 Task: Update the travel packing checklist on Trello by adding detailed descriptions, setting due dates, and labeling cards in the 'Essentials / Cabin' list.
Action: Mouse moved to (530, 280)
Screenshot: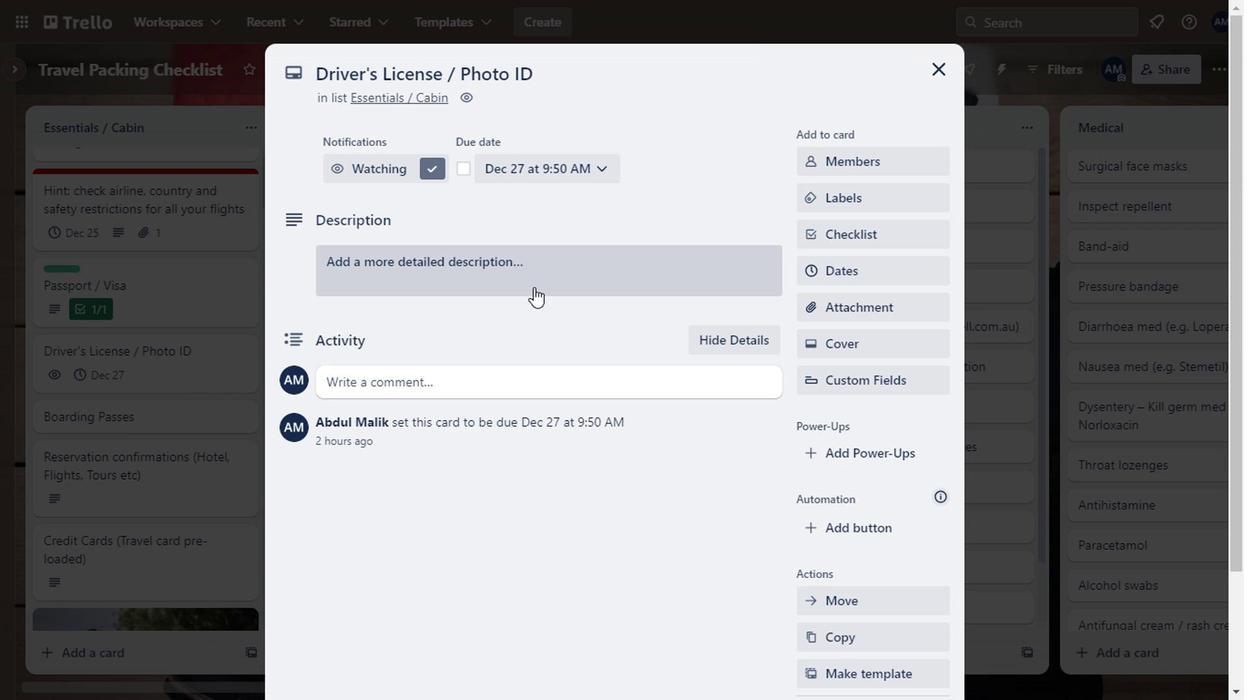 
Action: Mouse pressed left at (530, 280)
Screenshot: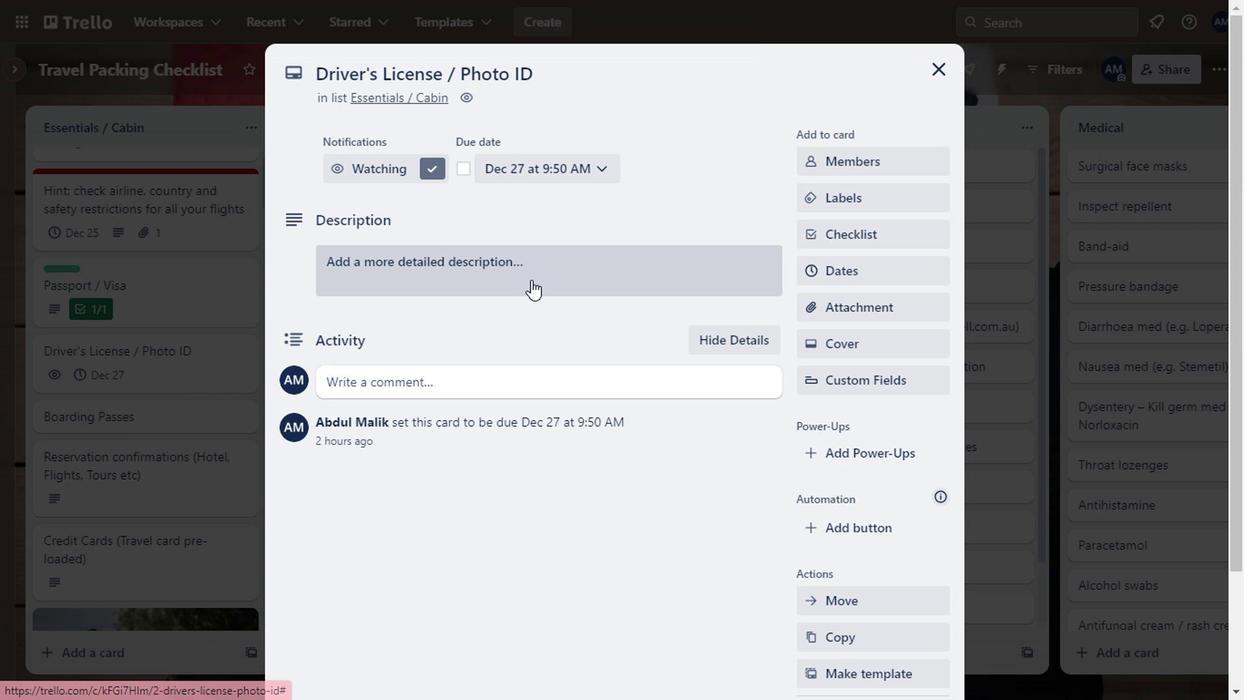 
Action: Mouse moved to (441, 332)
Screenshot: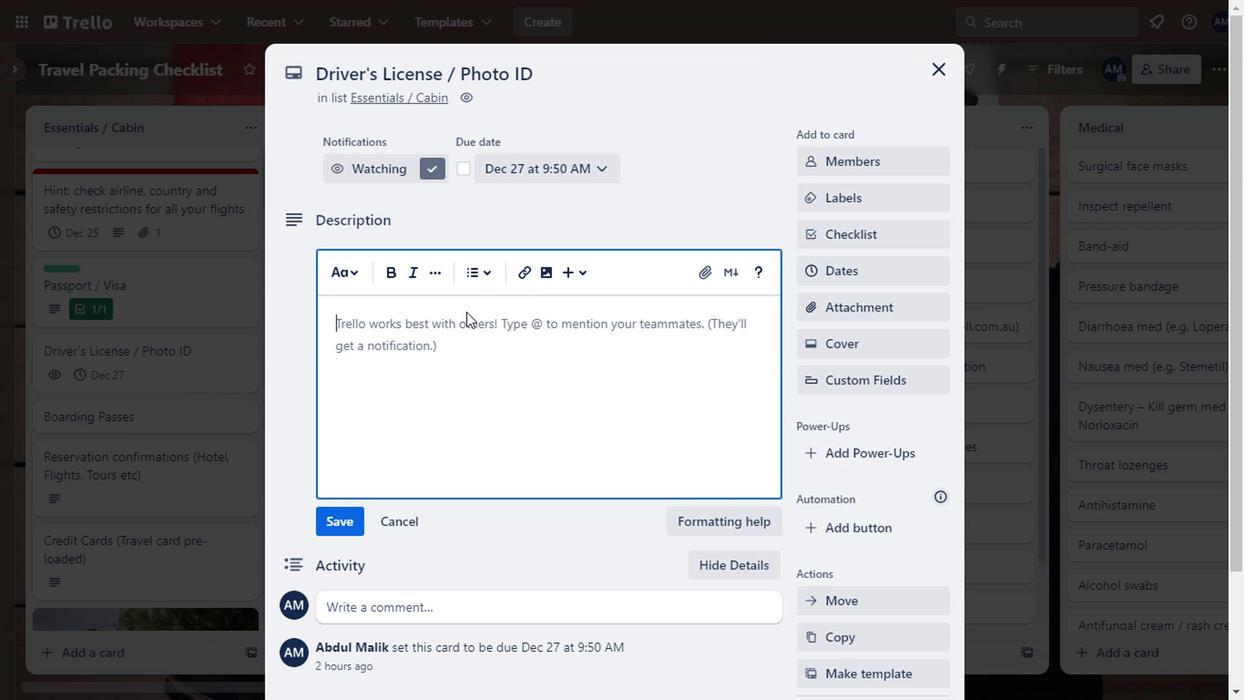 
Action: Mouse pressed left at (441, 332)
Screenshot: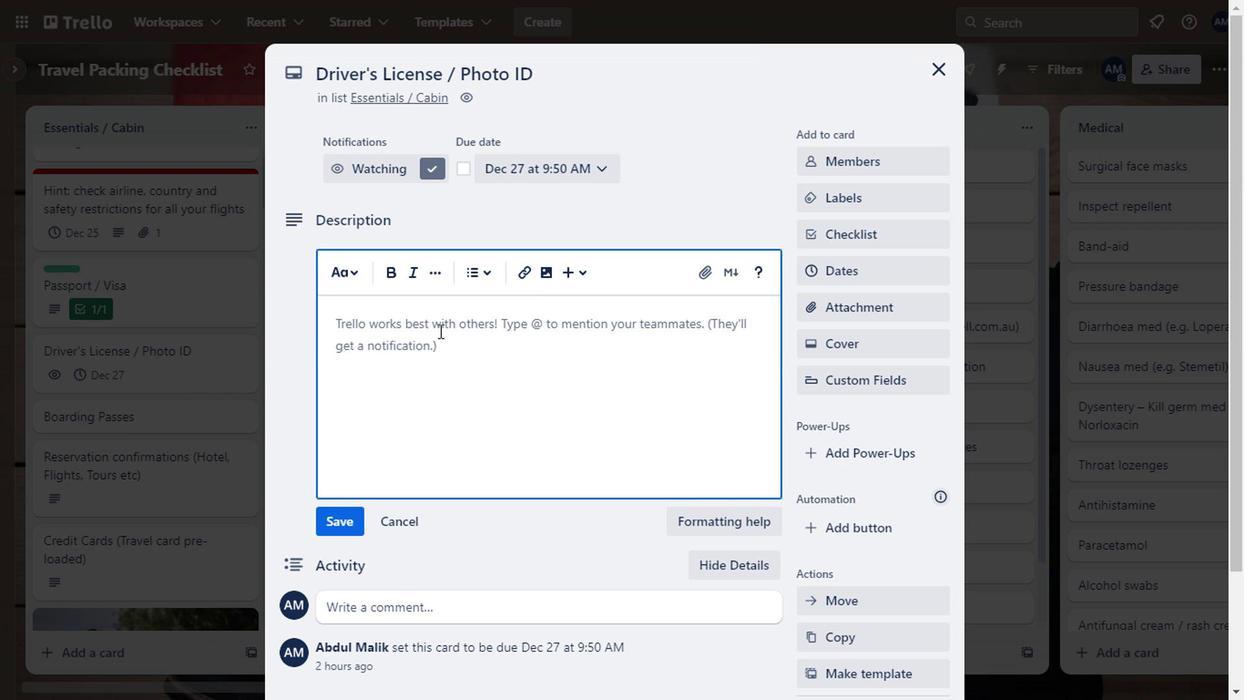 
Action: Key pressed the<Key.space>photograph<Key.space>of<Key.space>the<Key.space>licence<Key.space>holder
Screenshot: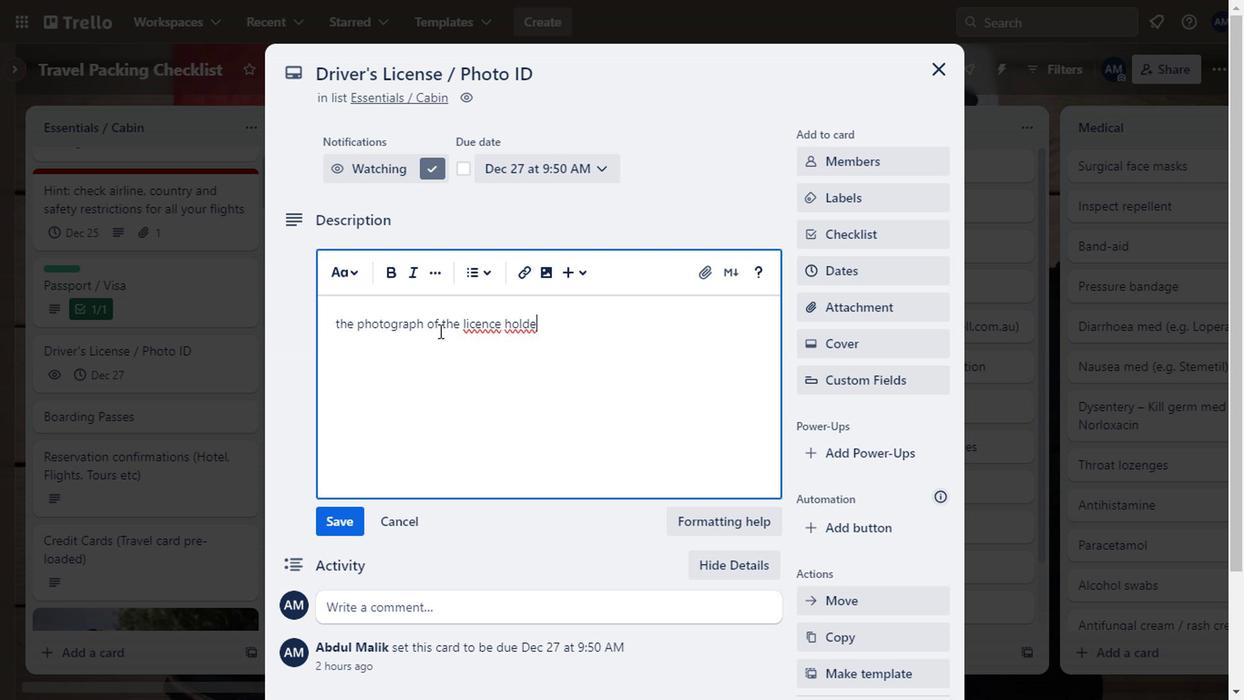 
Action: Mouse moved to (481, 325)
Screenshot: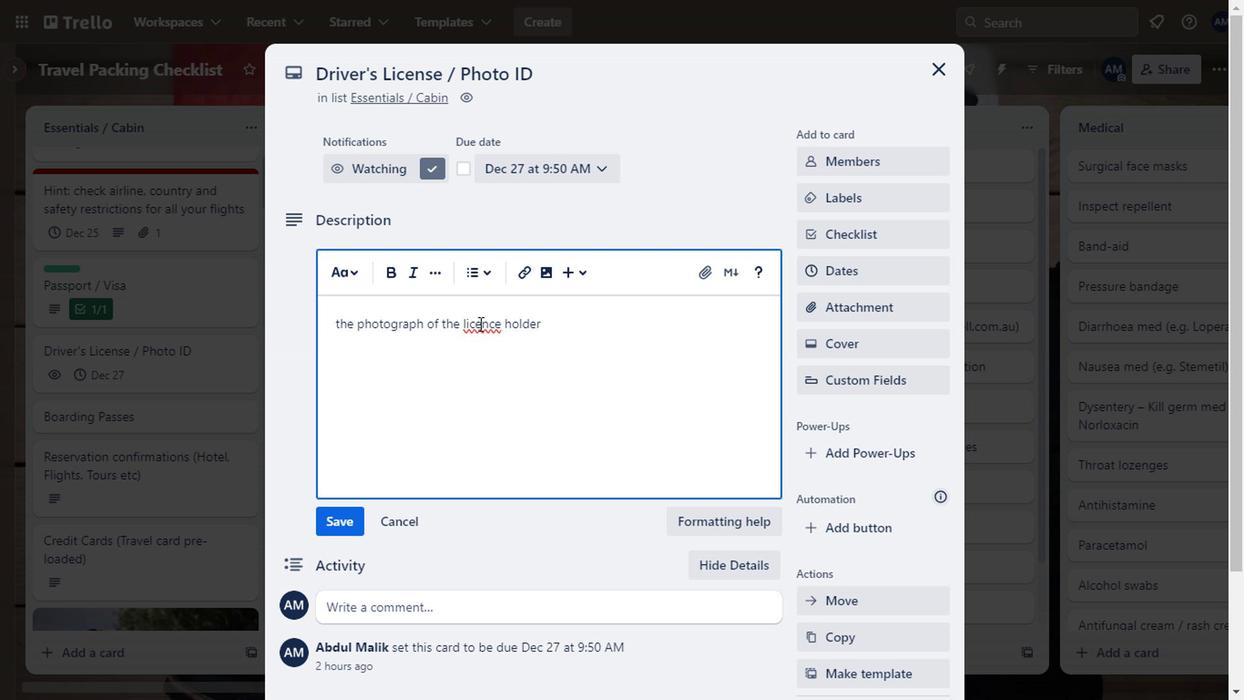 
Action: Mouse pressed left at (481, 325)
Screenshot: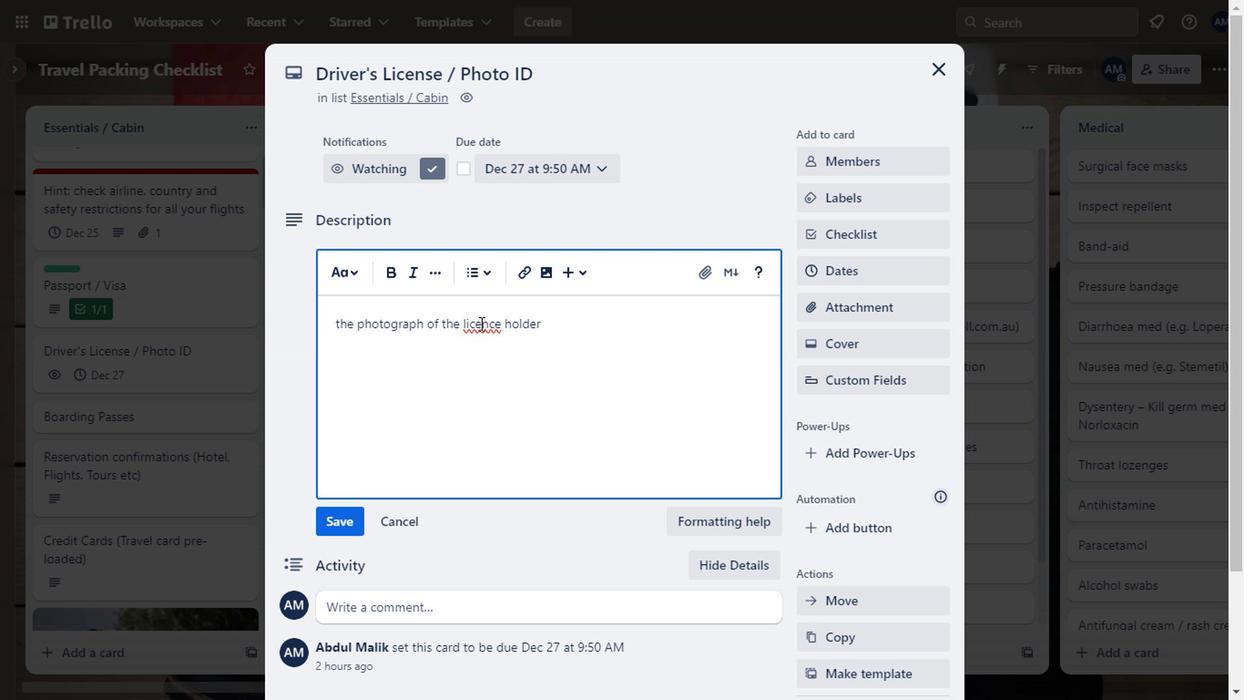 
Action: Mouse moved to (475, 325)
Screenshot: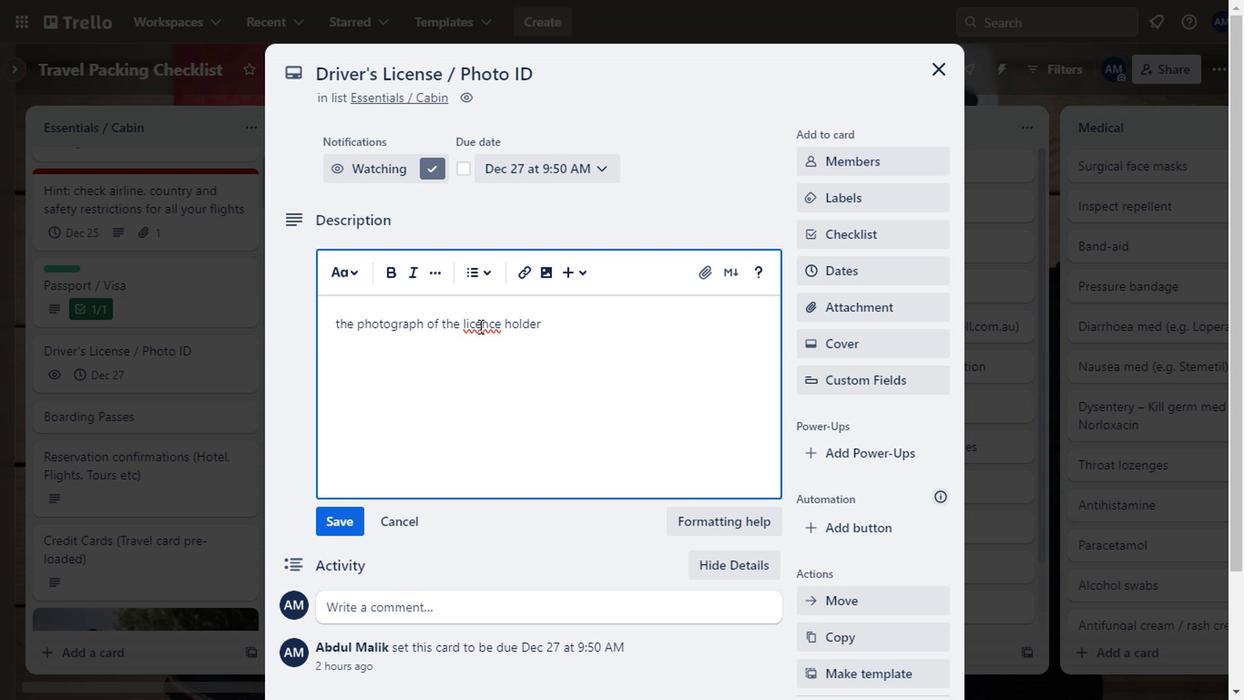 
Action: Mouse pressed left at (475, 325)
Screenshot: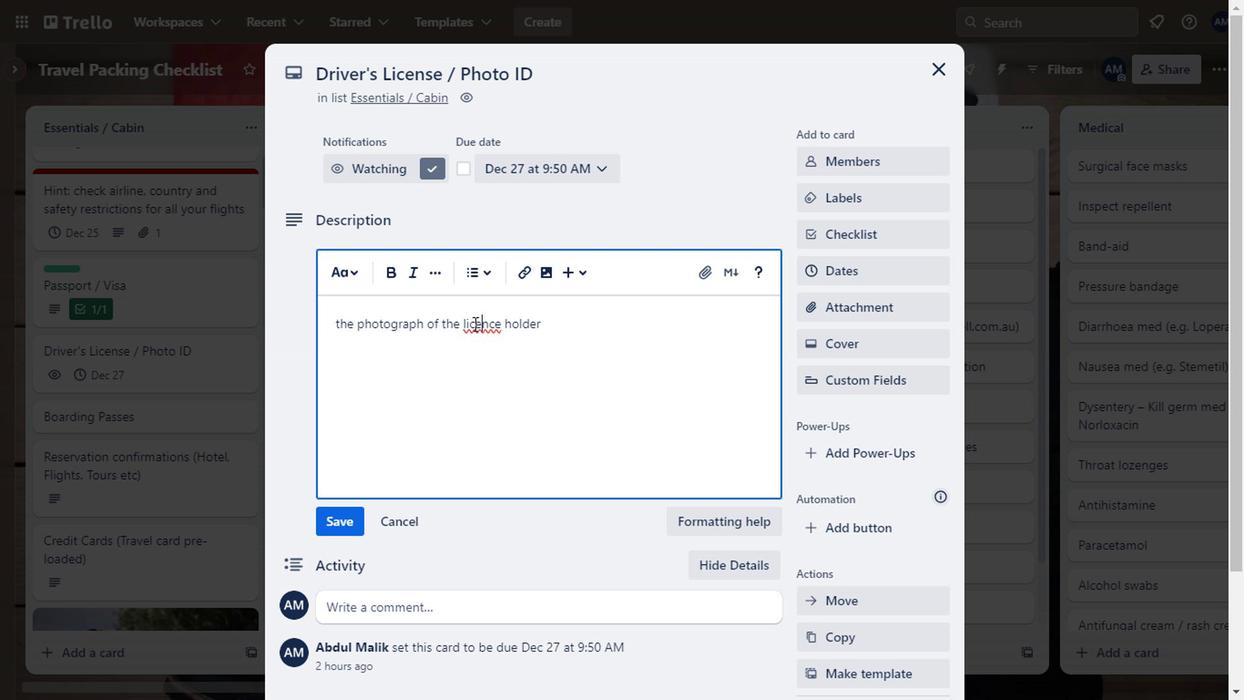 
Action: Mouse moved to (502, 324)
Screenshot: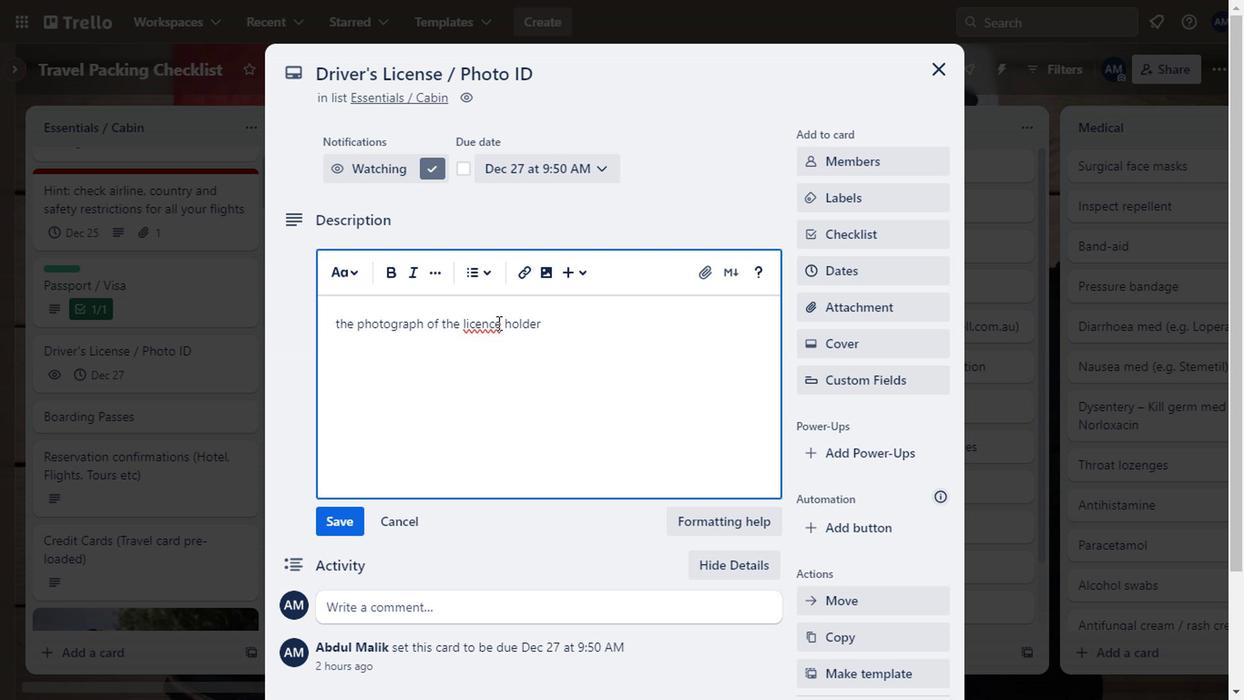 
Action: Mouse pressed left at (502, 324)
Screenshot: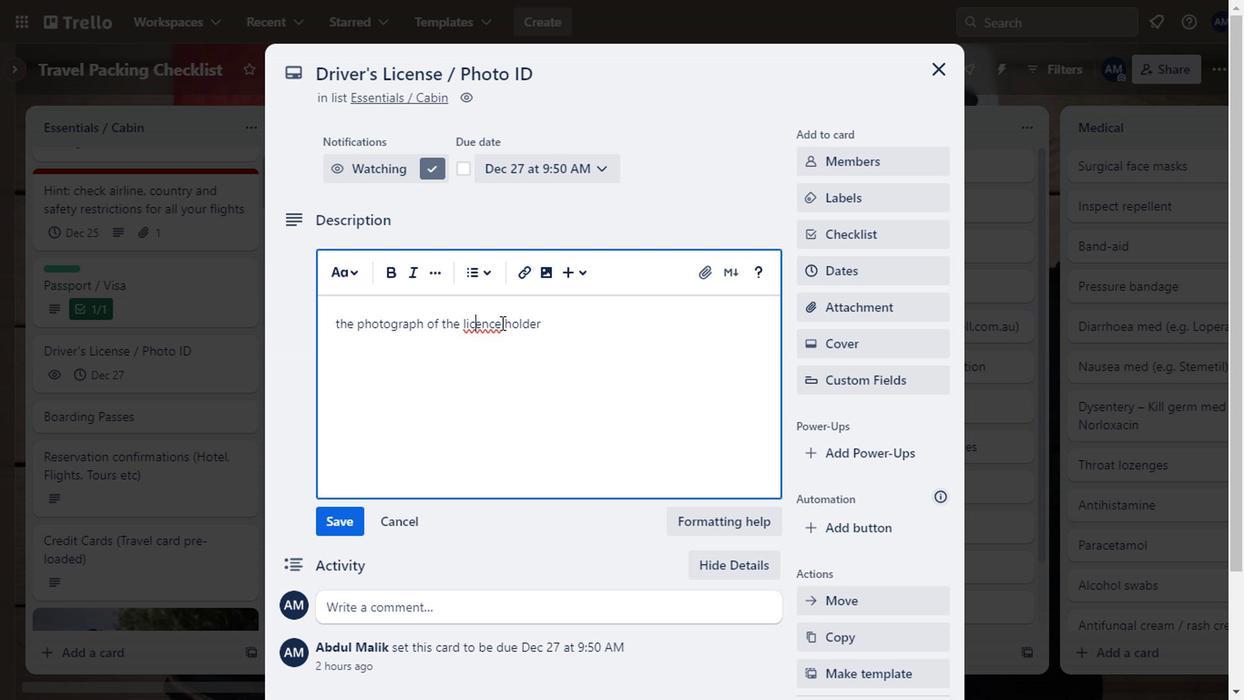 
Action: Mouse moved to (507, 325)
Screenshot: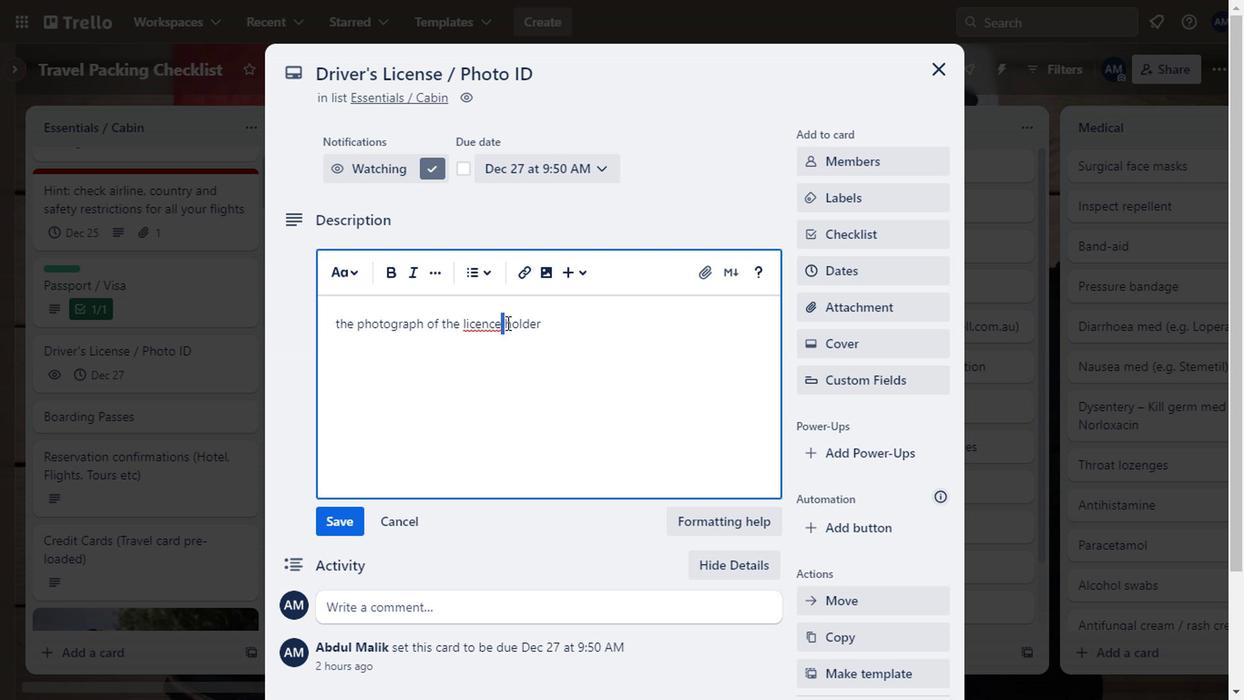 
Action: Key pressed -
Screenshot: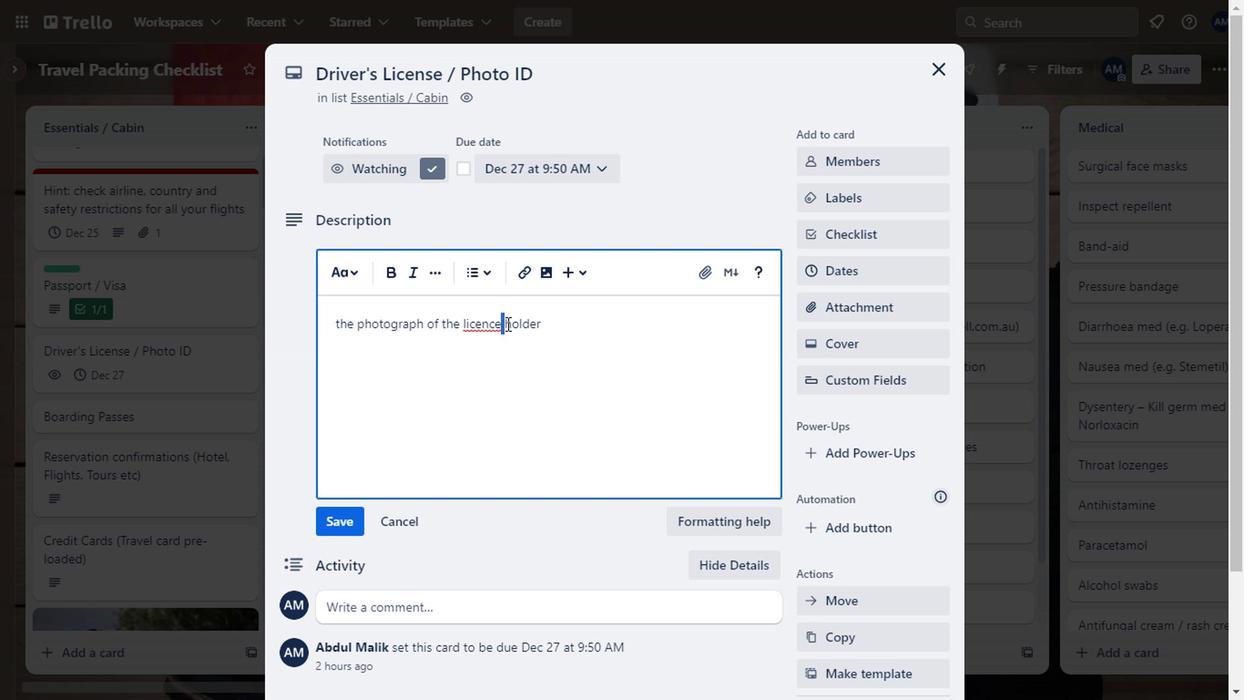
Action: Mouse moved to (550, 316)
Screenshot: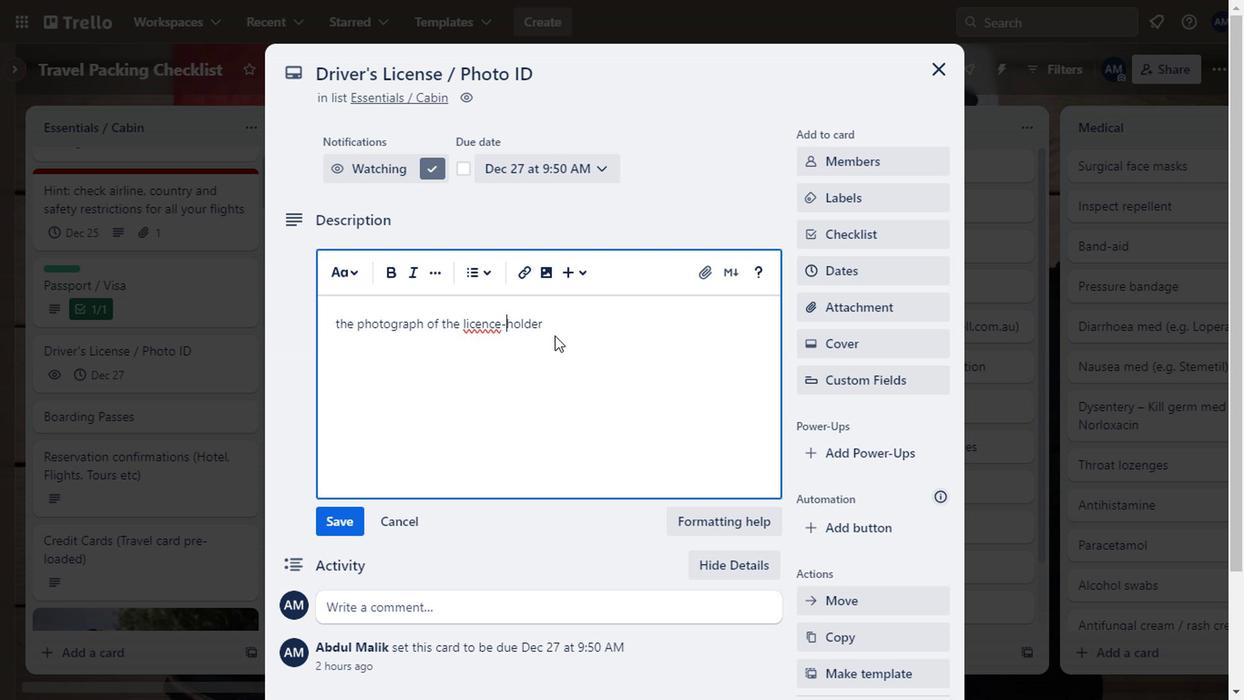 
Action: Mouse pressed left at (550, 316)
Screenshot: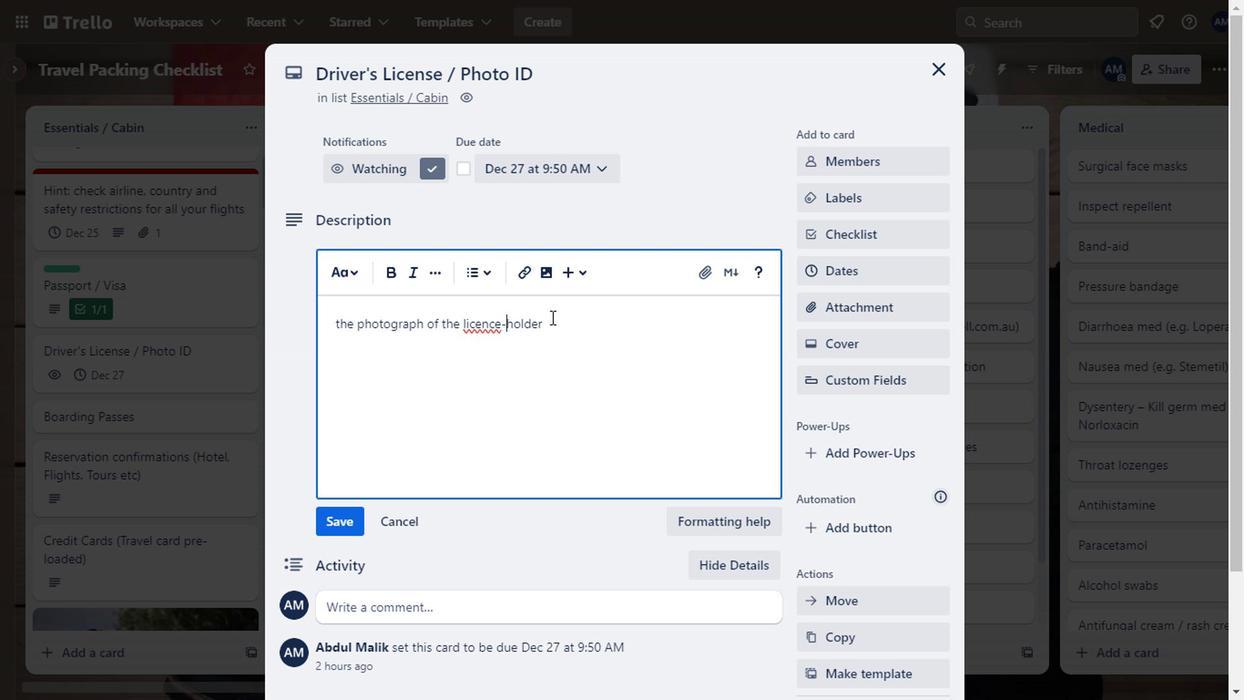 
Action: Mouse moved to (497, 318)
Screenshot: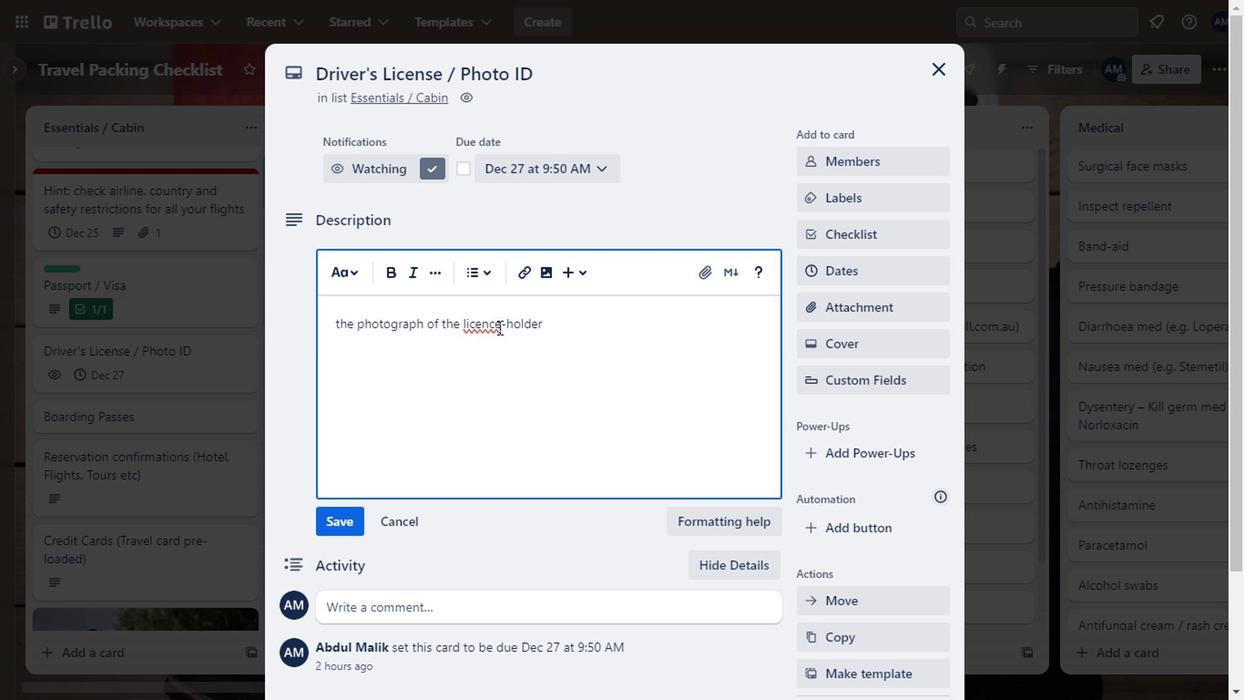 
Action: Mouse pressed left at (497, 318)
Screenshot: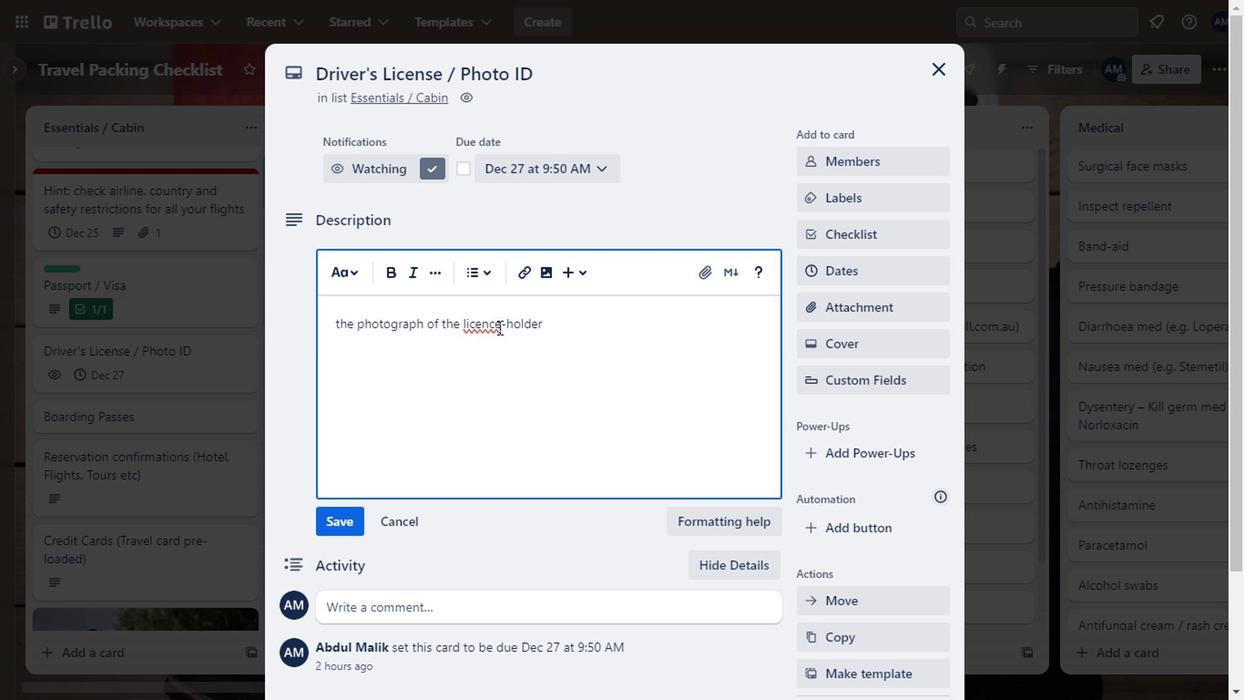 
Action: Mouse moved to (465, 319)
Screenshot: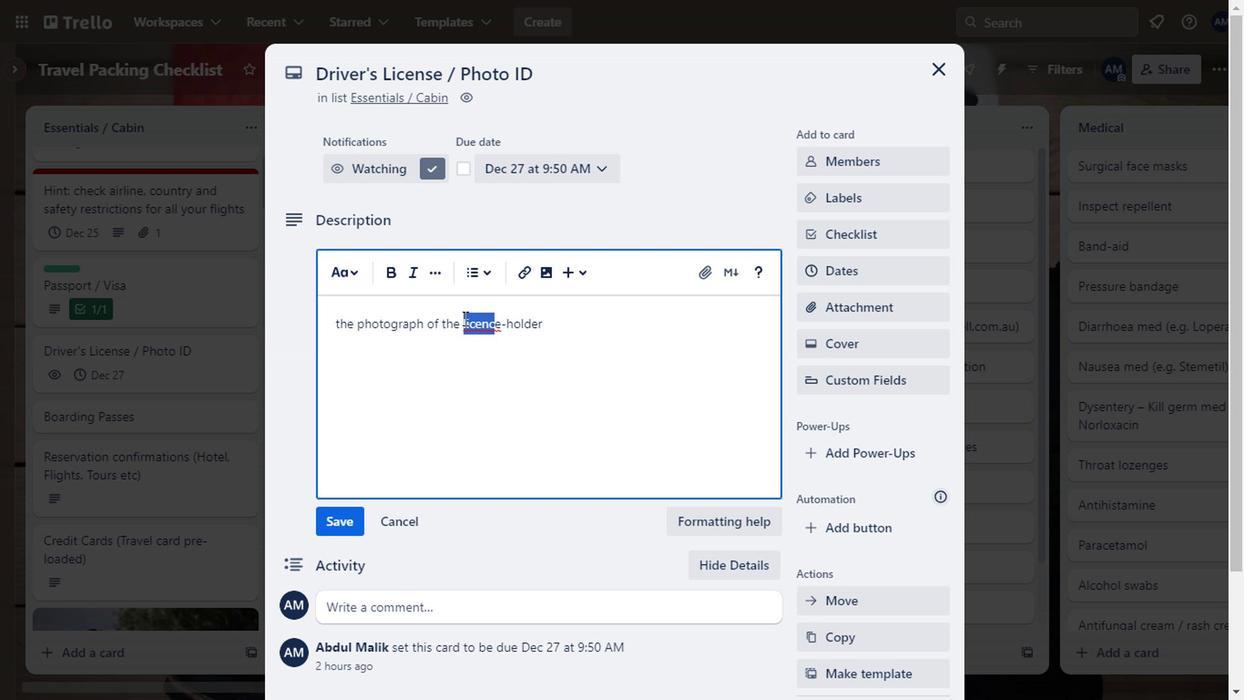 
Action: Key pressed <Key.backspace>
Screenshot: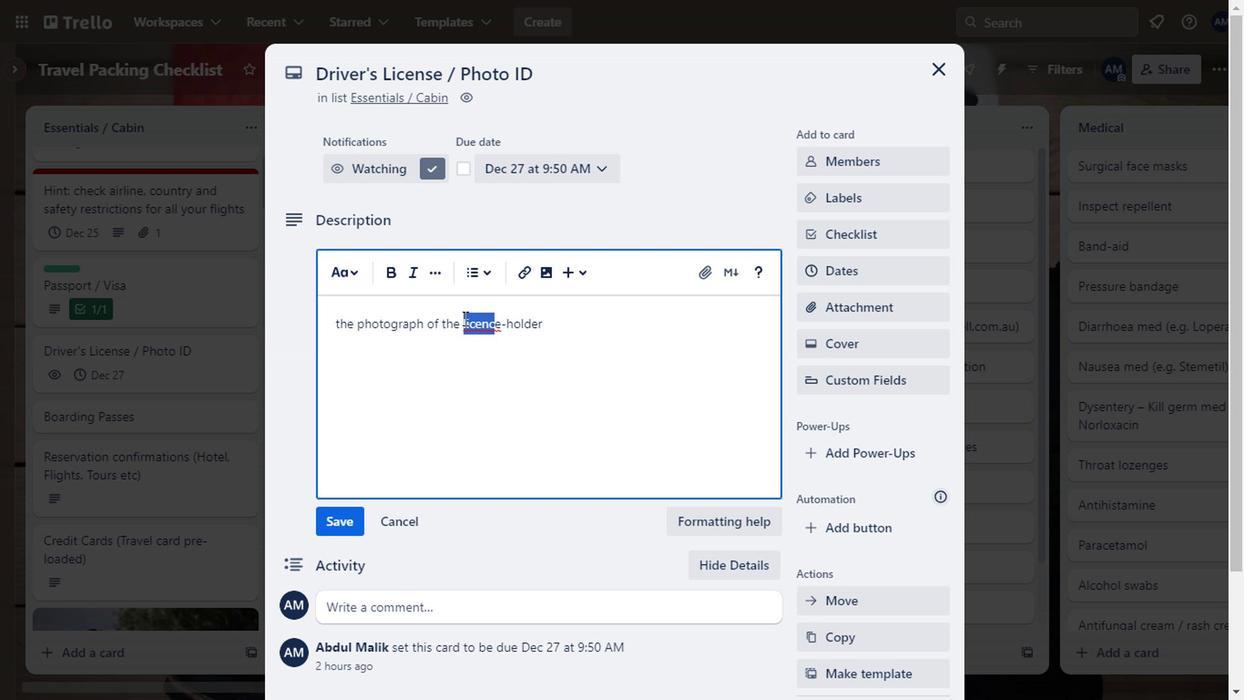 
Action: Mouse moved to (471, 326)
Screenshot: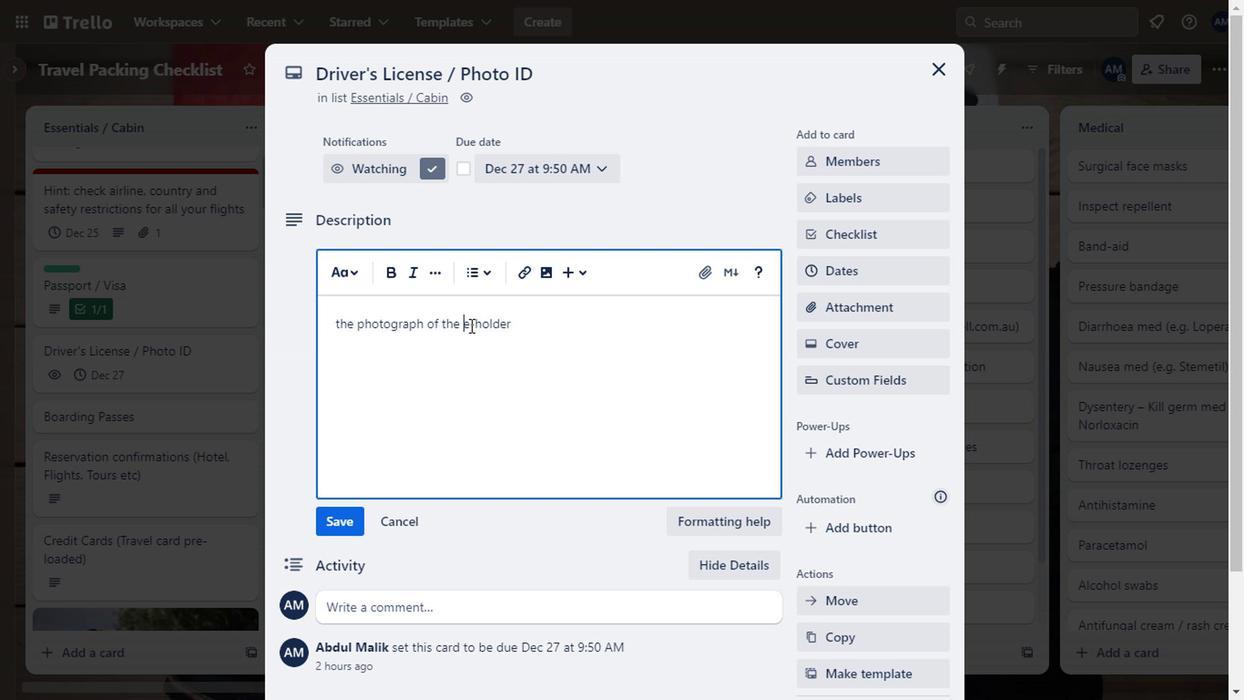 
Action: Mouse pressed left at (471, 326)
Screenshot: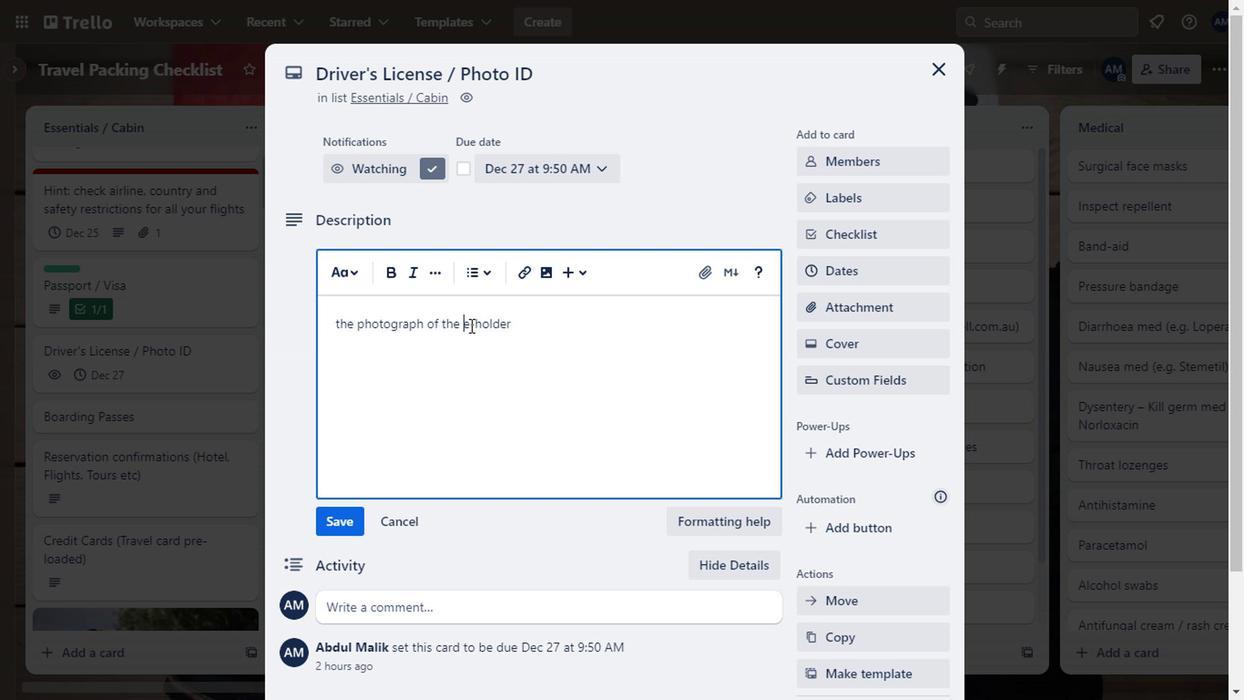 
Action: Key pressed <Key.backspace>liceb<Key.backspace>nce<Key.space><Key.backspace>
Screenshot: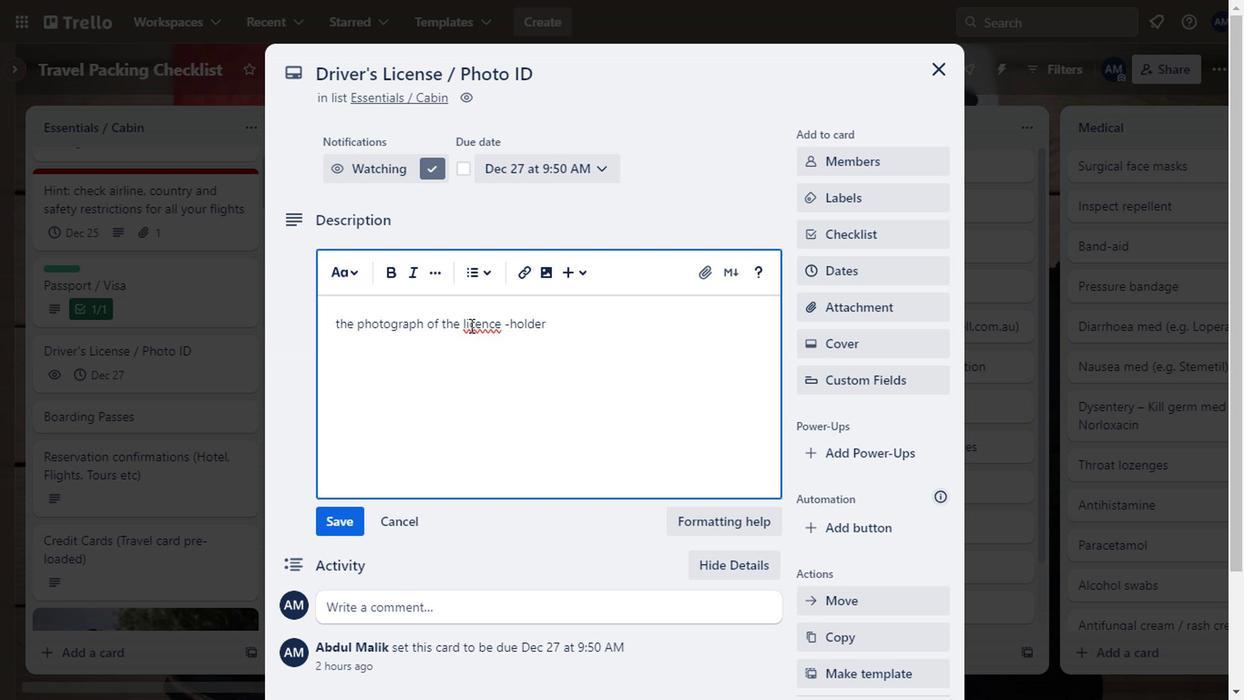 
Action: Mouse moved to (556, 327)
Screenshot: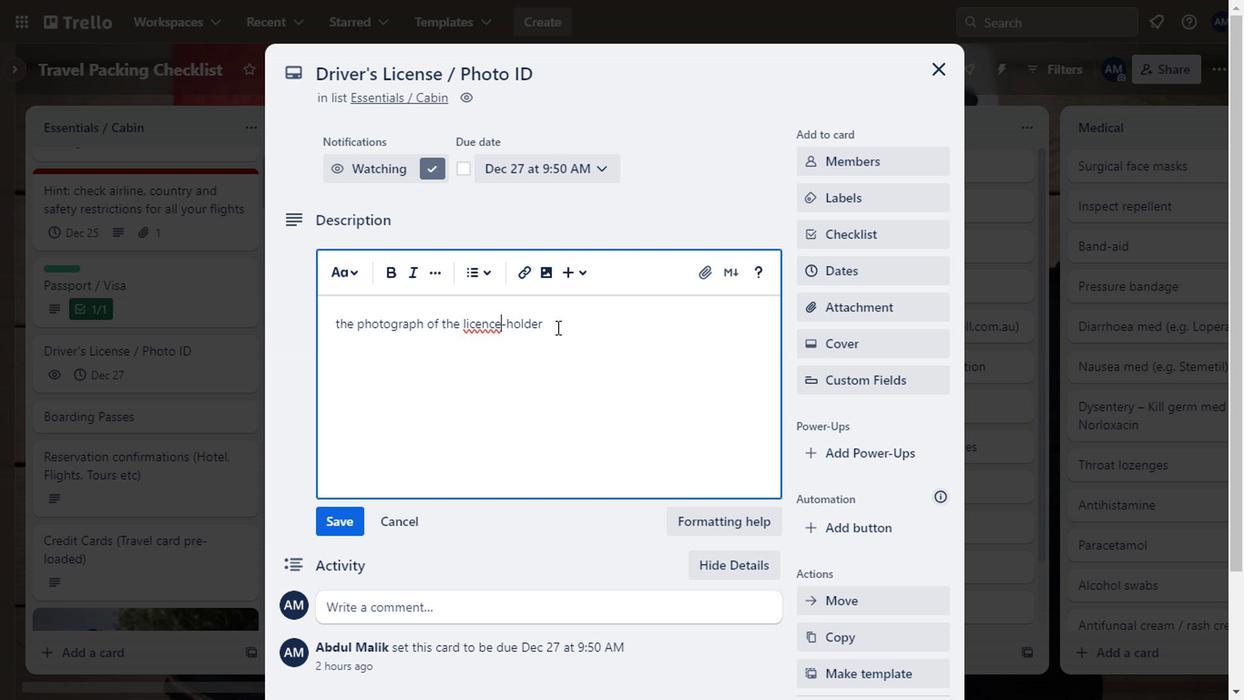 
Action: Mouse pressed left at (556, 327)
Screenshot: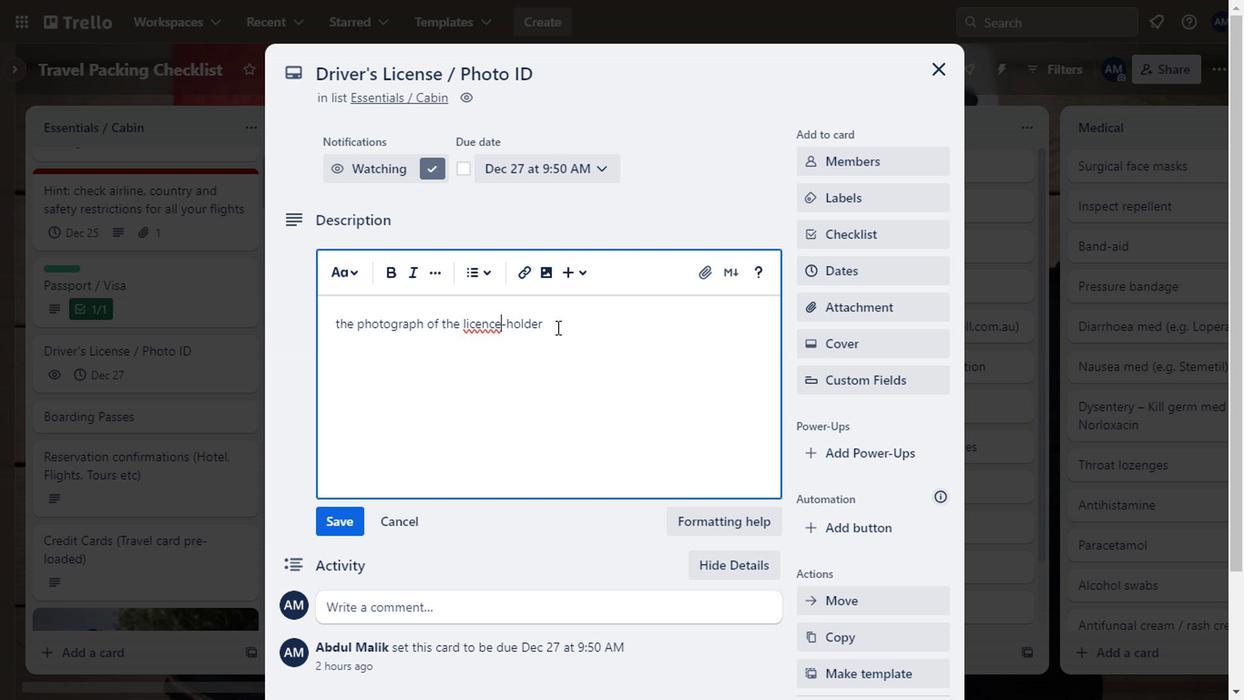 
Action: Mouse moved to (590, 328)
Screenshot: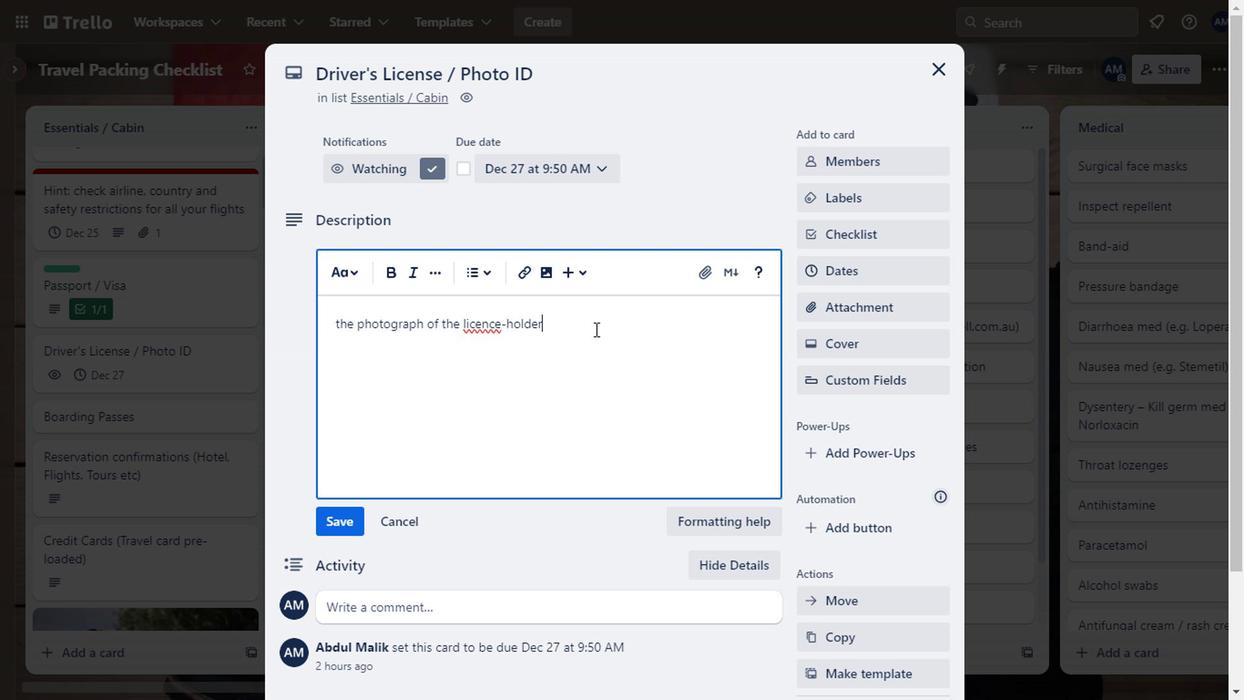 
Action: Key pressed <Key.space>
Screenshot: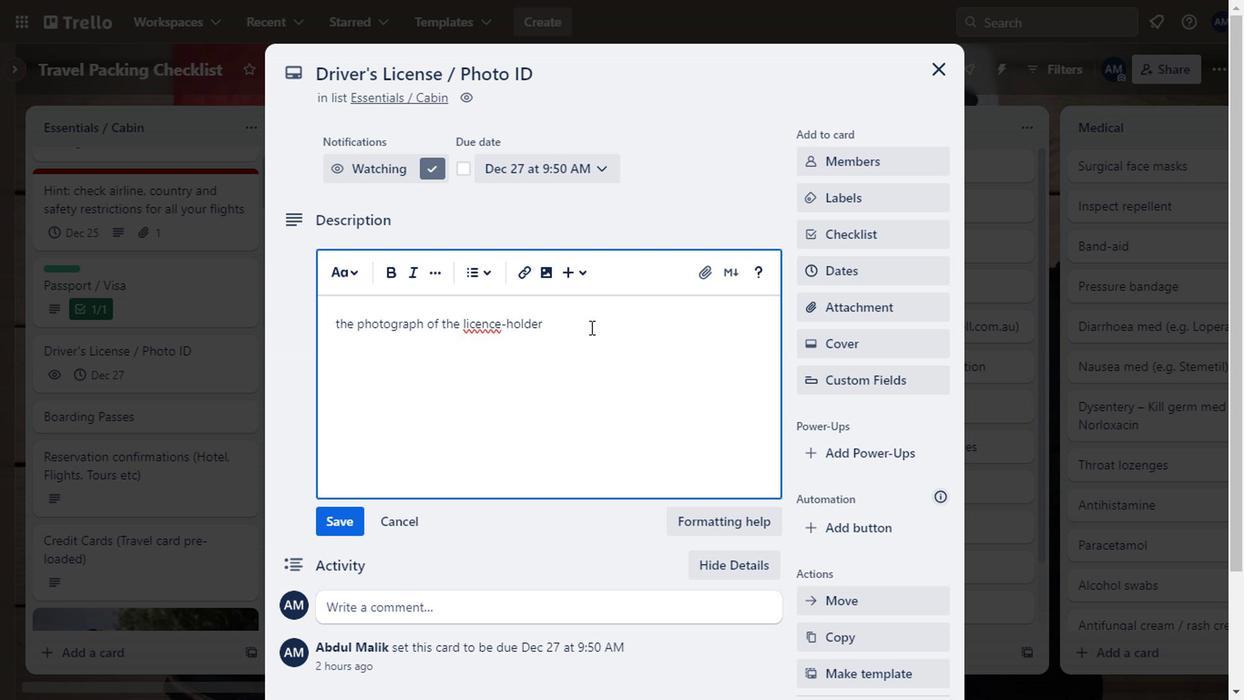
Action: Mouse moved to (548, 332)
Screenshot: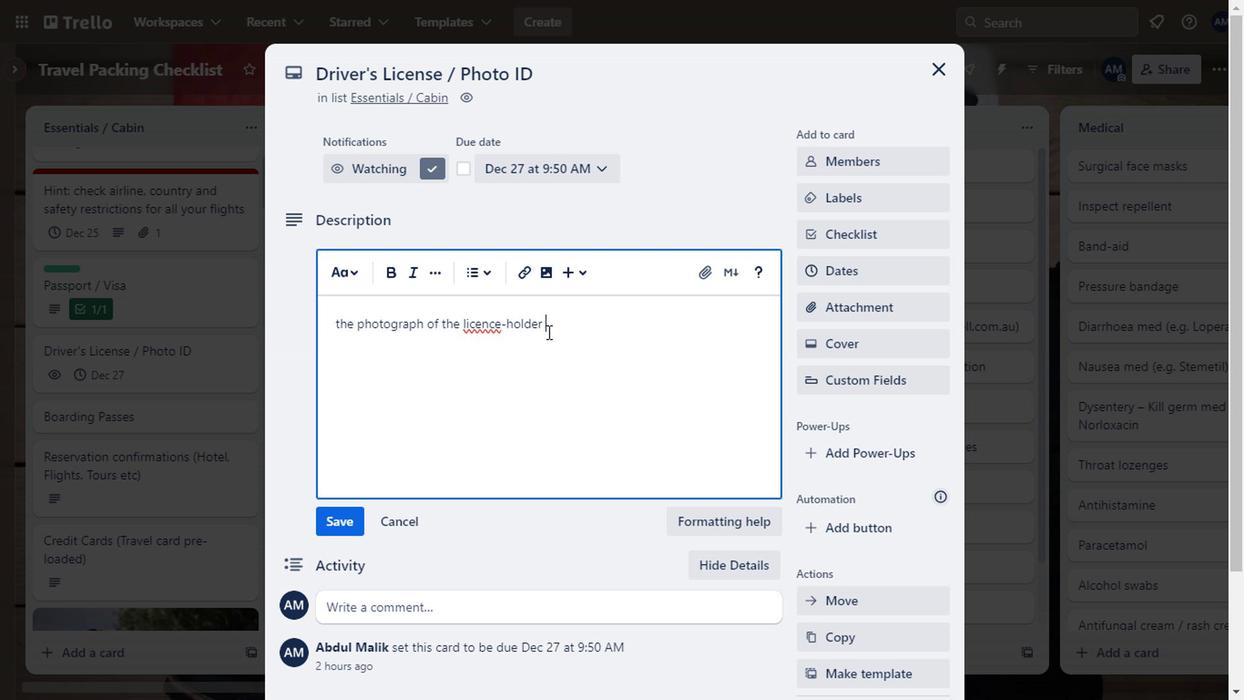 
Action: Key pressed which<Key.space>also<Key.space>makes<Key.space>the<Key.space>driving<Key.space>licence<Key.space>an<Key.space>eligible<Key.space>photo<Key.space>id<Key.space>proof
Screenshot: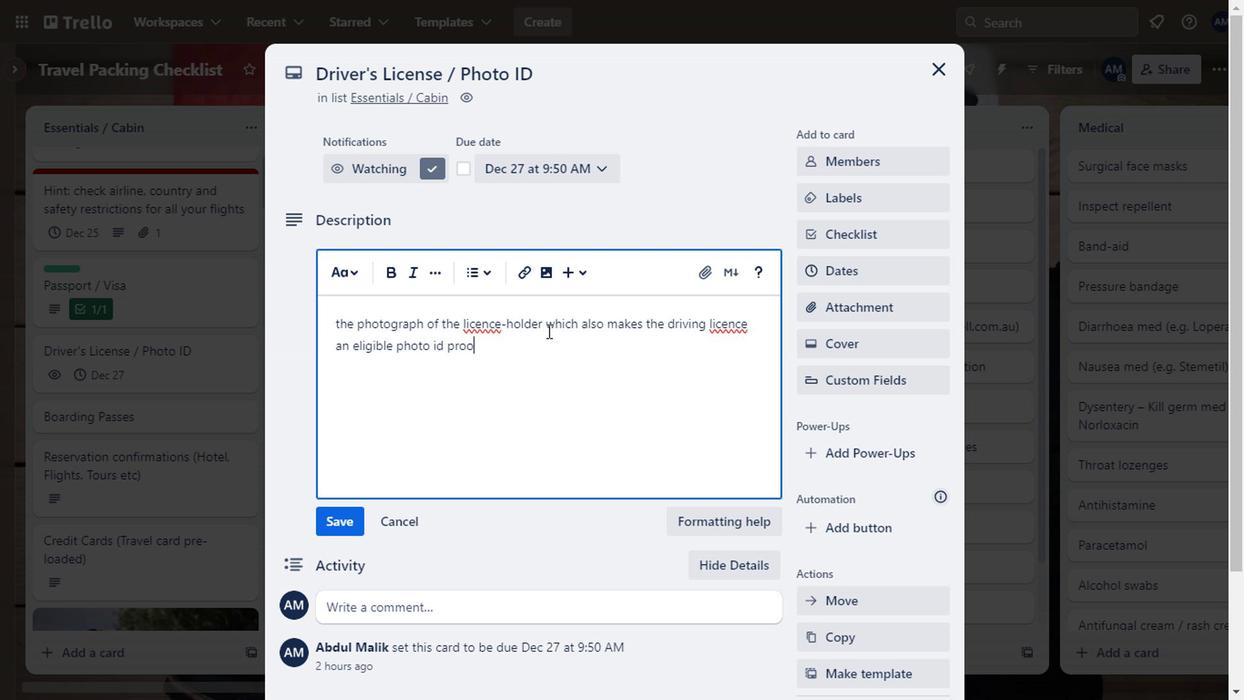 
Action: Mouse moved to (339, 520)
Screenshot: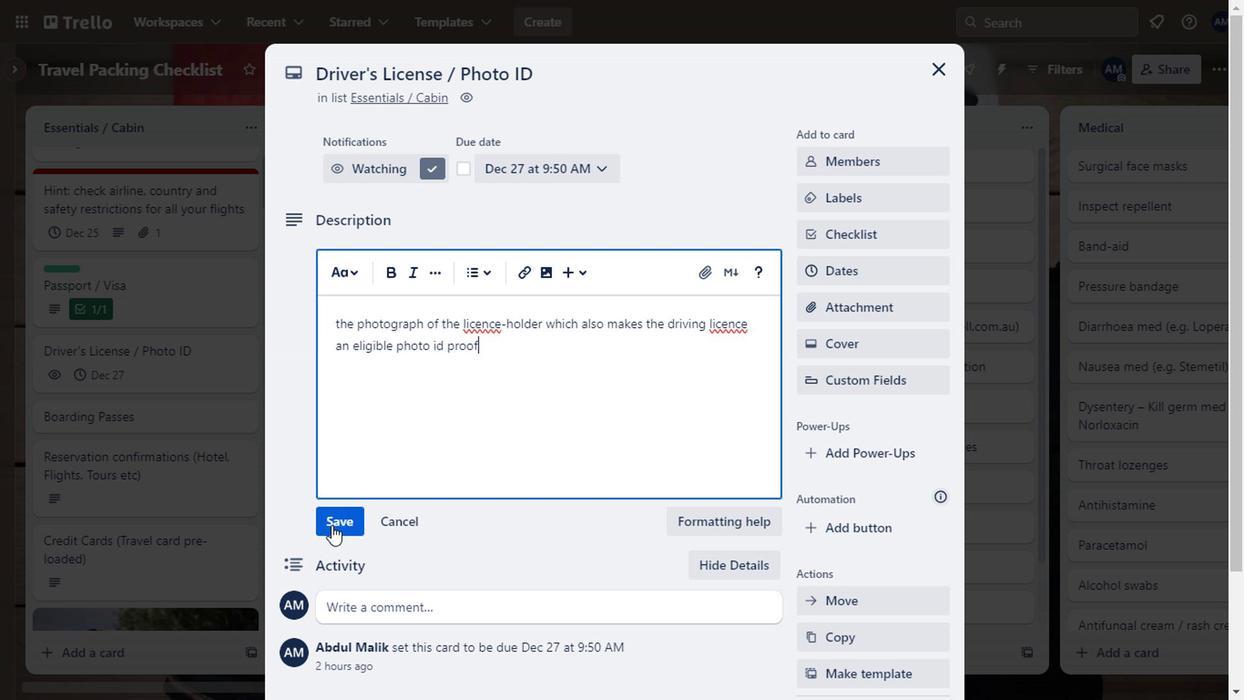 
Action: Mouse pressed left at (339, 520)
Screenshot: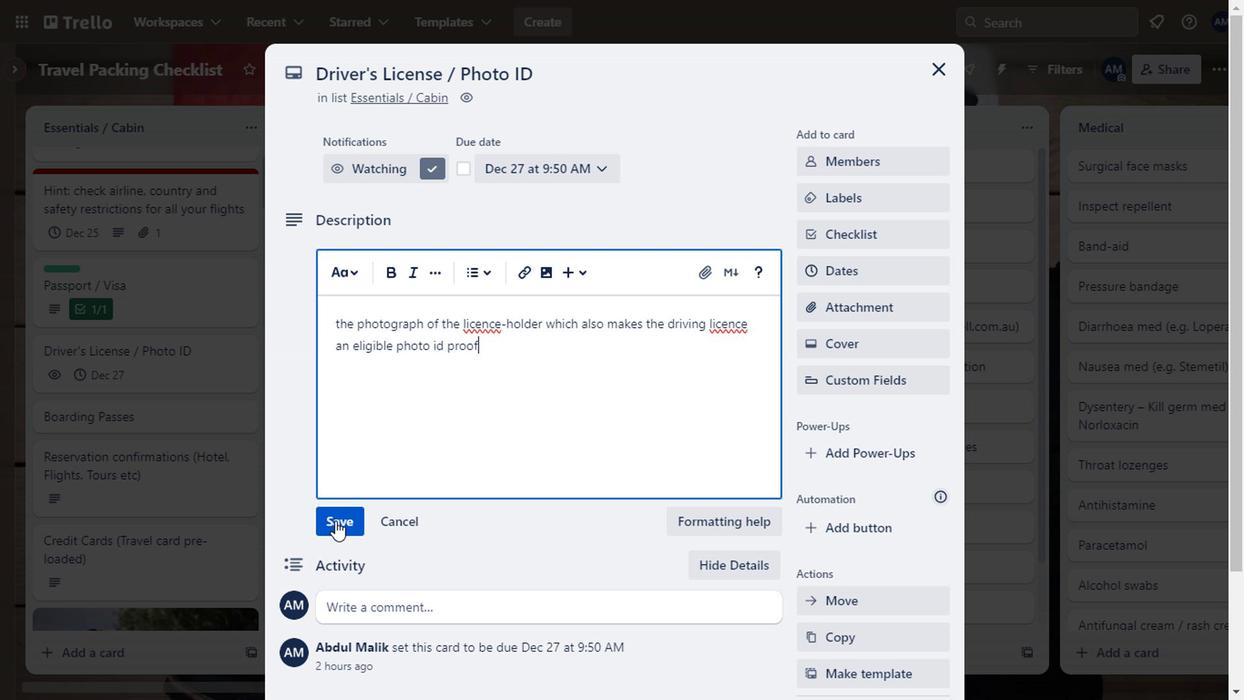 
Action: Mouse moved to (876, 213)
Screenshot: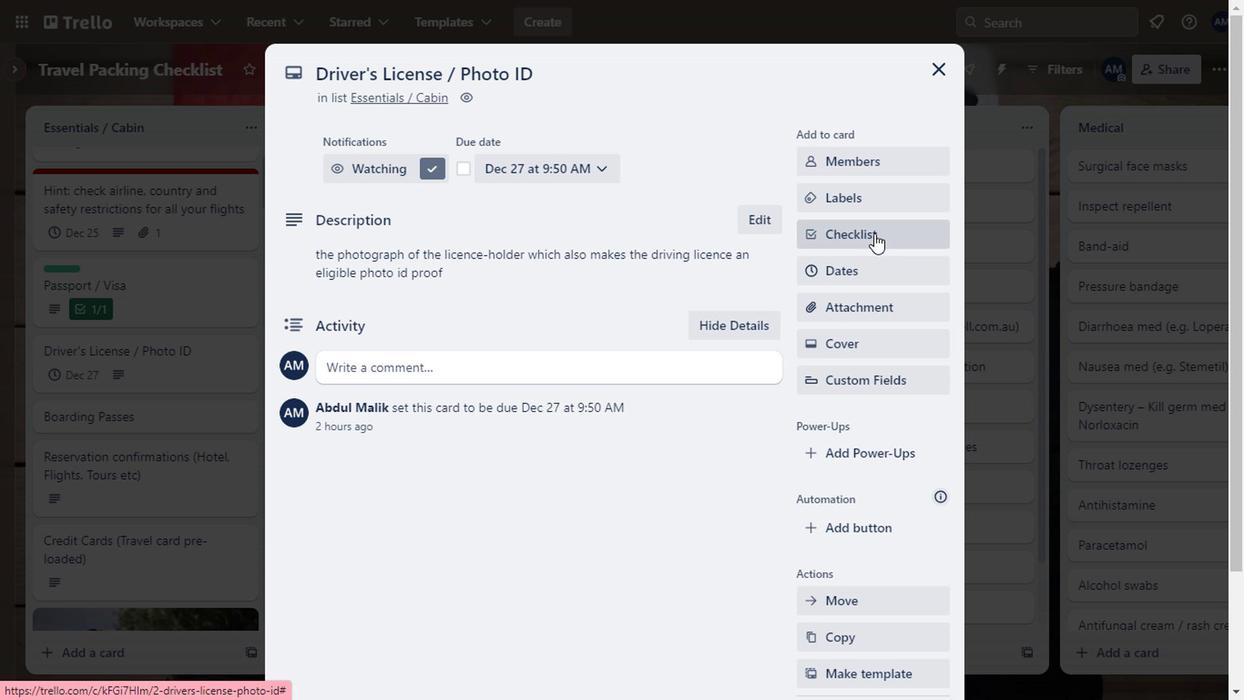 
Action: Mouse pressed left at (876, 213)
Screenshot: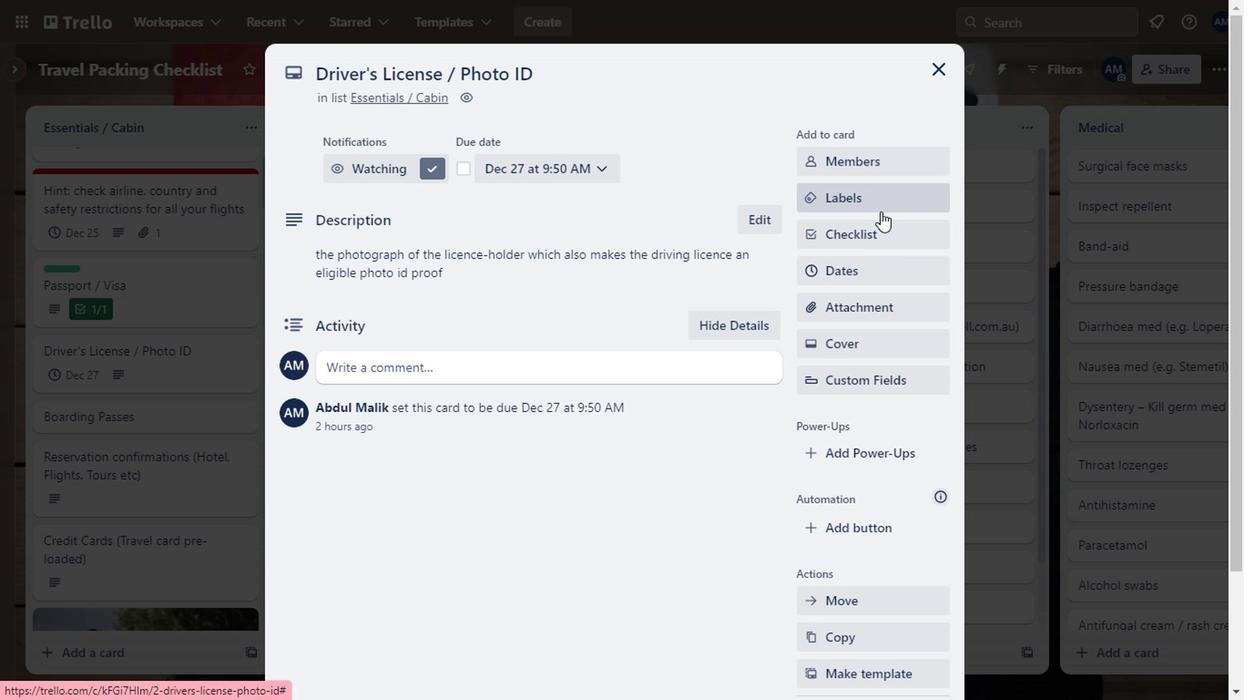 
Action: Mouse moved to (824, 348)
Screenshot: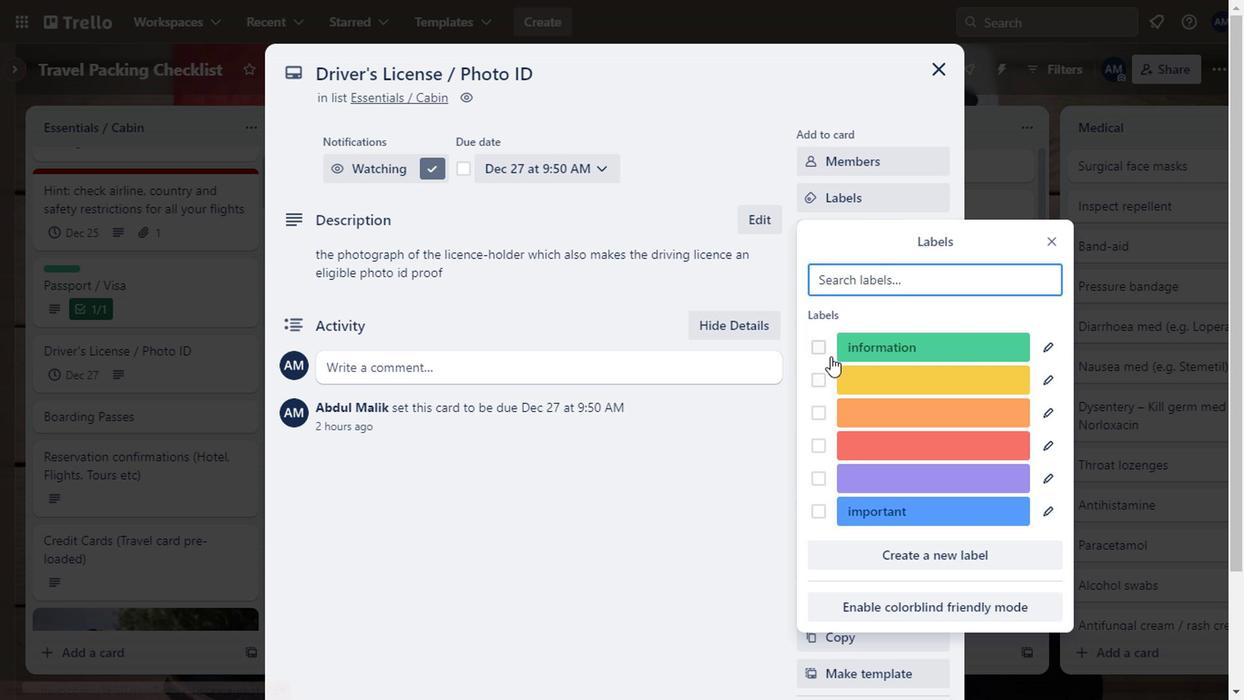 
Action: Mouse pressed left at (824, 348)
Screenshot: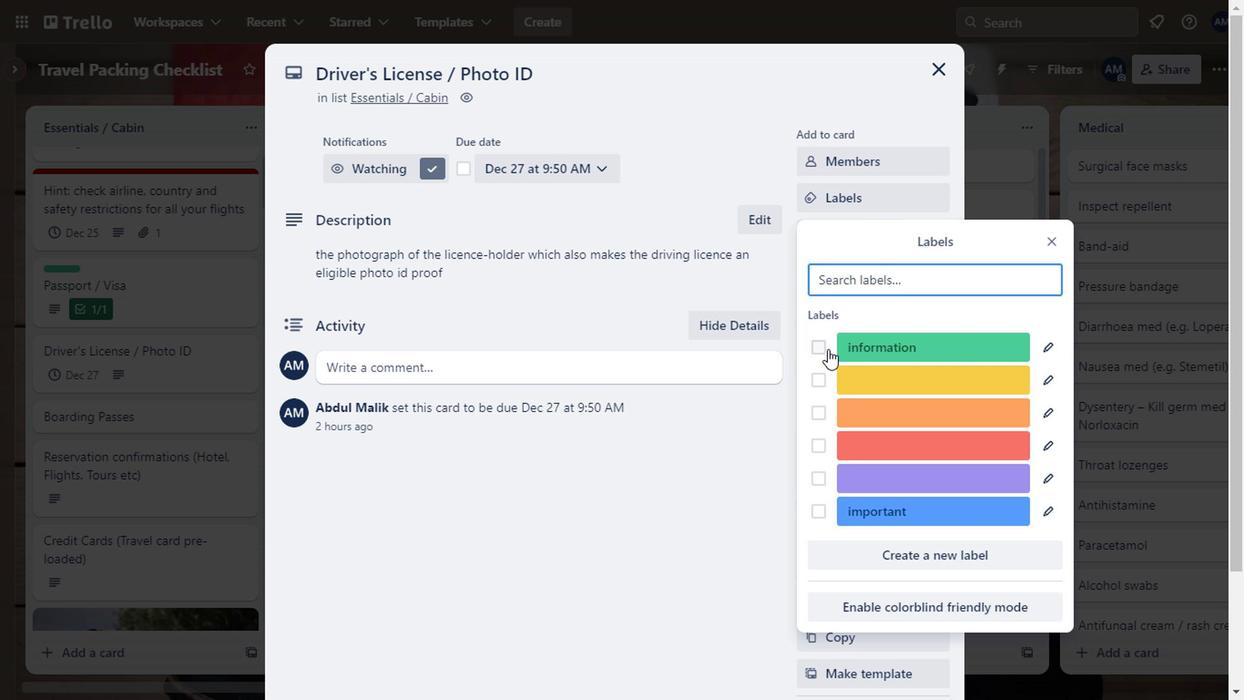
Action: Mouse moved to (819, 512)
Screenshot: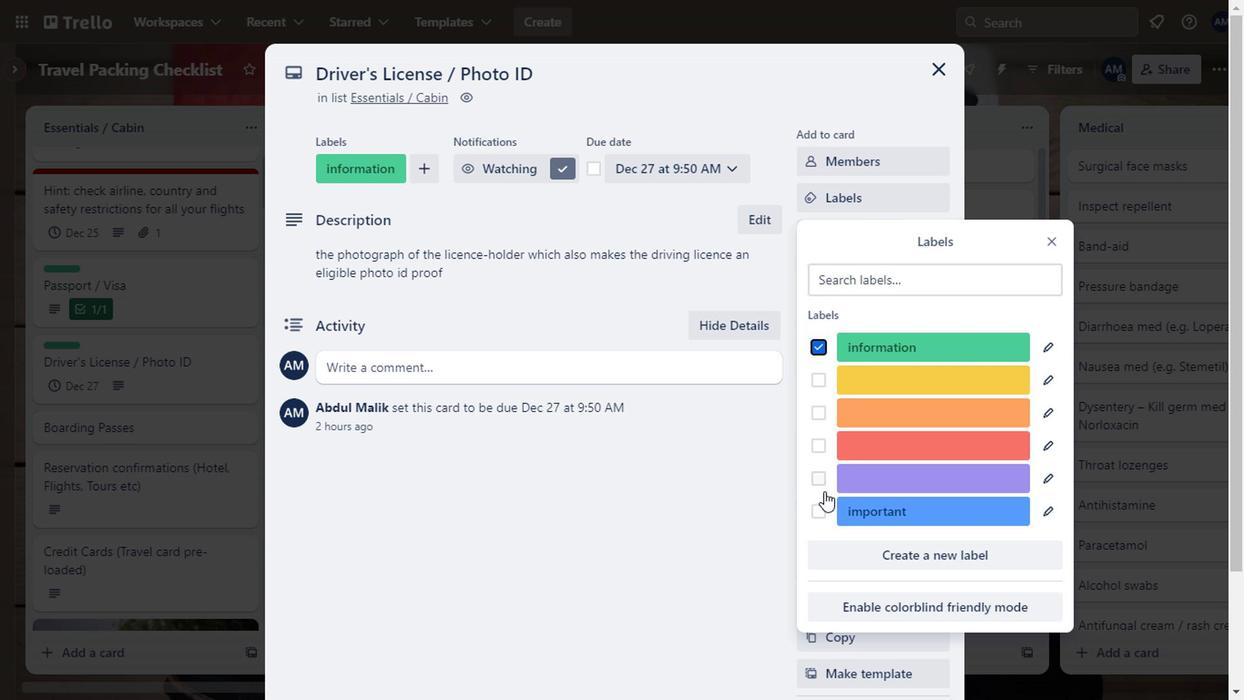 
Action: Mouse pressed left at (819, 512)
Screenshot: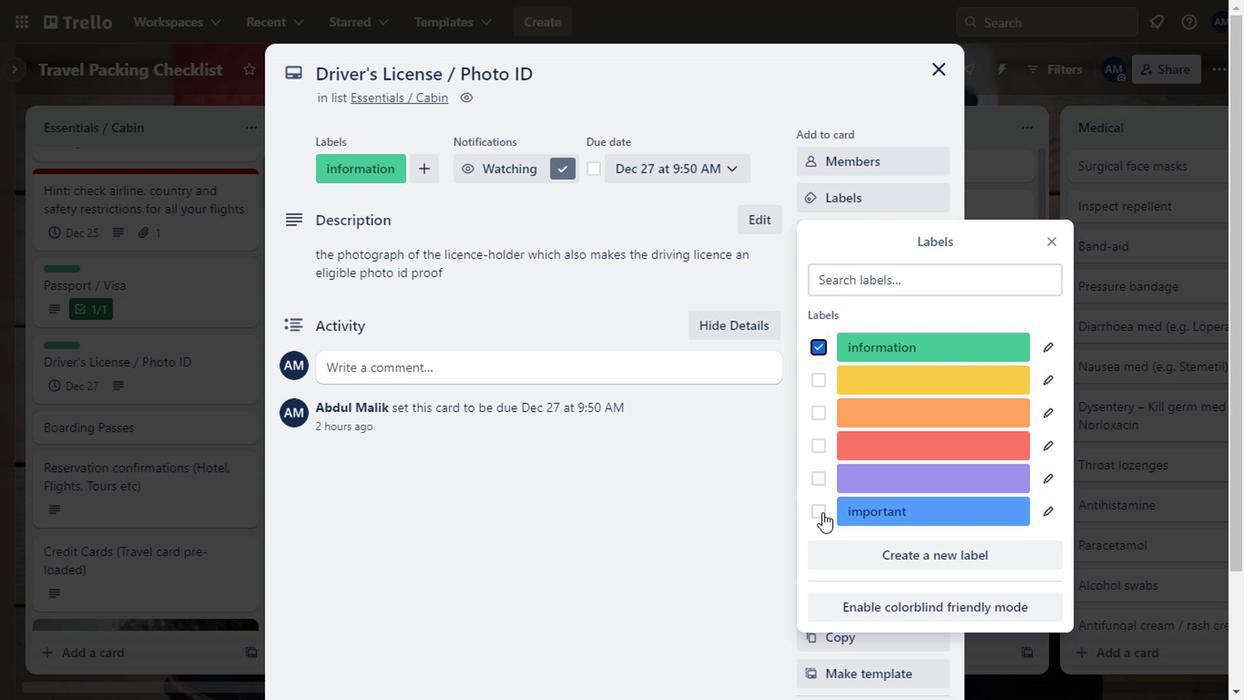 
Action: Mouse moved to (736, 523)
Screenshot: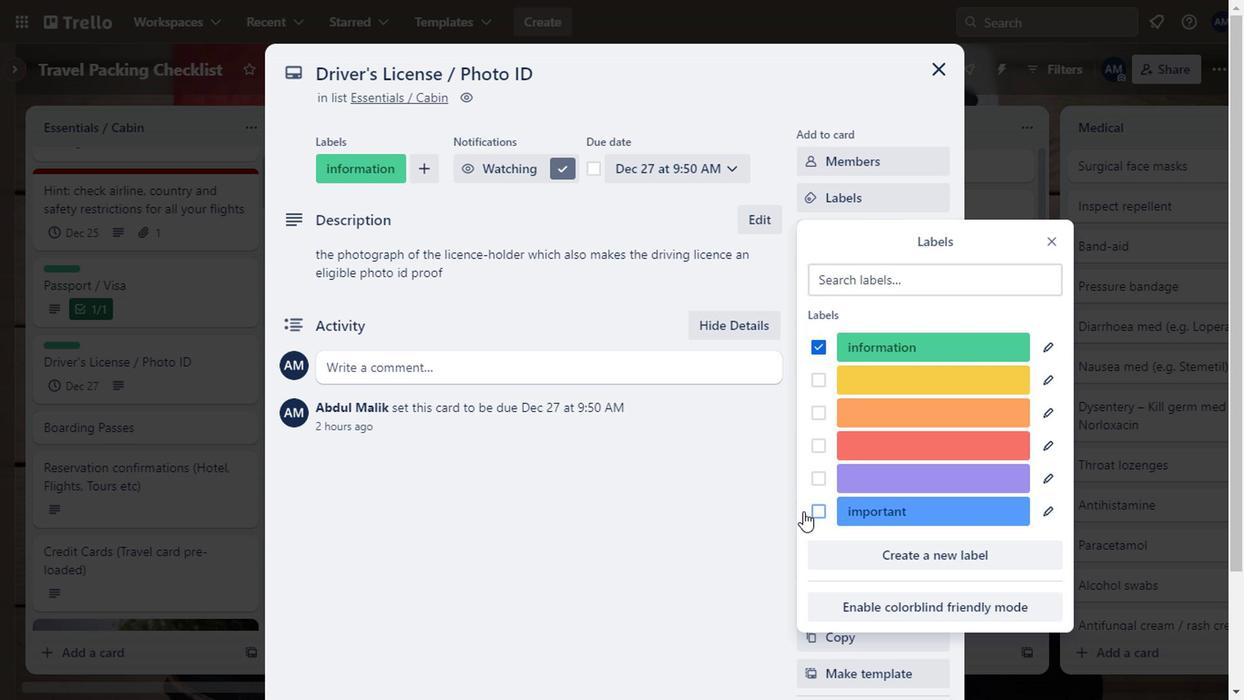 
Action: Mouse pressed left at (736, 523)
Screenshot: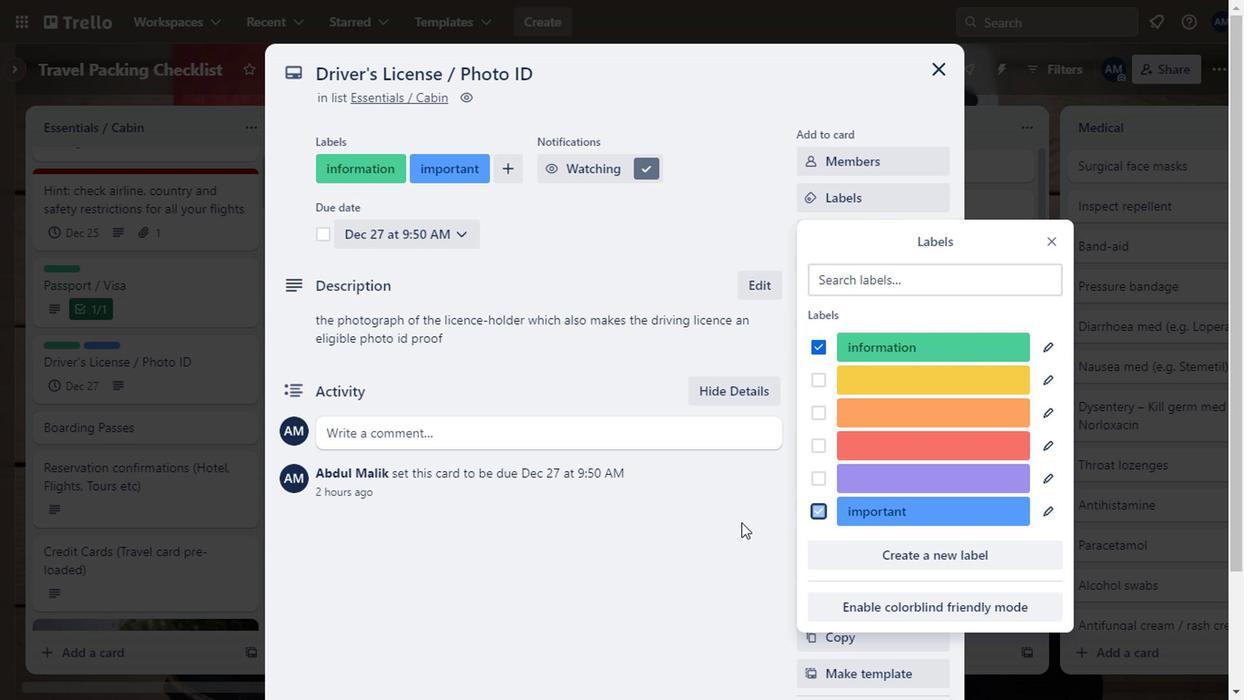
Action: Mouse moved to (882, 341)
Screenshot: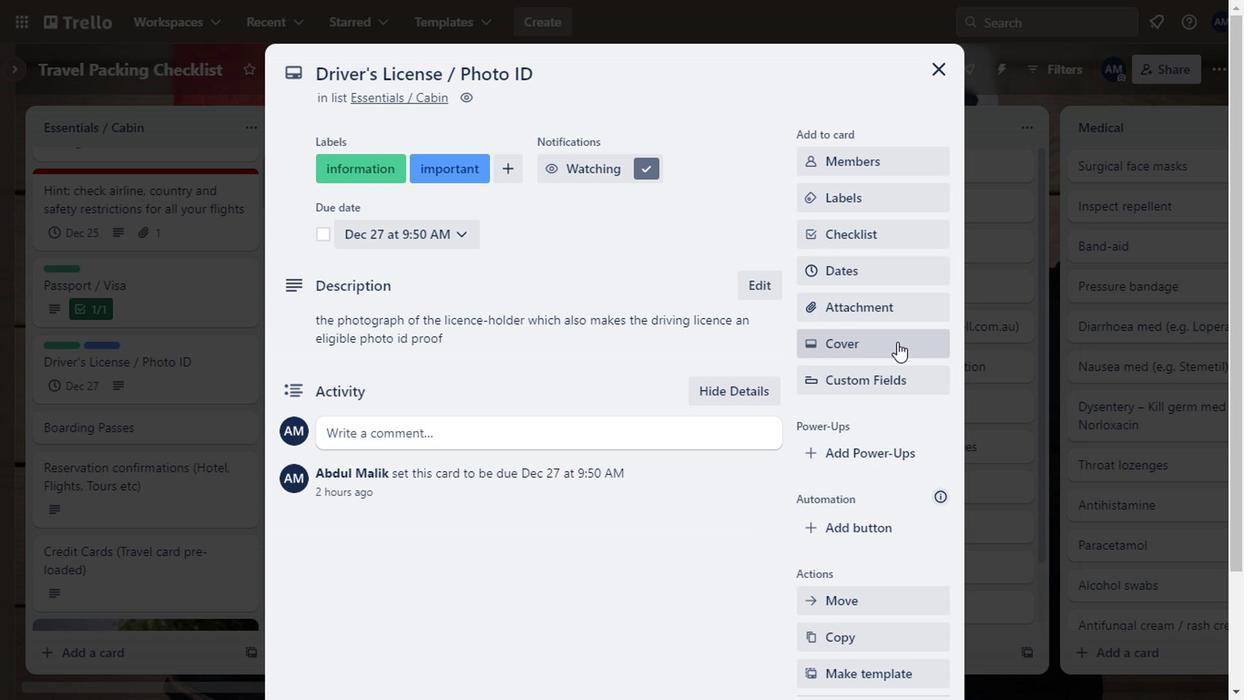 
Action: Mouse pressed left at (882, 341)
Screenshot: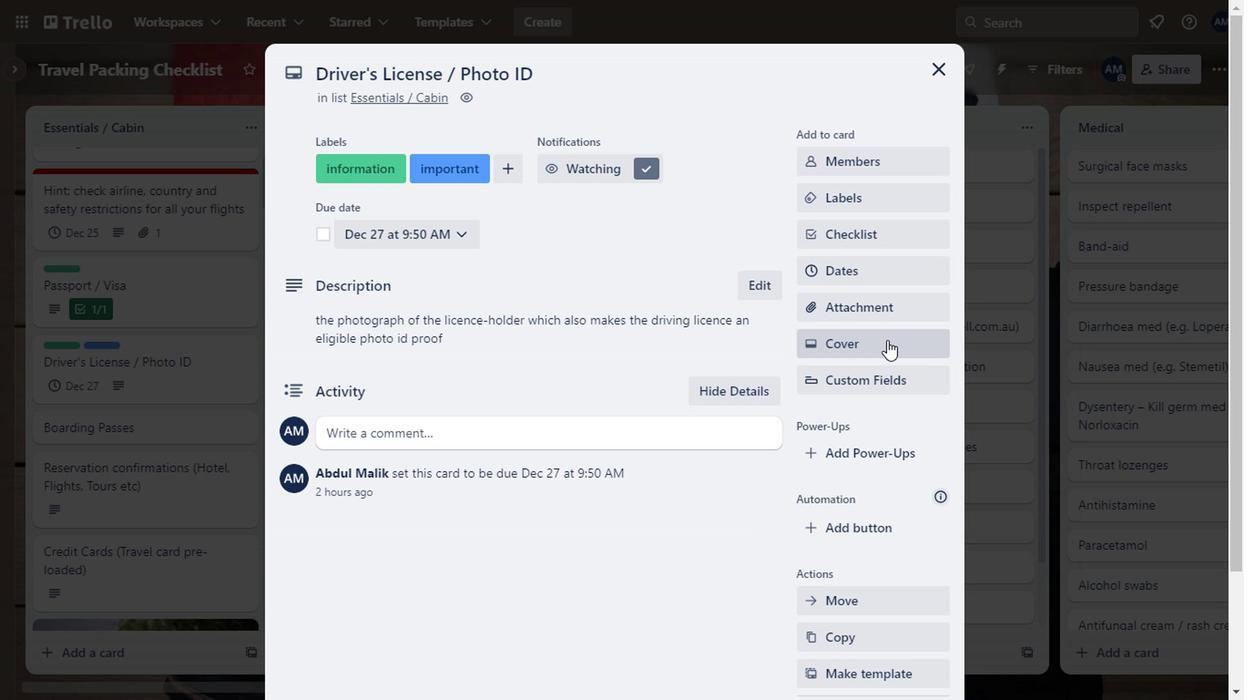 
Action: Mouse moved to (948, 512)
Screenshot: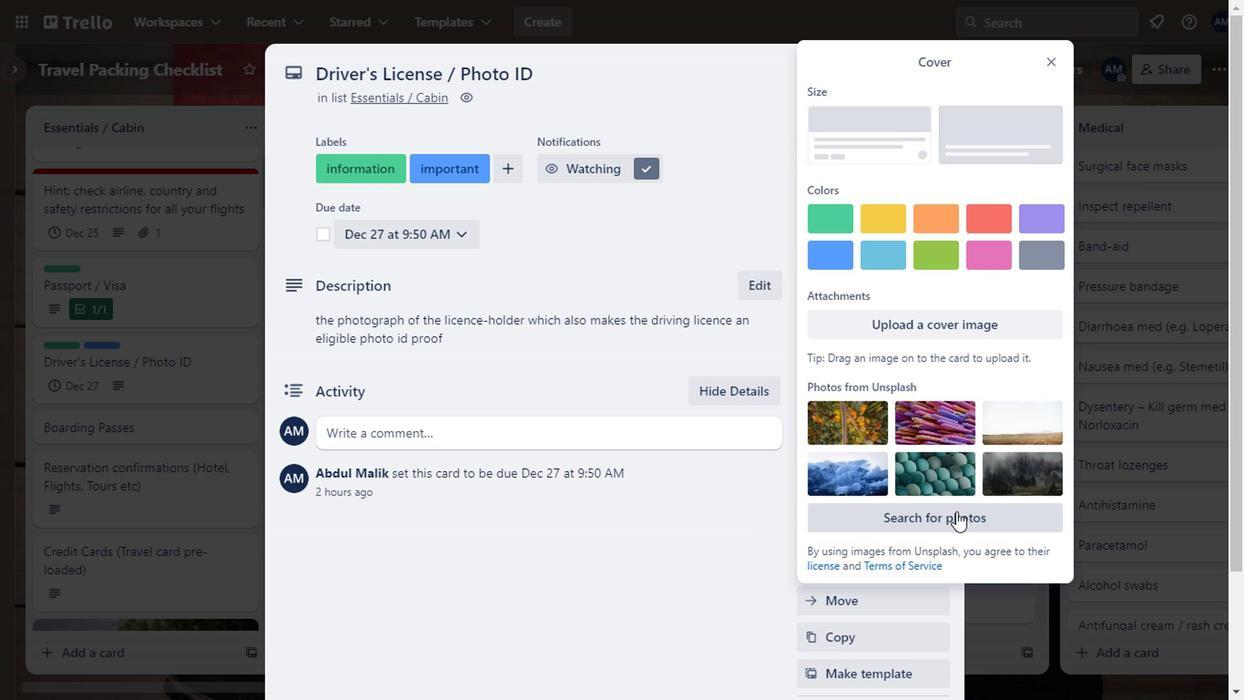 
Action: Mouse pressed left at (948, 512)
Screenshot: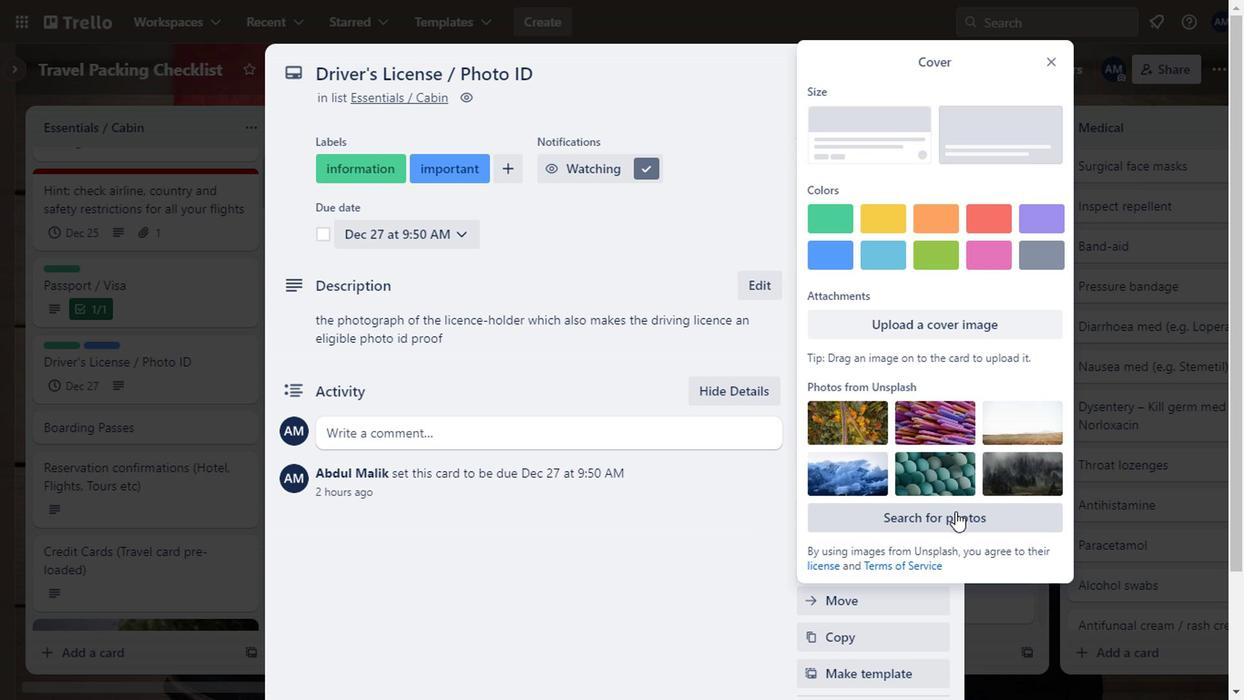 
Action: Mouse moved to (897, 106)
Screenshot: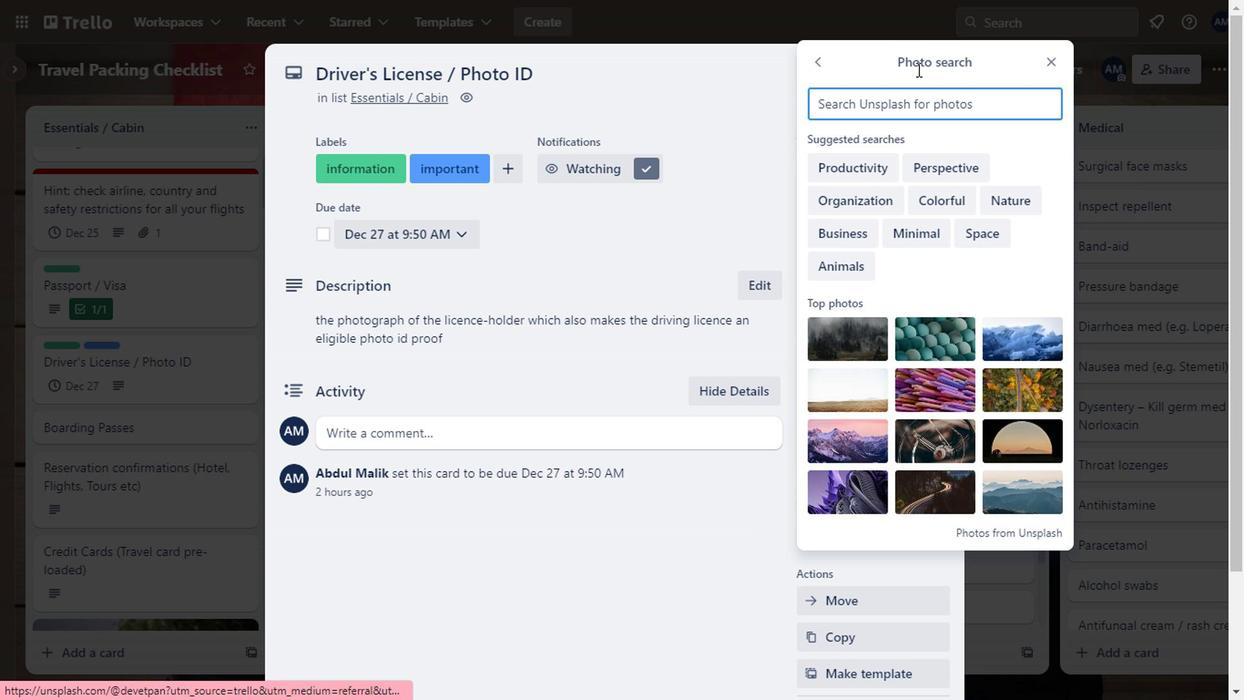 
Action: Mouse pressed left at (897, 106)
Screenshot: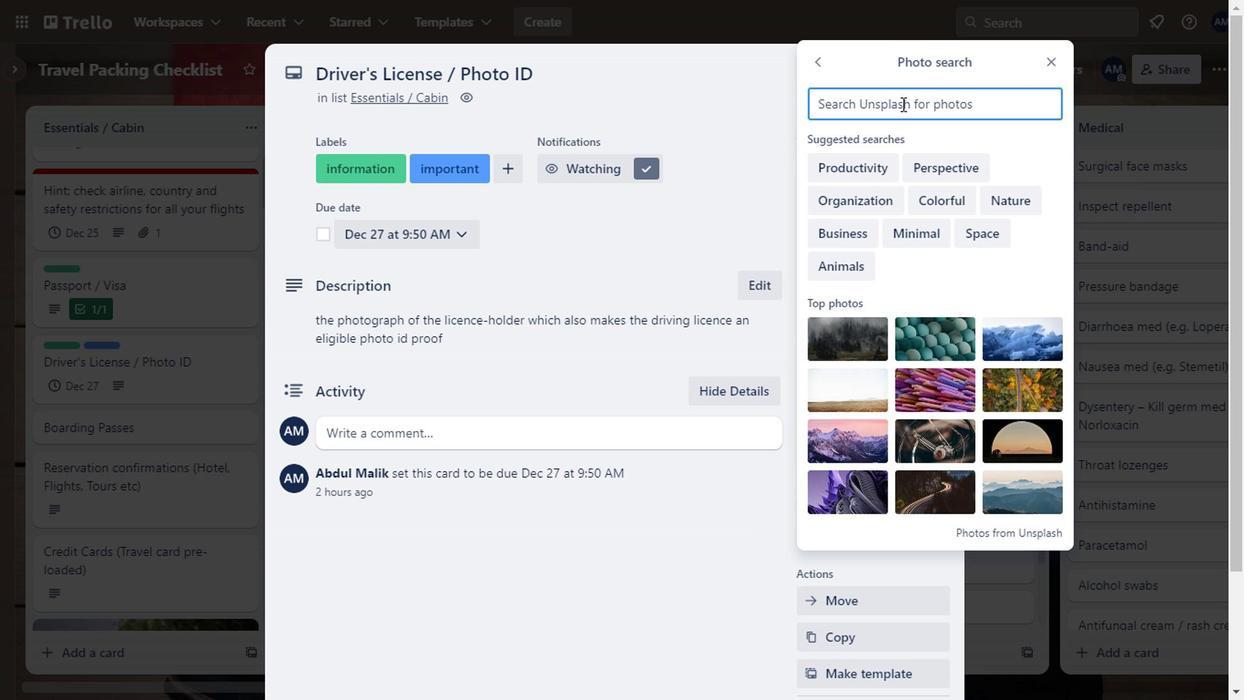 
Action: Key pressed licenece<Key.backspace><Key.backspace><Key.backspace><Key.backspace><Key.backspace>ense
Screenshot: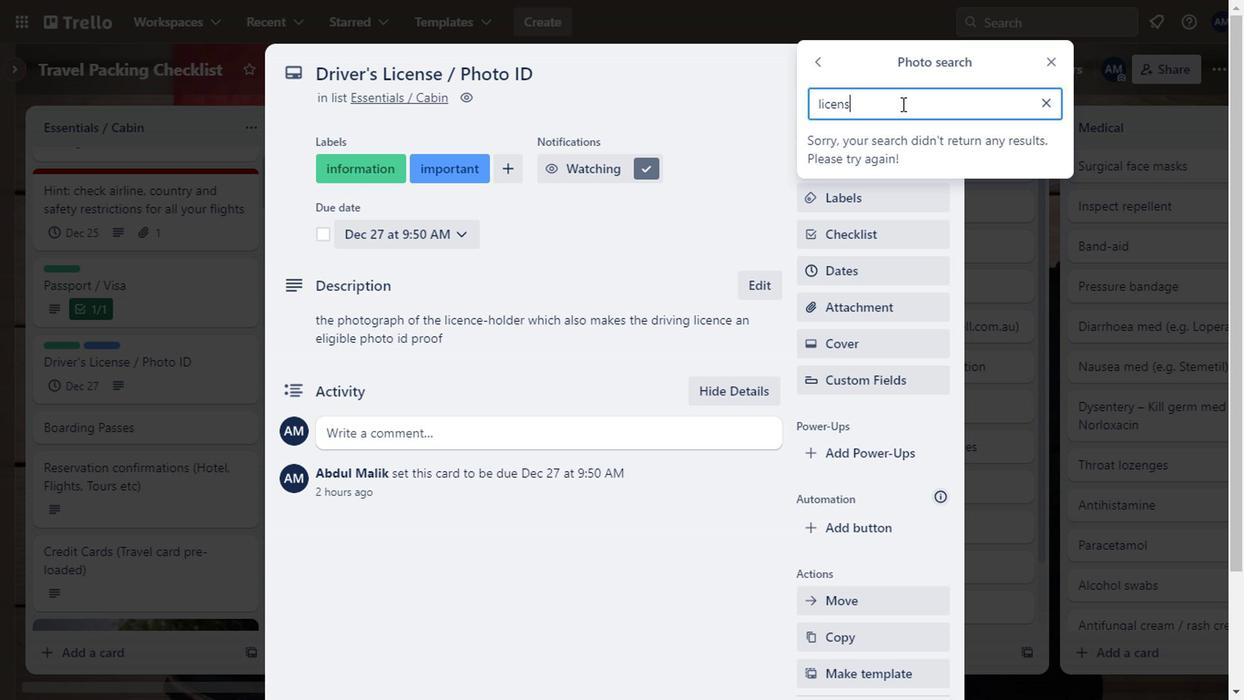 
Action: Mouse moved to (889, 182)
Screenshot: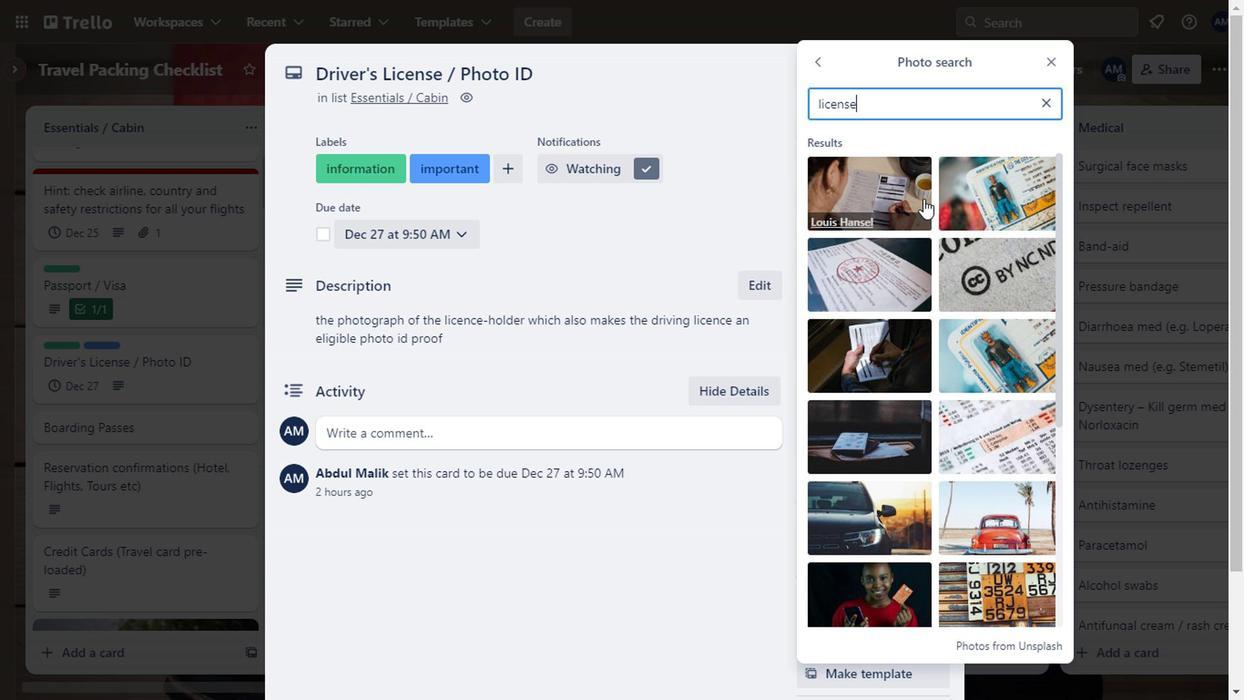 
Action: Mouse pressed left at (889, 182)
Screenshot: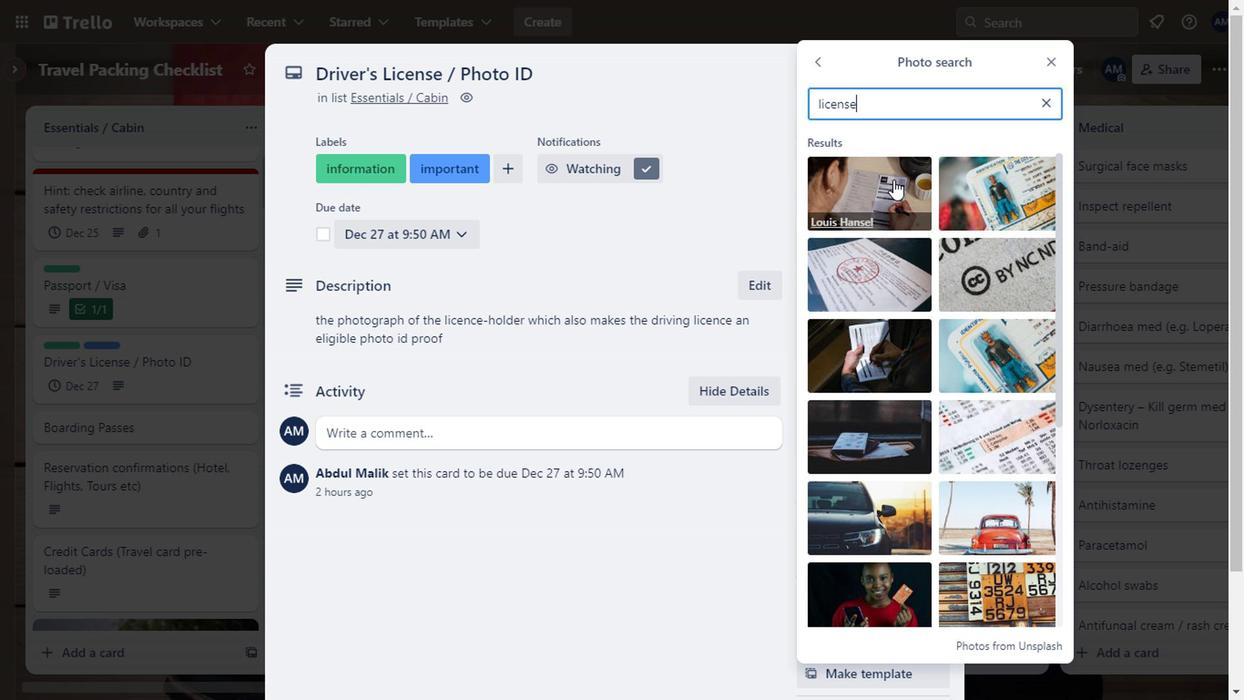 
Action: Mouse moved to (687, 256)
Screenshot: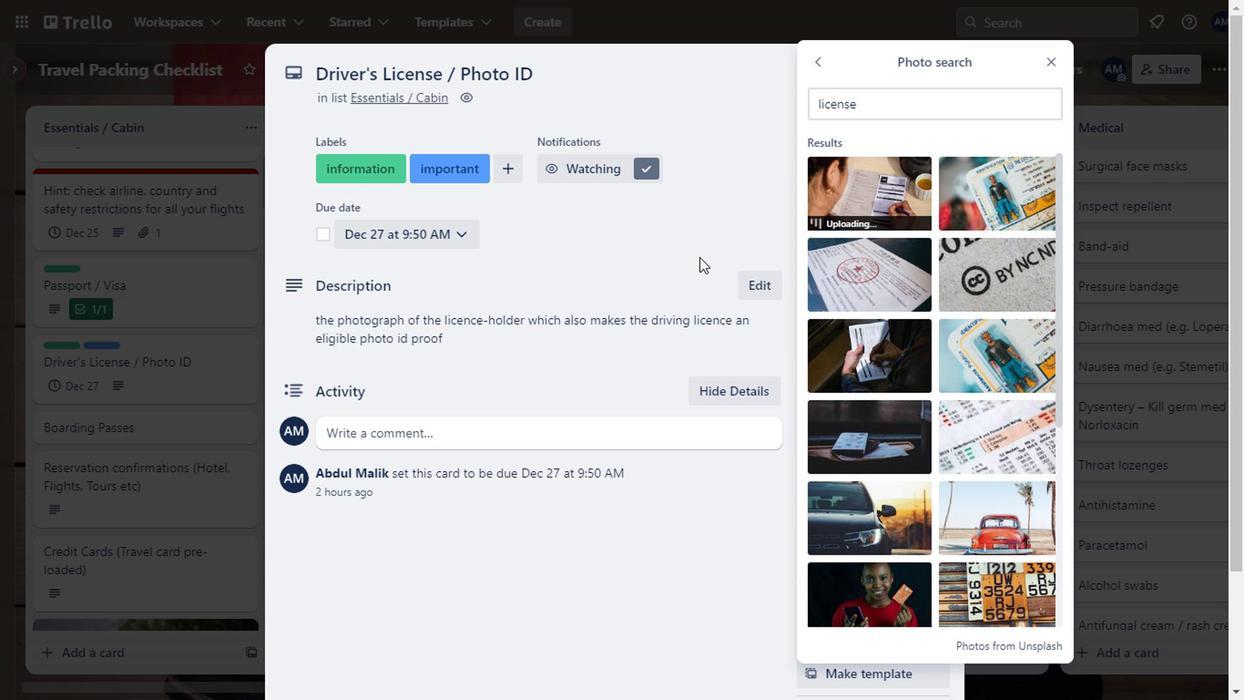 
Action: Mouse pressed left at (687, 256)
Screenshot: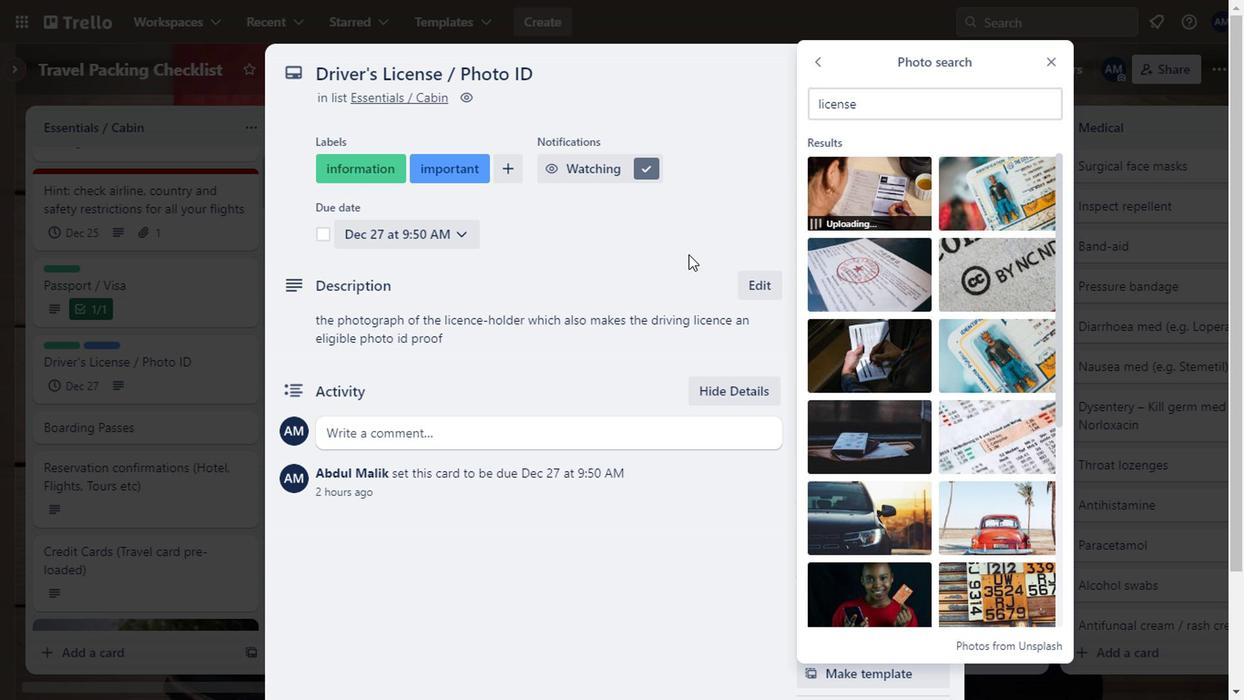
Action: Mouse moved to (521, 328)
Screenshot: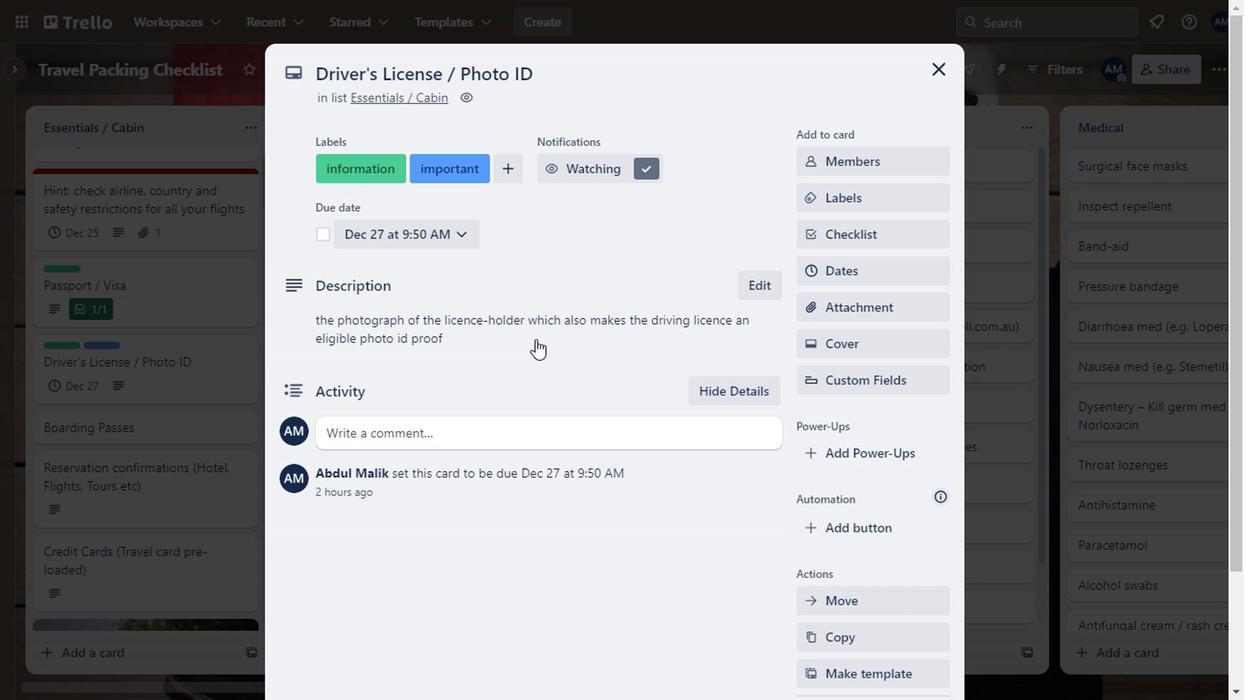 
Action: Mouse pressed left at (521, 328)
Screenshot: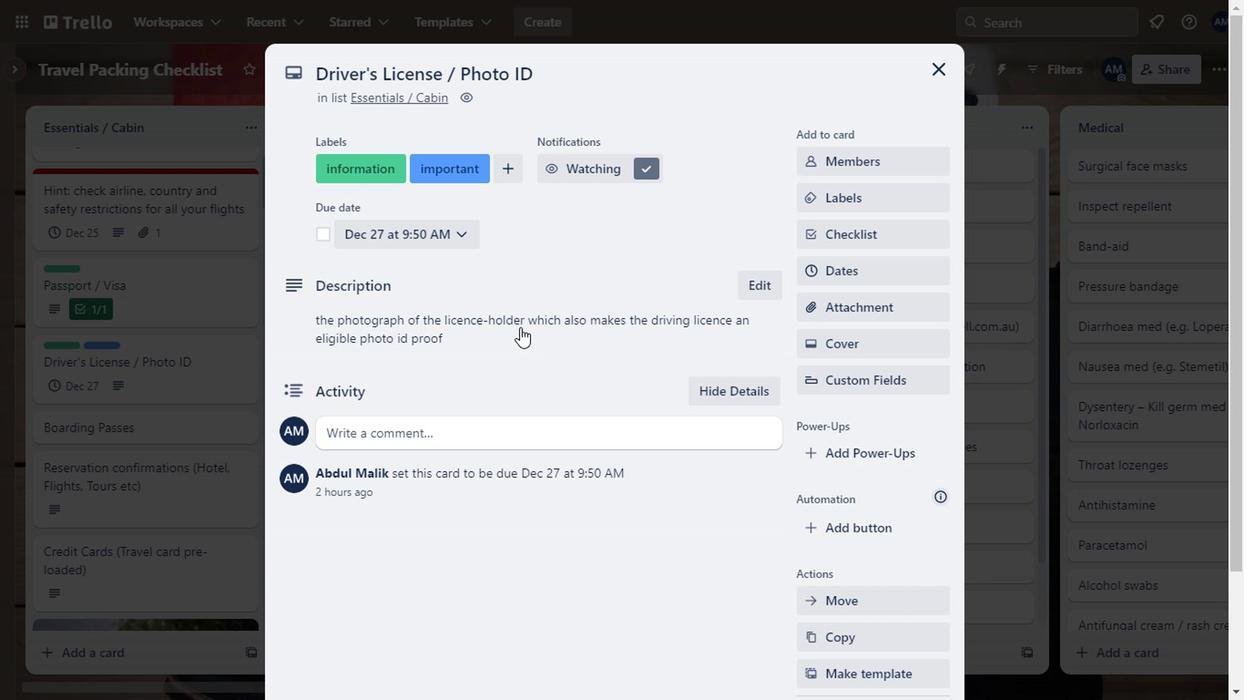 
Action: Mouse moved to (496, 536)
Screenshot: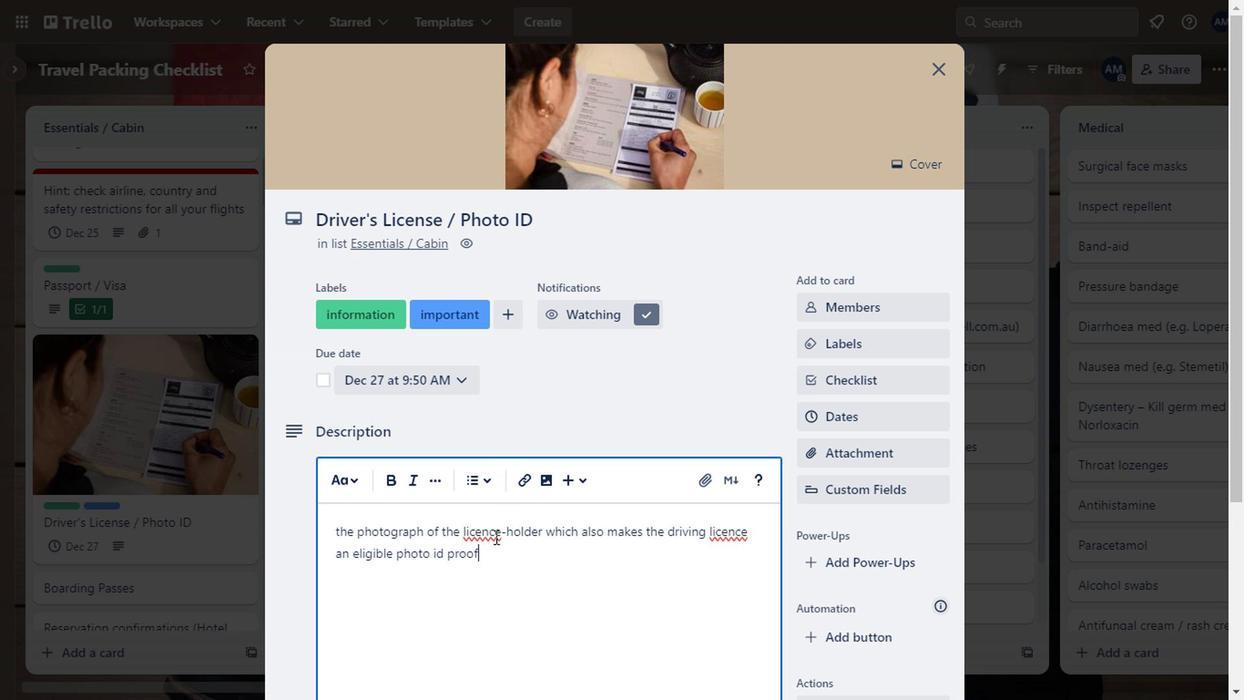 
Action: Mouse pressed left at (496, 536)
Screenshot: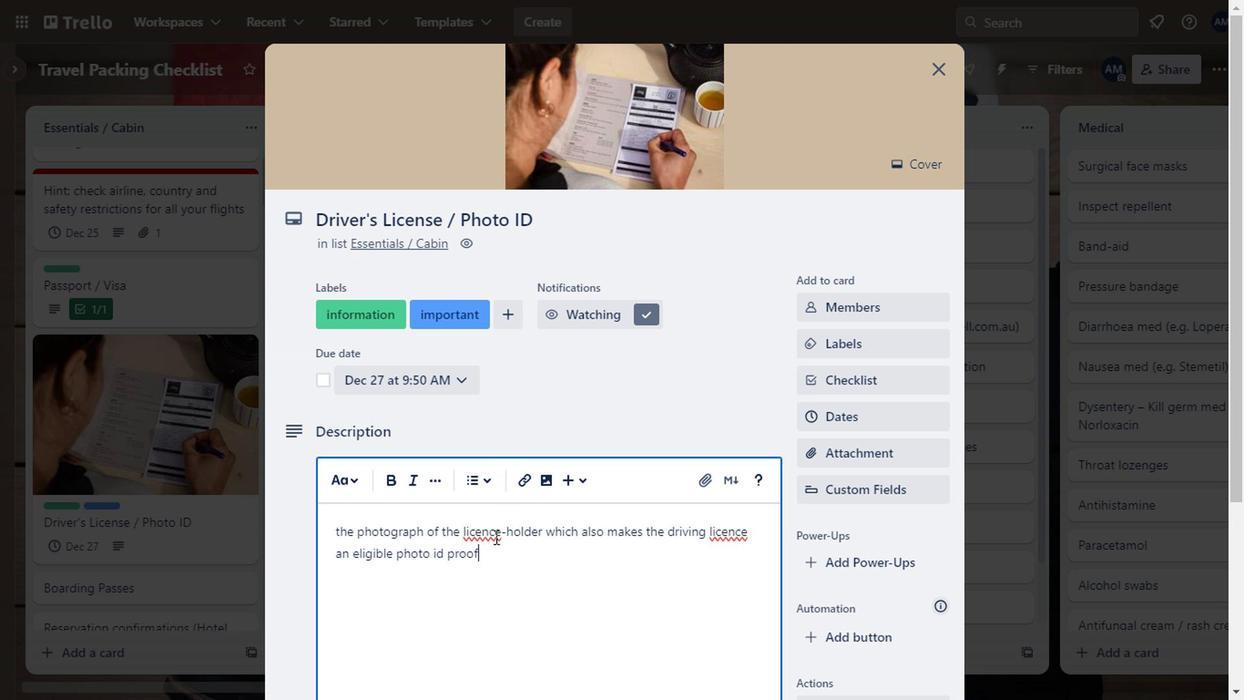 
Action: Mouse moved to (497, 536)
Screenshot: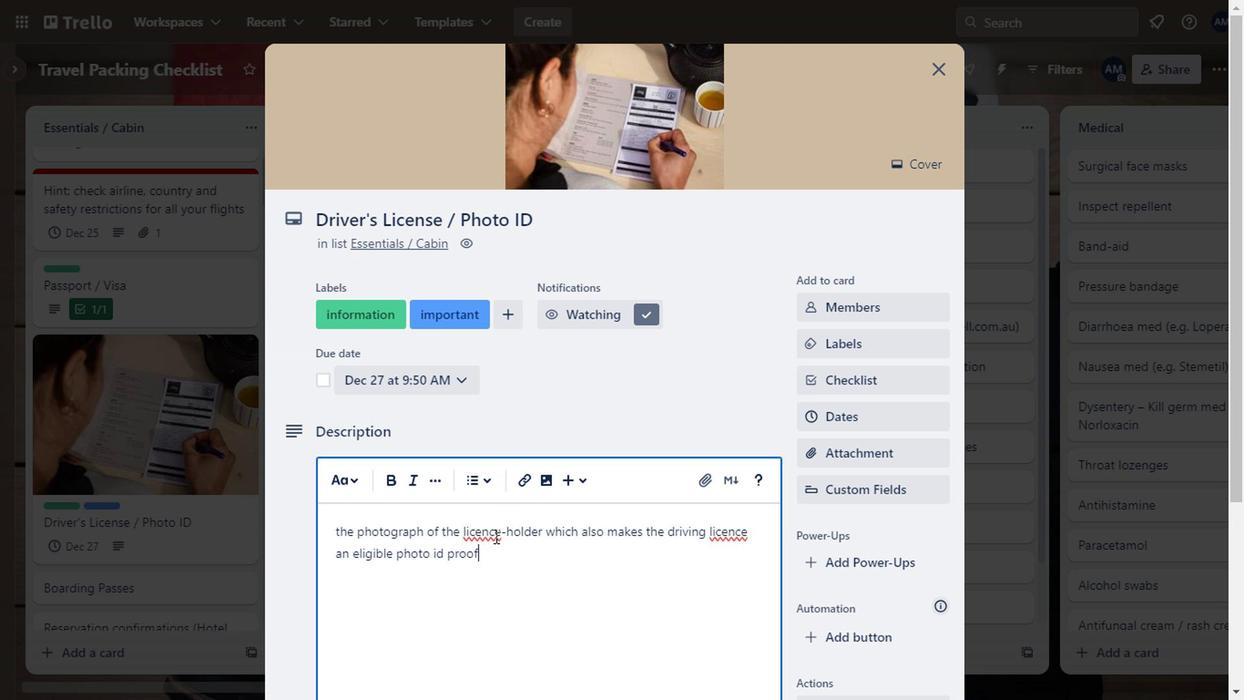 
Action: Key pressed <Key.backspace>s
Screenshot: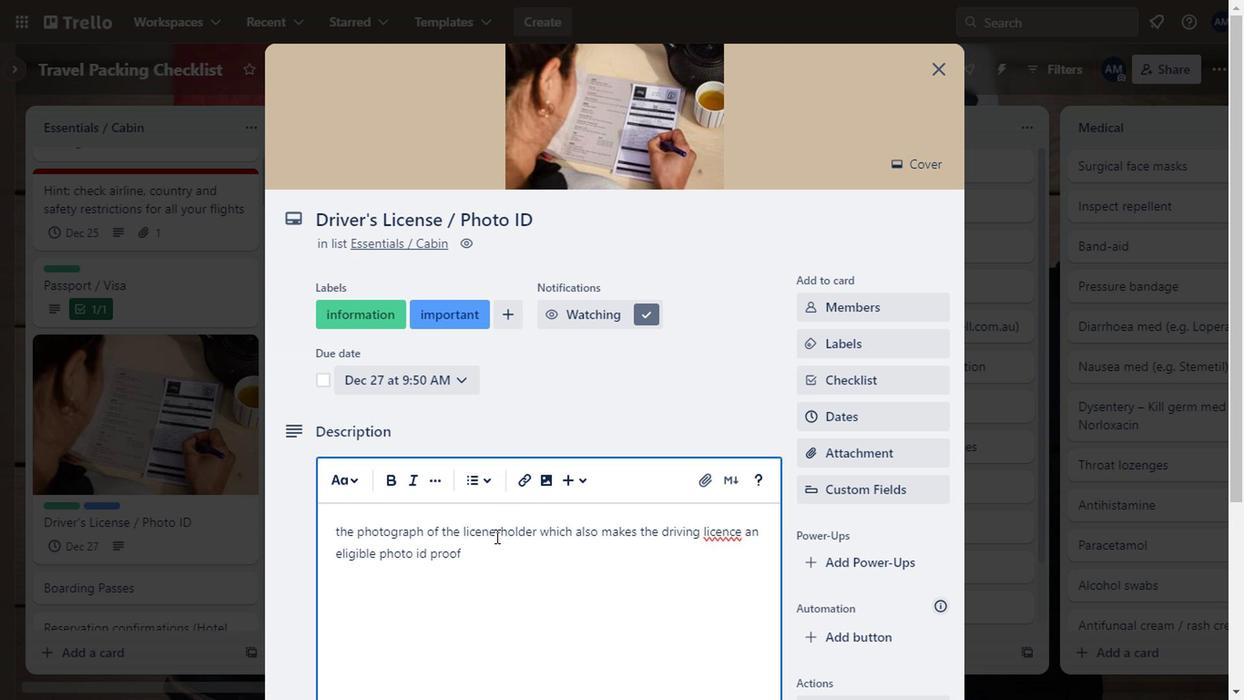 
Action: Mouse moved to (738, 534)
Screenshot: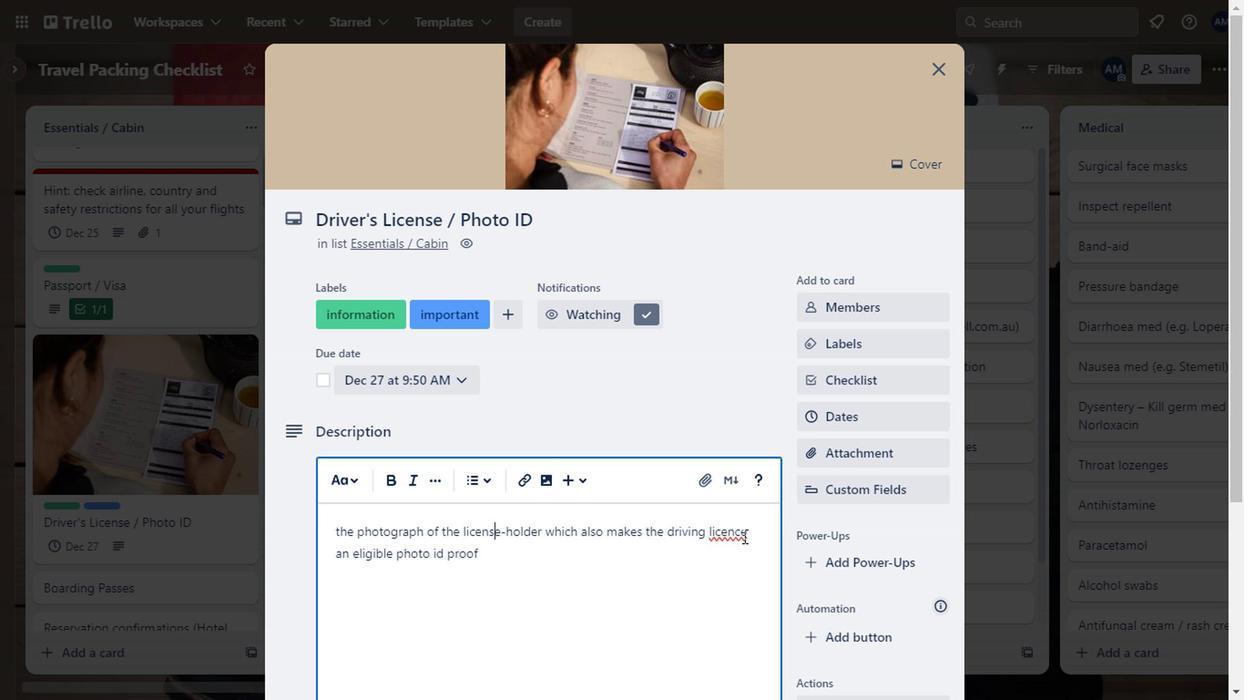 
Action: Mouse pressed left at (738, 534)
Screenshot: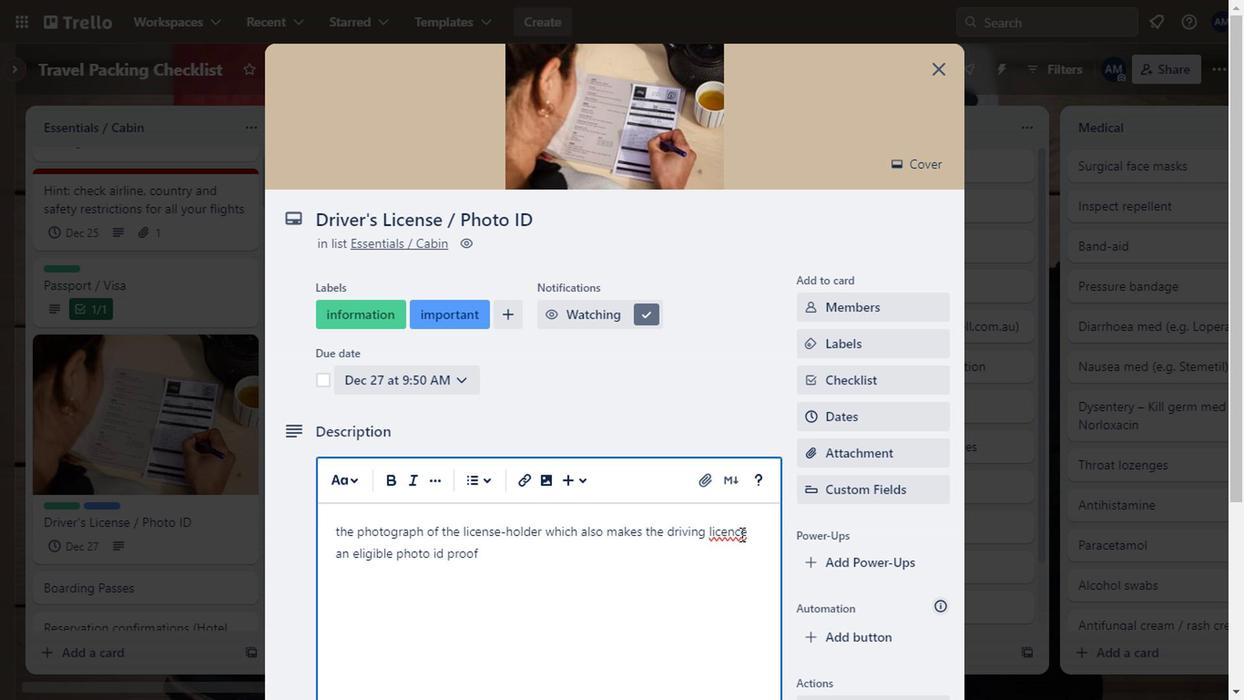 
Action: Key pressed <Key.backspace>s
Screenshot: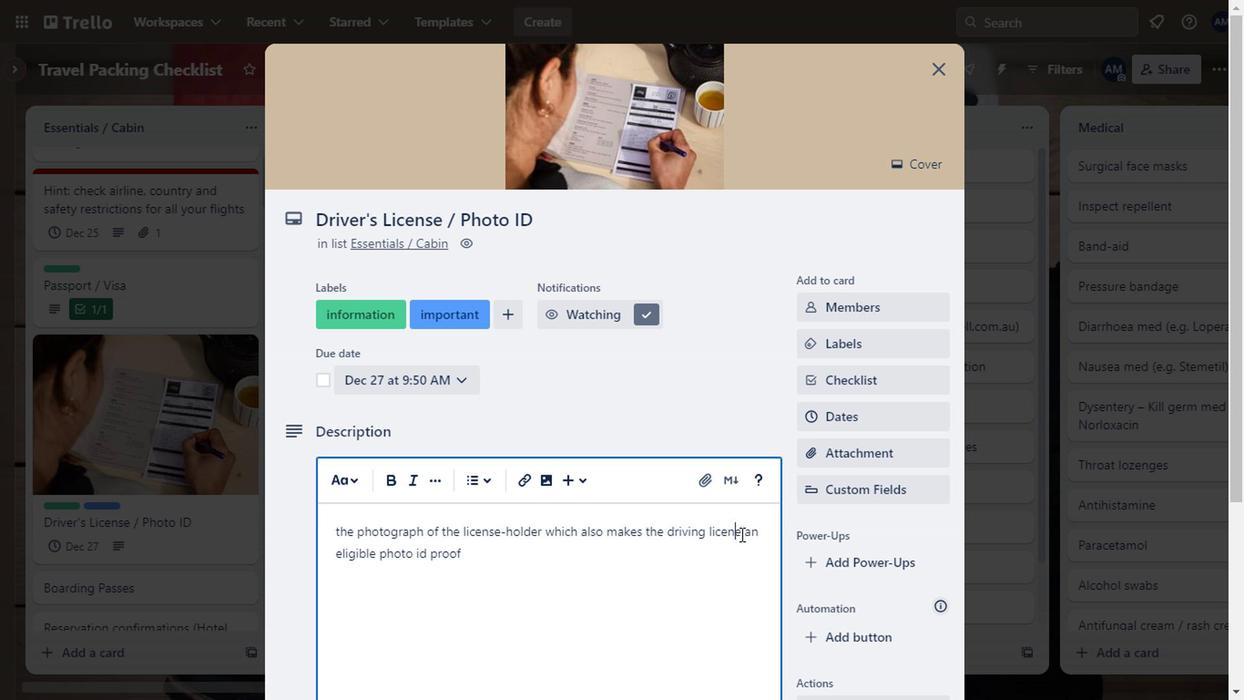 
Action: Mouse moved to (660, 528)
Screenshot: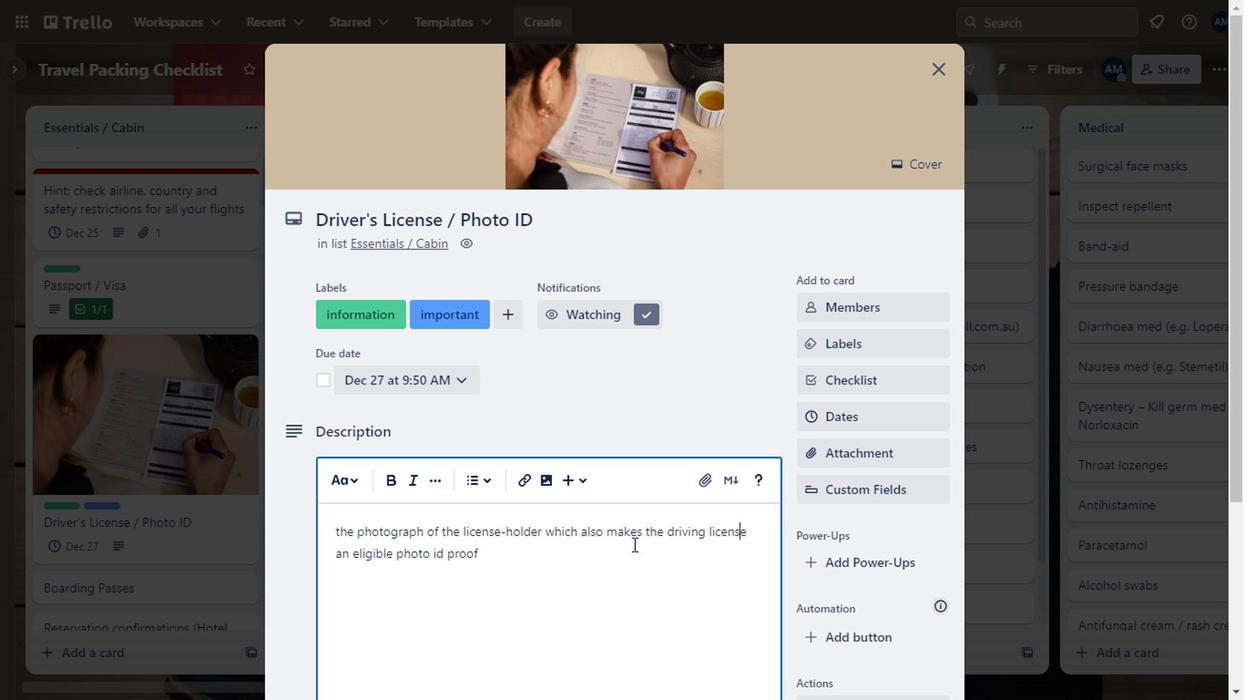 
Action: Mouse scrolled (660, 527) with delta (0, 0)
Screenshot: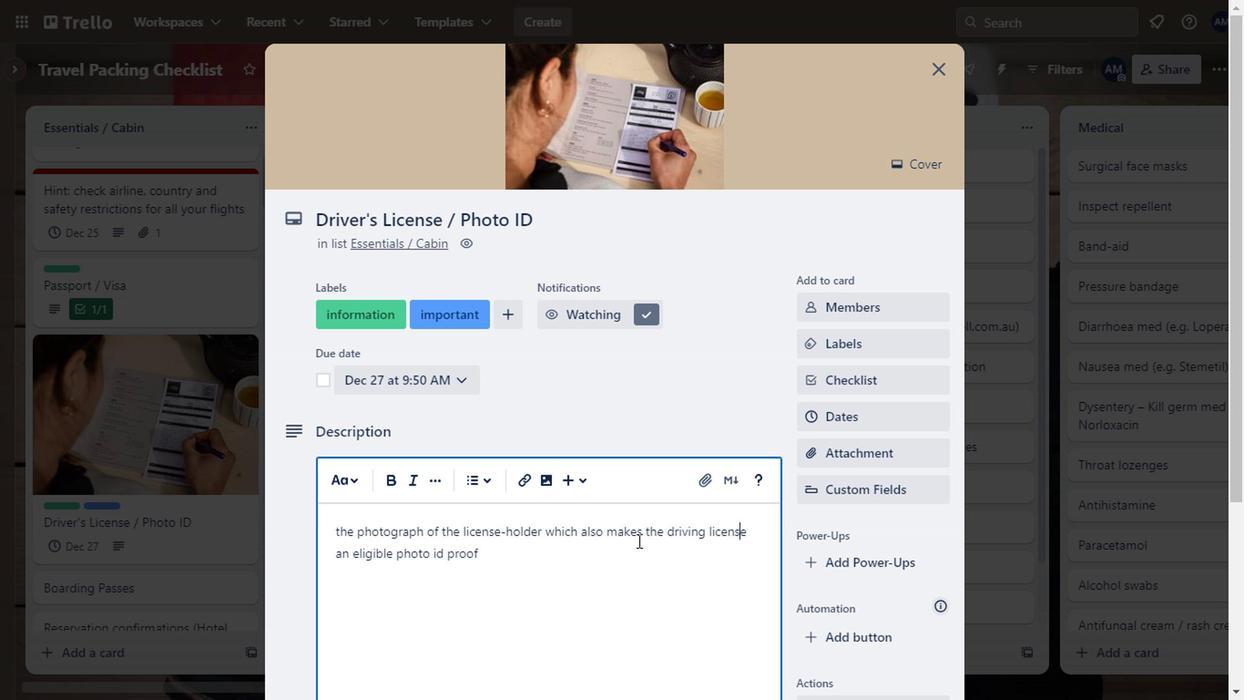 
Action: Mouse moved to (637, 305)
Screenshot: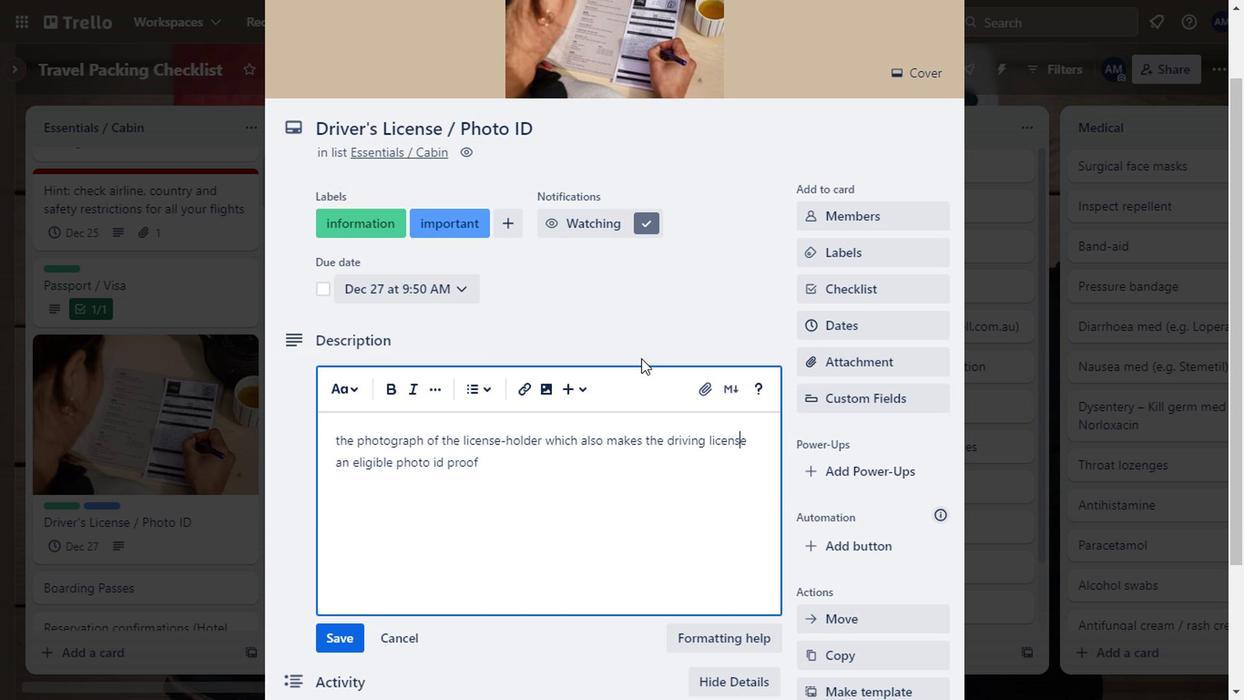 
Action: Mouse pressed left at (637, 305)
Screenshot: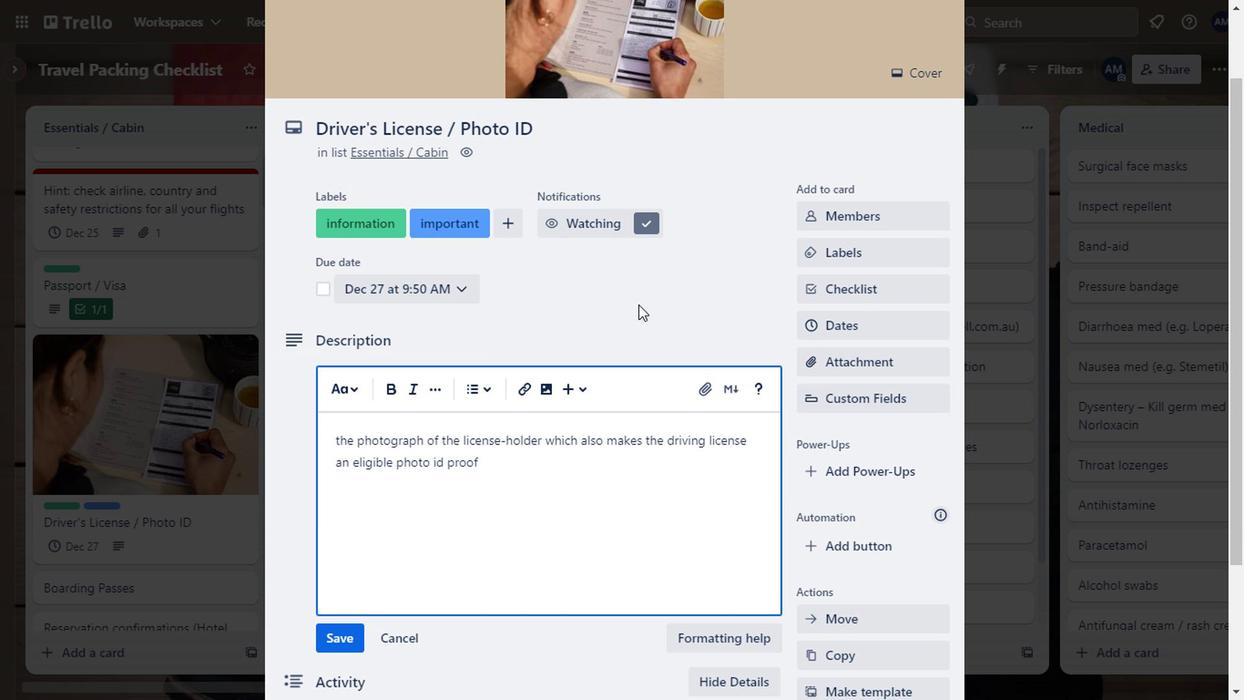 
Action: Mouse moved to (355, 632)
Screenshot: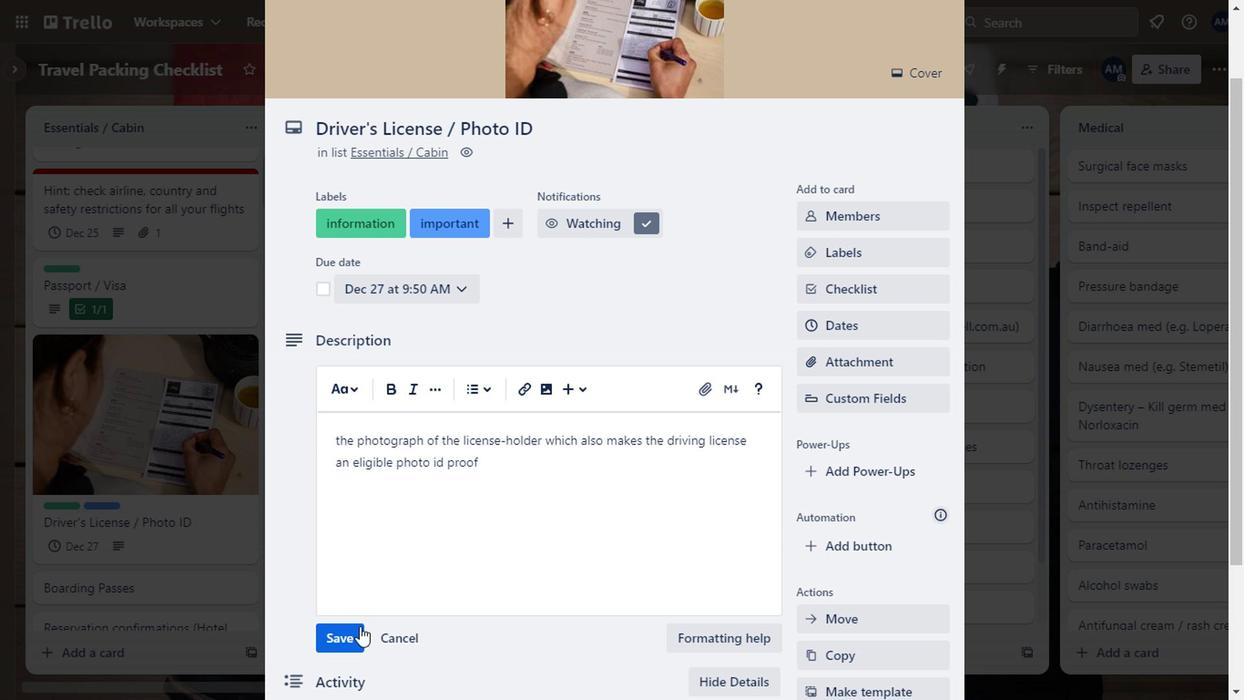 
Action: Mouse pressed left at (355, 632)
Screenshot: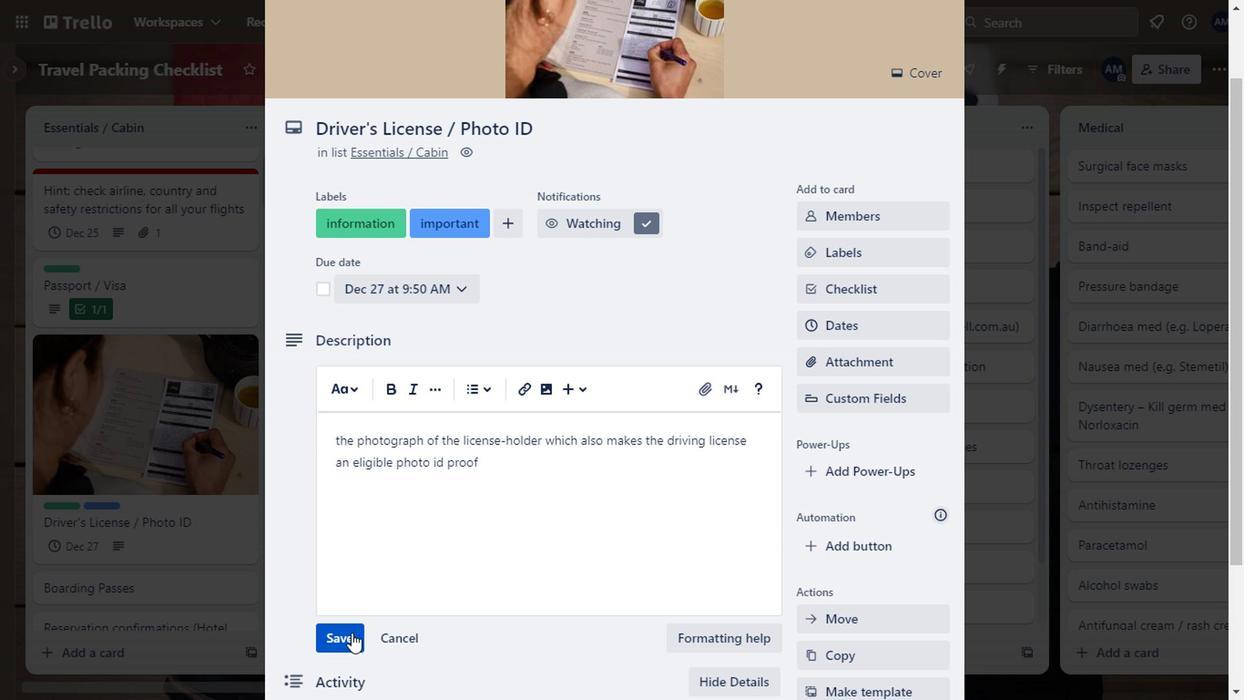 
Action: Mouse moved to (873, 215)
Screenshot: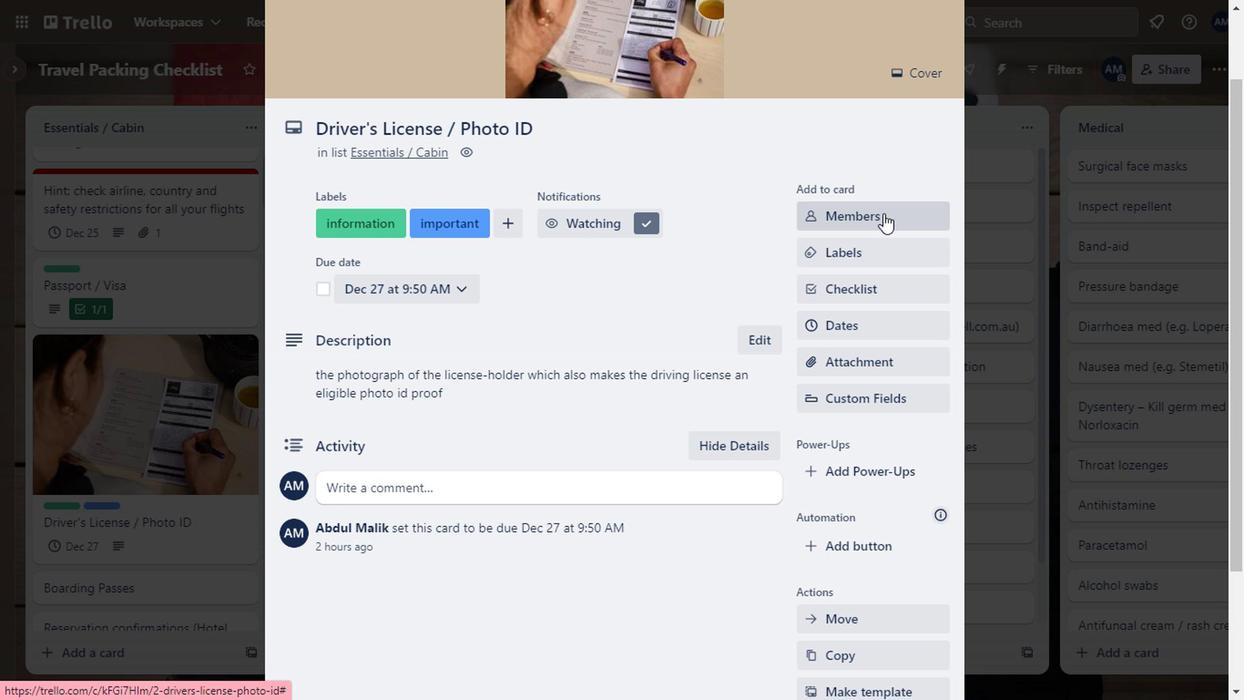 
Action: Mouse pressed left at (873, 215)
Screenshot: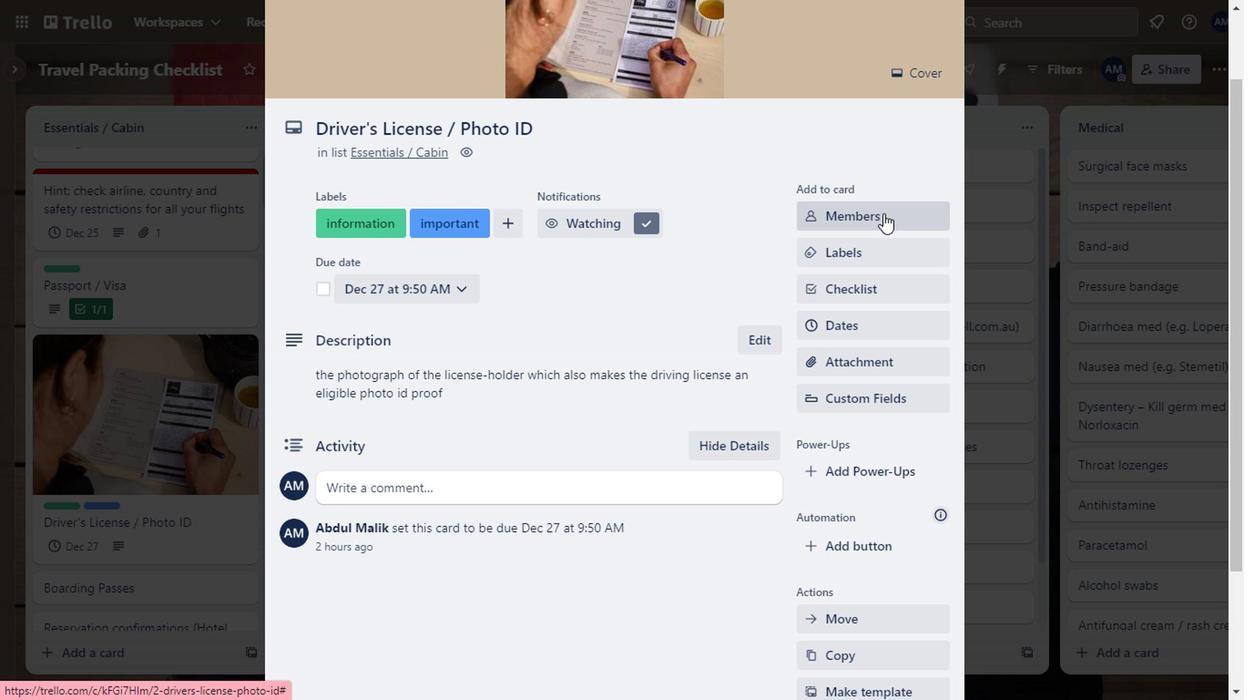 
Action: Mouse moved to (856, 399)
Screenshot: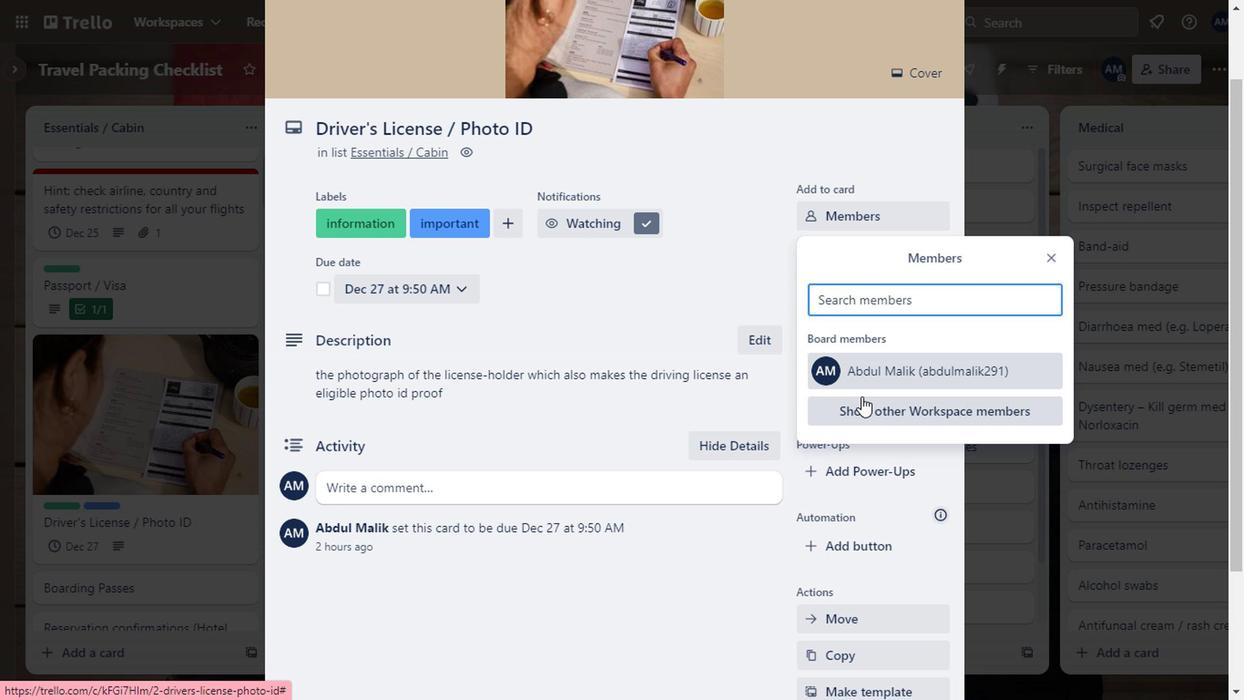 
Action: Mouse pressed left at (856, 399)
Screenshot: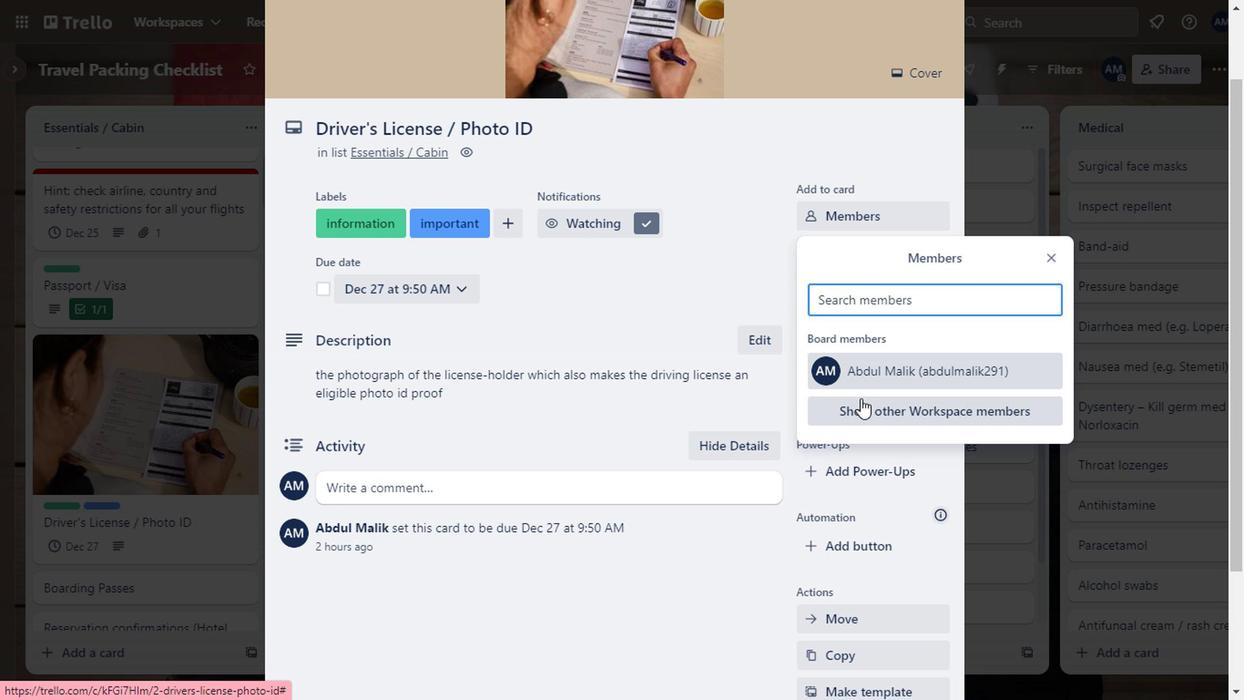 
Action: Mouse moved to (880, 380)
Screenshot: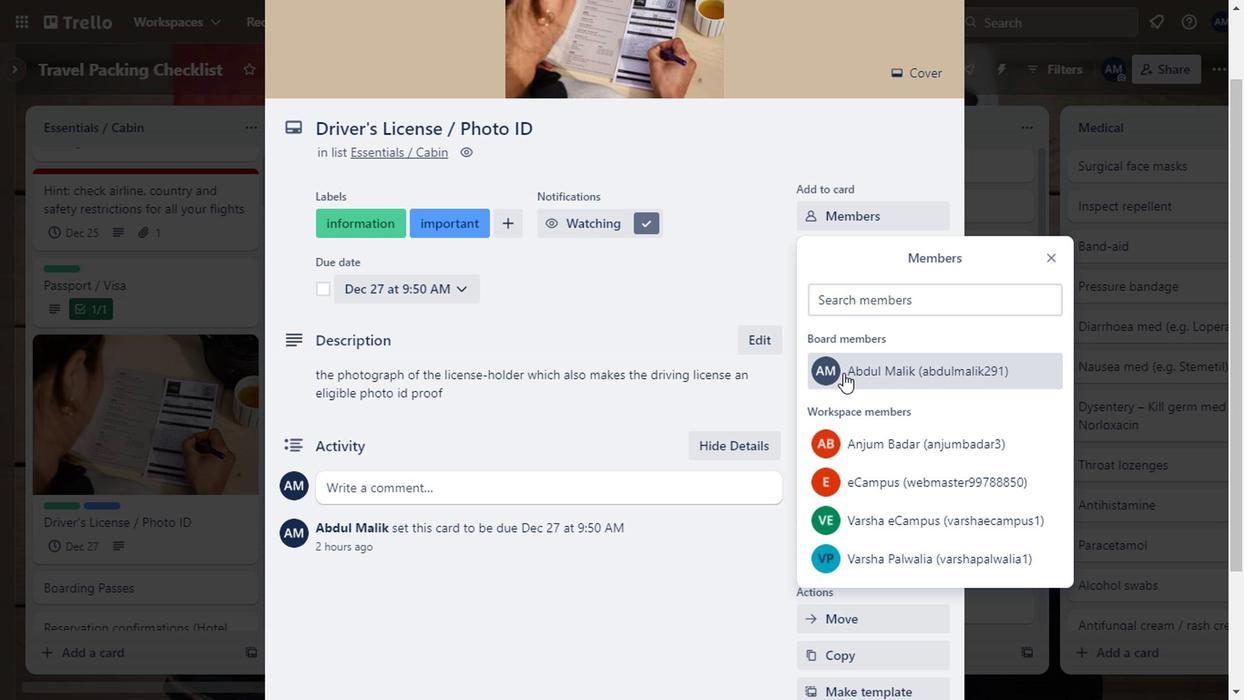 
Action: Mouse pressed left at (880, 380)
Screenshot: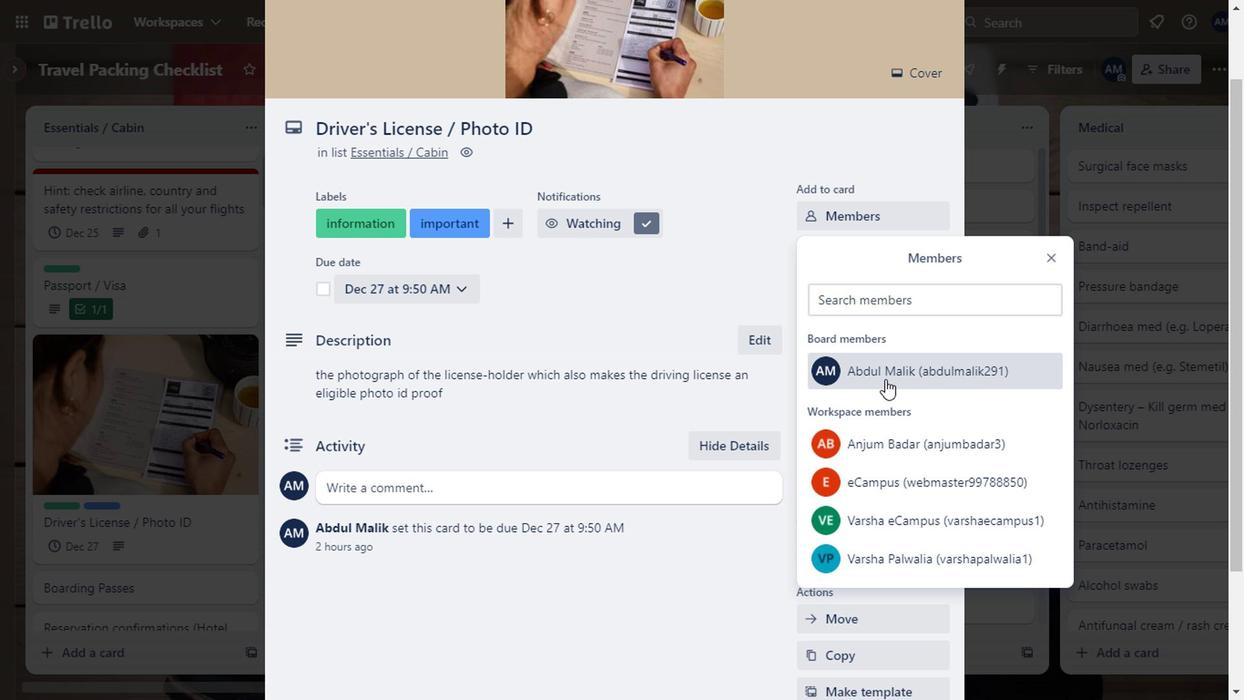 
Action: Mouse moved to (1046, 265)
Screenshot: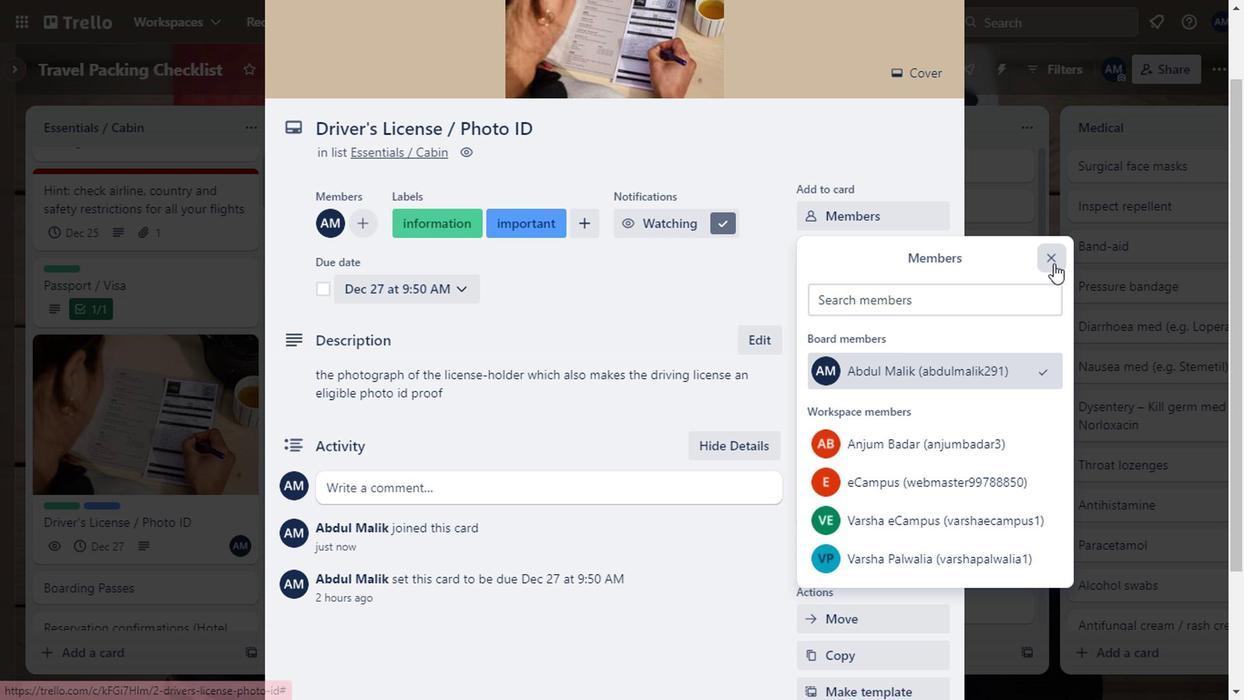 
Action: Mouse pressed left at (1046, 265)
Screenshot: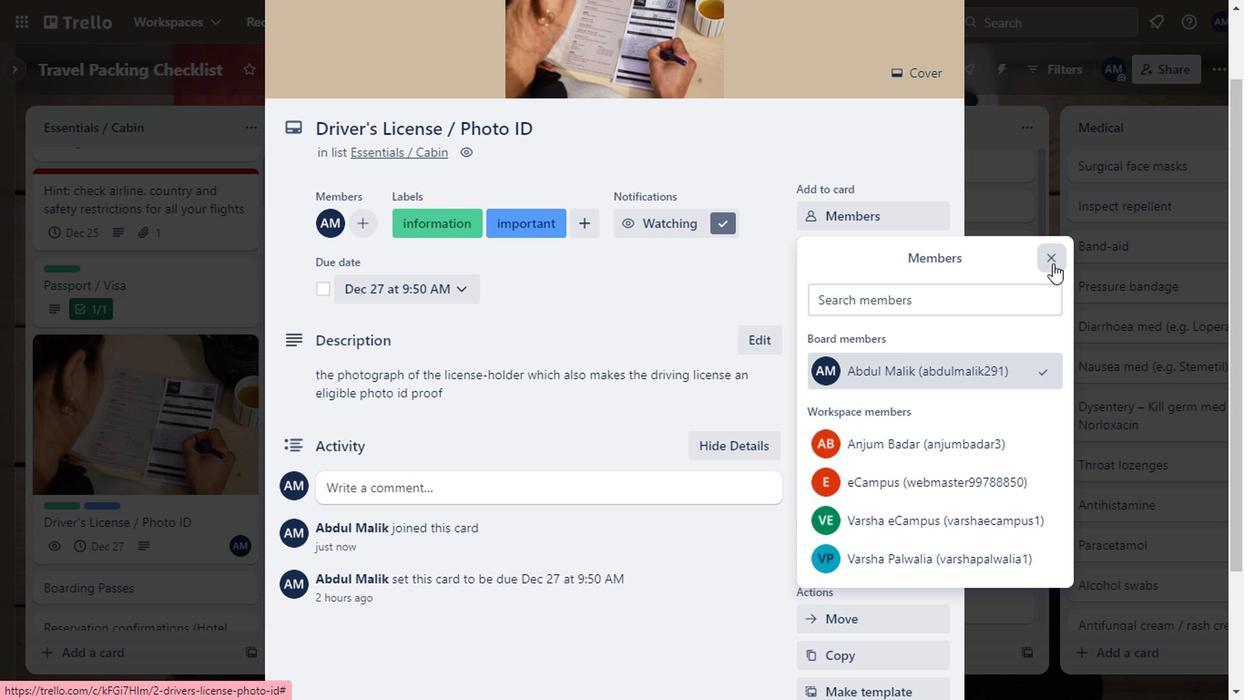
Action: Mouse moved to (525, 333)
Screenshot: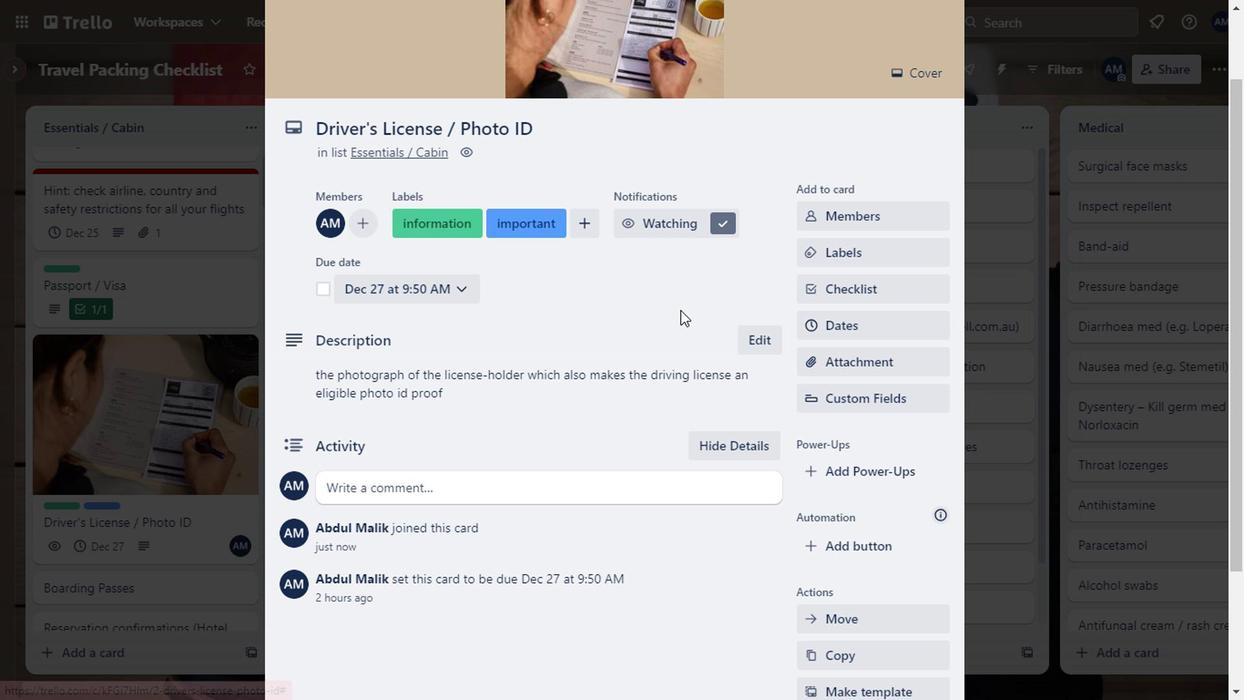 
Action: Mouse scrolled (525, 334) with delta (0, 1)
Screenshot: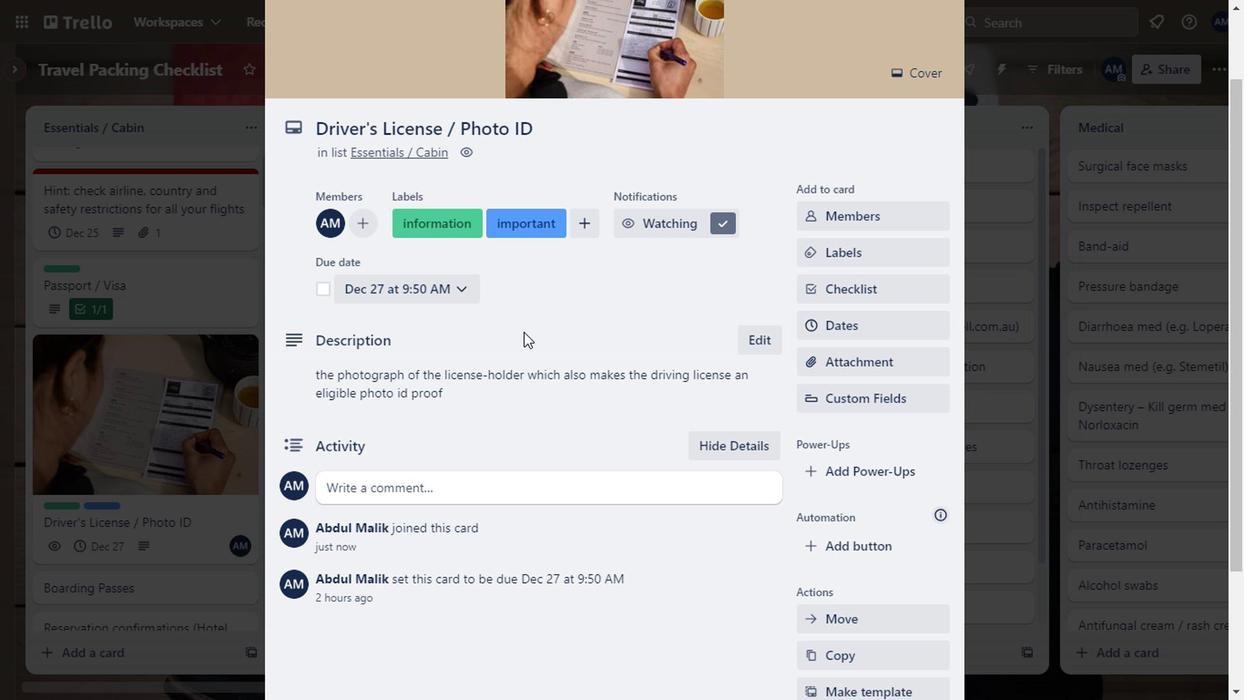 
Action: Mouse scrolled (525, 334) with delta (0, 1)
Screenshot: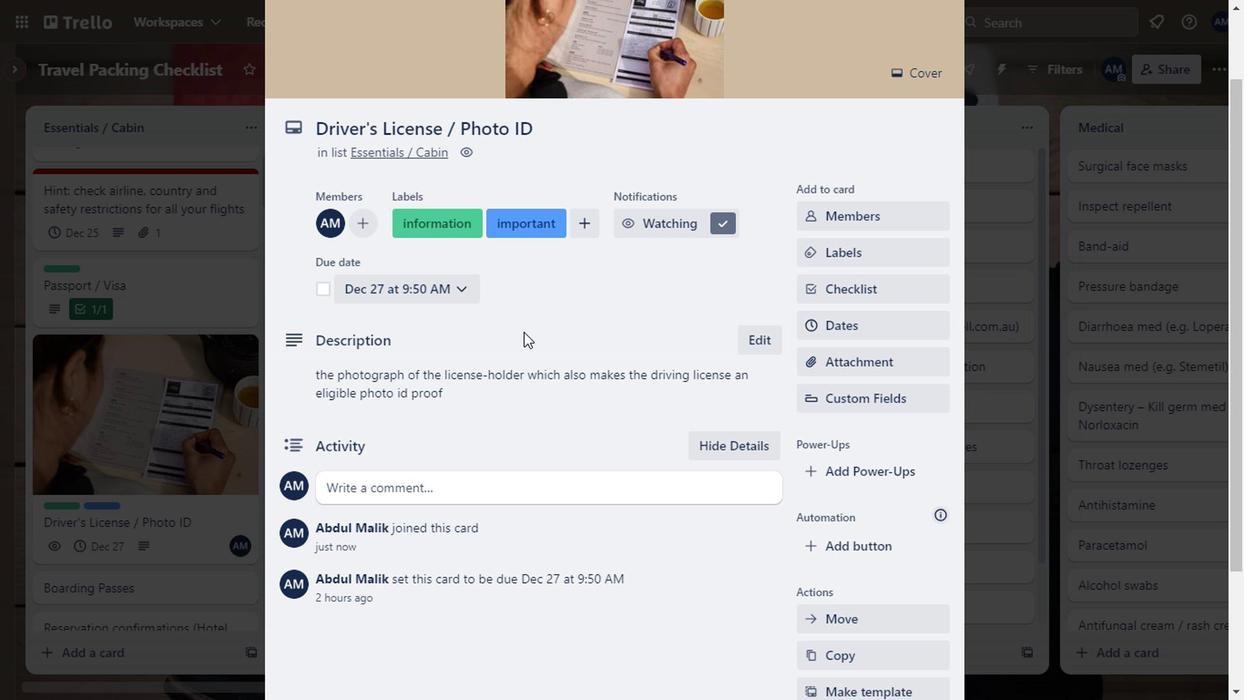 
Action: Mouse moved to (709, 277)
Screenshot: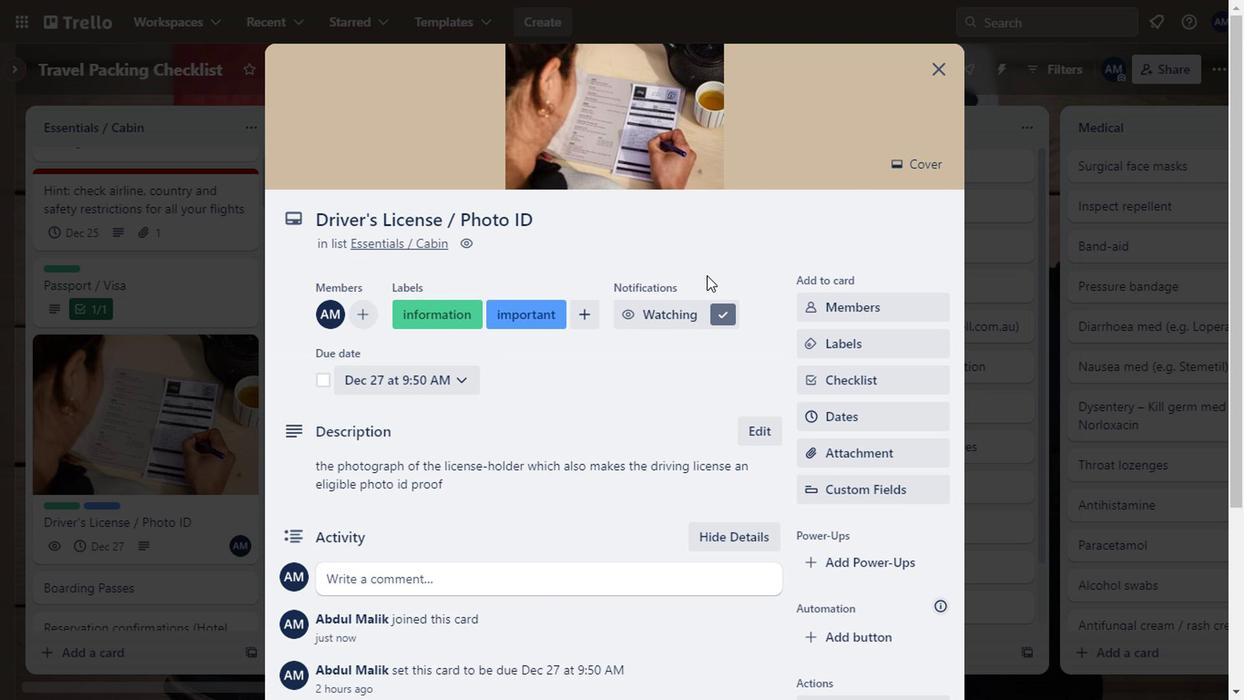 
Action: Mouse scrolled (709, 276) with delta (0, -1)
Screenshot: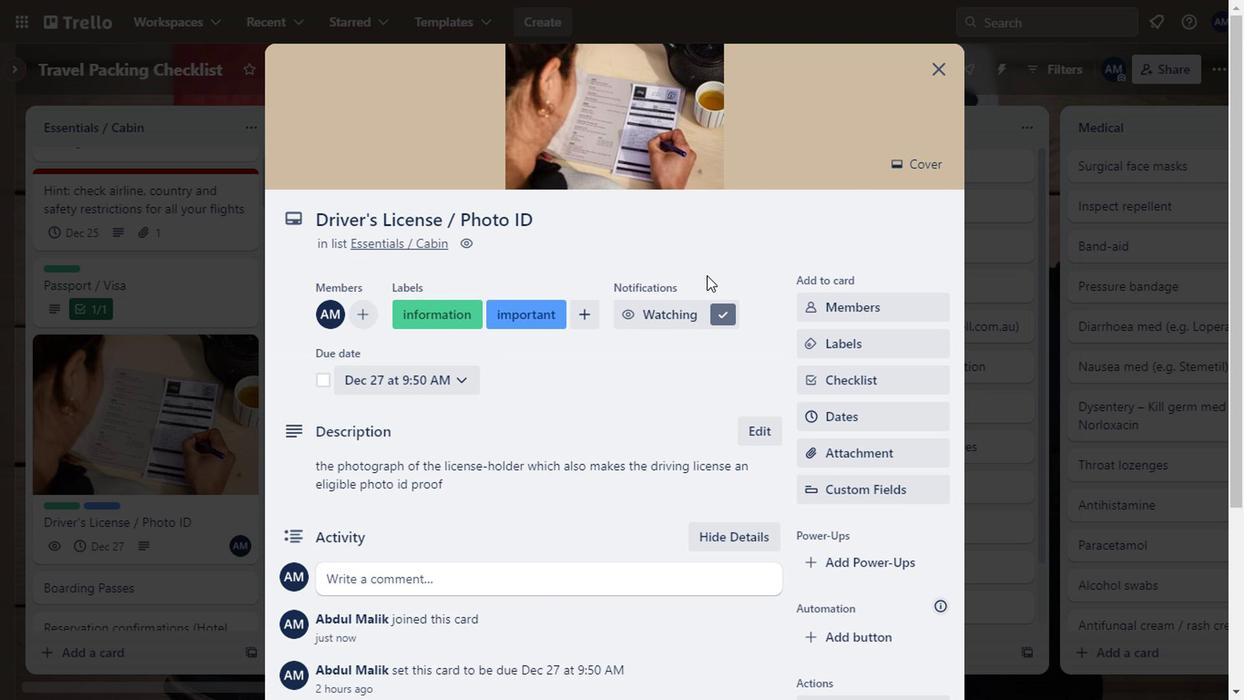 
Action: Mouse moved to (709, 280)
Screenshot: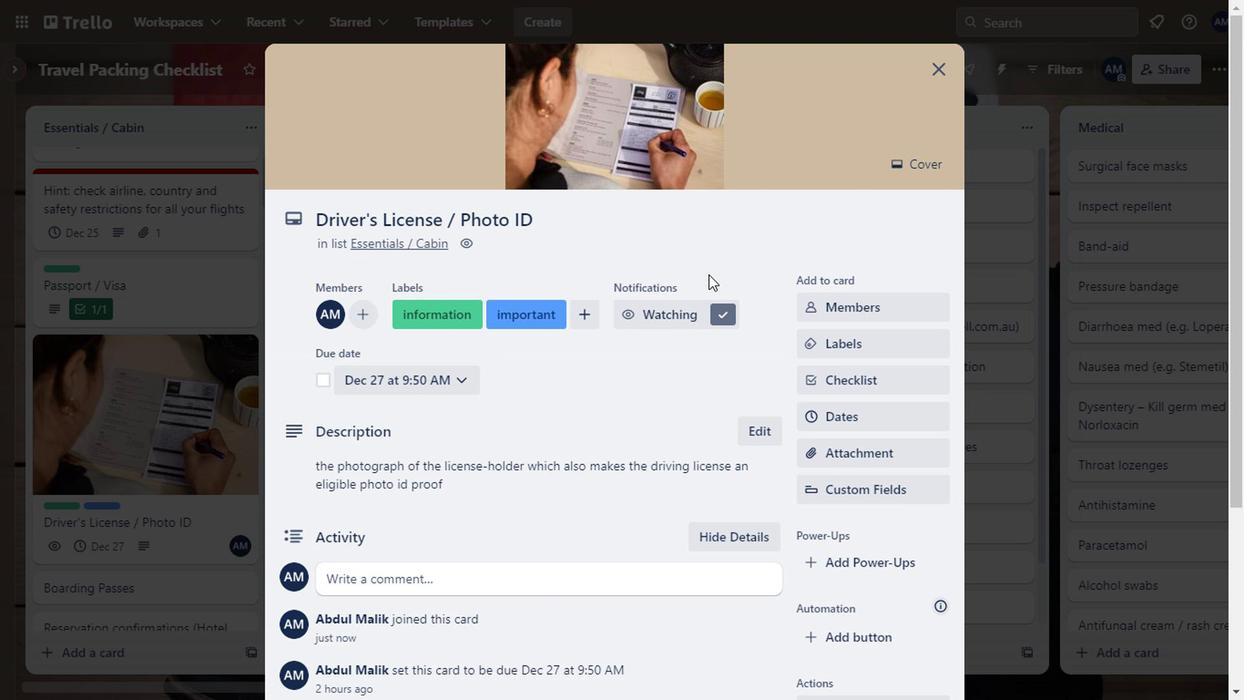 
Action: Mouse scrolled (709, 278) with delta (0, -1)
Screenshot: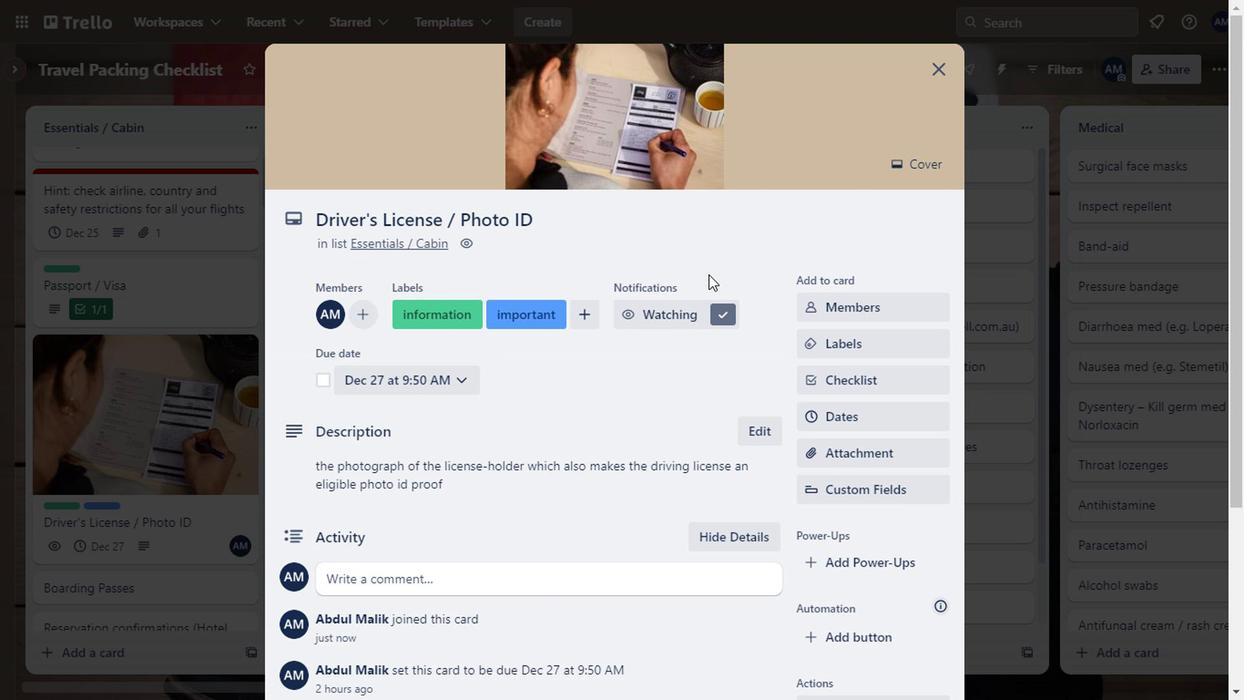 
Action: Mouse scrolled (709, 278) with delta (0, -1)
Screenshot: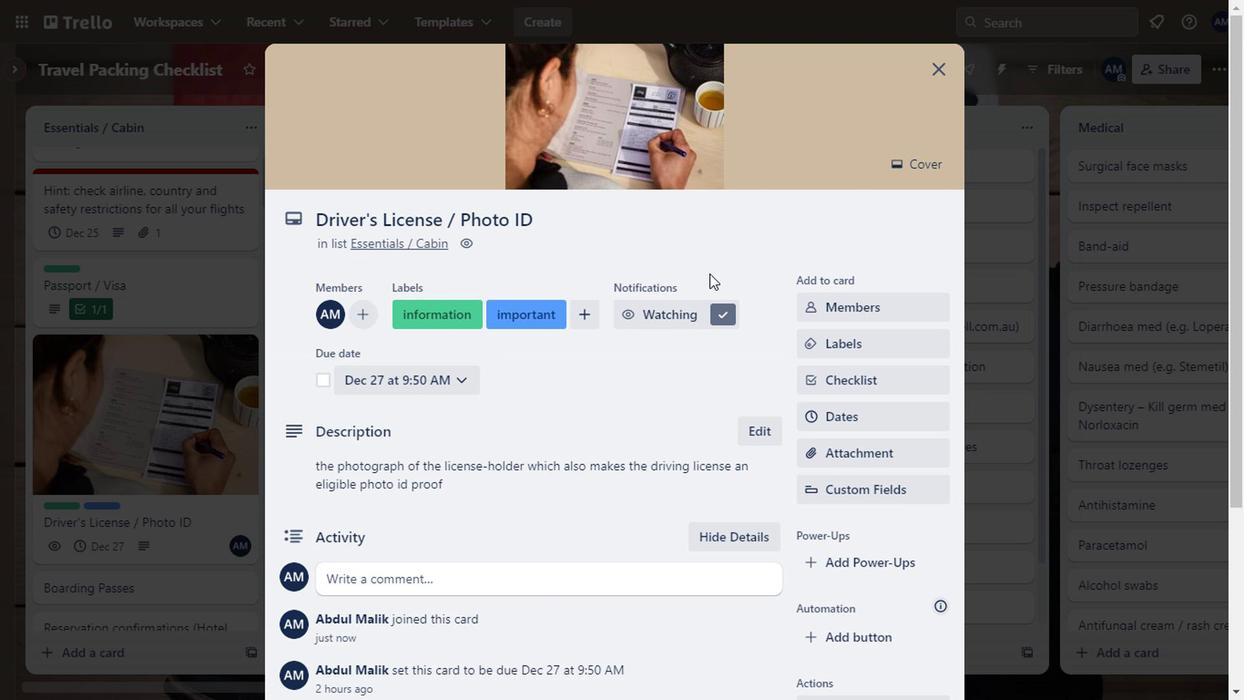 
Action: Mouse moved to (709, 278)
Screenshot: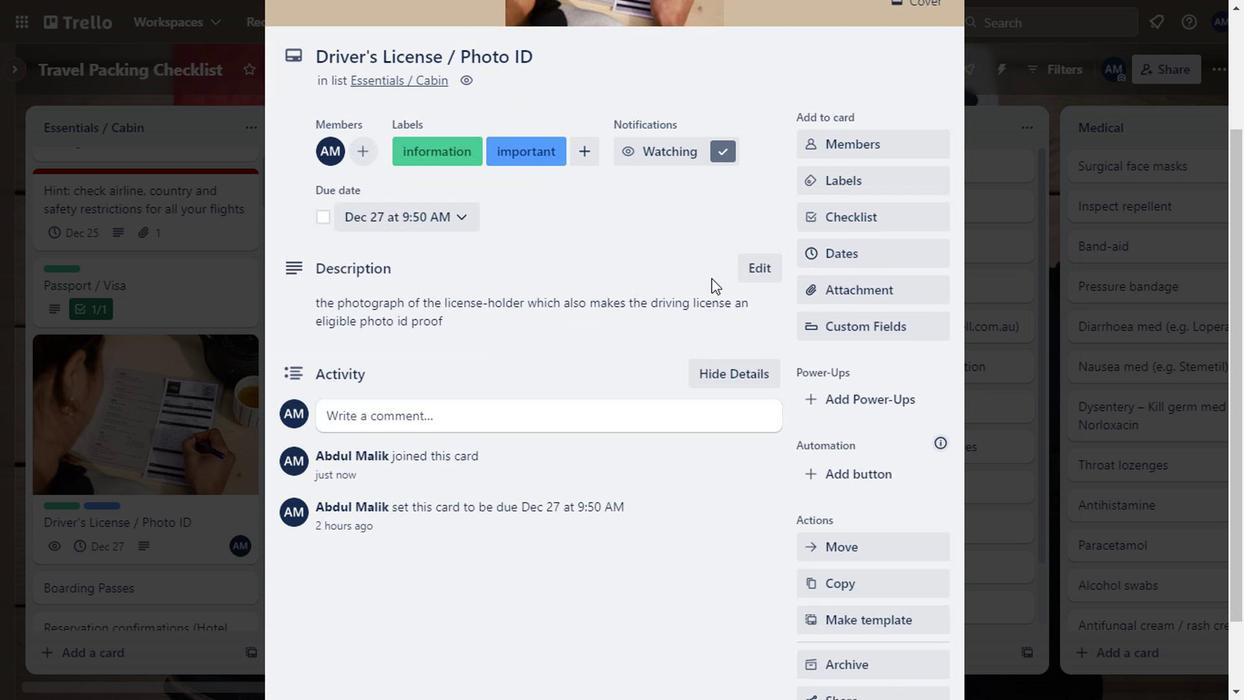 
Action: Mouse scrolled (709, 280) with delta (0, 1)
Screenshot: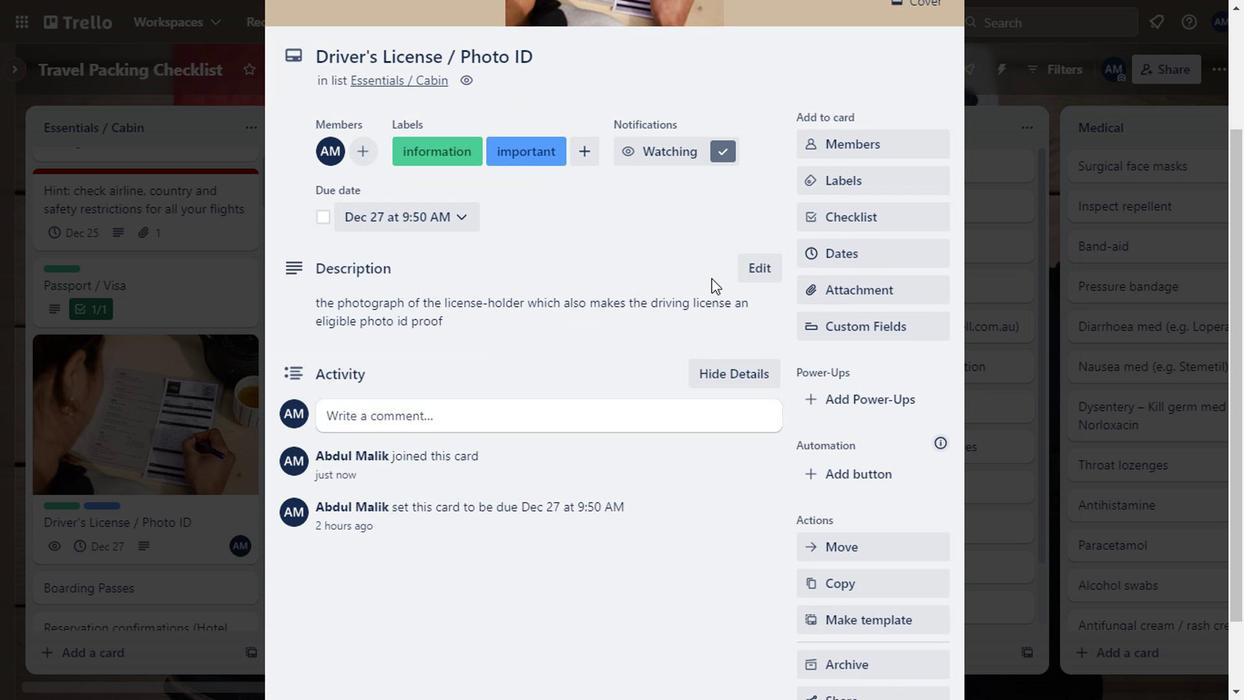 
Action: Mouse scrolled (709, 280) with delta (0, 1)
Screenshot: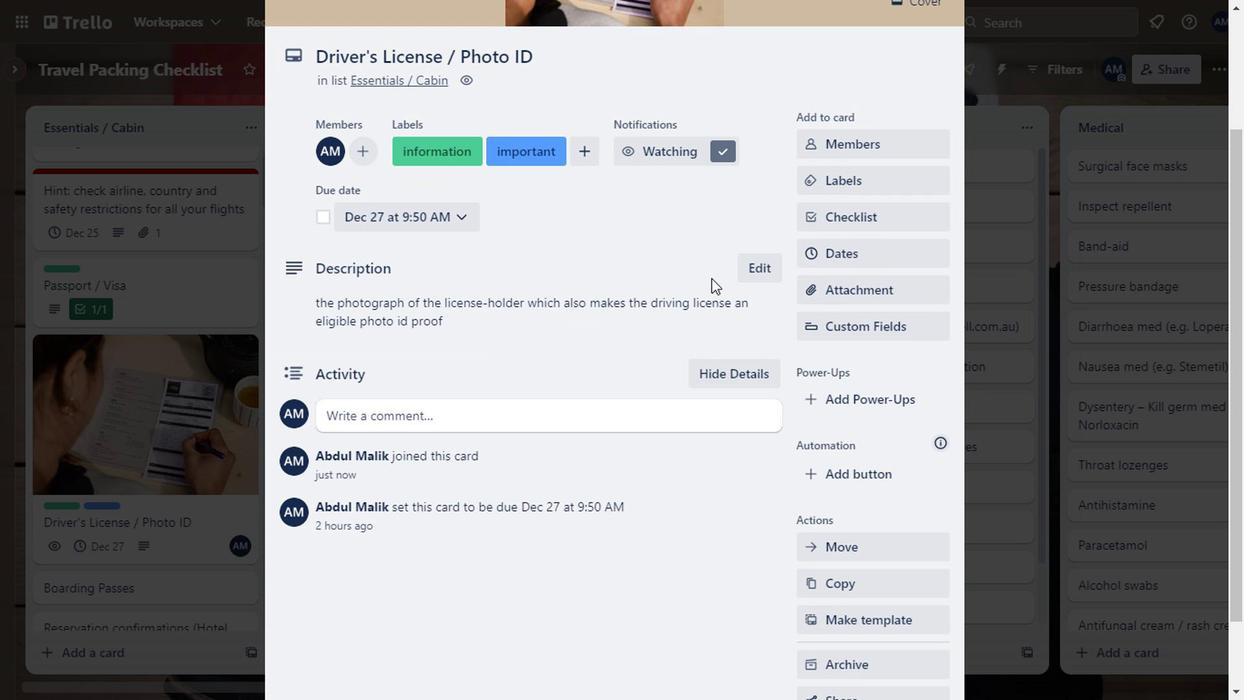 
Action: Mouse scrolled (709, 280) with delta (0, 1)
Screenshot: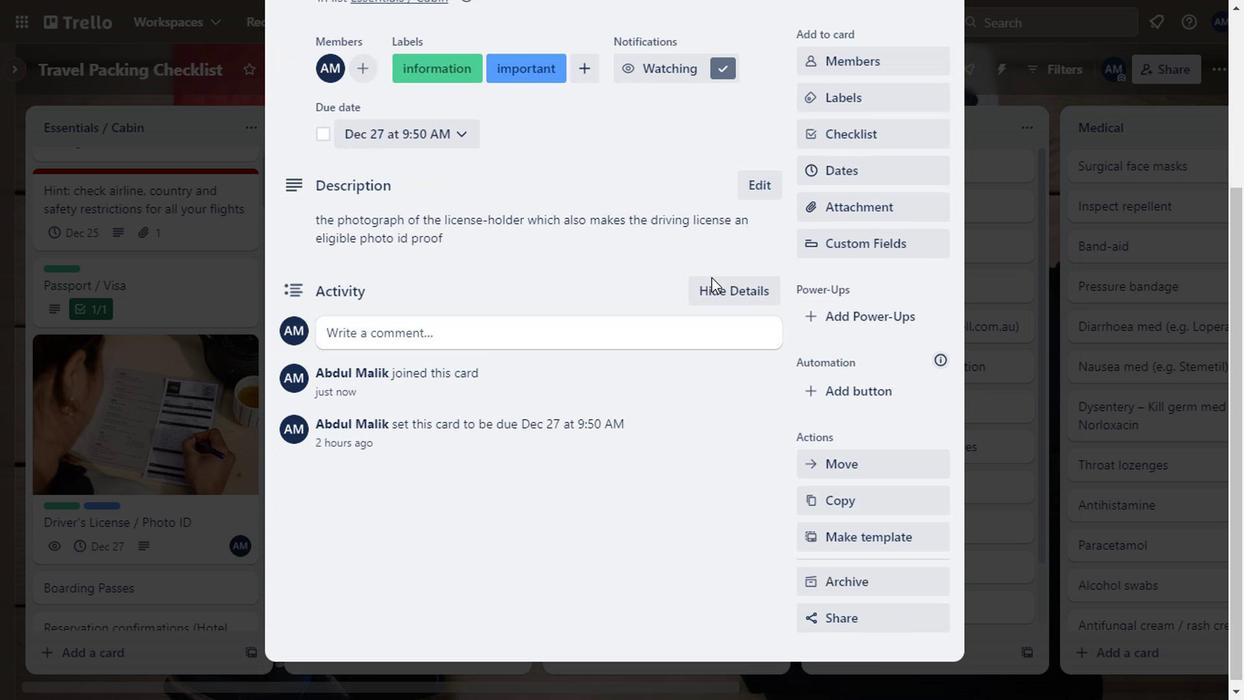 
Action: Mouse scrolled (709, 280) with delta (0, 1)
Screenshot: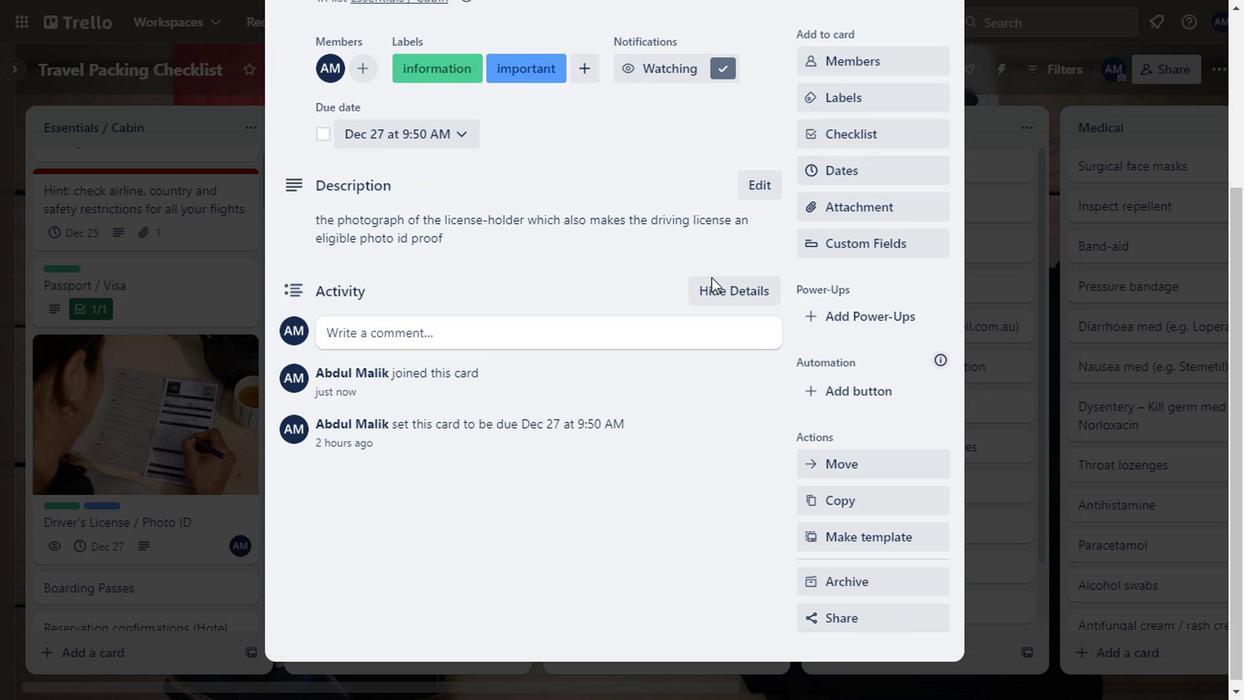 
Action: Mouse moved to (922, 79)
Screenshot: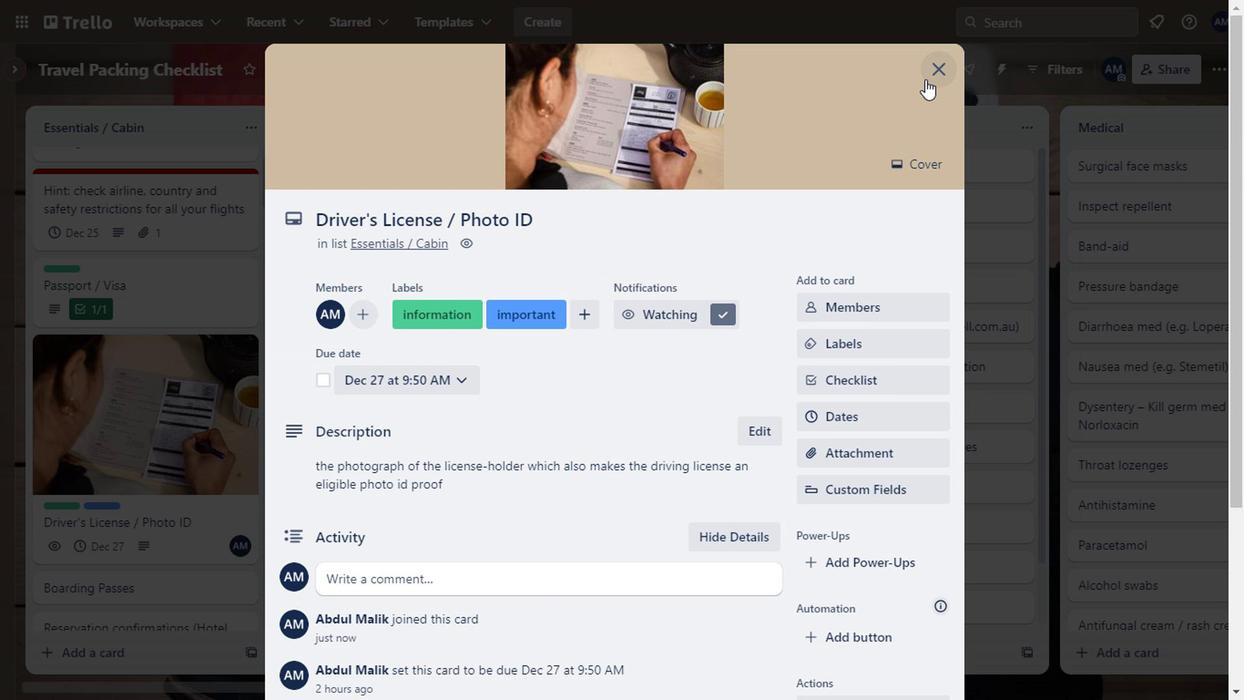 
Action: Mouse pressed left at (922, 79)
Screenshot: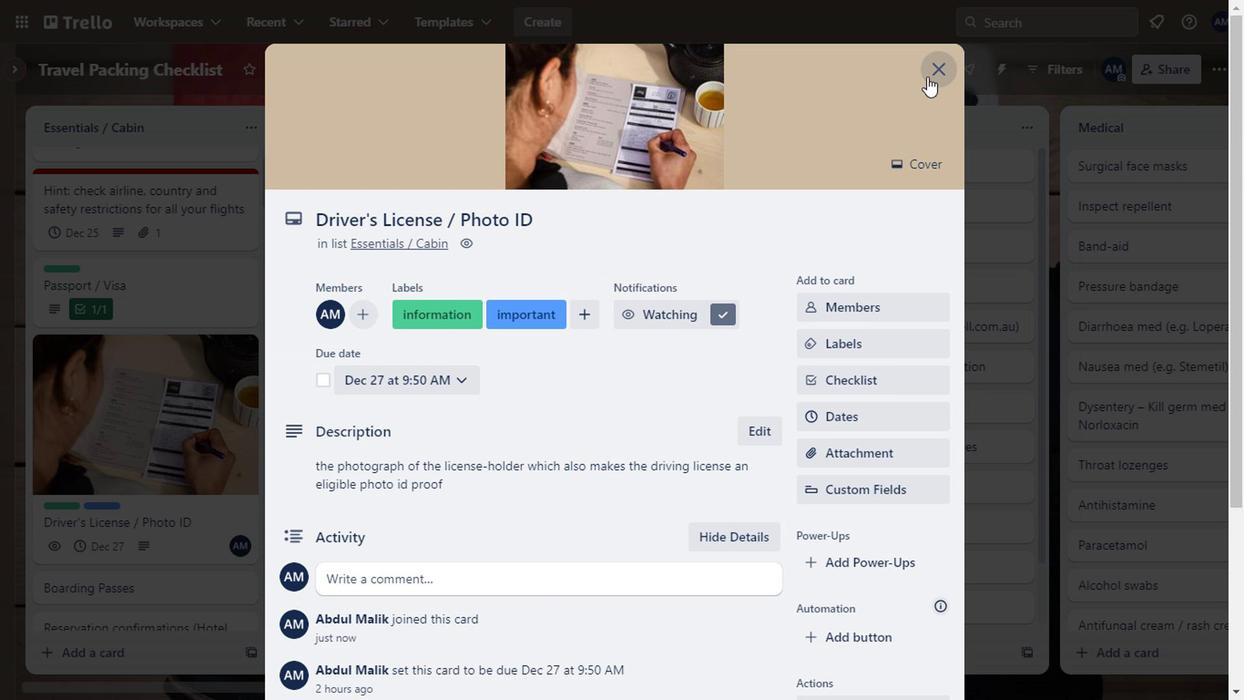 
Action: Mouse moved to (219, 392)
Screenshot: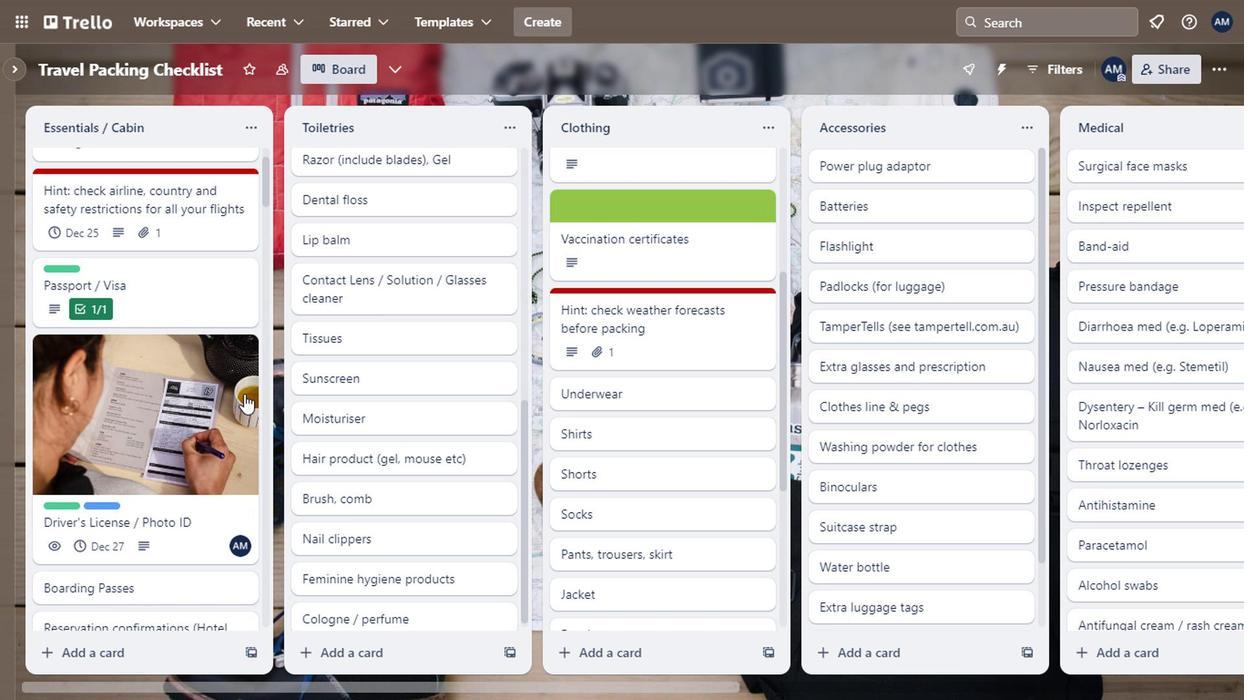 
Action: Mouse scrolled (219, 391) with delta (0, 0)
Screenshot: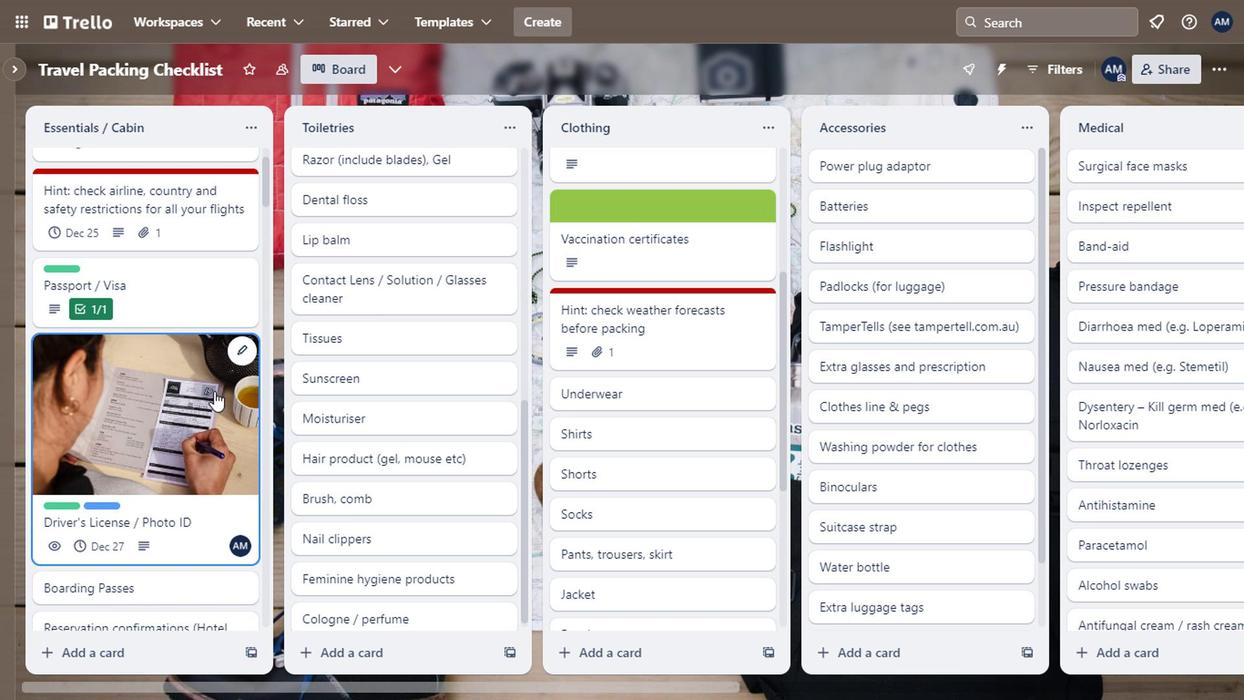 
Action: Mouse scrolled (219, 391) with delta (0, 0)
Screenshot: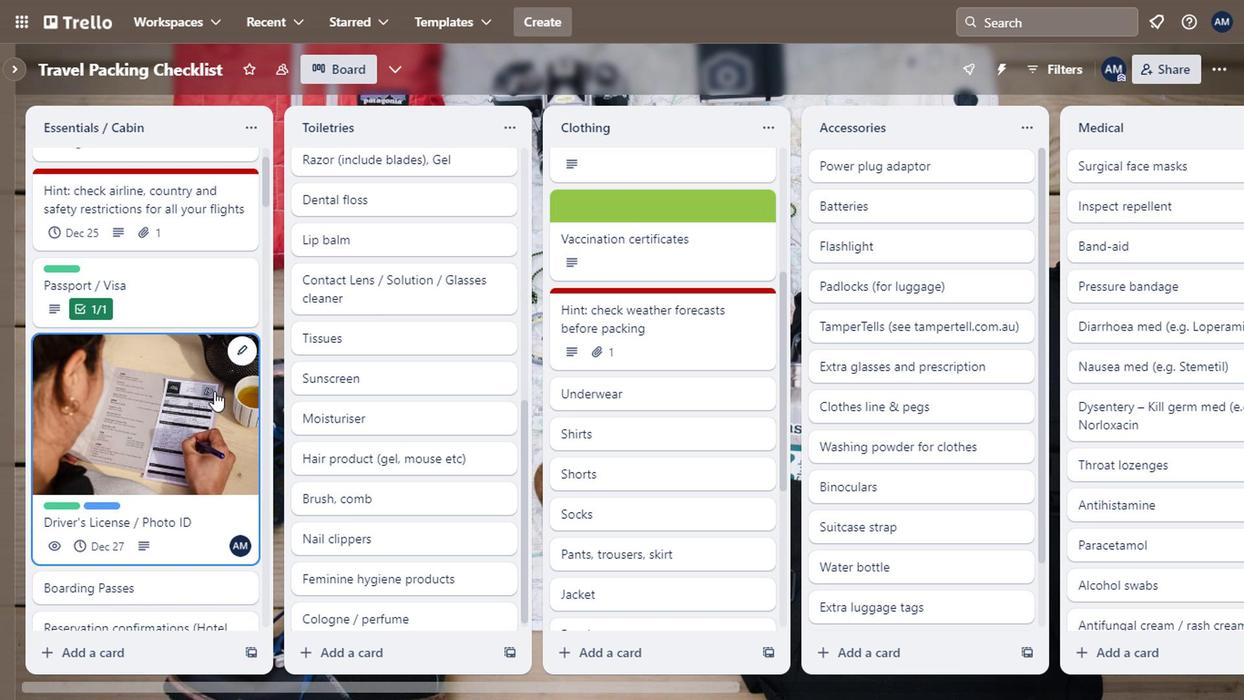 
Action: Mouse moved to (182, 408)
Screenshot: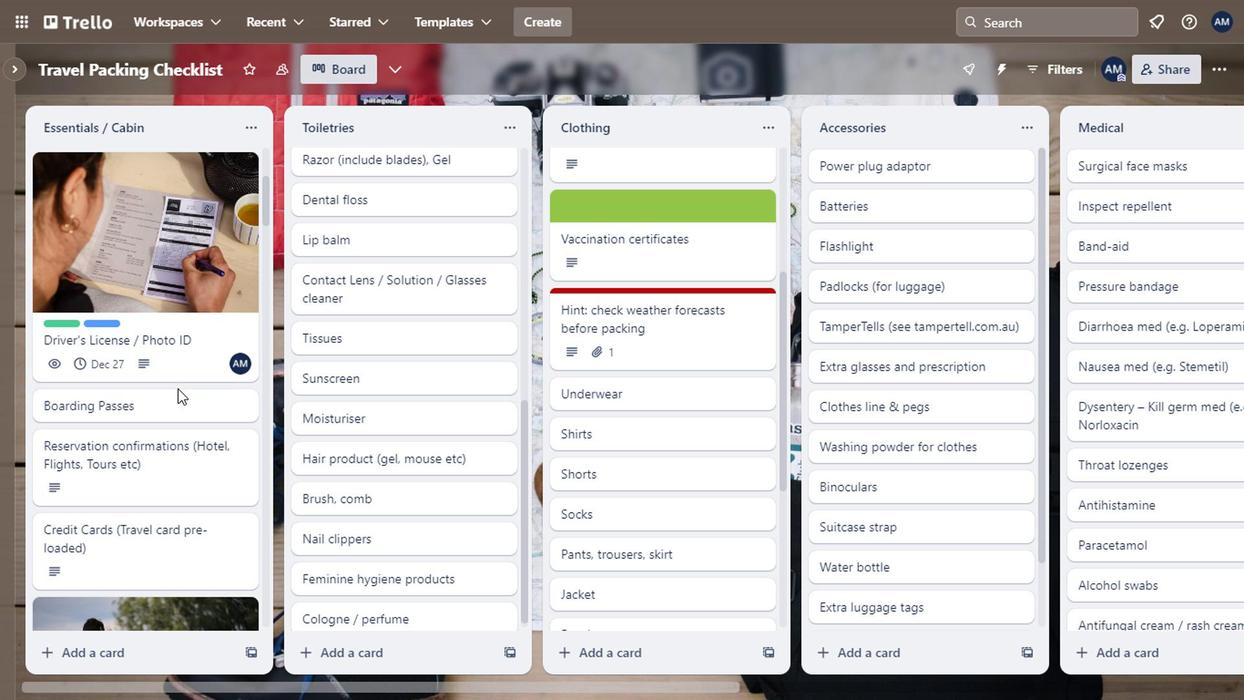 
Action: Mouse pressed left at (182, 408)
Screenshot: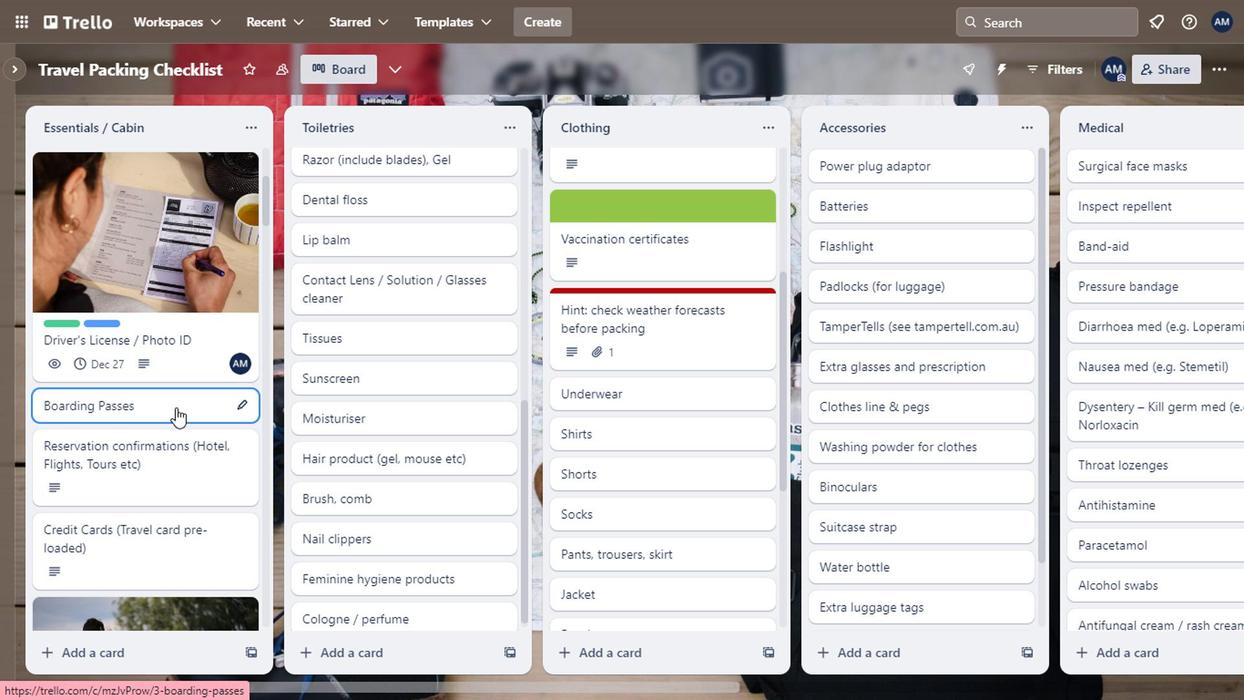 
Action: Mouse moved to (508, 261)
Screenshot: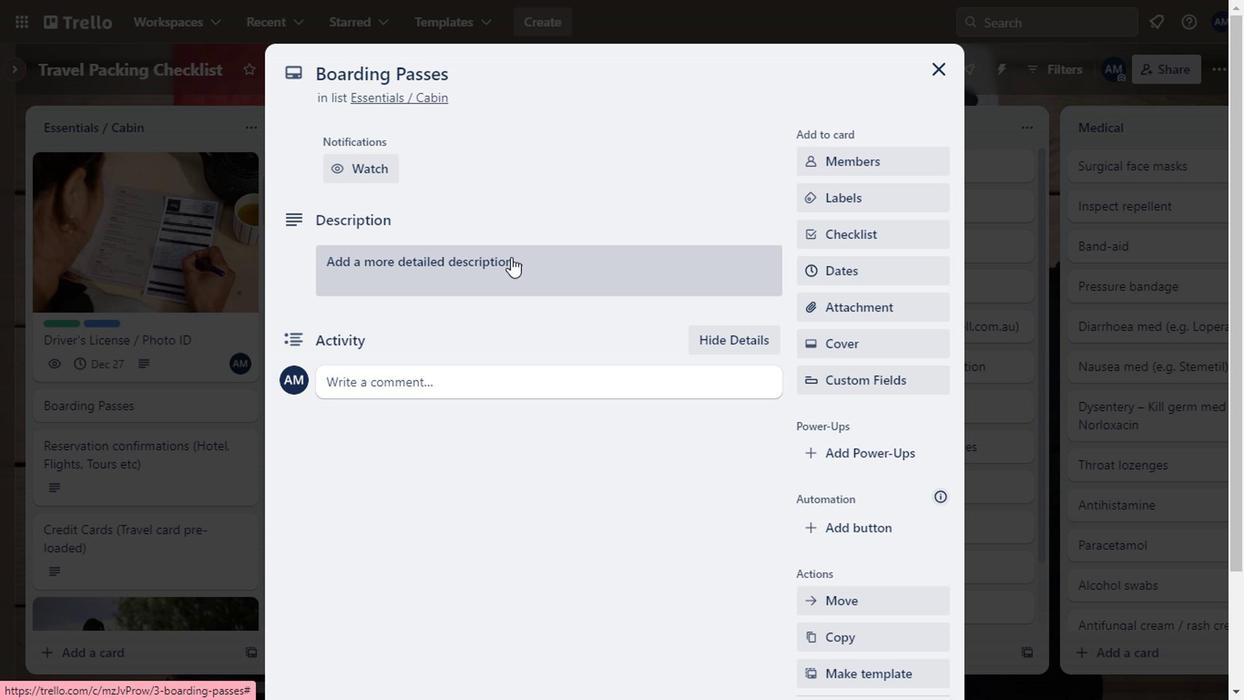 
Action: Mouse pressed left at (508, 261)
Screenshot: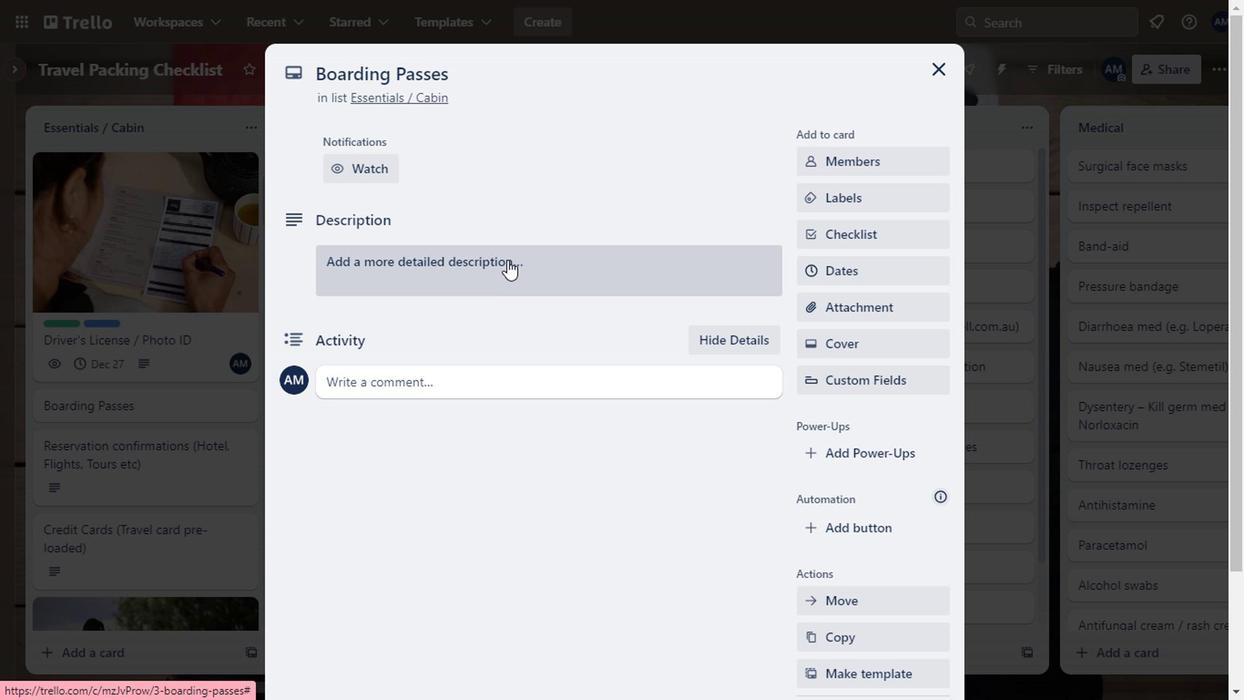 
Action: Mouse moved to (420, 318)
Screenshot: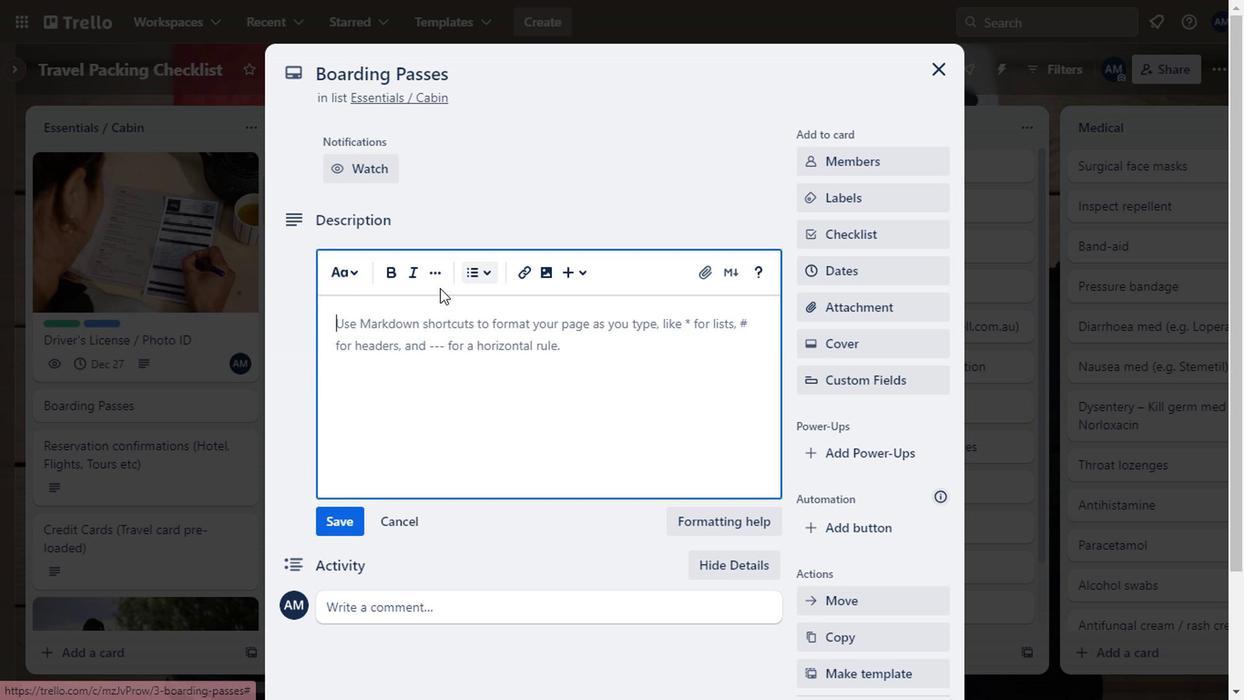 
Action: Mouse pressed left at (420, 318)
Screenshot: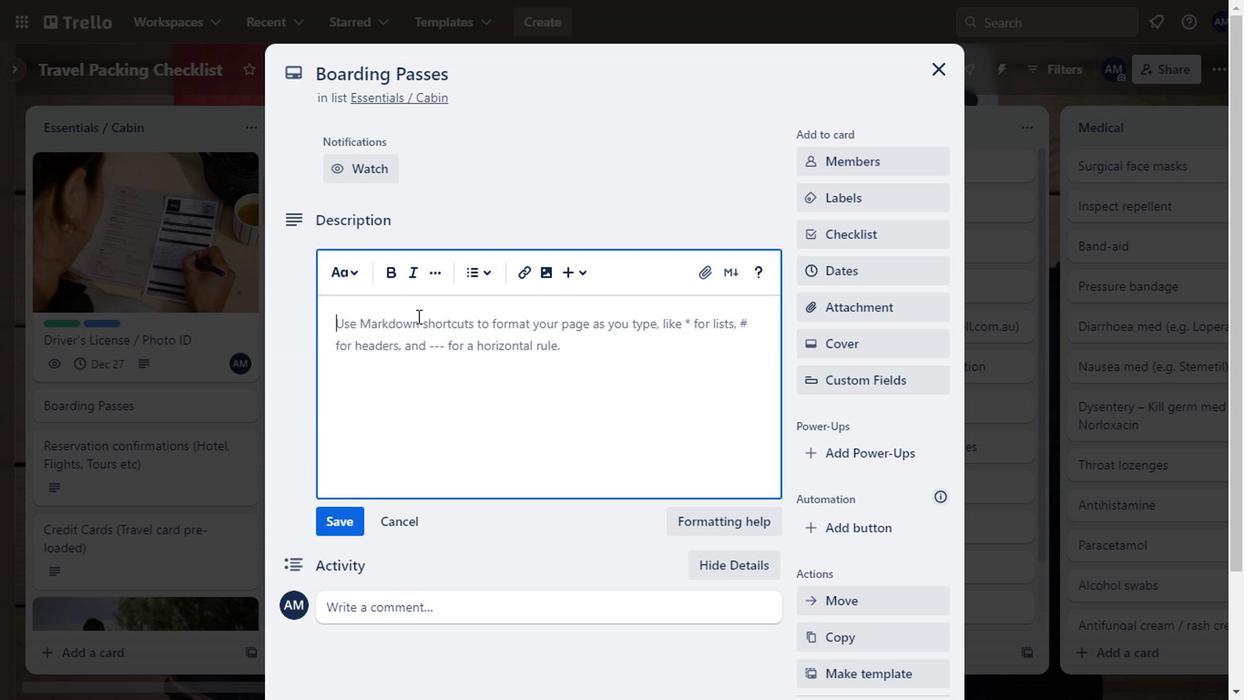 
Action: Key pressed a<Key.space>barding<Key.space>pass<Key.space>card<Key.space>is<Key.space>a<Key.space>document<Key.space>provided<Key.space>by<Key.space>an<Key.space>airlinr<Key.space>during<Key.space>air
Screenshot: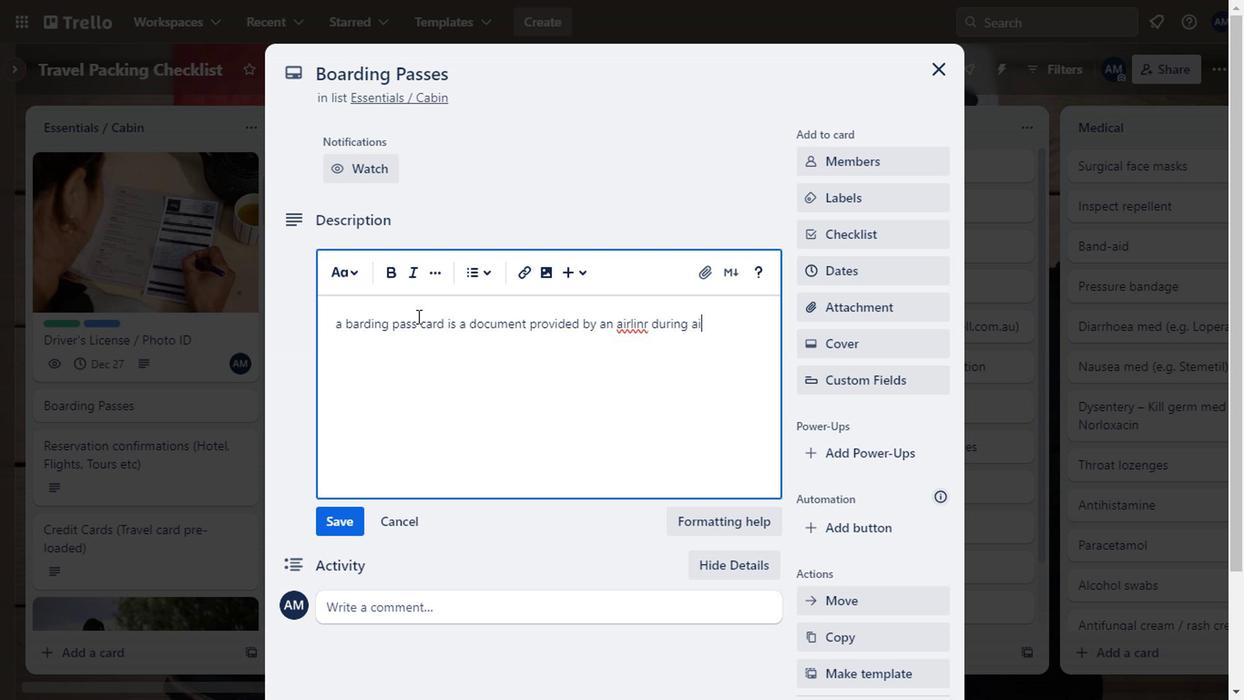 
Action: Mouse moved to (646, 325)
Screenshot: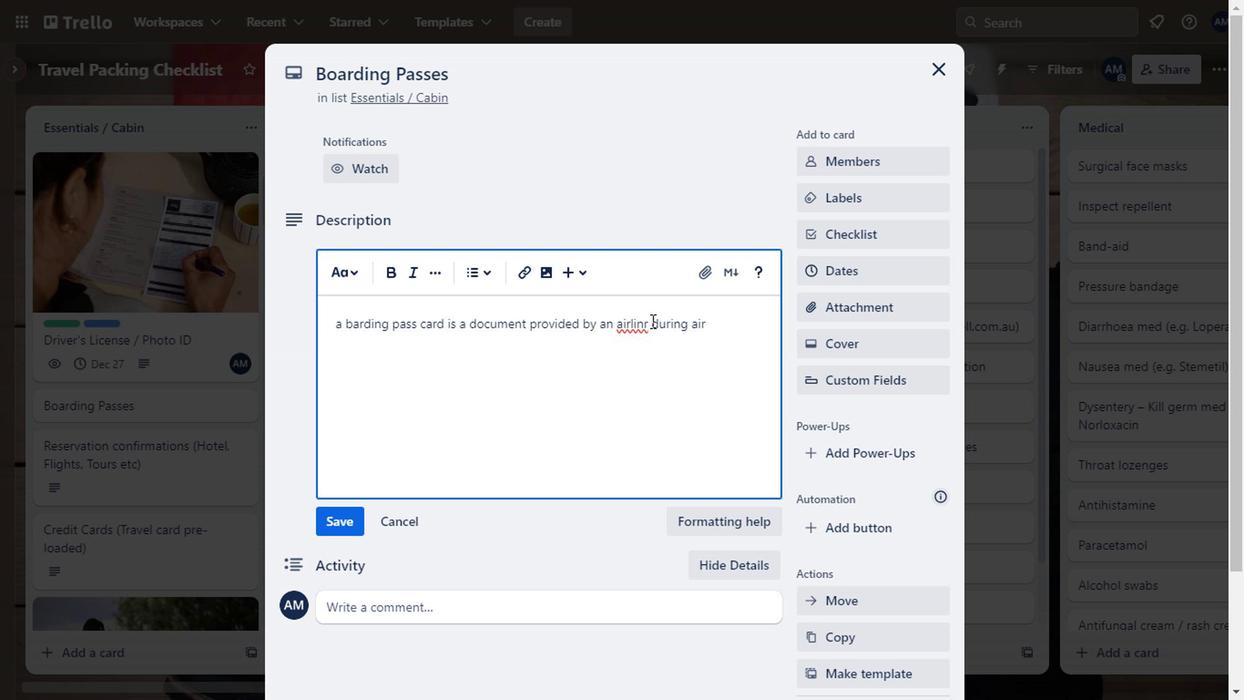 
Action: Mouse pressed left at (646, 325)
Screenshot: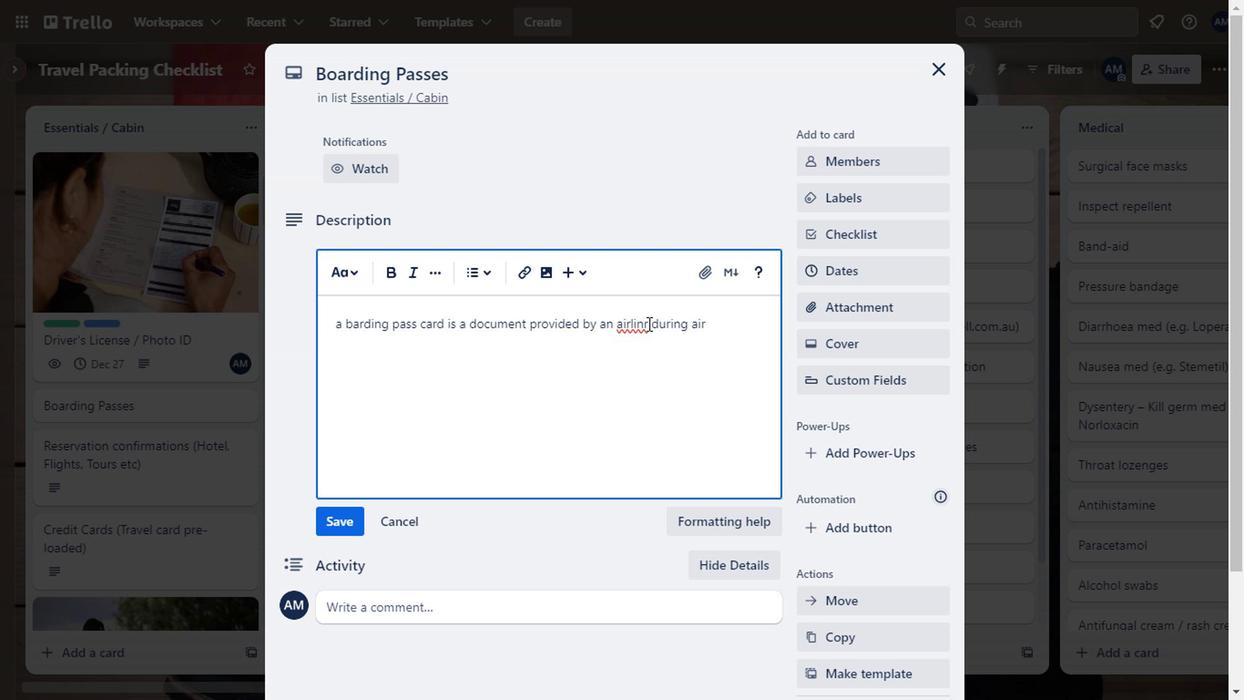 
Action: Key pressed <Key.backspace>e
Screenshot: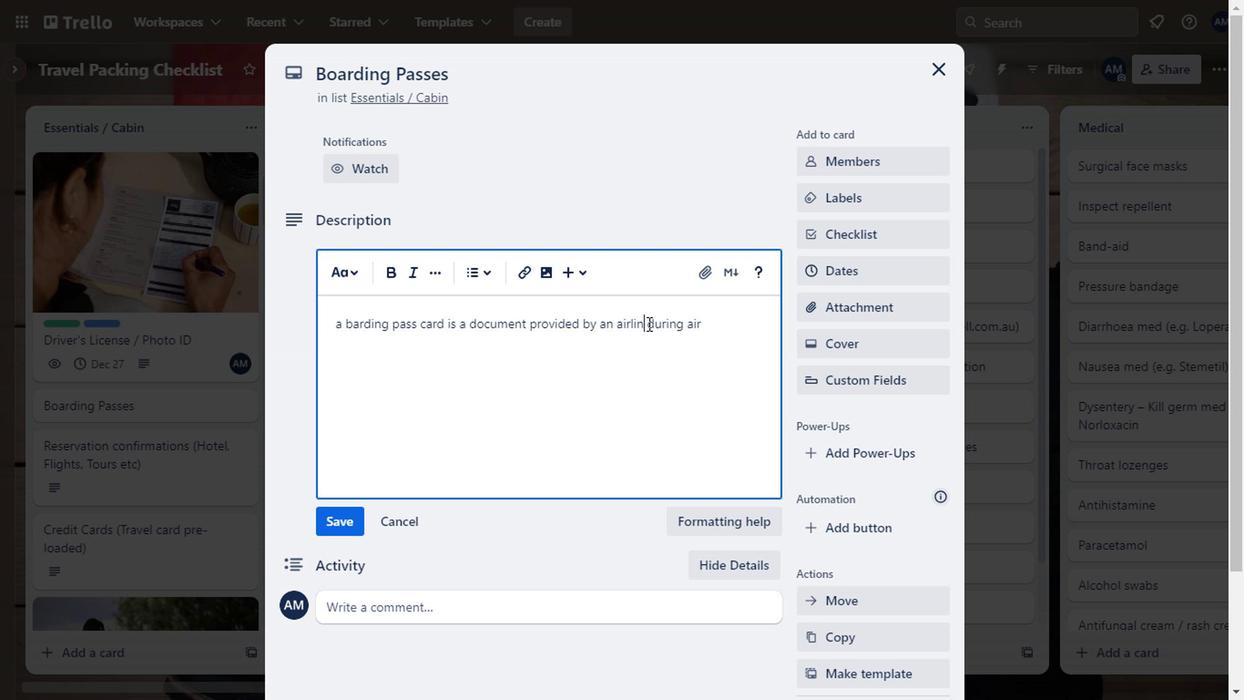 
Action: Mouse moved to (722, 333)
Screenshot: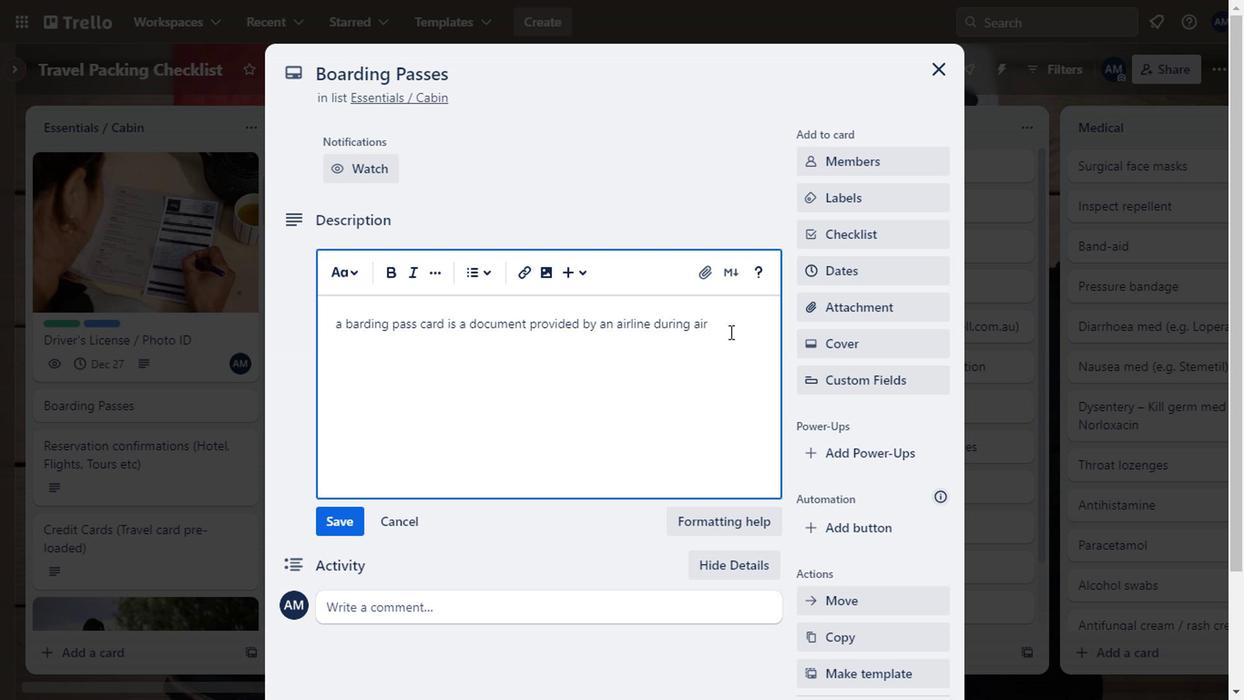 
Action: Mouse pressed left at (722, 333)
Screenshot: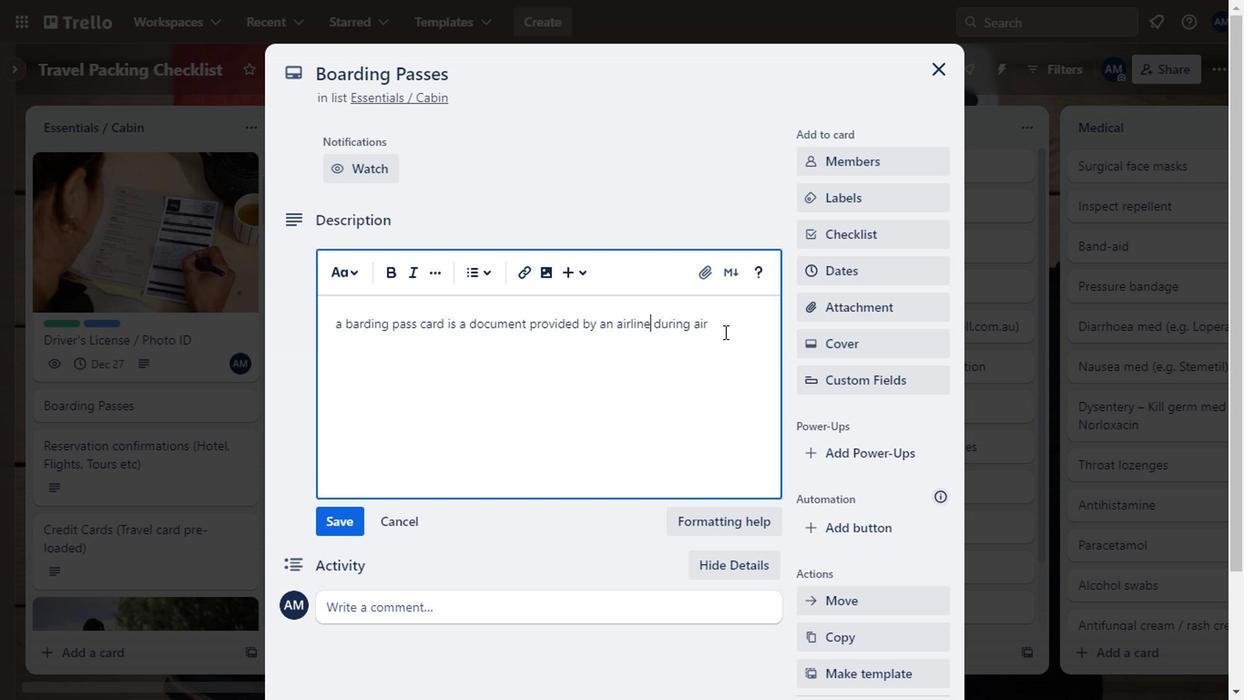 
Action: Key pressed port<Key.space>check<Key.space>in<Key.space>give<Key.backspace>ing<Key.space>a<Key.space>passenger<Key.space>permission<Key.space>to<Key.space>enter<Key.space>the<Key.space>restricted<Key.space>erea<Key.space>of<Key.space>an<Key.space>airport
Screenshot: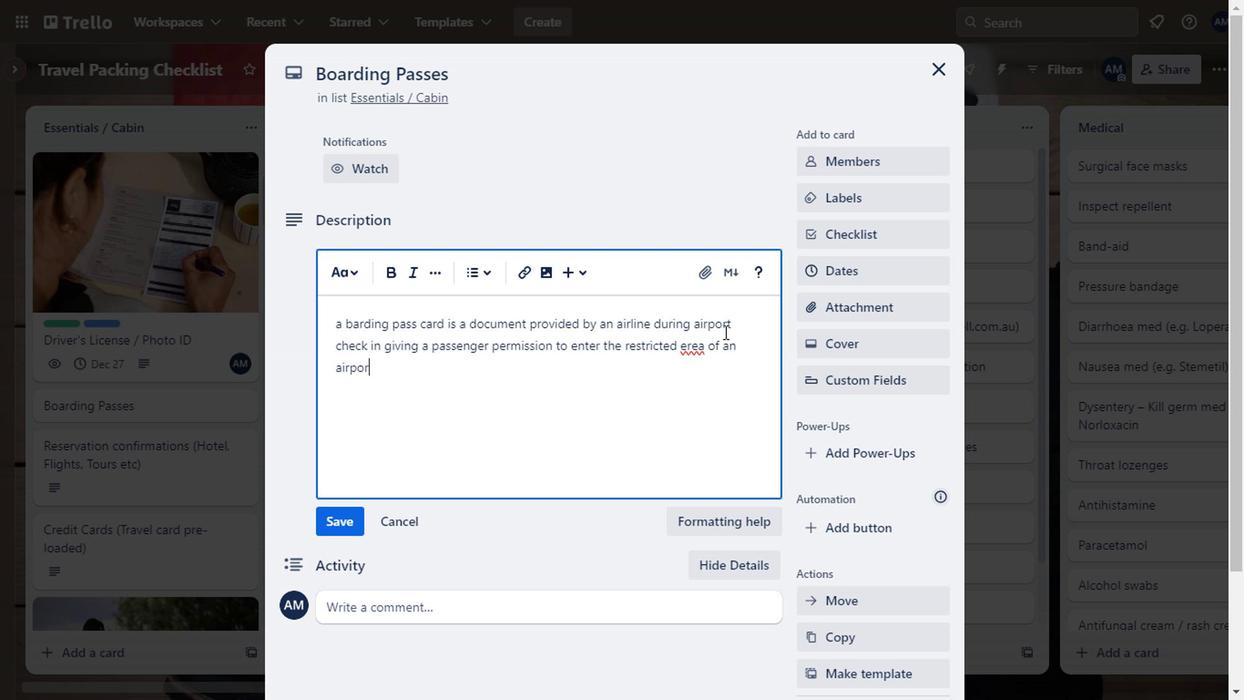 
Action: Mouse moved to (698, 352)
Screenshot: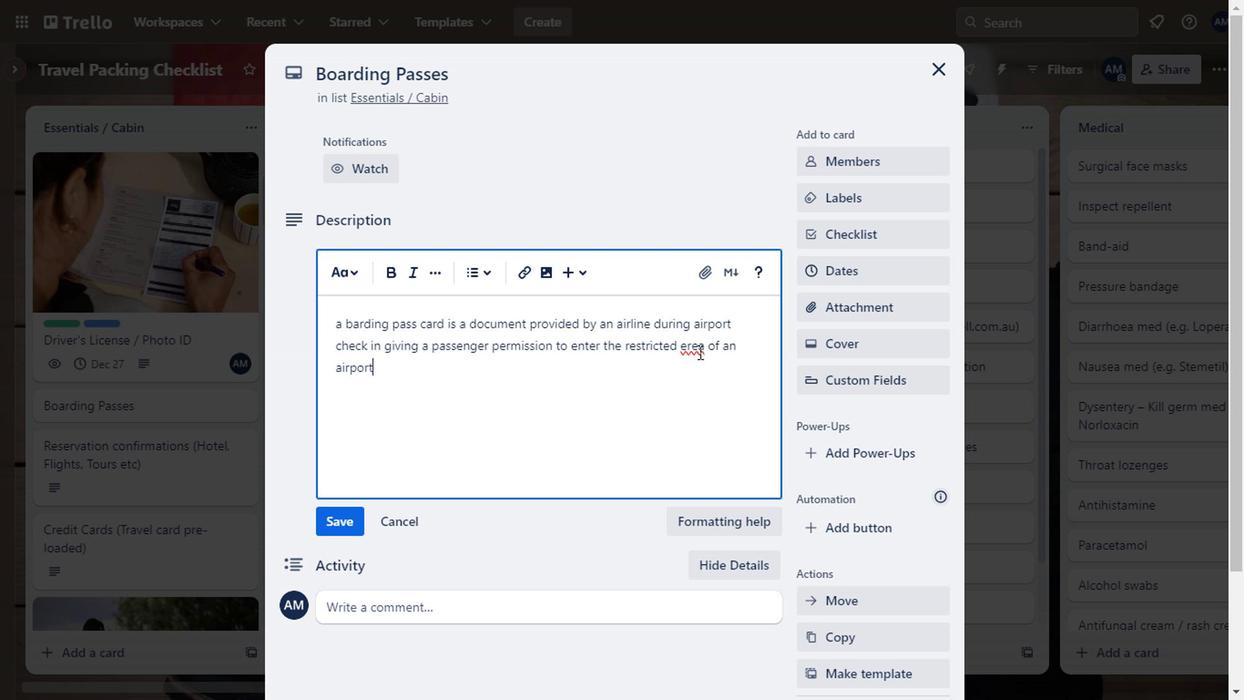 
Action: Mouse pressed left at (698, 352)
Screenshot: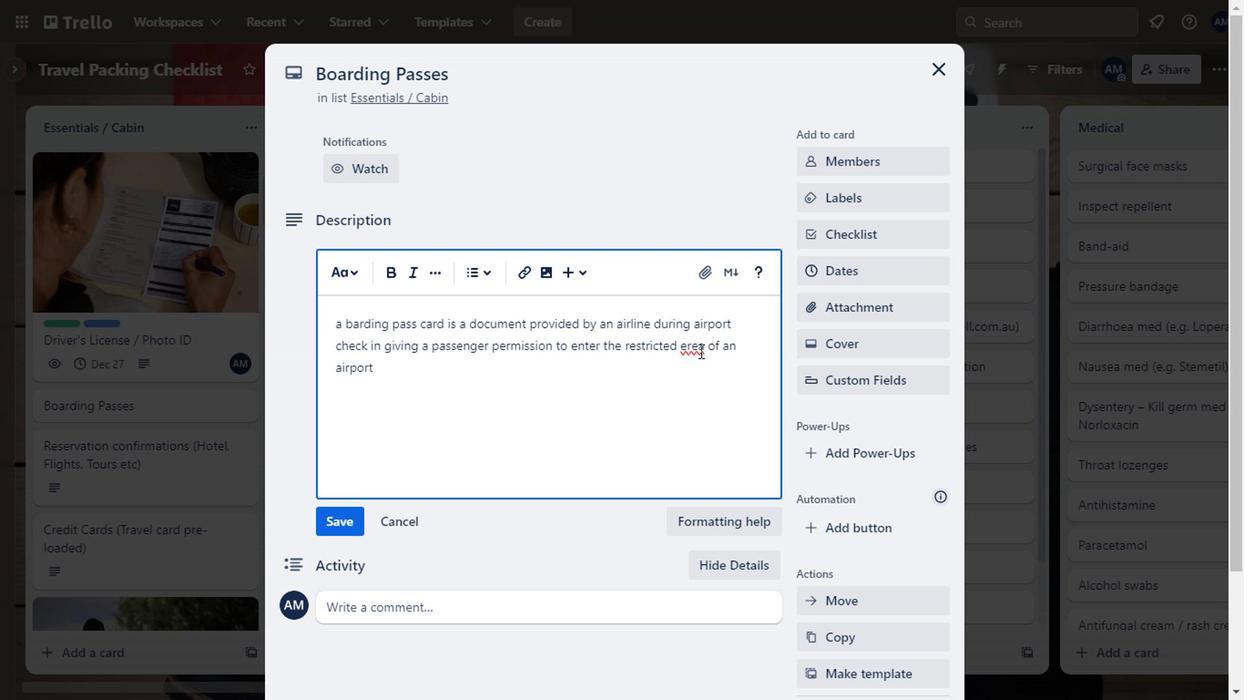 
Action: Mouse moved to (686, 349)
Screenshot: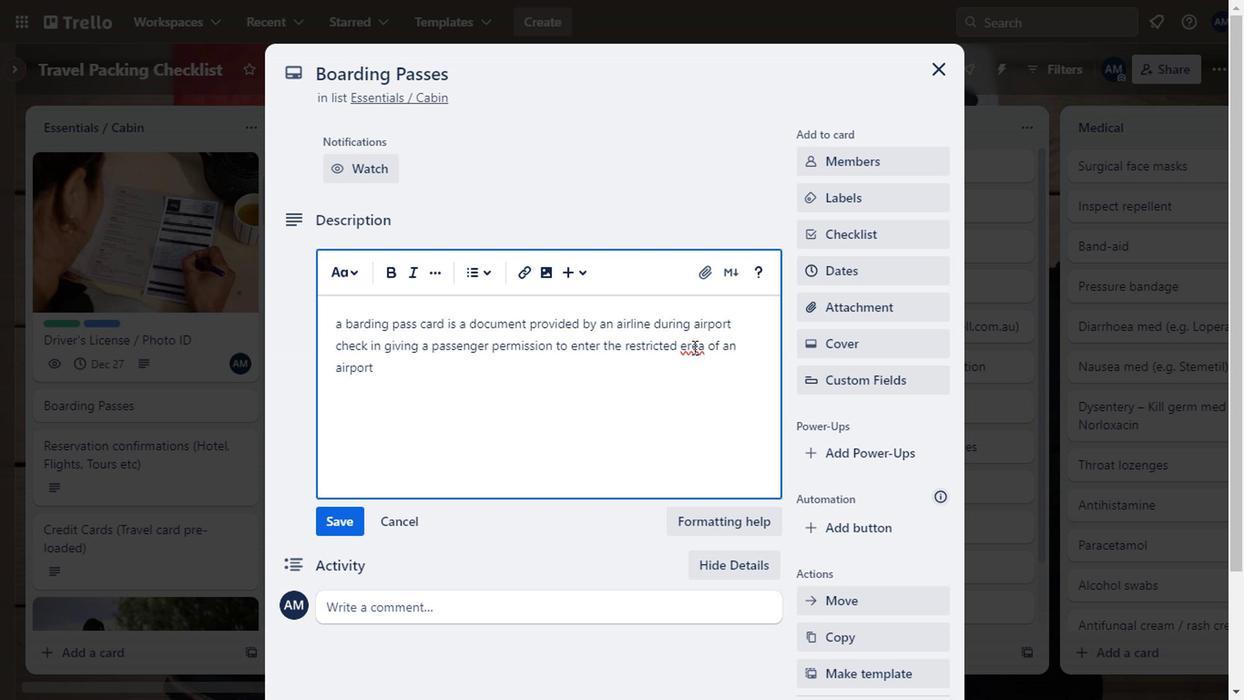 
Action: Mouse pressed left at (686, 349)
Screenshot: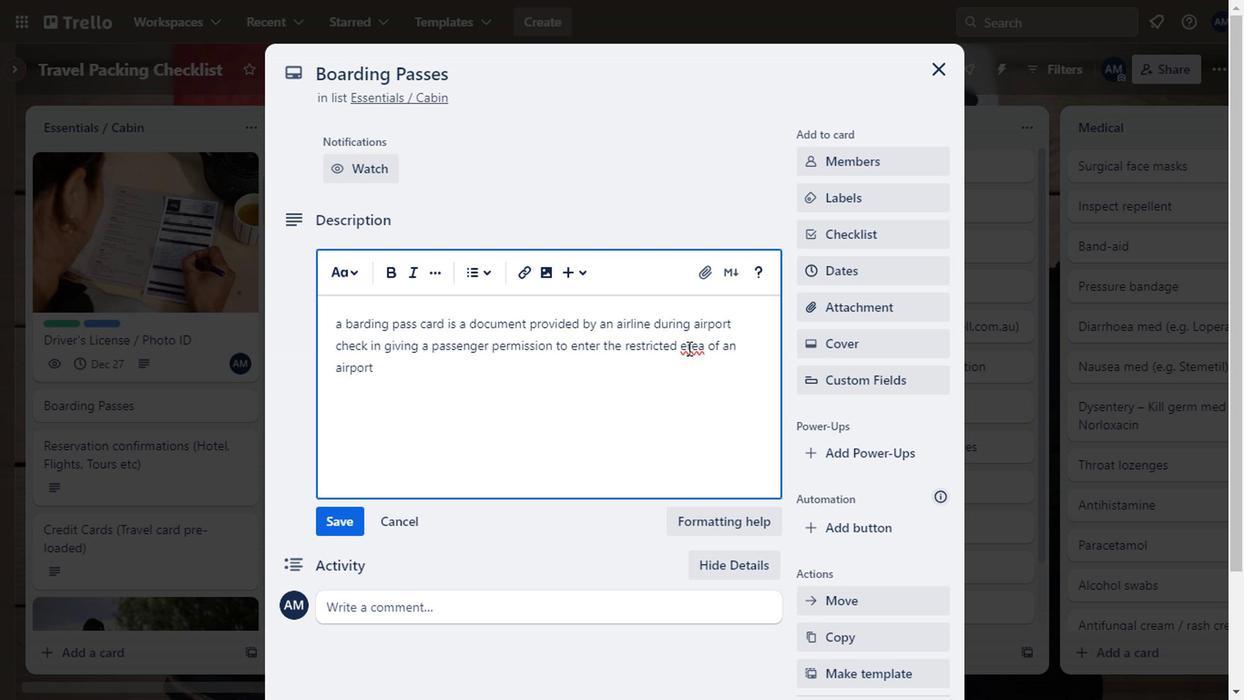 
Action: Key pressed <Key.backspace>a
Screenshot: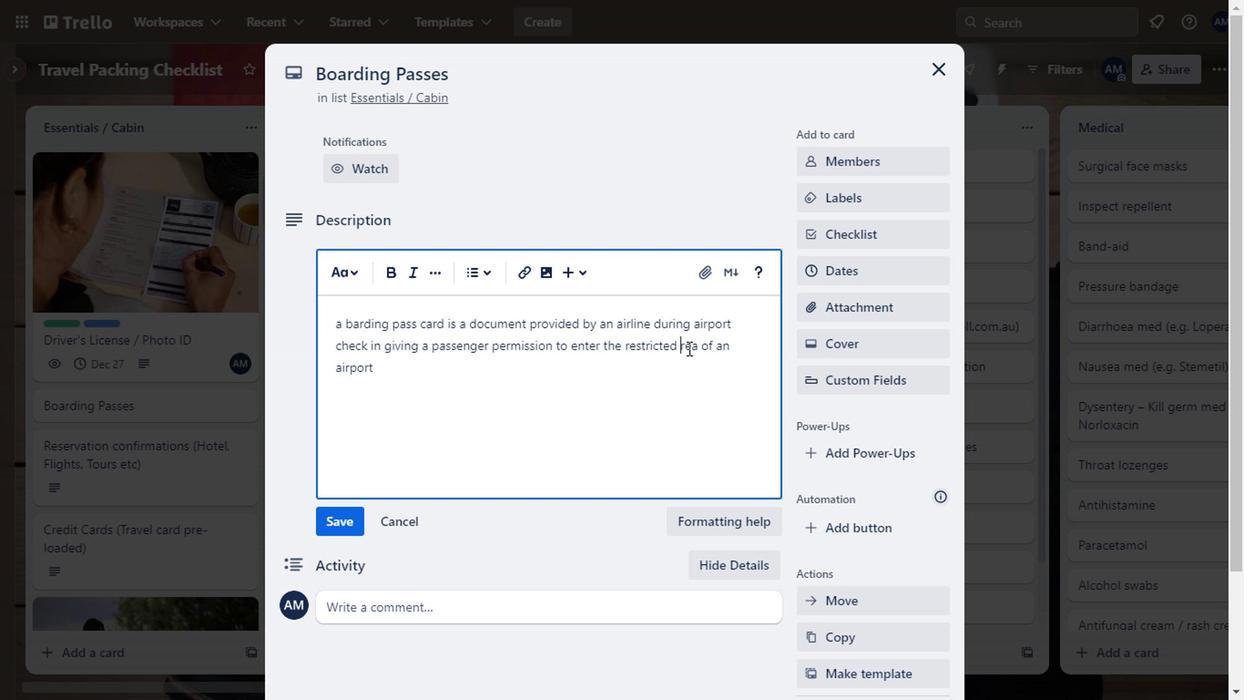 
Action: Mouse moved to (348, 519)
Screenshot: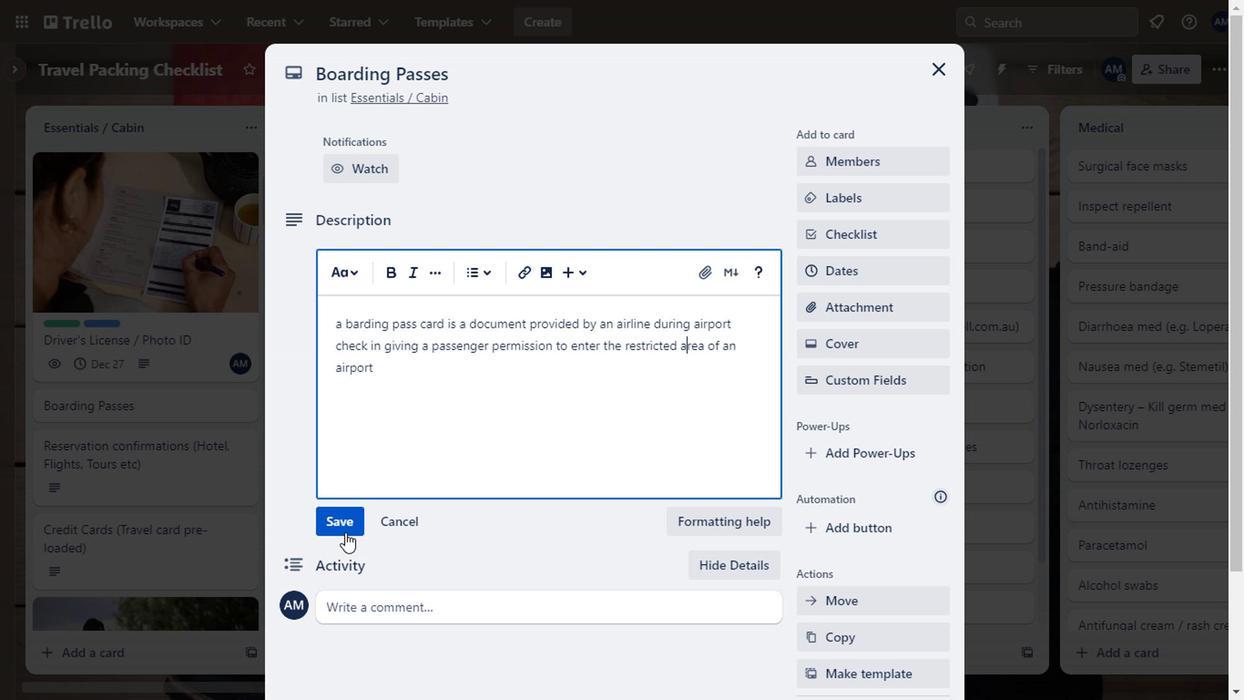 
Action: Mouse pressed left at (348, 519)
Screenshot: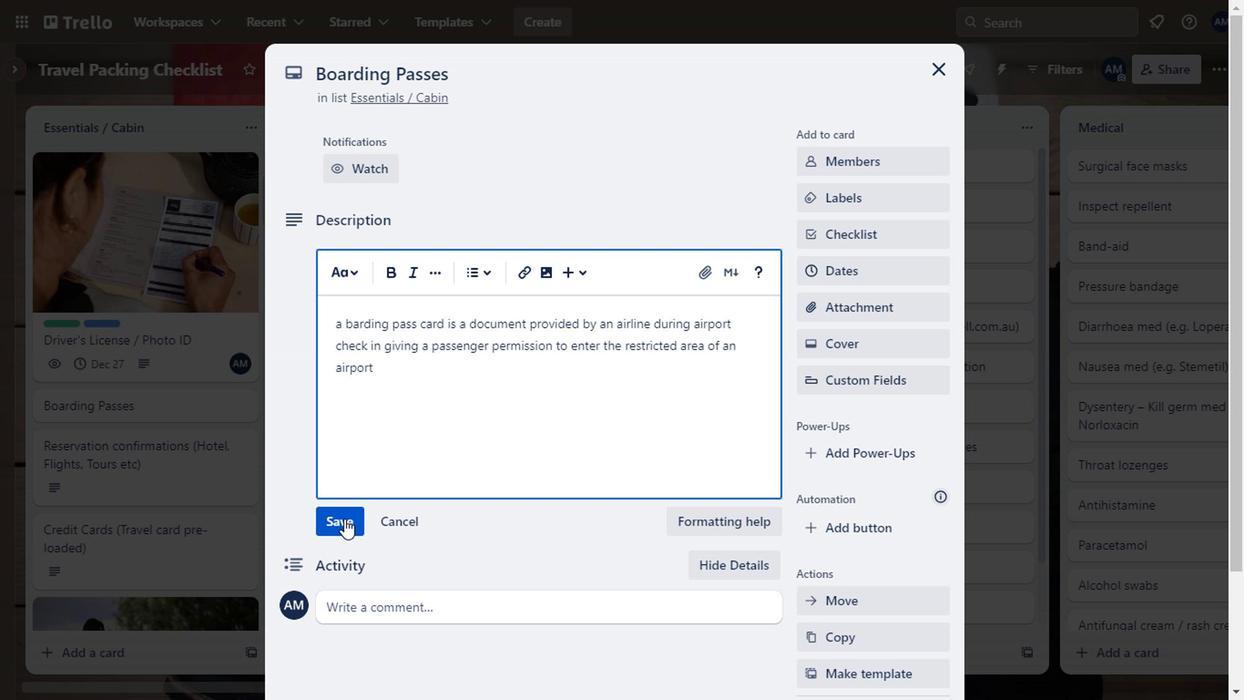 
Action: Mouse moved to (841, 196)
Screenshot: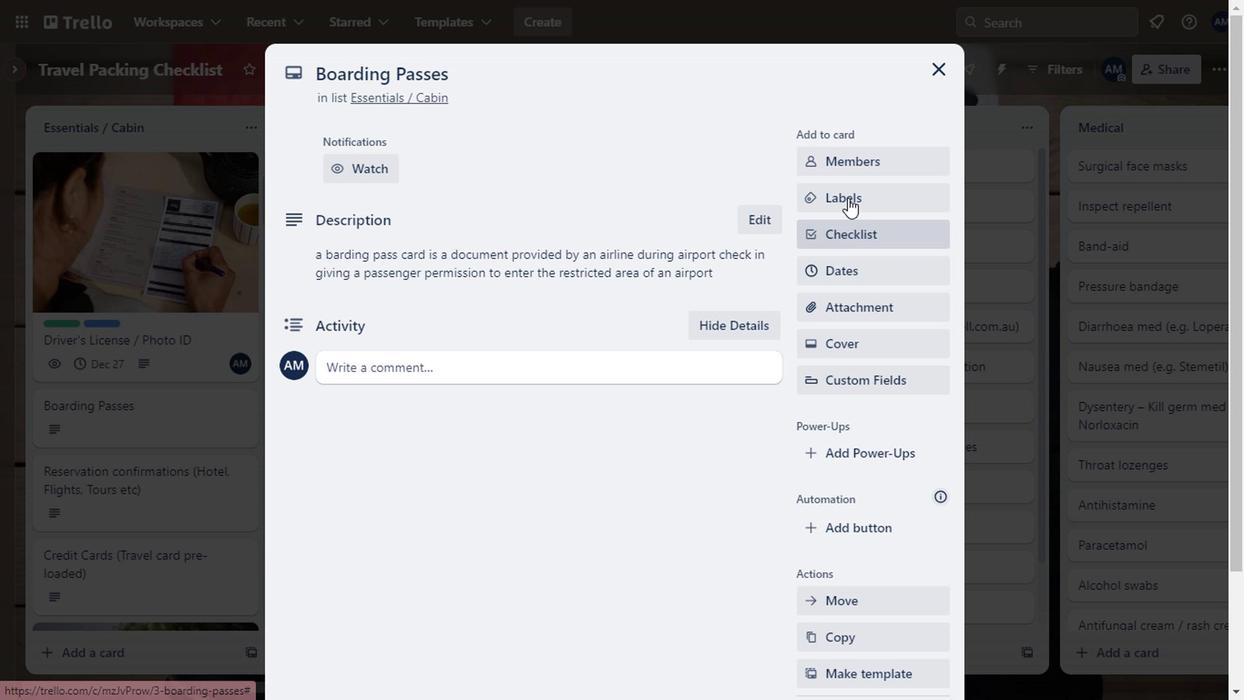 
Action: Mouse pressed left at (841, 196)
Screenshot: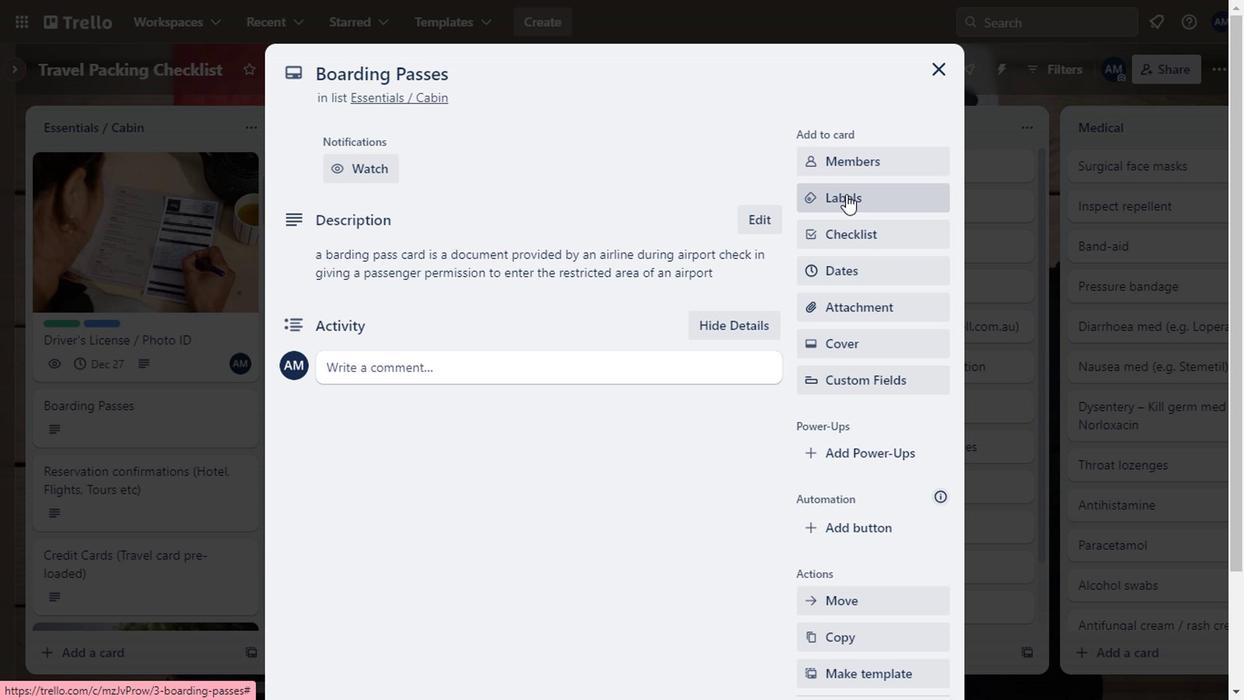 
Action: Mouse moved to (813, 352)
Screenshot: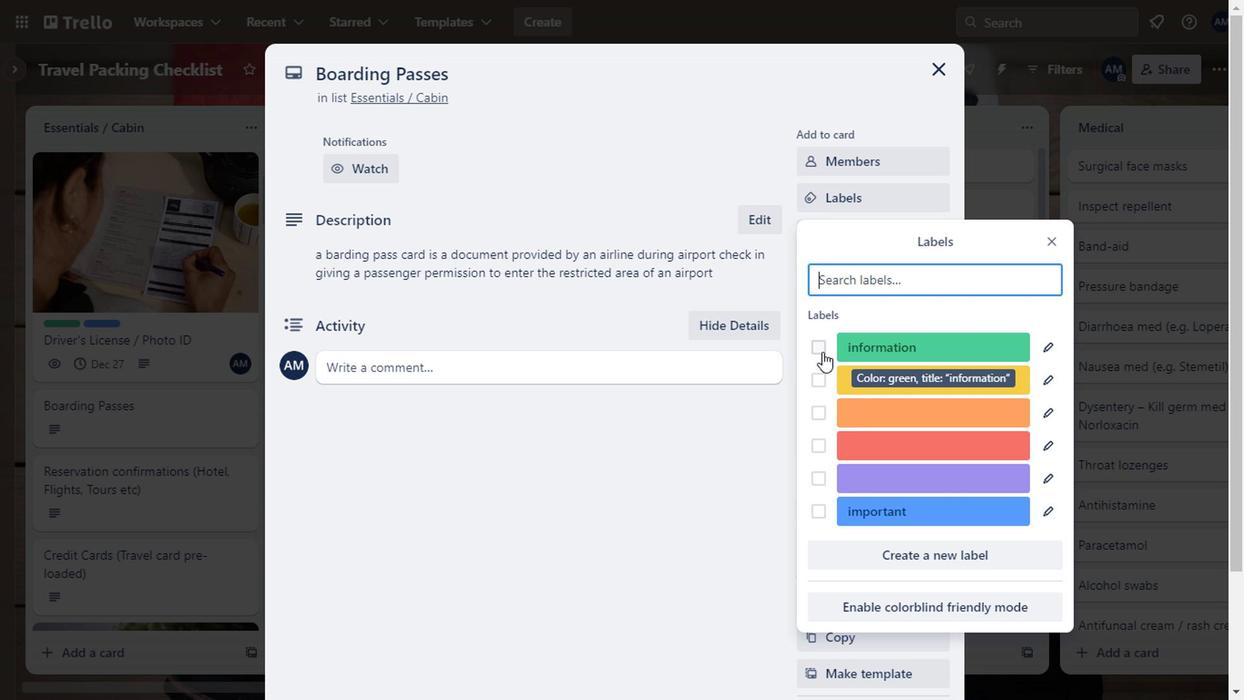 
Action: Mouse pressed left at (813, 352)
Screenshot: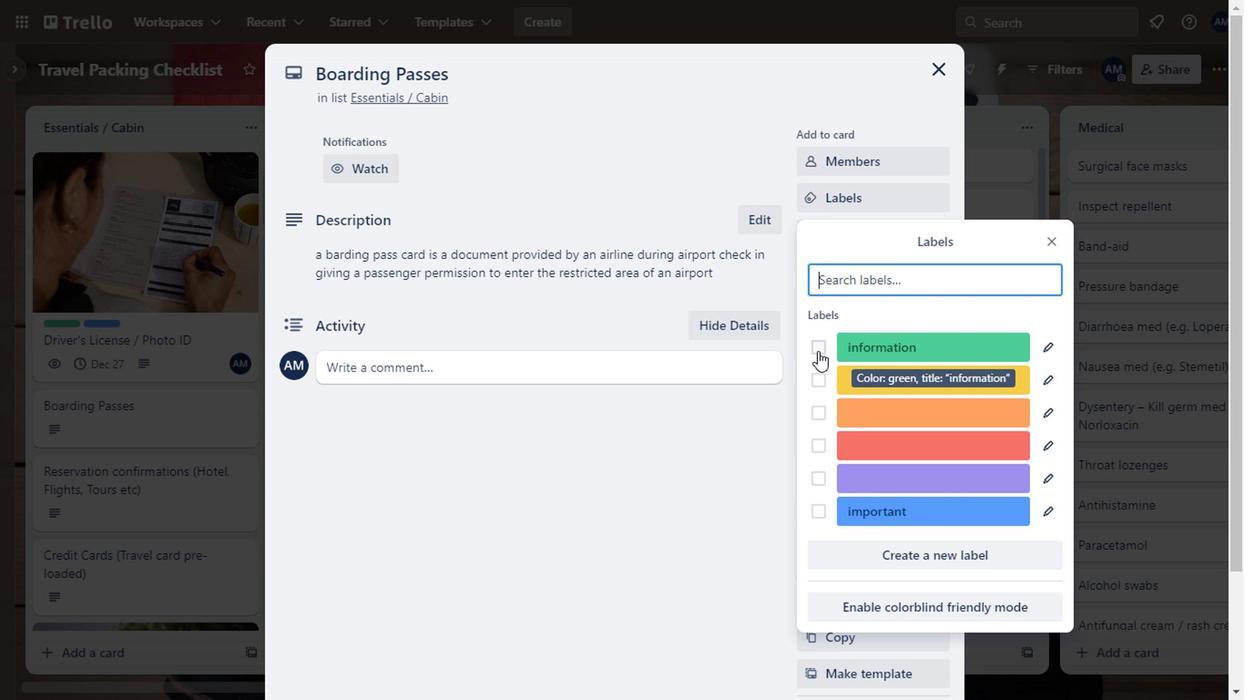 
Action: Mouse moved to (821, 512)
Screenshot: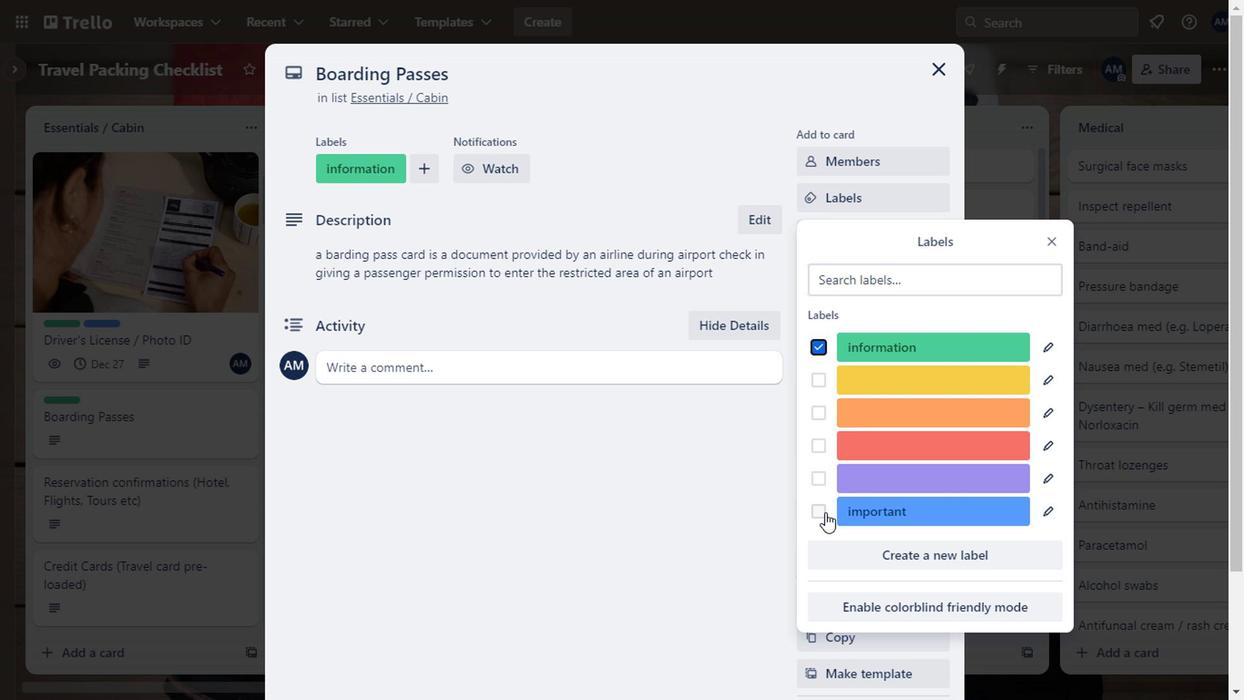 
Action: Mouse pressed left at (821, 512)
Screenshot: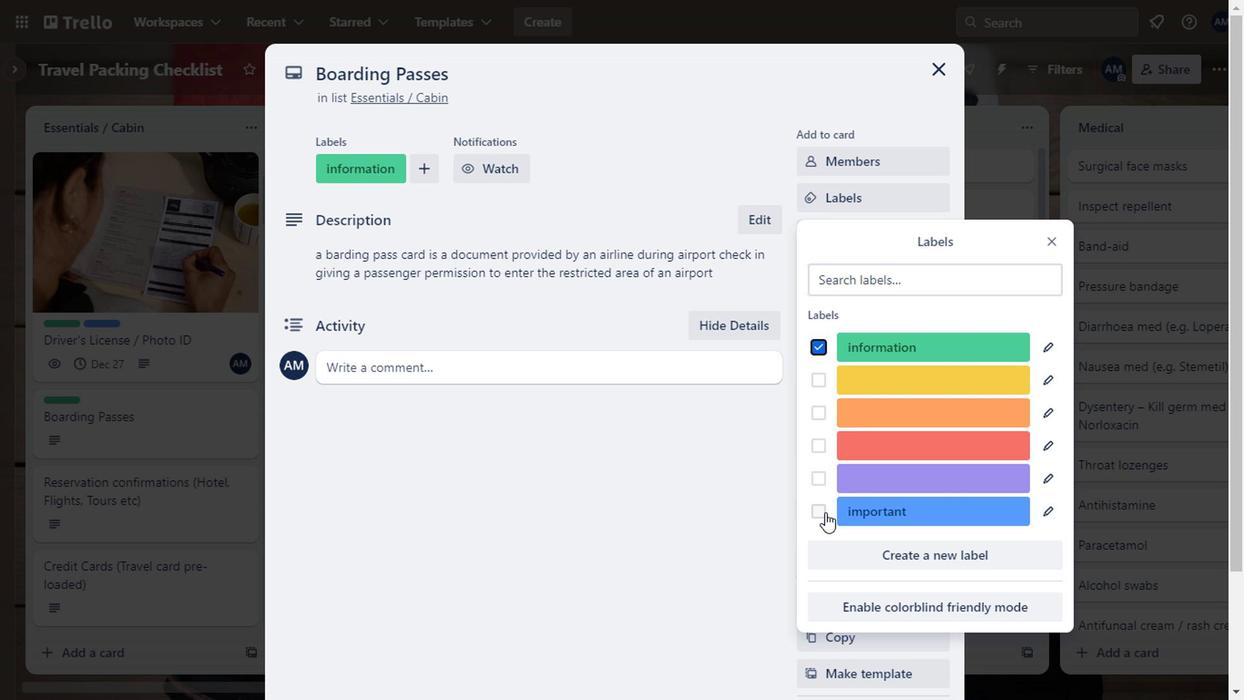 
Action: Mouse moved to (810, 449)
Screenshot: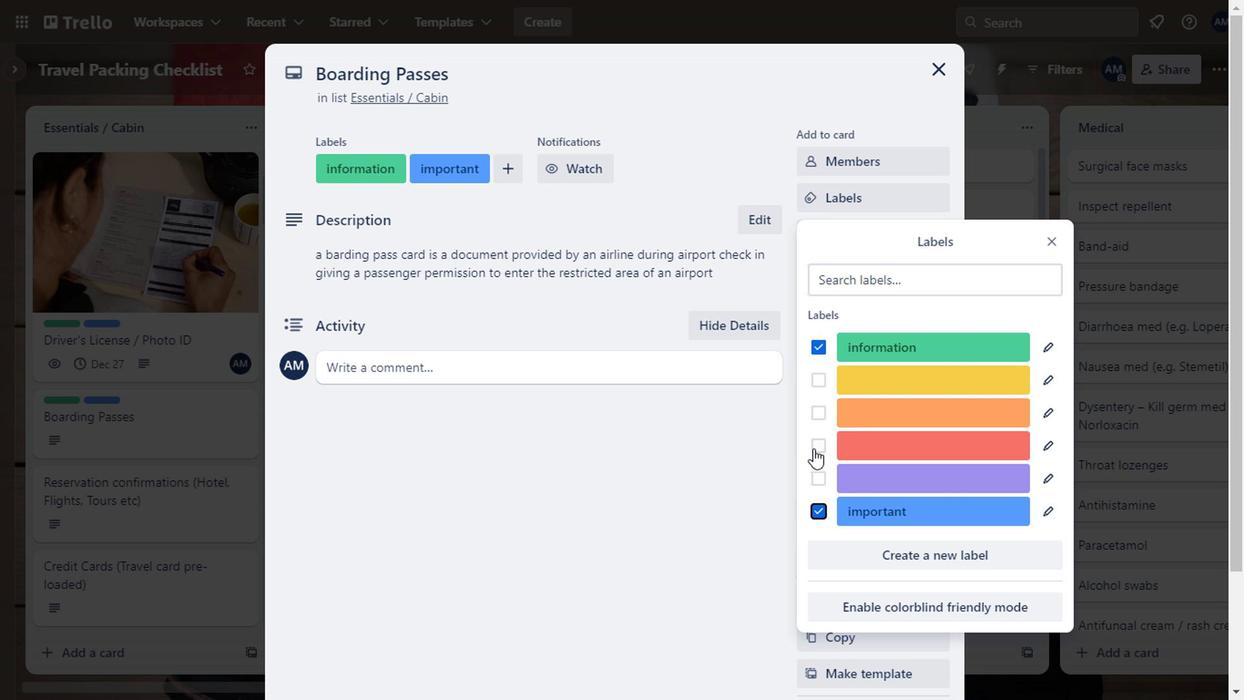 
Action: Mouse pressed left at (810, 449)
Screenshot: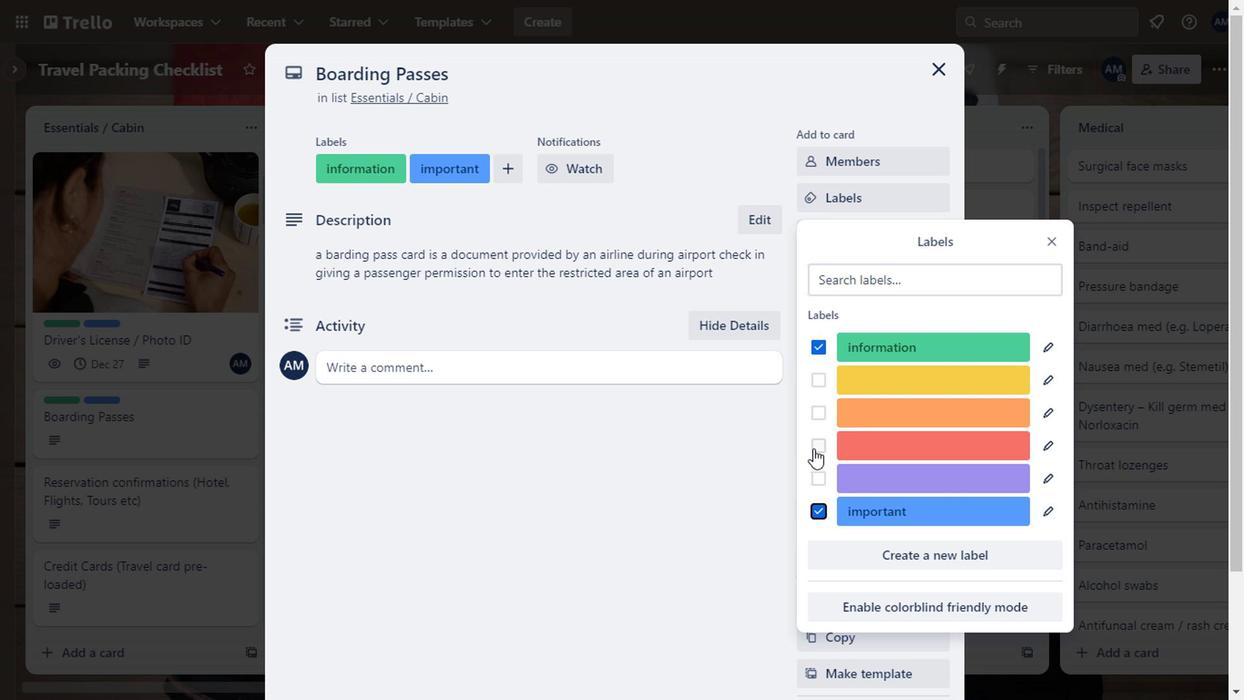 
Action: Mouse moved to (742, 462)
Screenshot: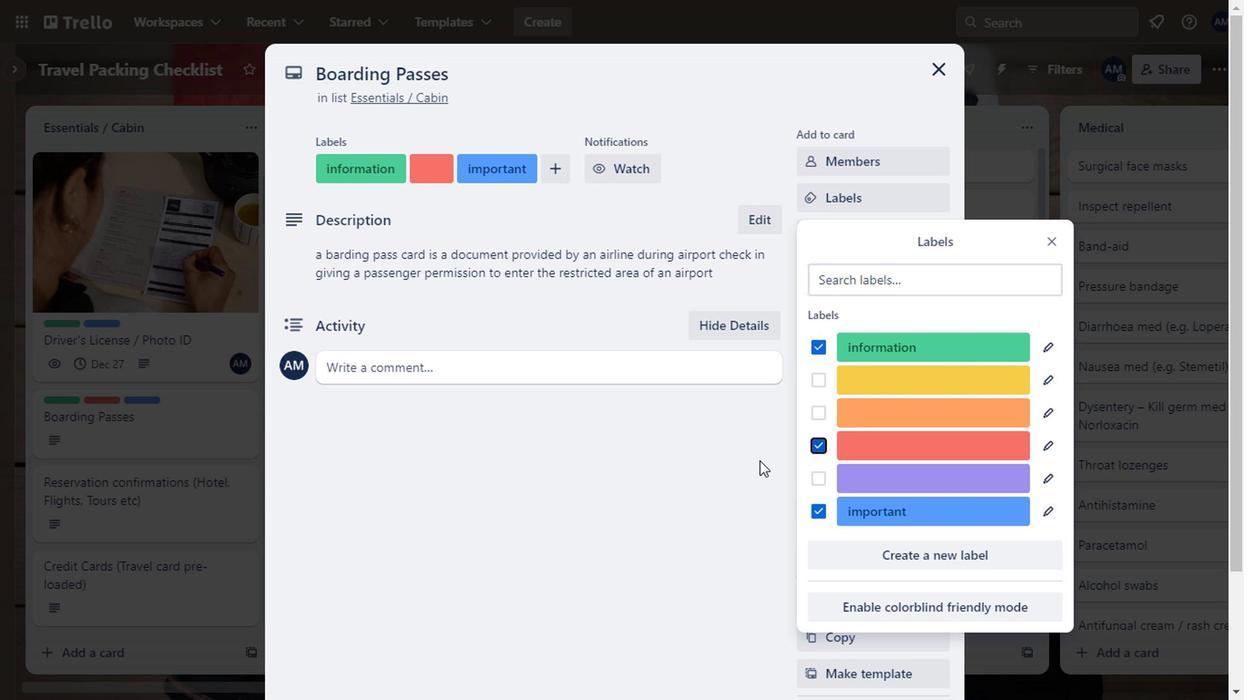 
Action: Mouse pressed left at (742, 462)
Screenshot: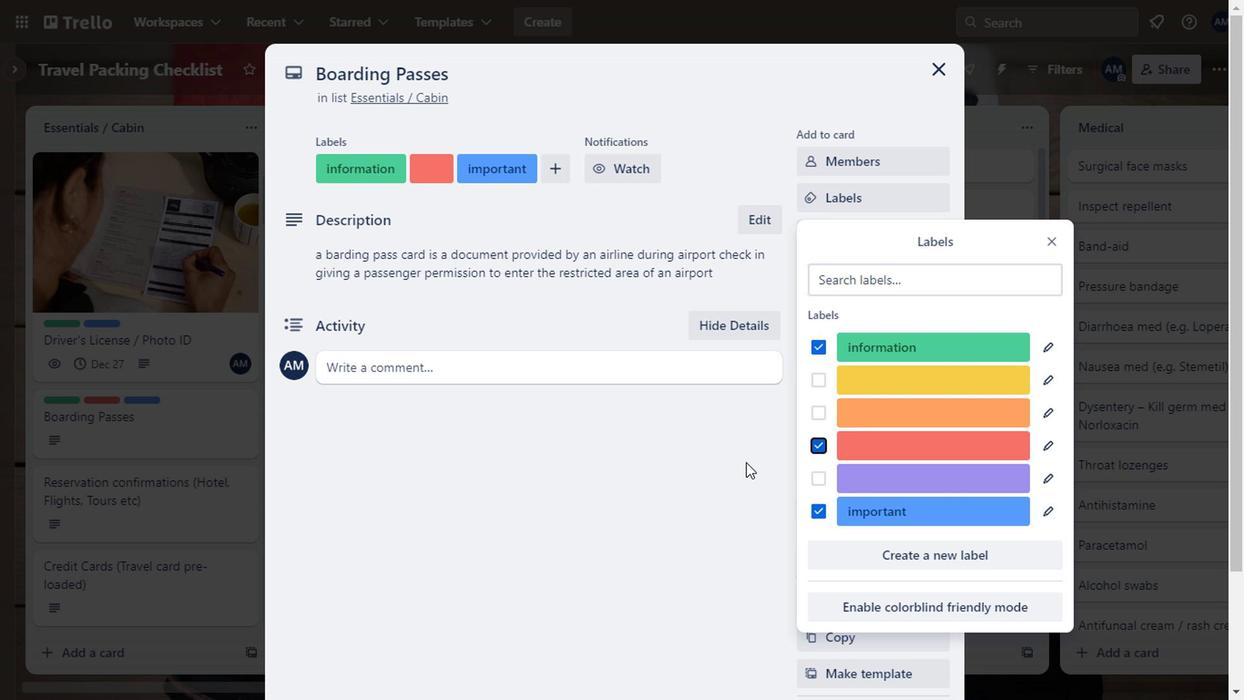 
Action: Mouse moved to (835, 335)
Screenshot: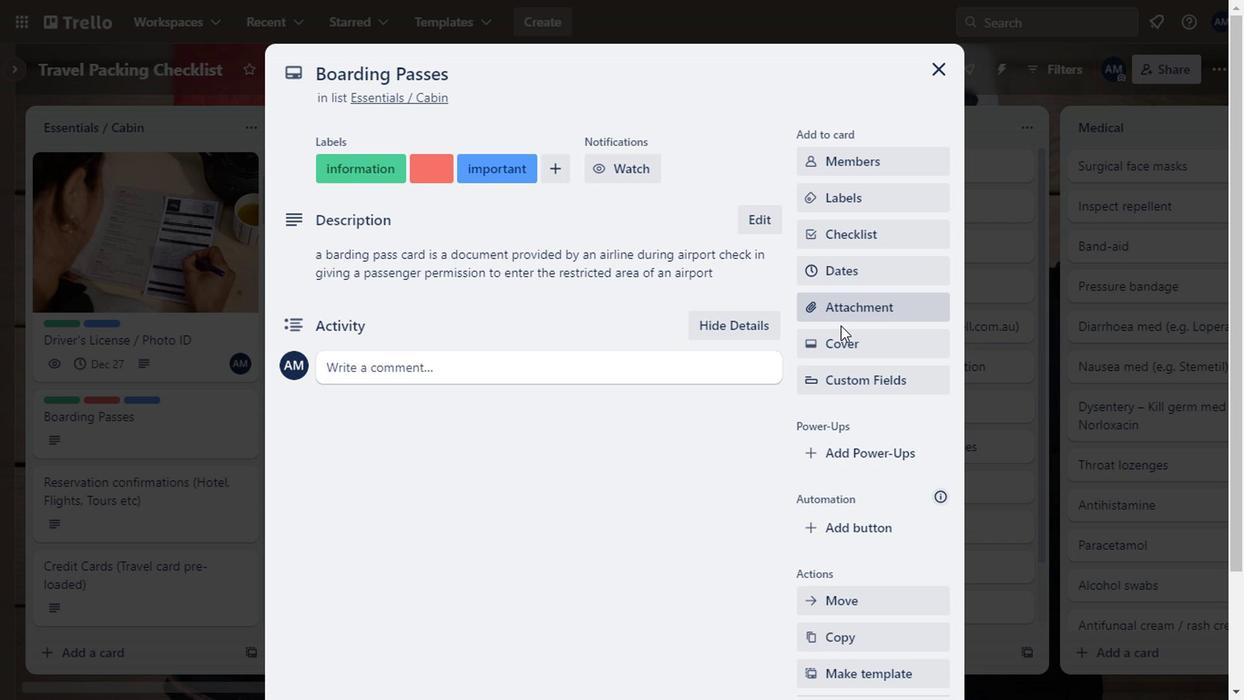 
Action: Mouse pressed left at (835, 335)
Screenshot: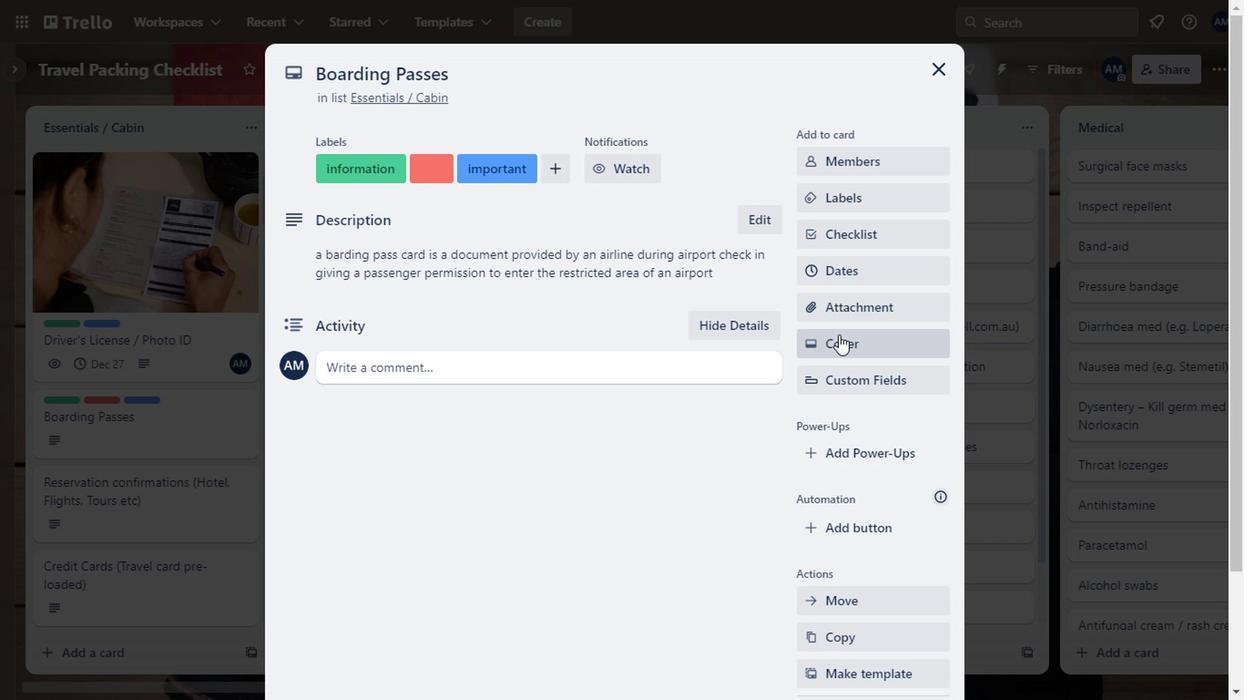 
Action: Mouse moved to (930, 517)
Screenshot: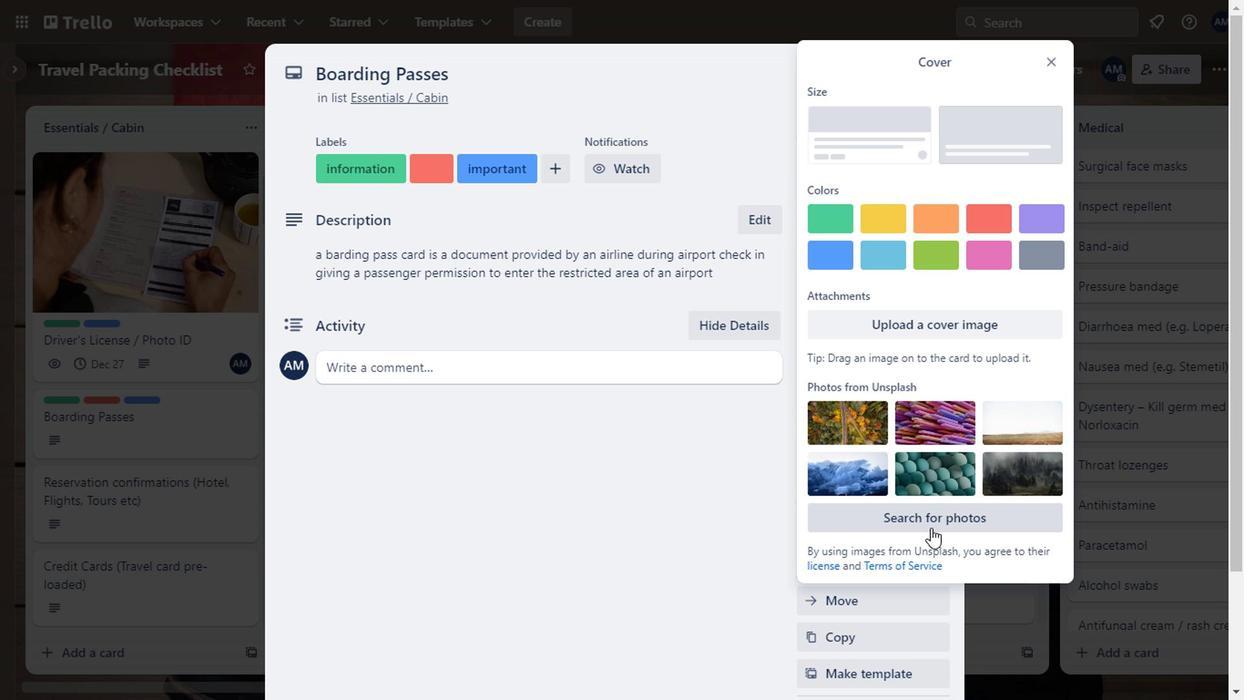 
Action: Mouse pressed left at (930, 517)
Screenshot: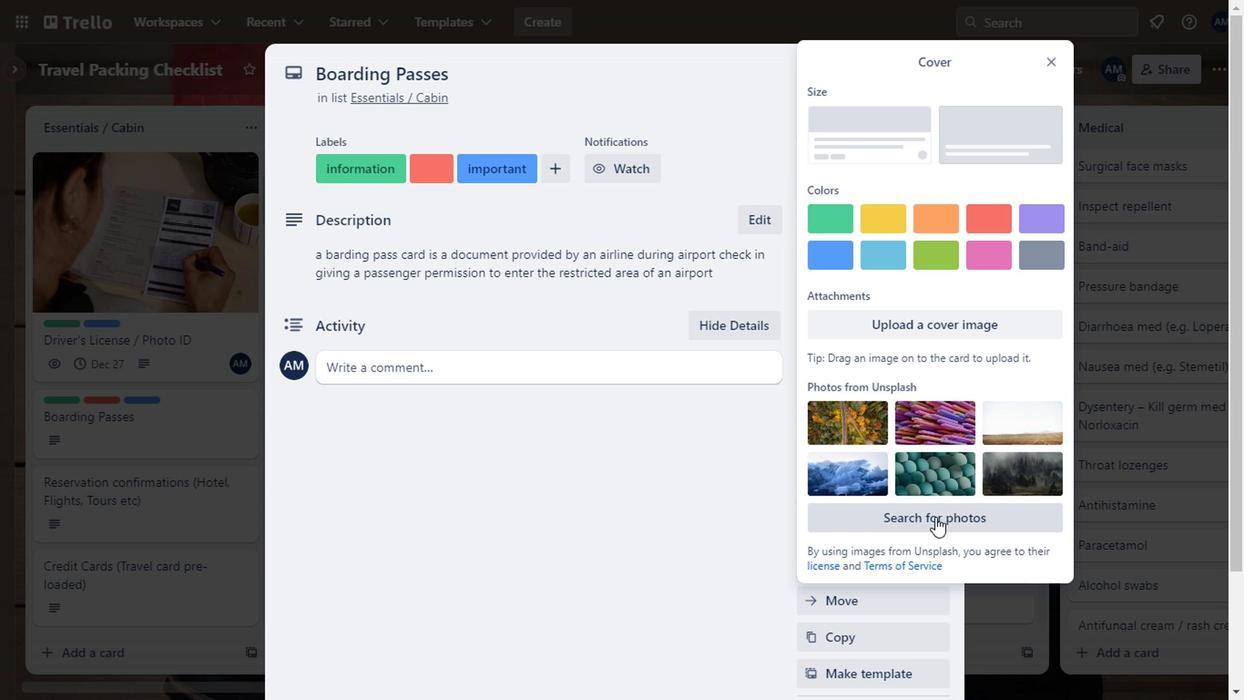 
Action: Mouse moved to (917, 108)
Screenshot: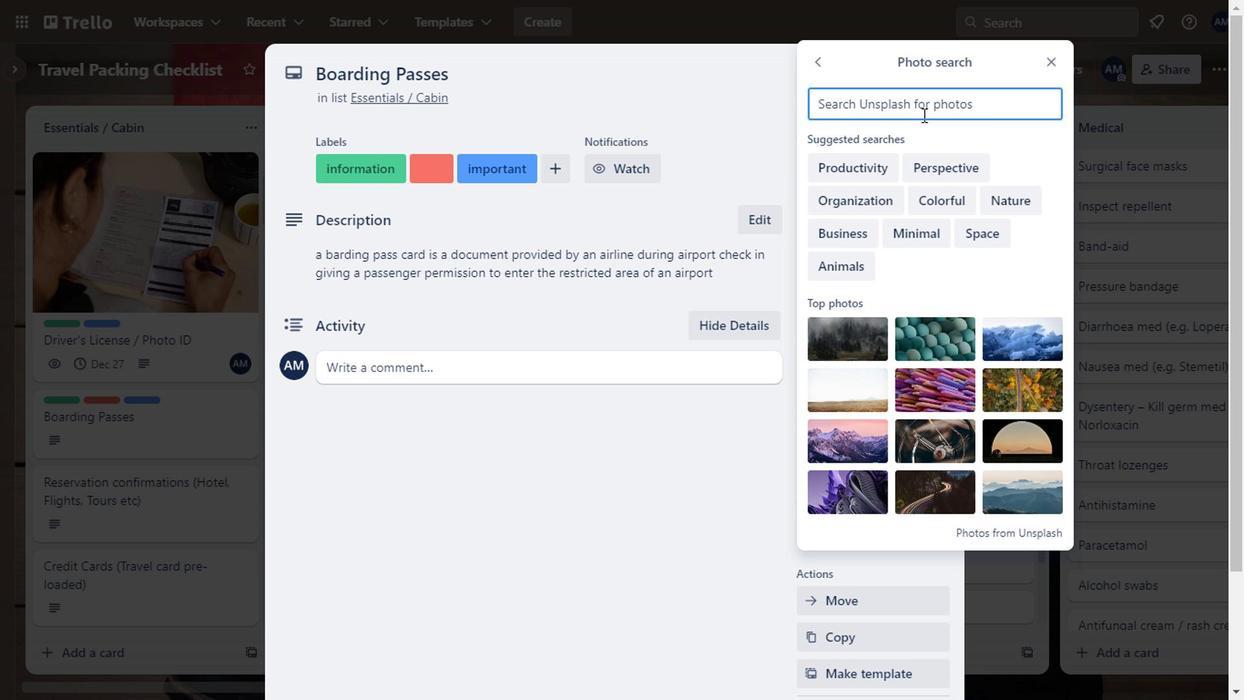 
Action: Mouse pressed left at (917, 108)
Screenshot: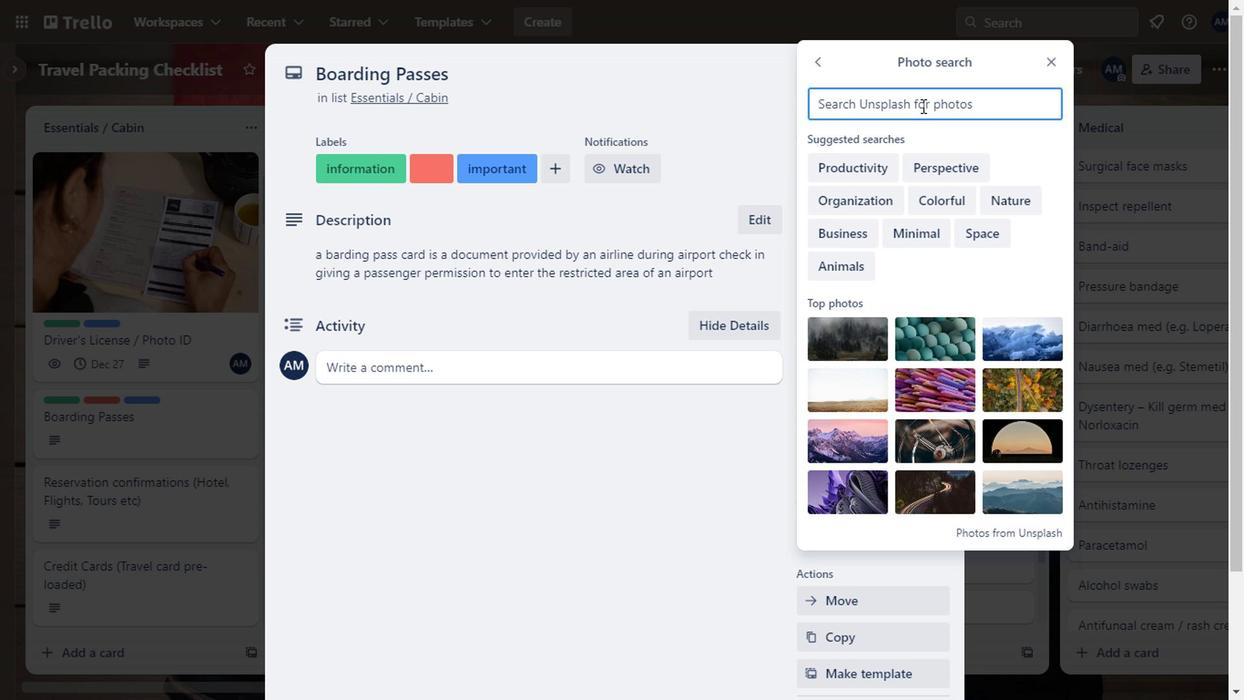 
Action: Key pressed bor<Key.backspace>arding<Key.space>pass
Screenshot: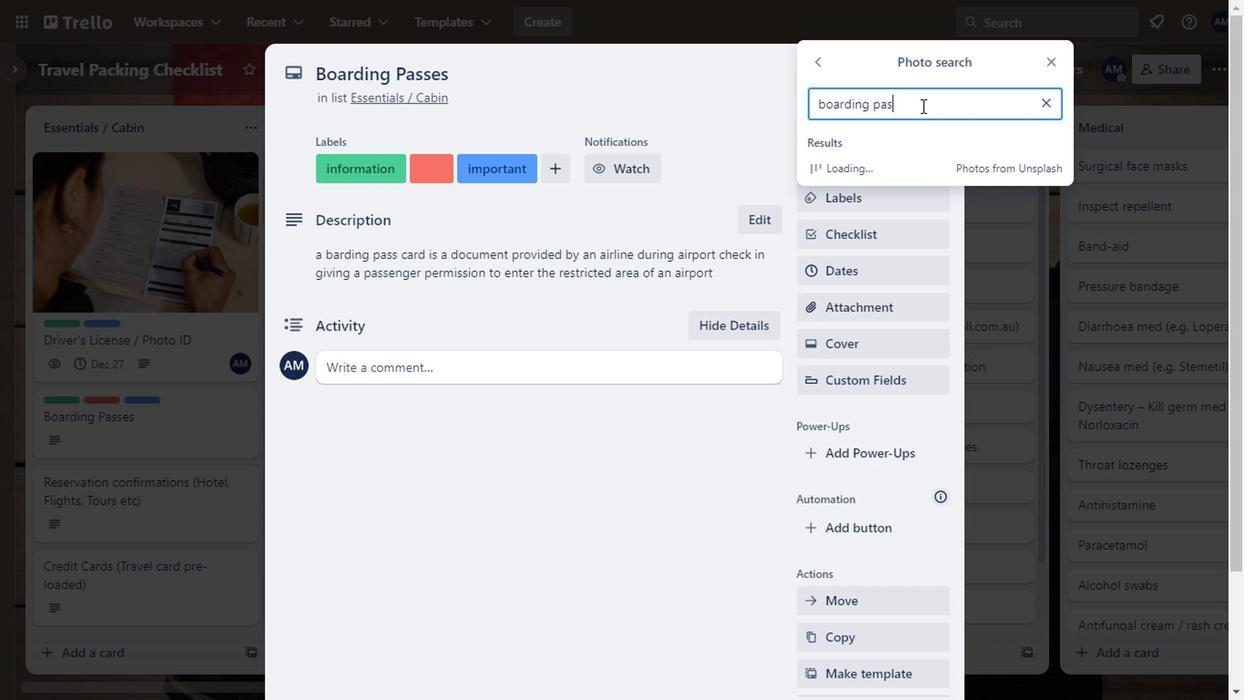 
Action: Mouse moved to (885, 202)
Screenshot: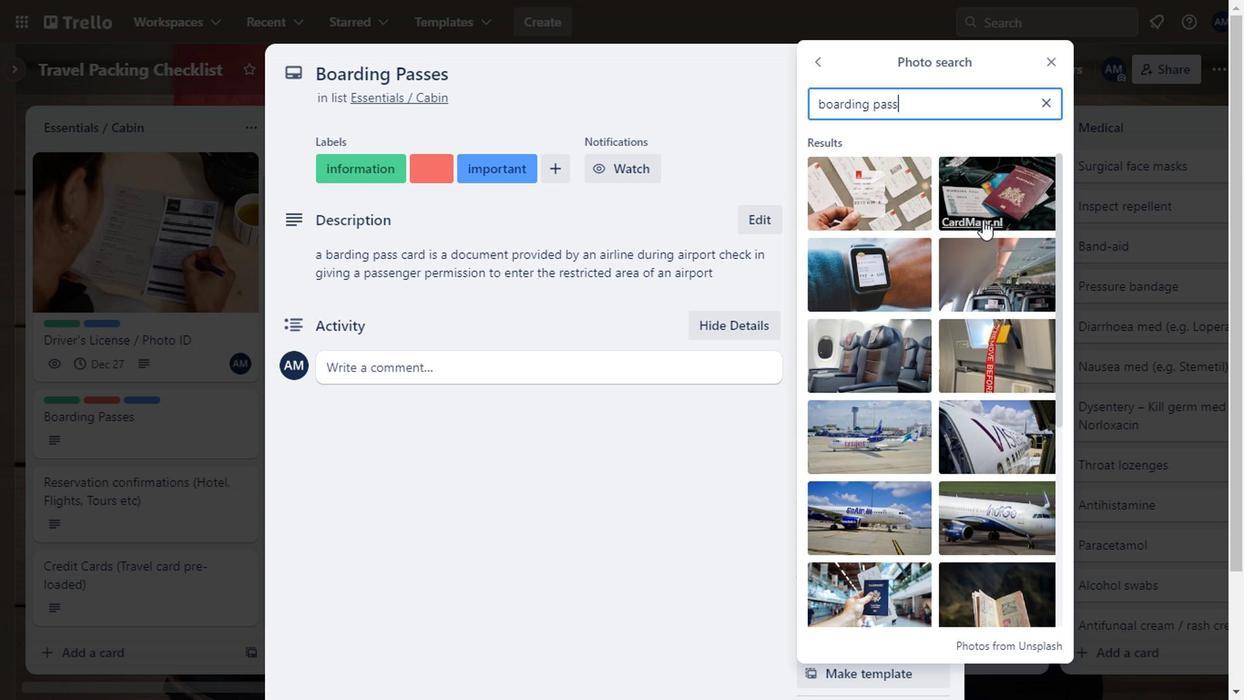 
Action: Mouse pressed left at (885, 202)
Screenshot: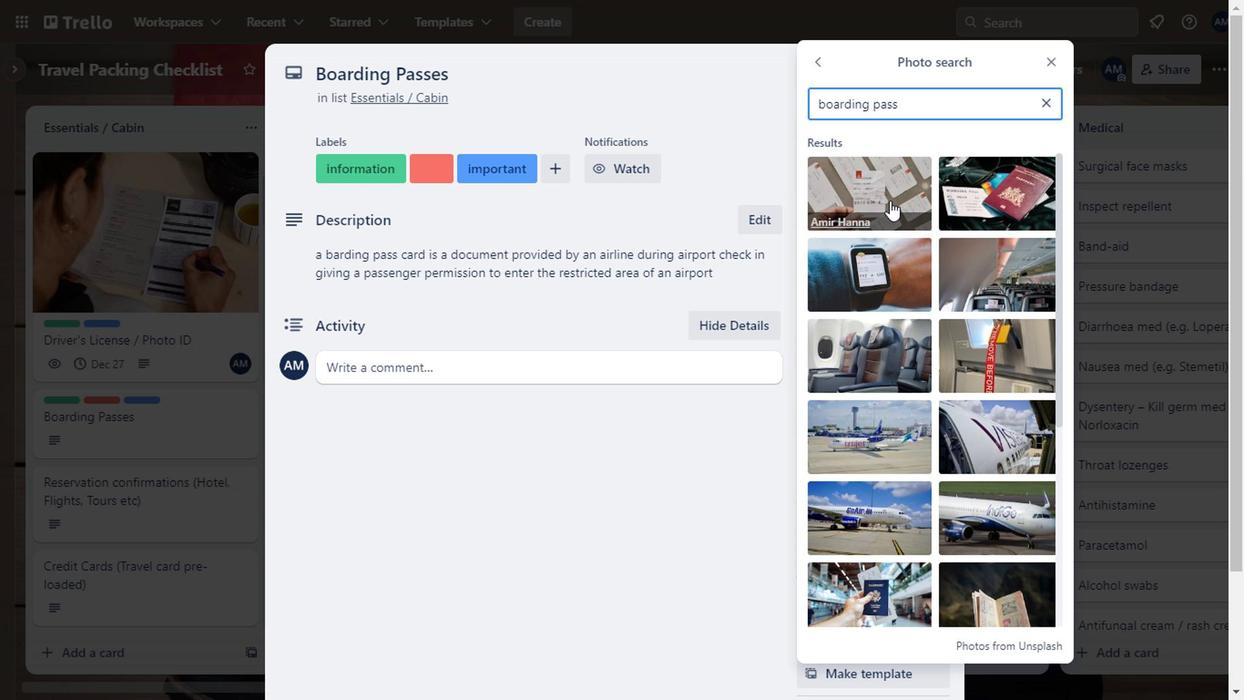 
Action: Mouse moved to (1042, 58)
Screenshot: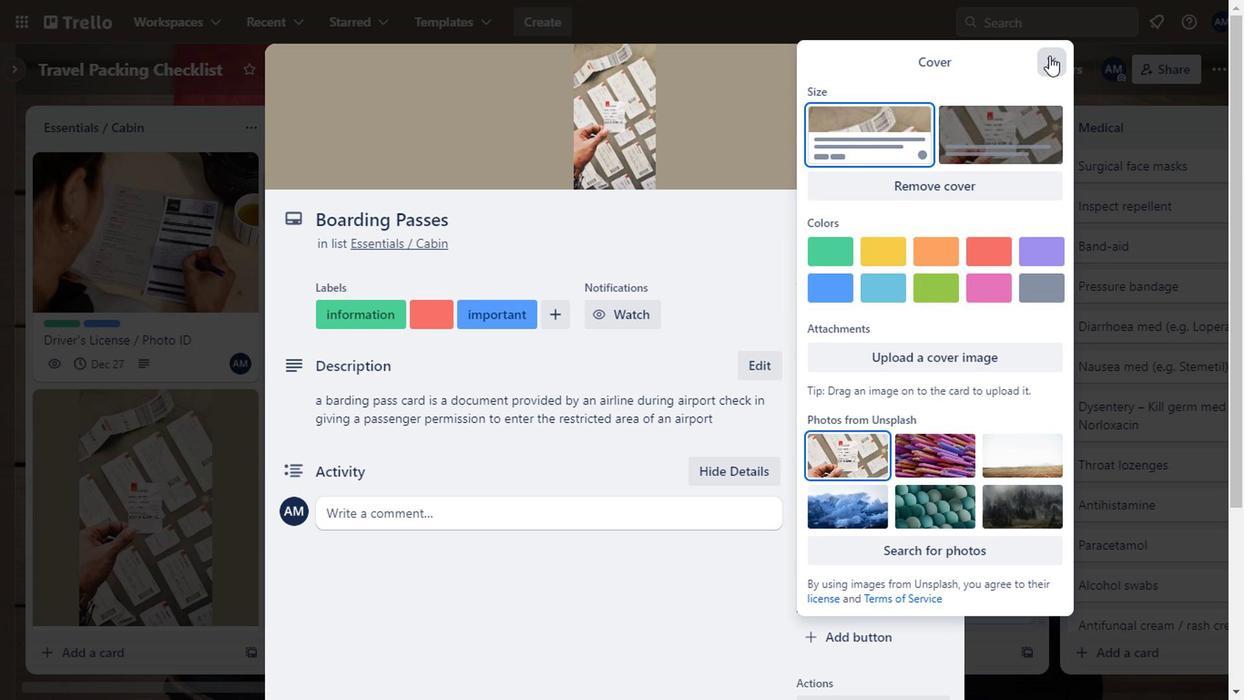 
Action: Mouse pressed left at (1042, 58)
Screenshot: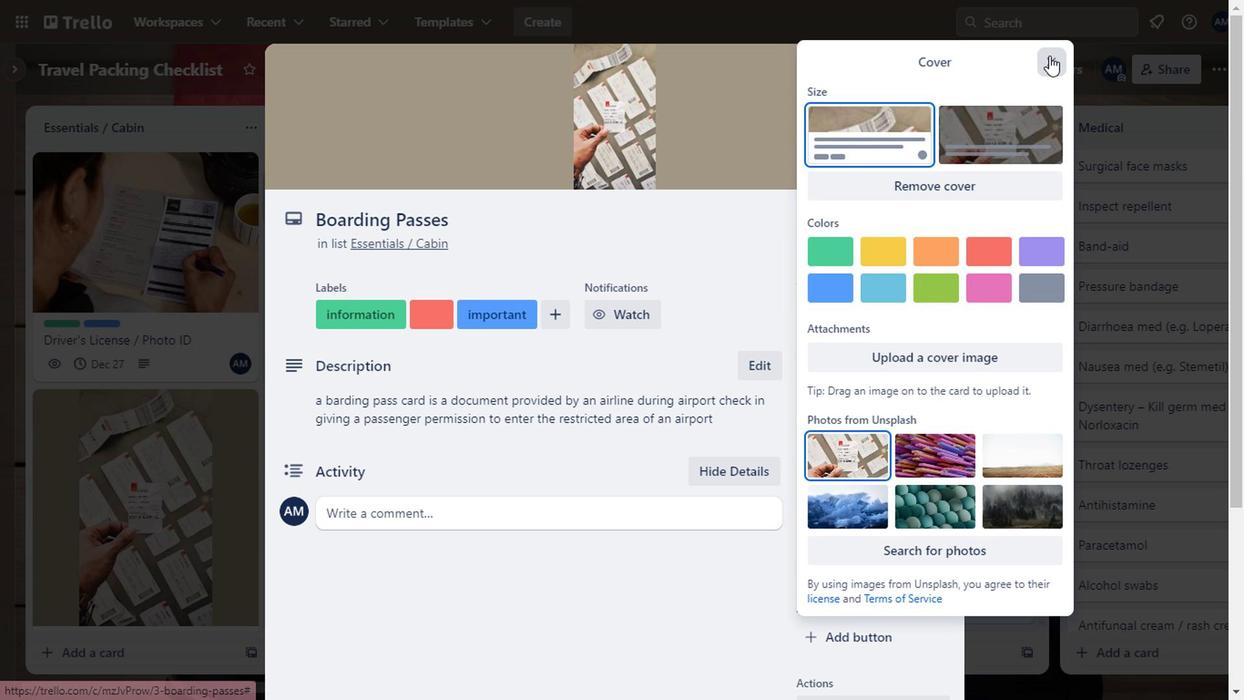 
Action: Mouse moved to (613, 309)
Screenshot: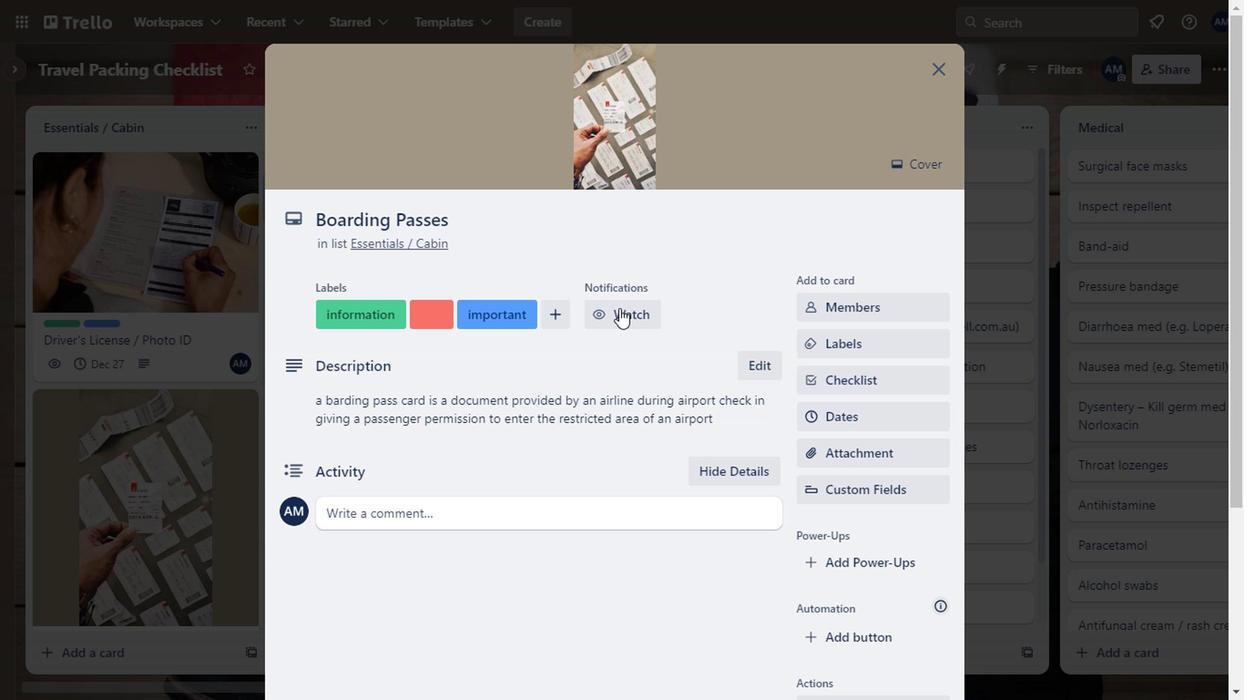 
Action: Mouse pressed left at (613, 309)
Screenshot: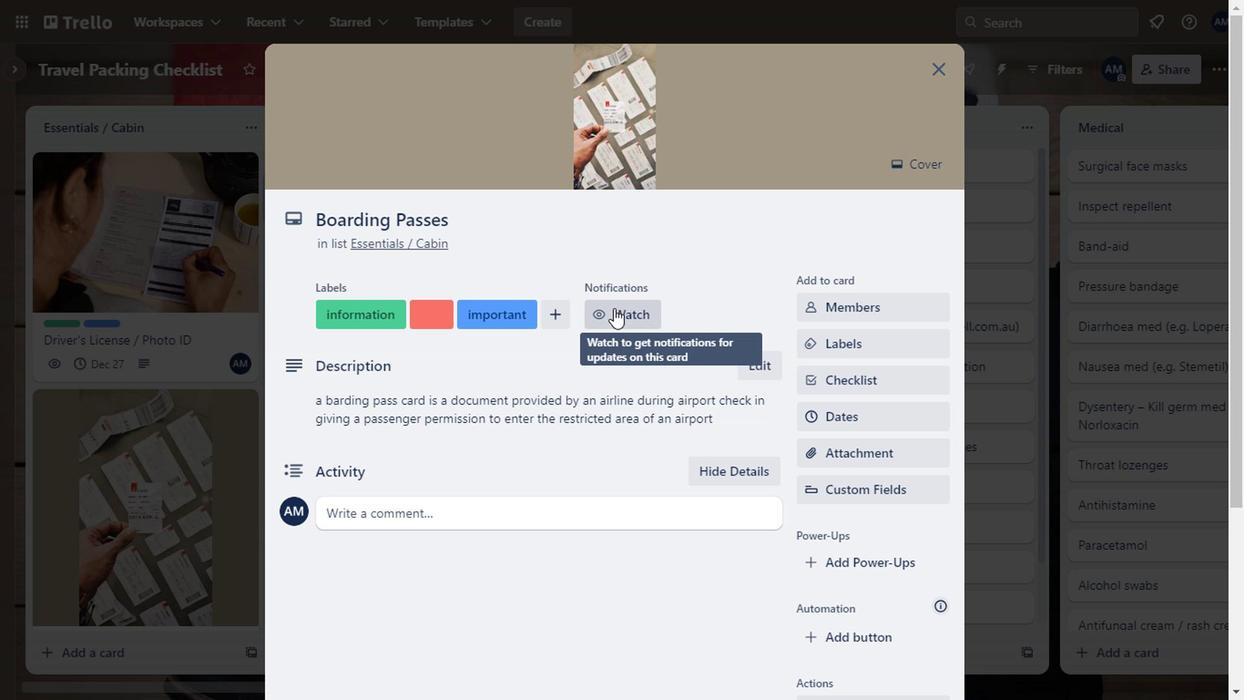 
Action: Mouse moved to (945, 64)
Screenshot: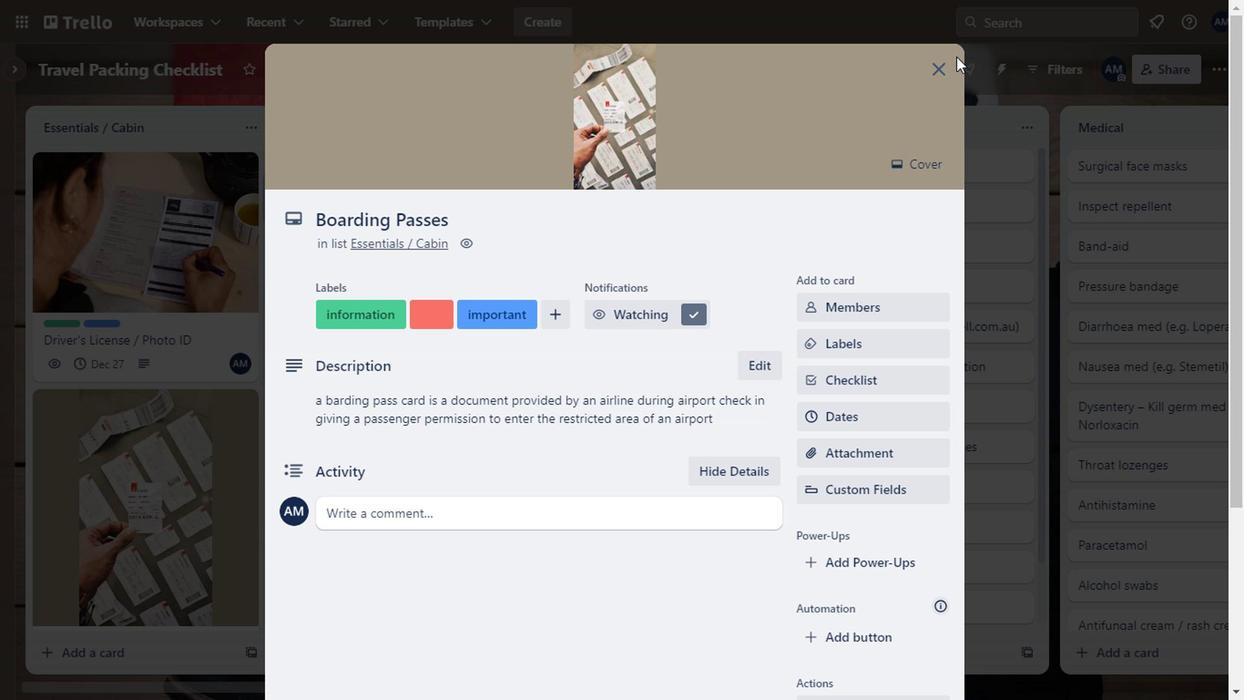 
Action: Mouse pressed left at (945, 64)
Screenshot: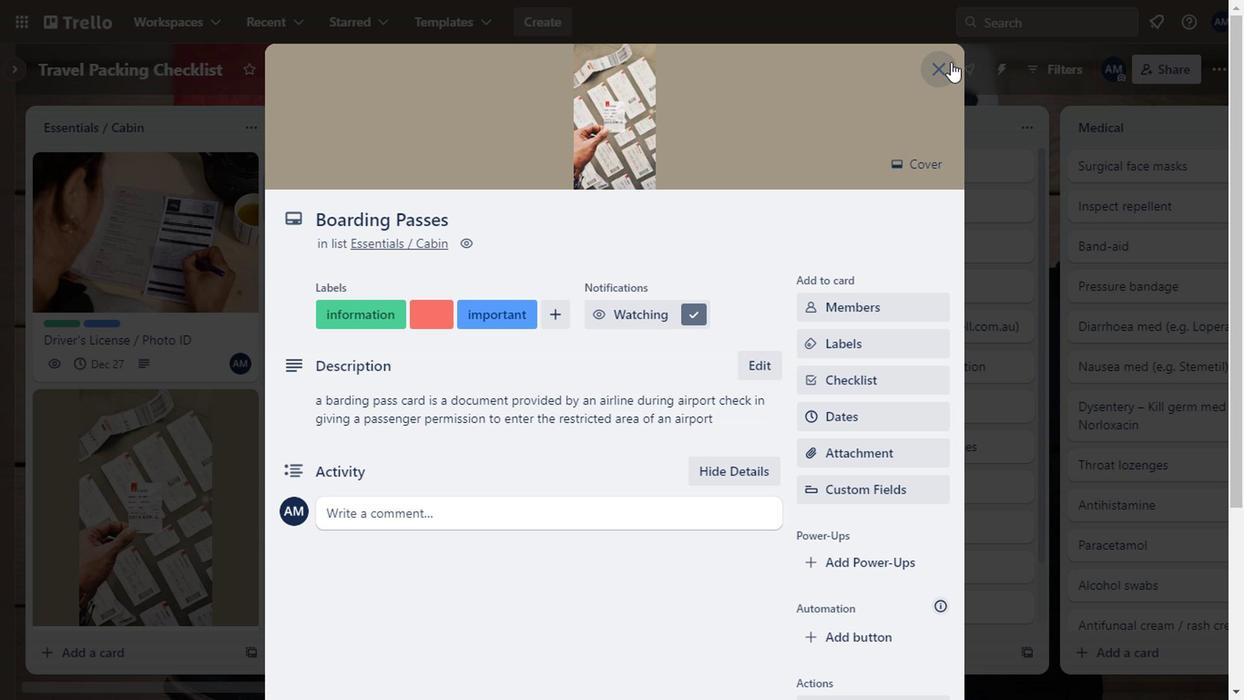 
Action: Mouse moved to (155, 503)
Screenshot: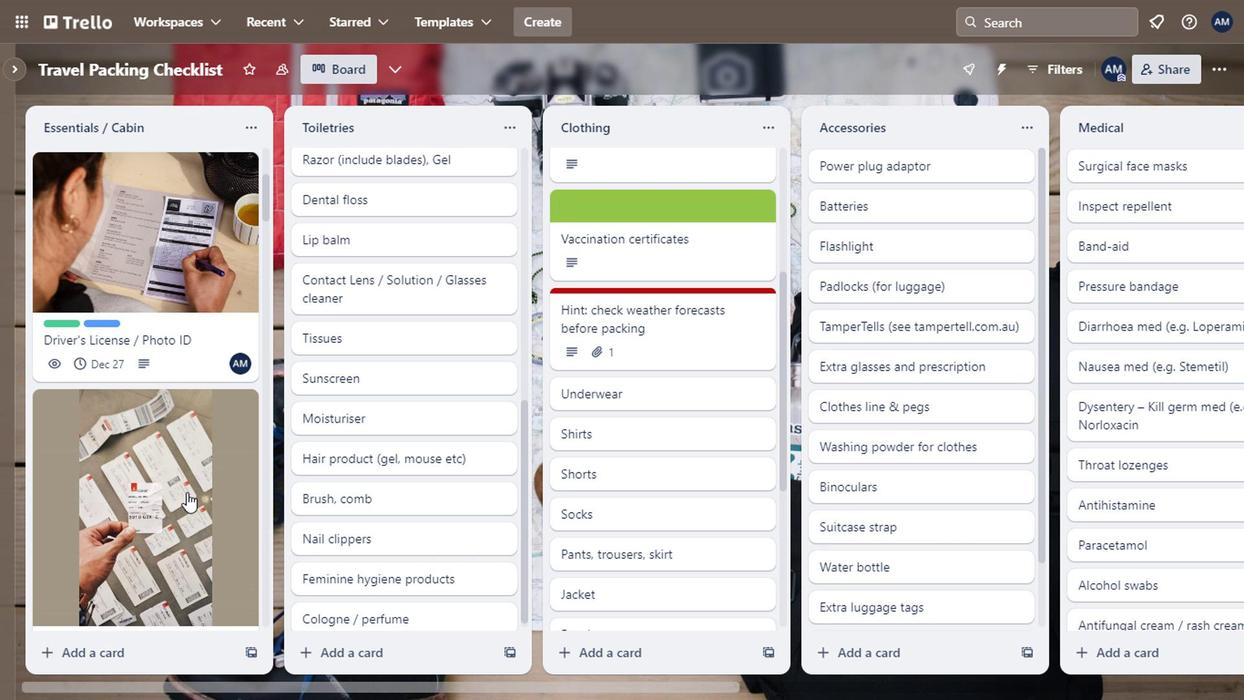 
Action: Mouse scrolled (155, 502) with delta (0, 0)
Screenshot: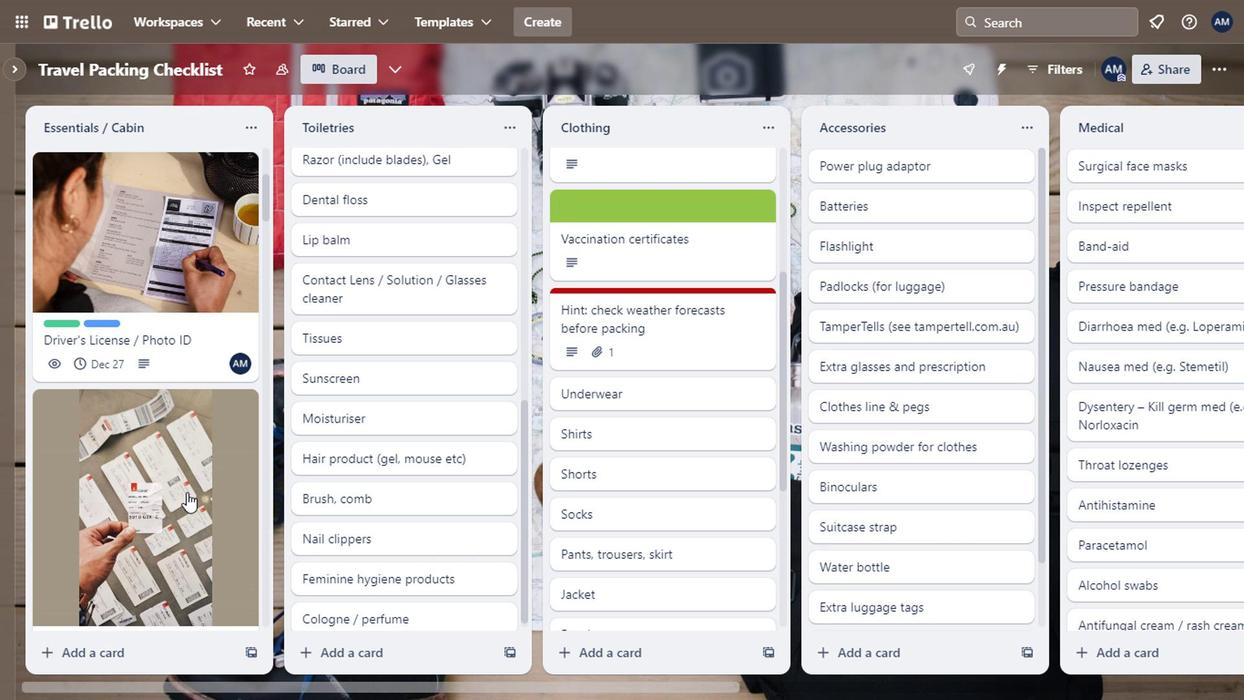 
Action: Mouse moved to (151, 503)
Screenshot: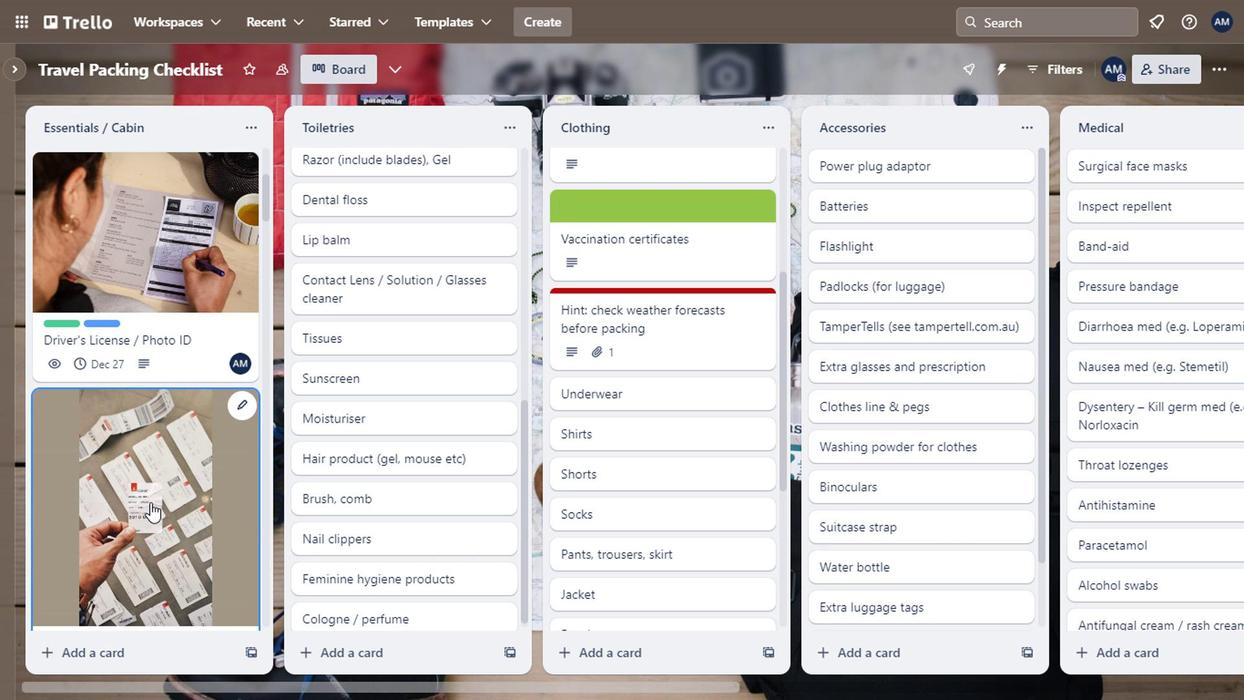 
Action: Mouse scrolled (151, 503) with delta (0, 0)
Screenshot: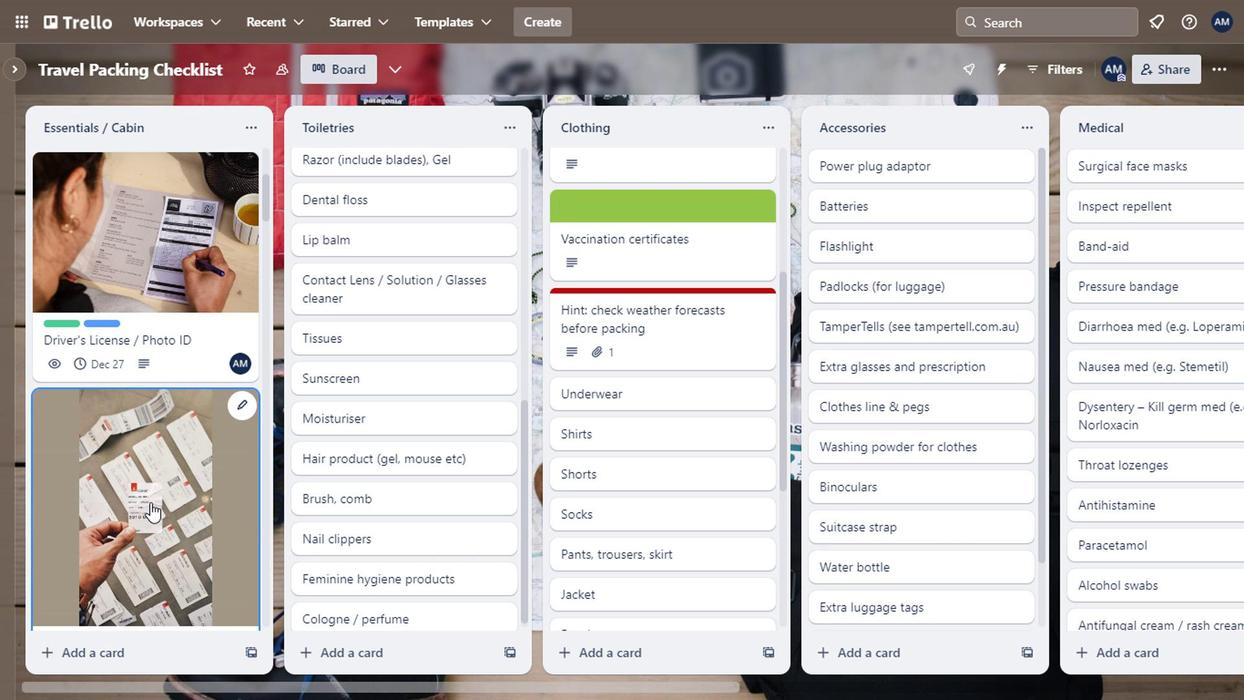 
Action: Mouse moved to (151, 504)
Screenshot: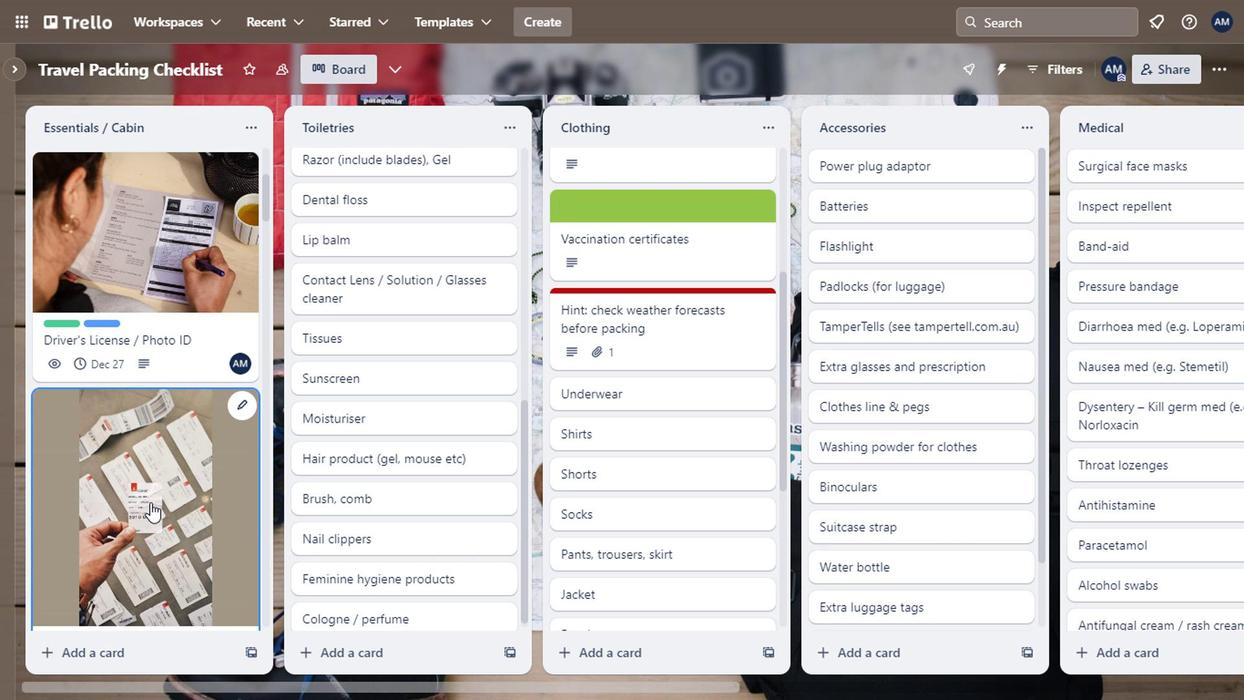 
Action: Mouse scrolled (151, 503) with delta (0, -1)
Screenshot: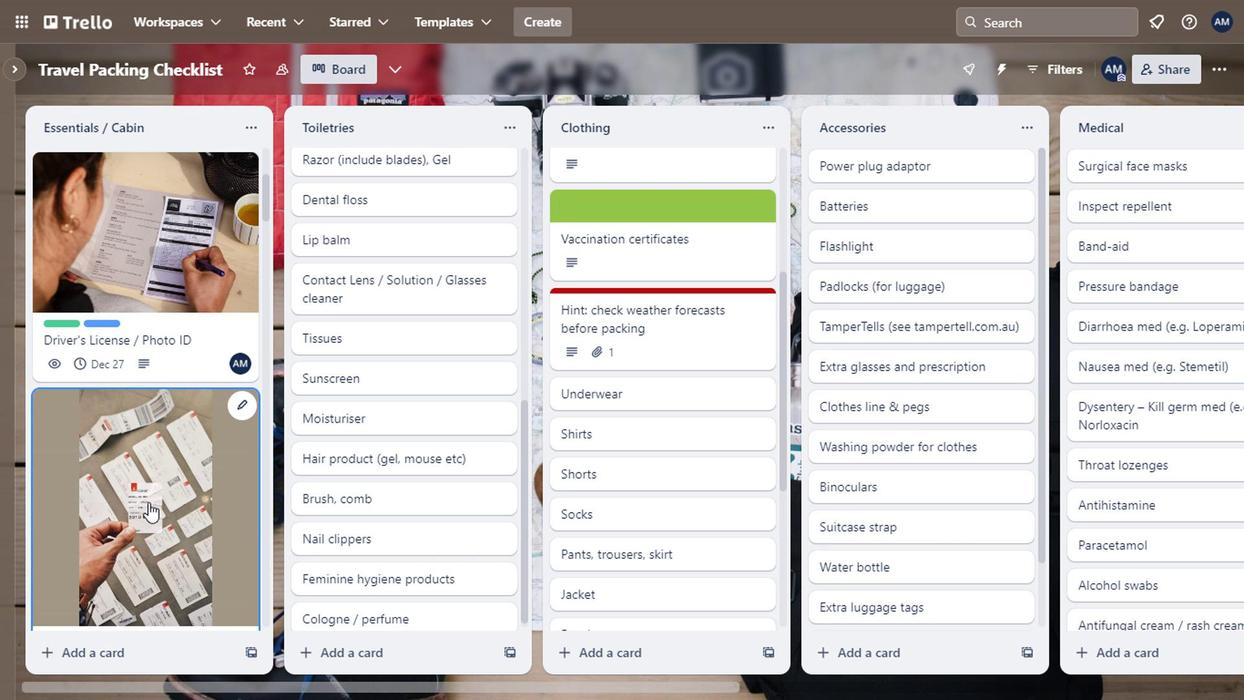
Action: Mouse moved to (144, 502)
Screenshot: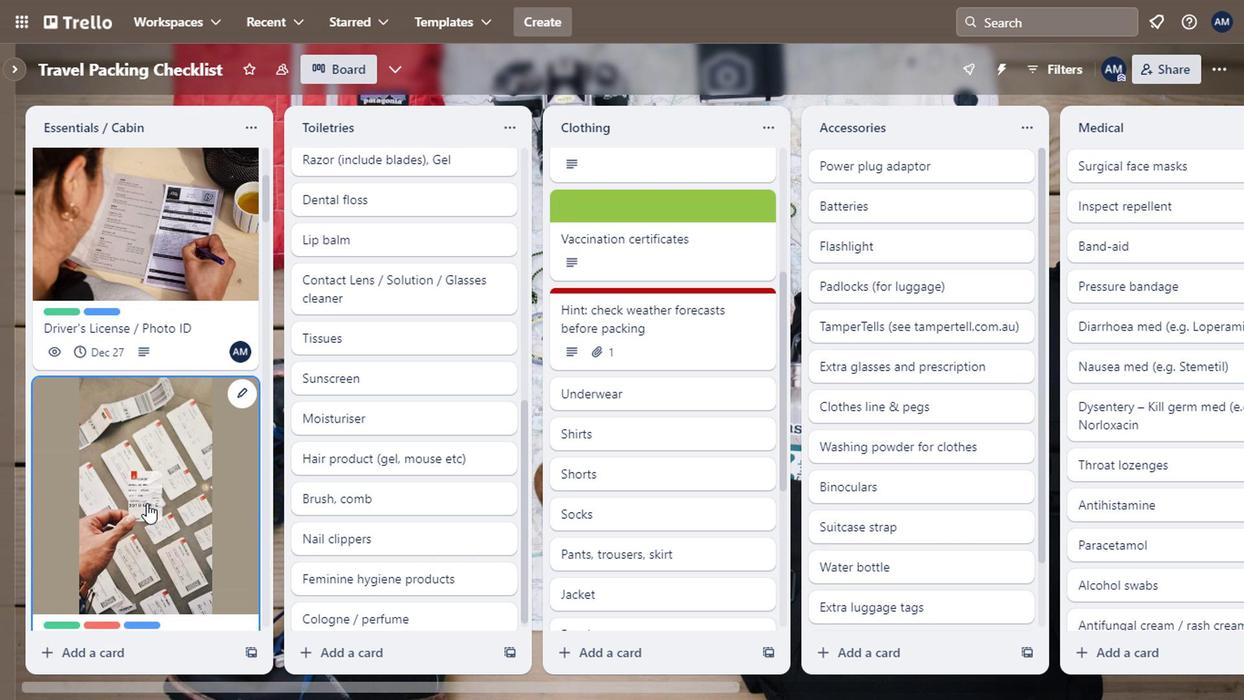 
Action: Mouse scrolled (144, 501) with delta (0, -1)
Screenshot: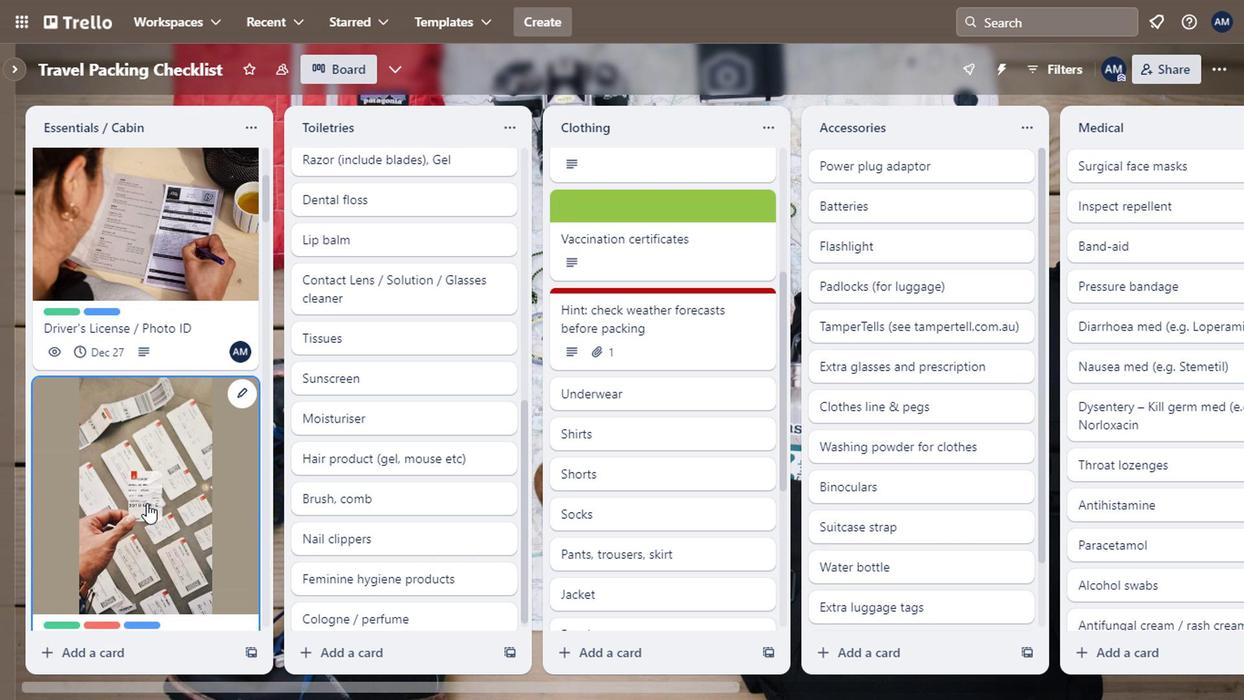 
Action: Mouse moved to (178, 368)
Screenshot: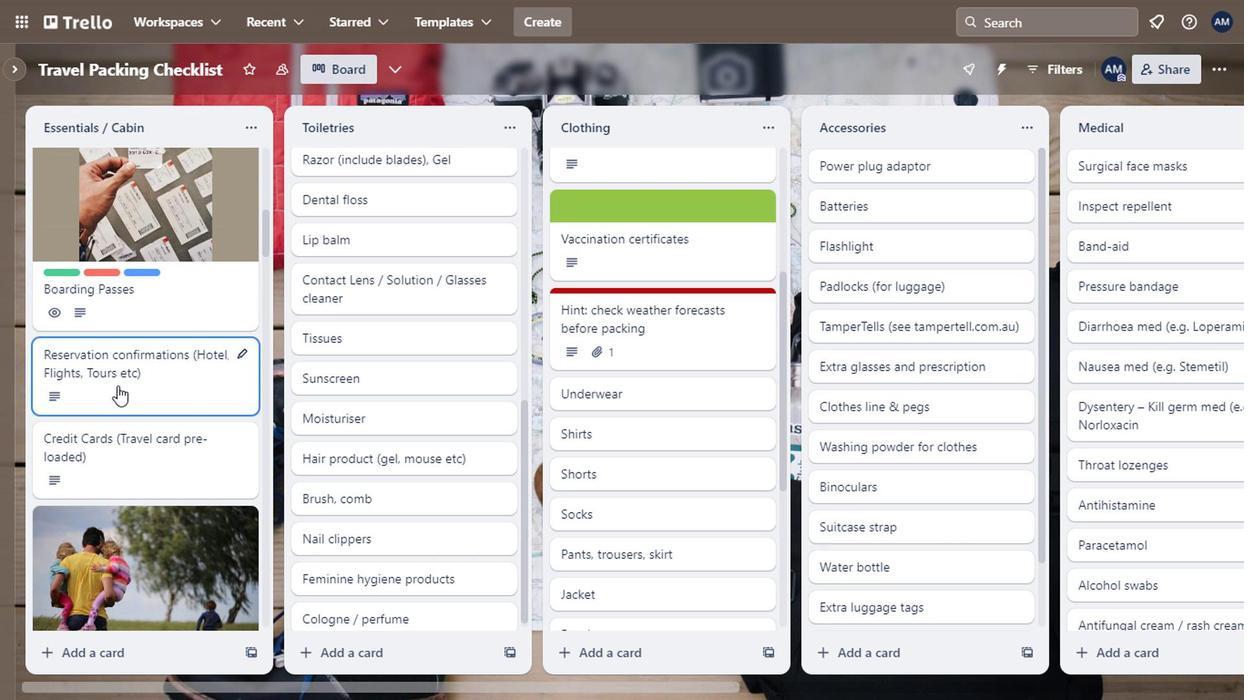 
Action: Mouse pressed left at (178, 368)
Screenshot: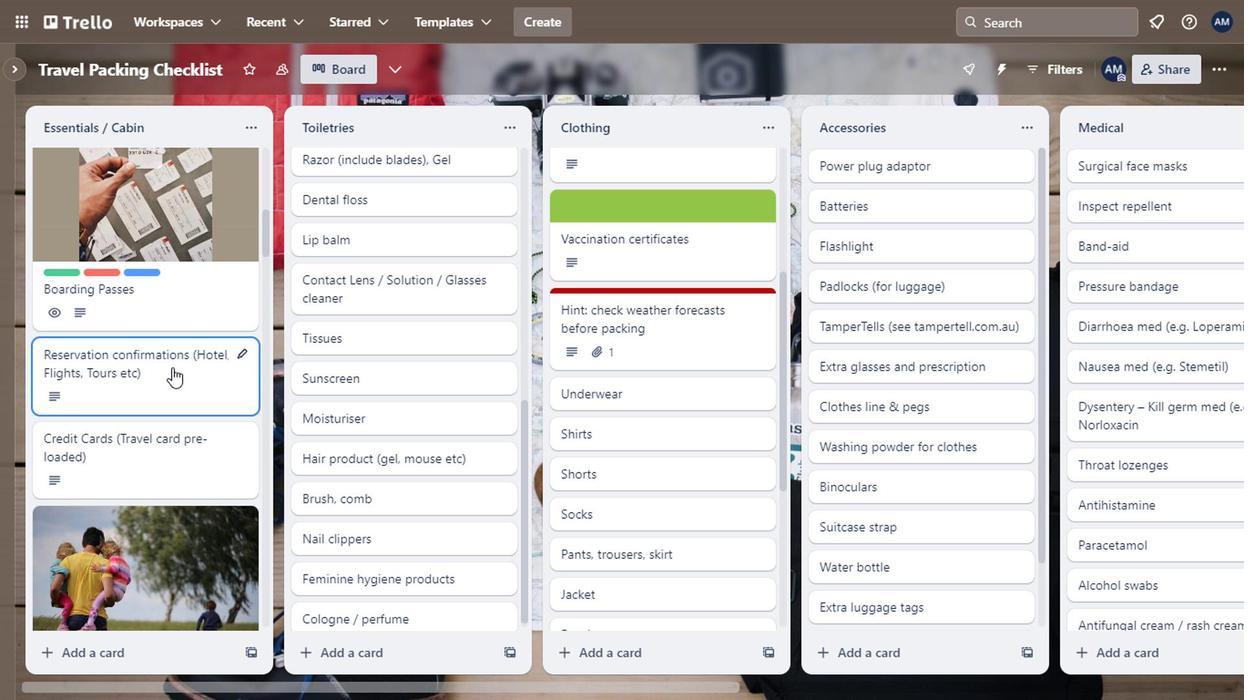 
Action: Mouse moved to (482, 266)
Screenshot: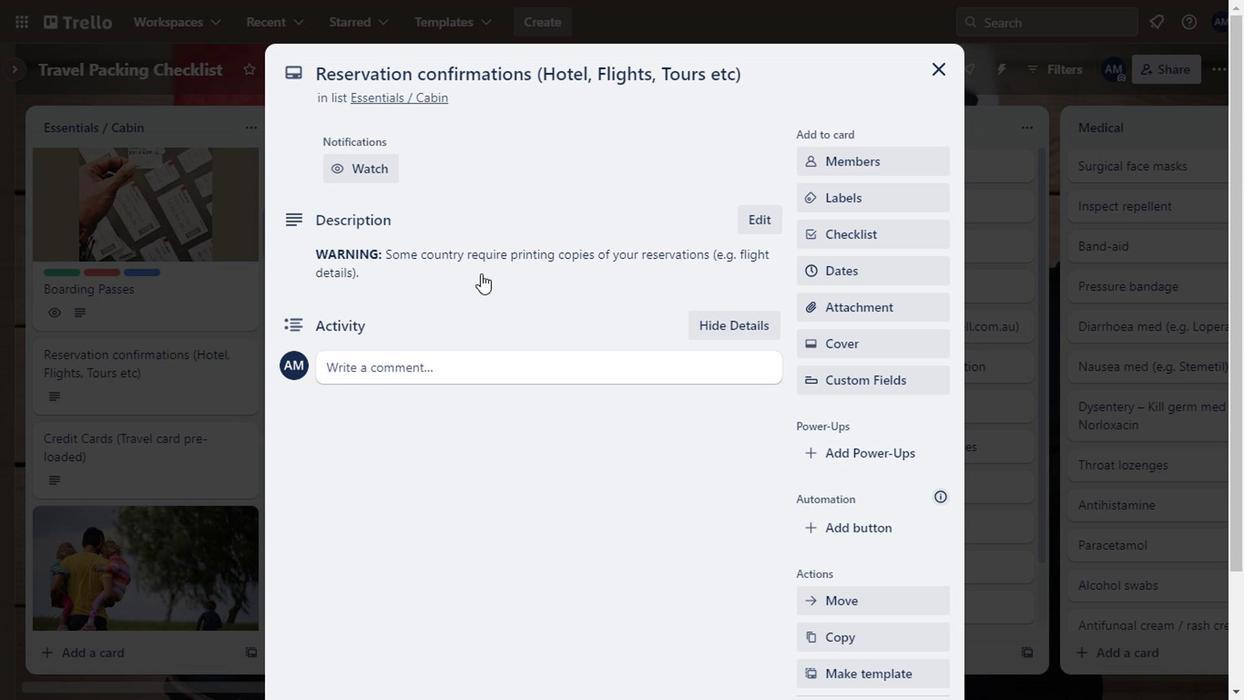 
Action: Mouse pressed left at (482, 266)
Screenshot: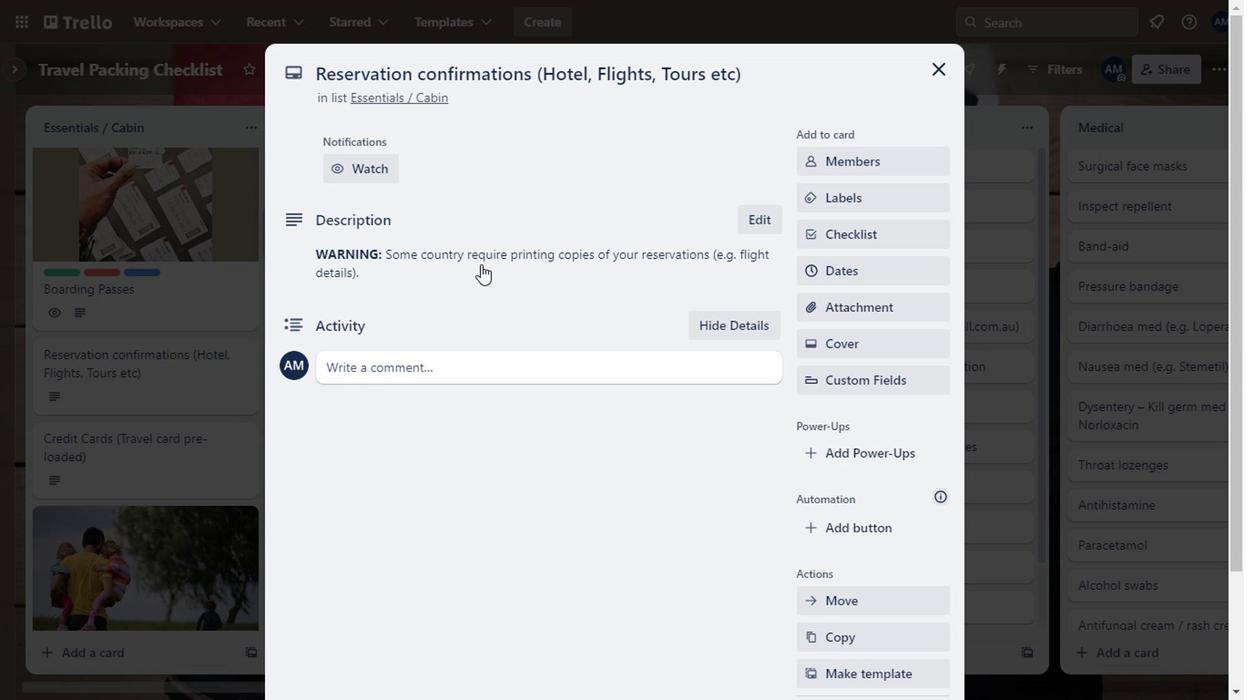 
Action: Mouse moved to (455, 348)
Screenshot: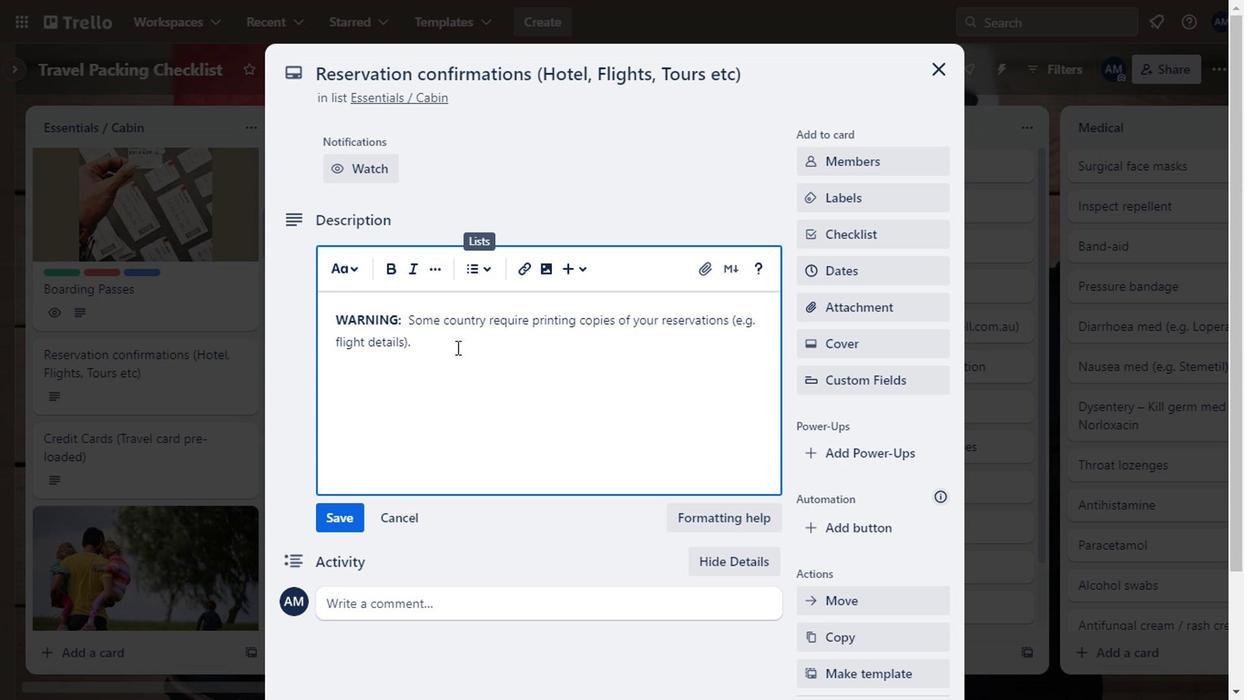 
Action: Key pressed <Key.space><Key.space>it<Key.space>confirms<Key.space>that<Key.space>you<Key.space>have<Key.space>paid<Key.space>for<Key.space>your<Key.space>flih<Key.backspace>ght<Key.space>and<Key.space>havr<Key.backspace>e<Key.space>a<Key.space>vslid<Key.backspace><Key.backspace><Key.backspace><Key.backspace>alid<Key.space>reservation.<Key.enter>
Screenshot: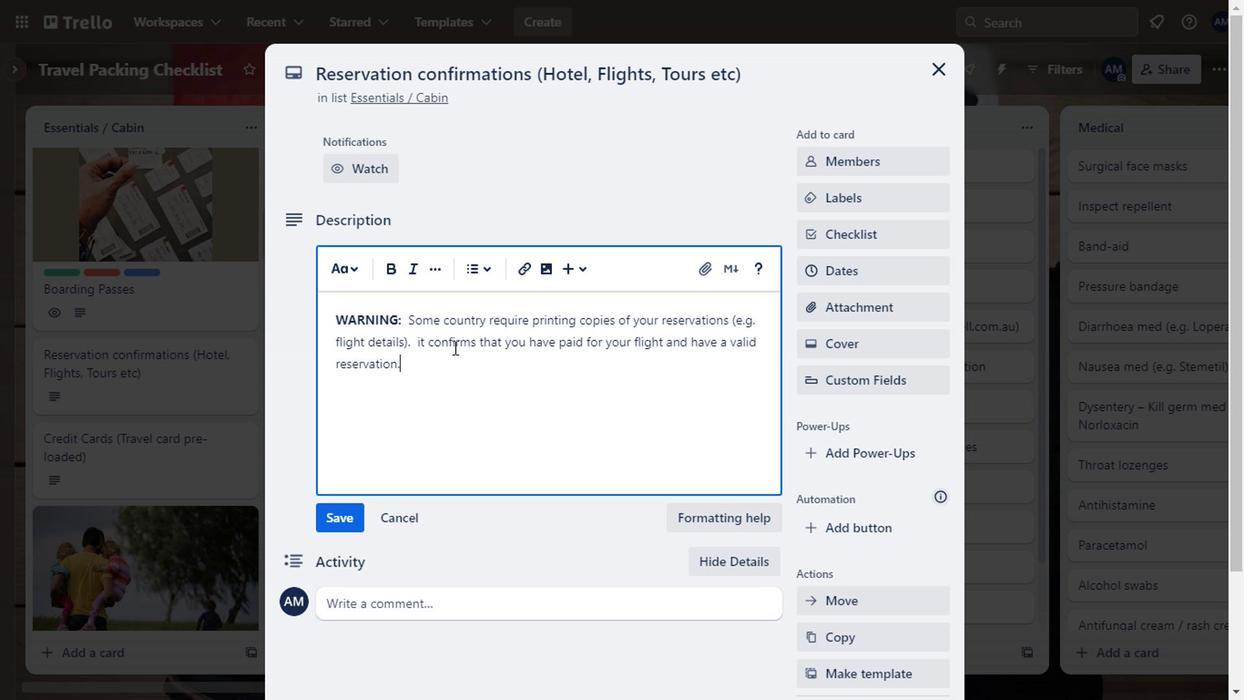 
Action: Mouse moved to (361, 508)
Screenshot: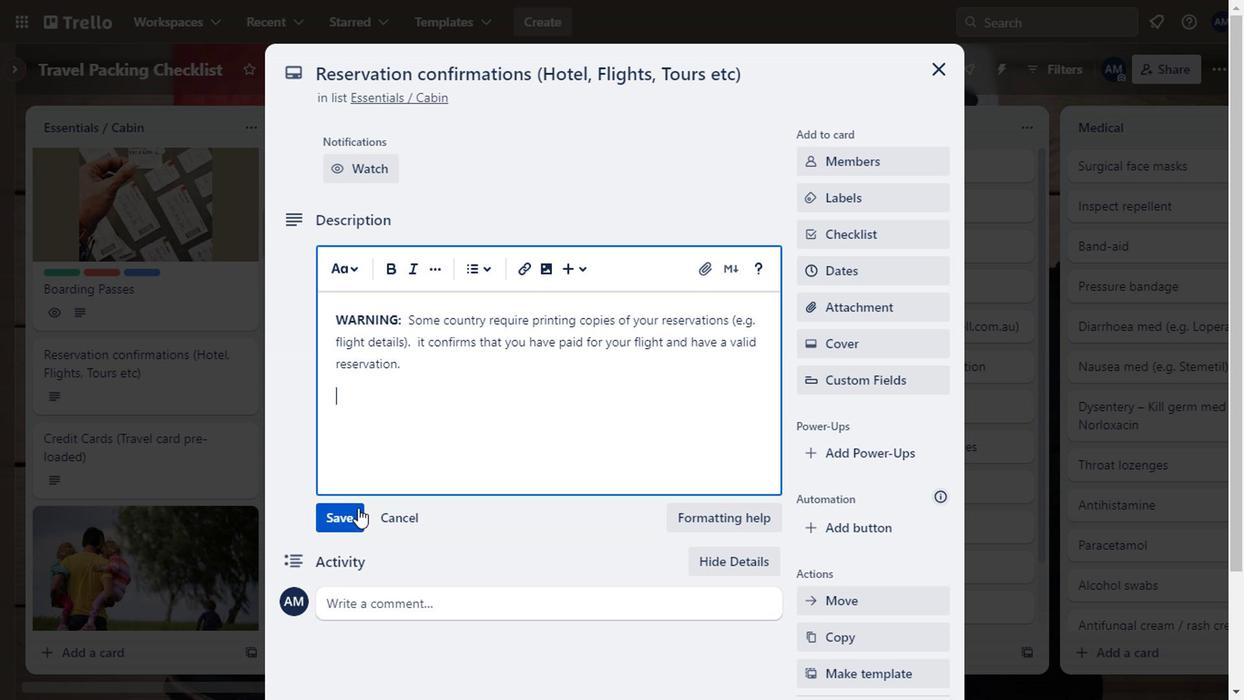 
Action: Mouse pressed left at (361, 508)
Screenshot: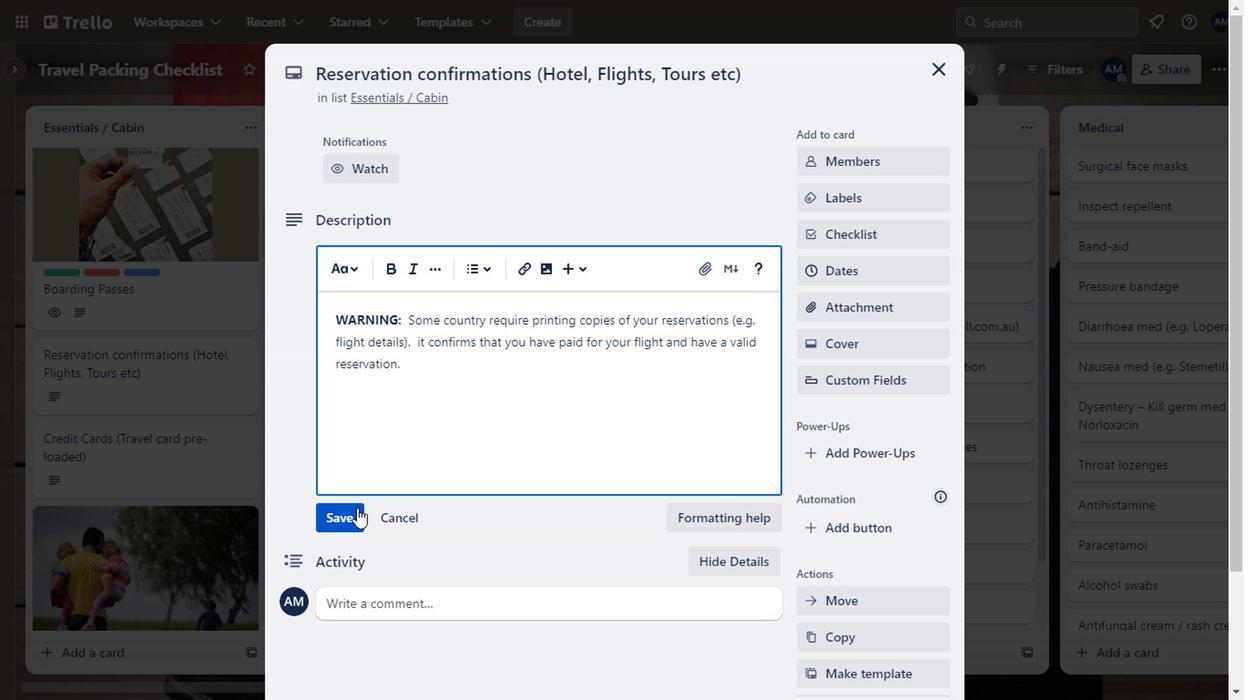 
Action: Mouse moved to (835, 200)
Screenshot: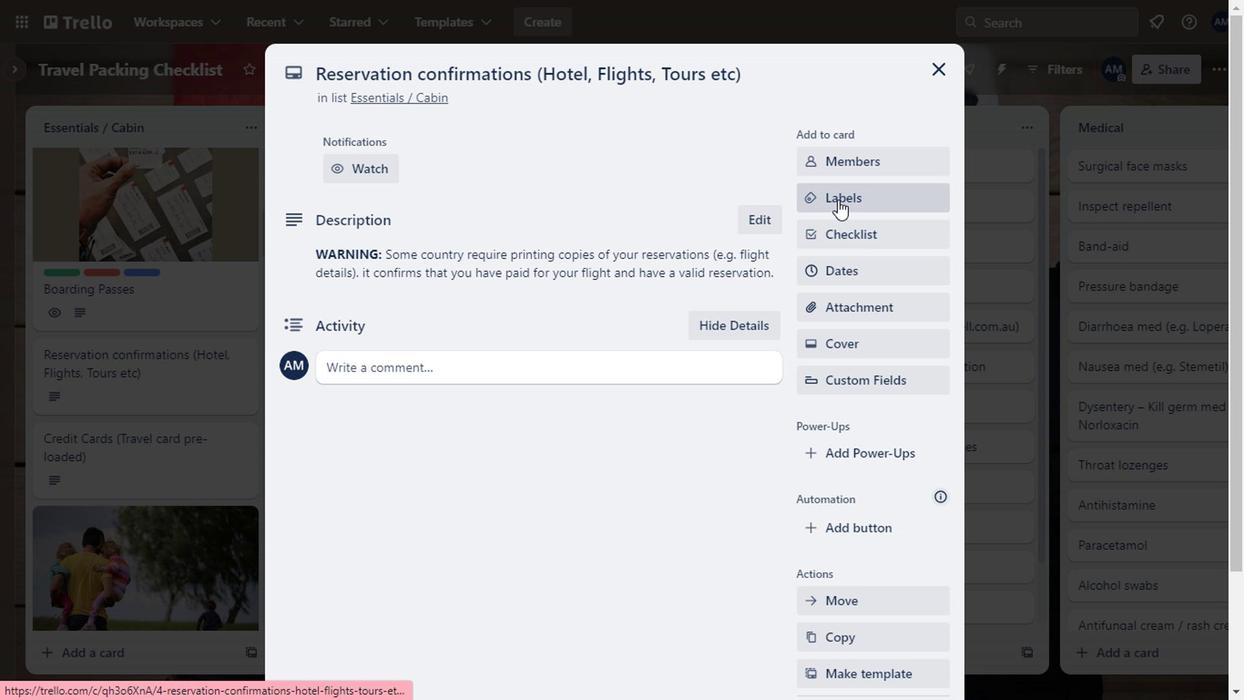 
Action: Mouse pressed left at (835, 200)
Screenshot: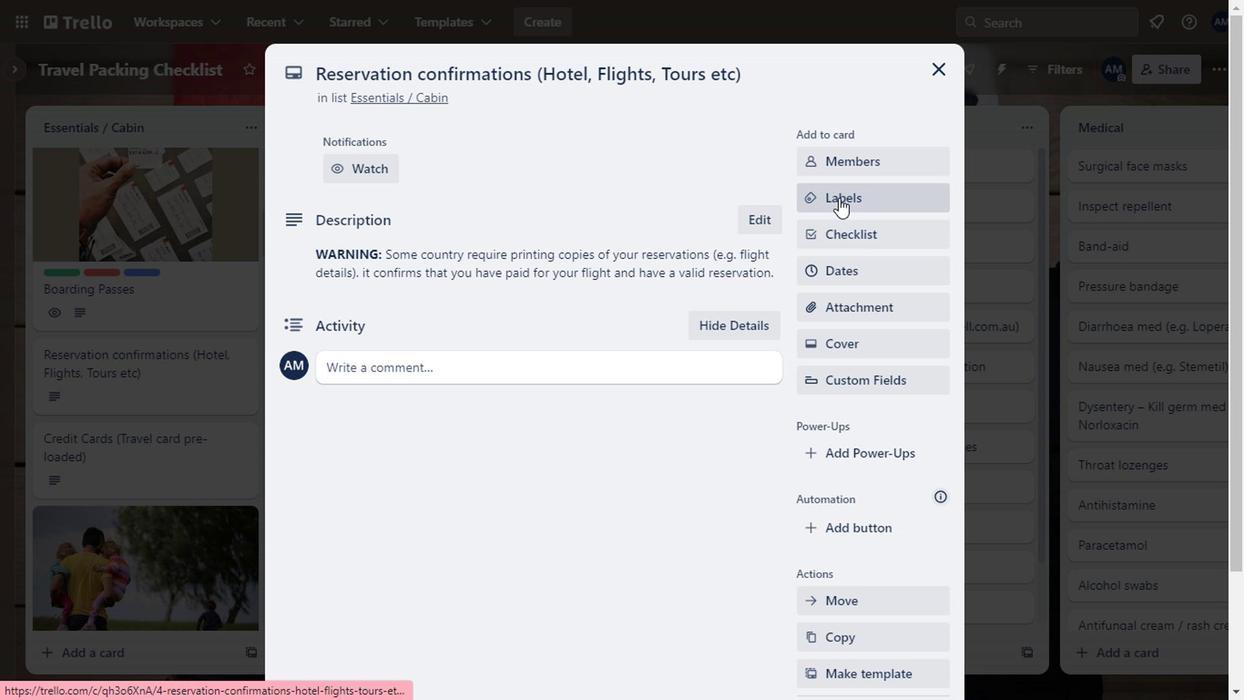 
Action: Mouse moved to (812, 349)
Screenshot: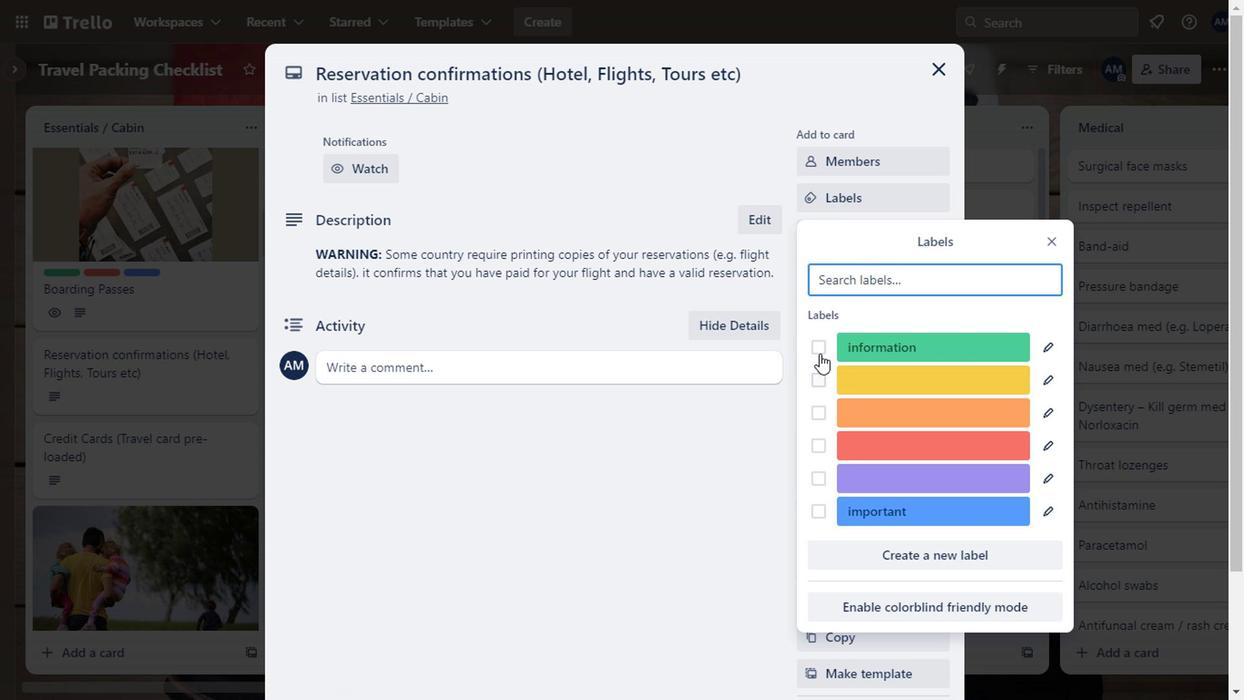 
Action: Mouse pressed left at (812, 349)
Screenshot: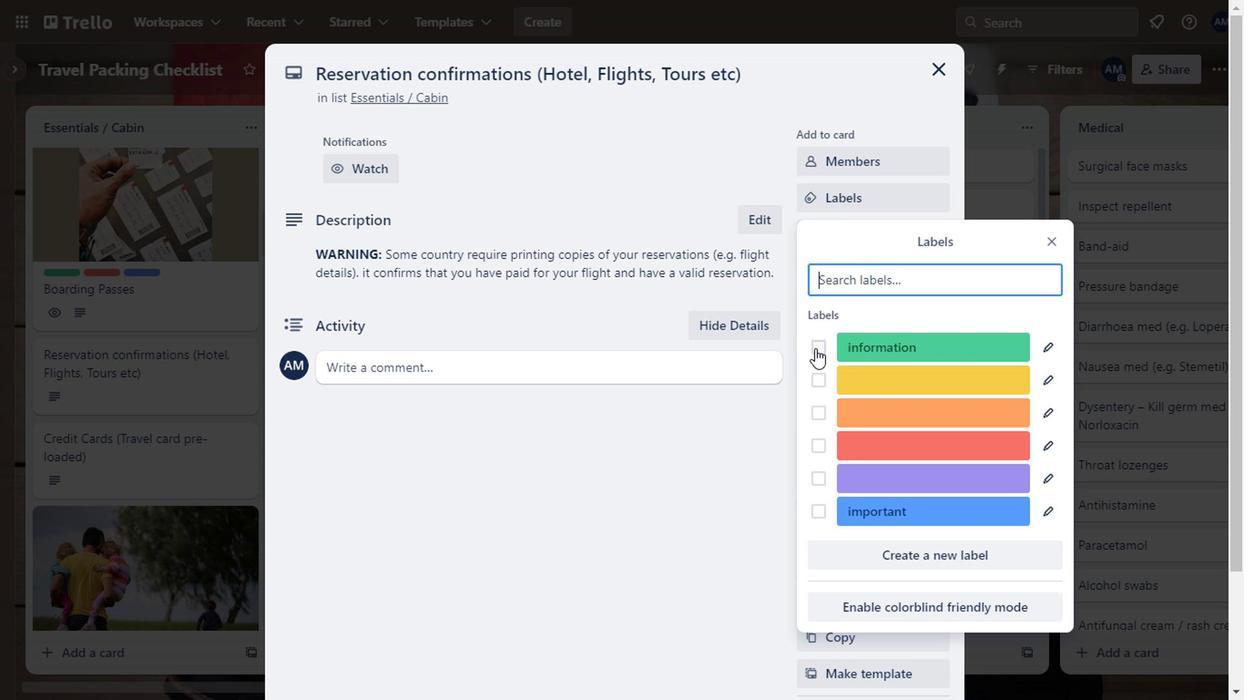 
Action: Mouse moved to (821, 505)
Screenshot: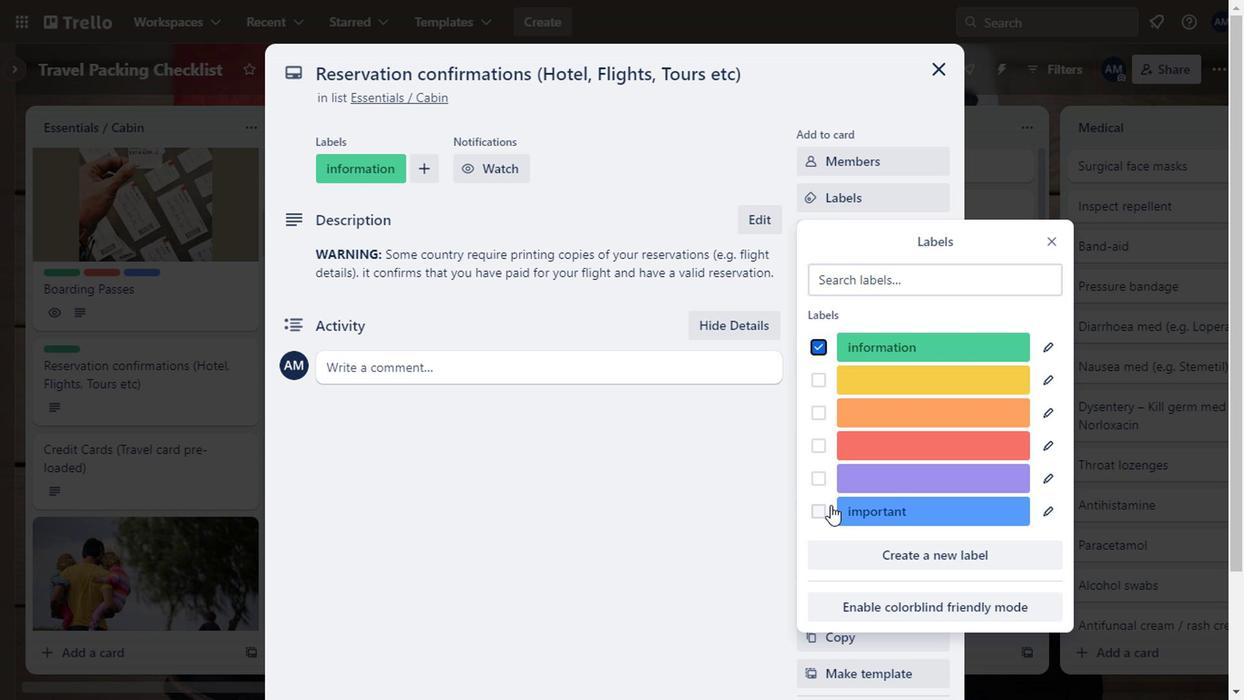 
Action: Mouse pressed left at (821, 505)
Screenshot: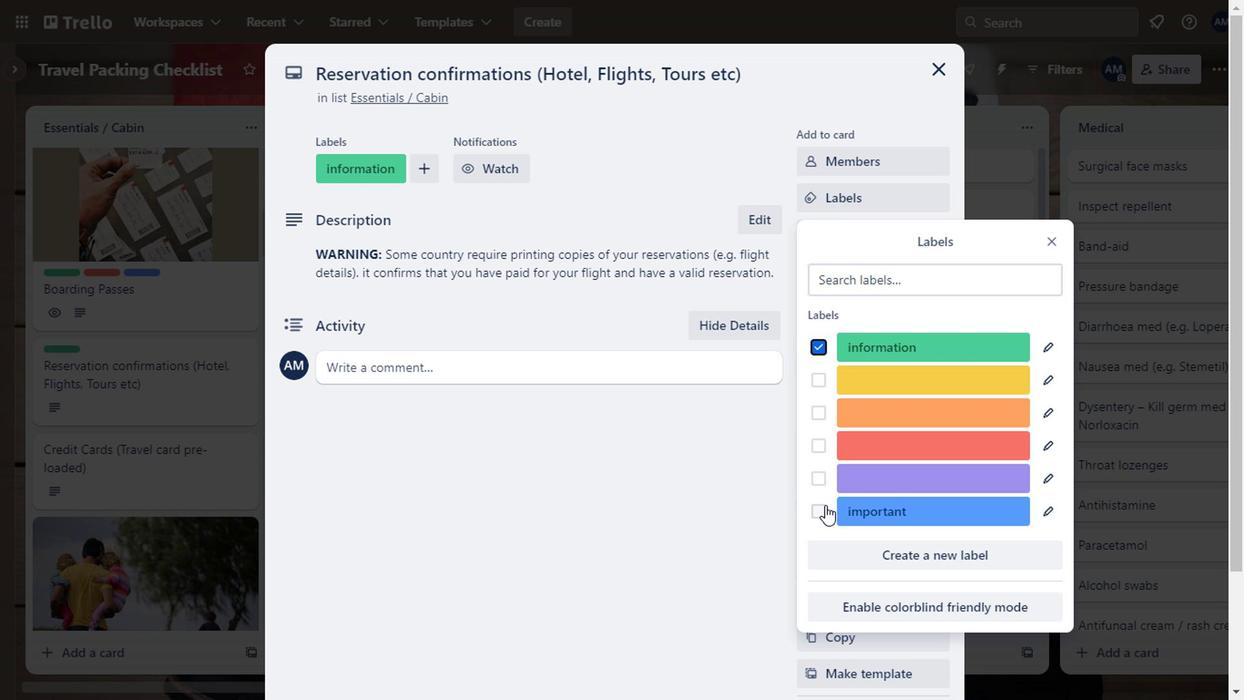 
Action: Mouse moved to (812, 407)
Screenshot: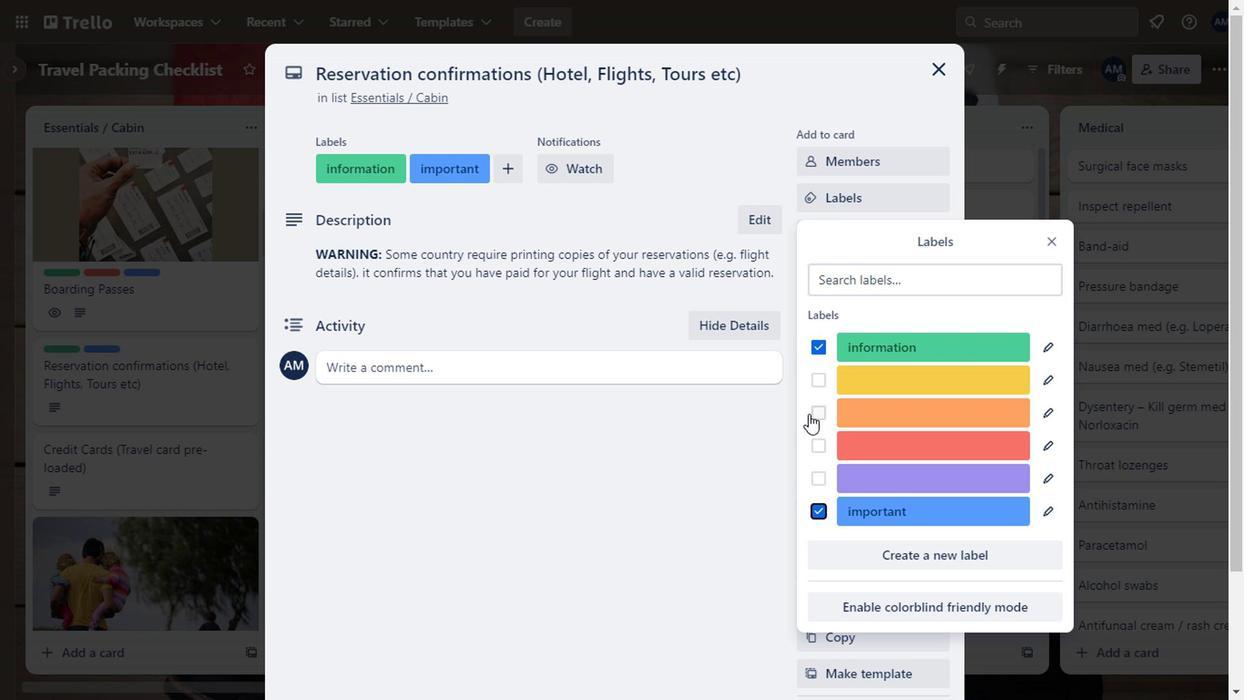 
Action: Mouse pressed left at (812, 407)
Screenshot: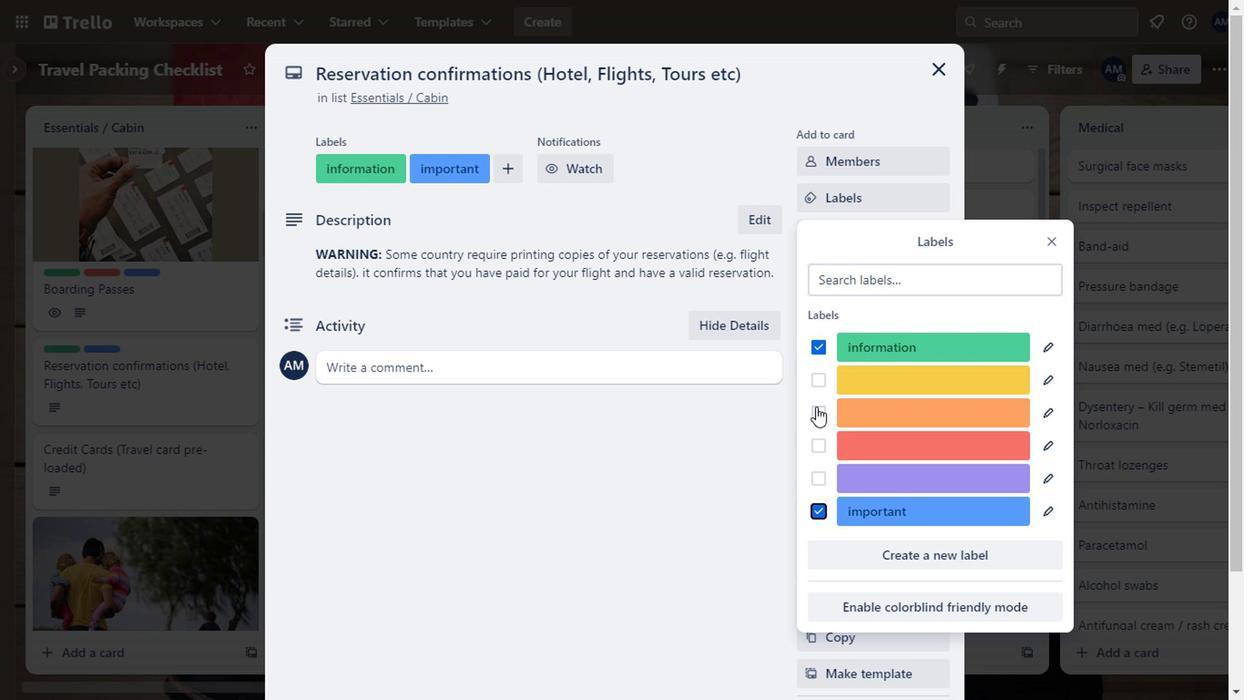 
Action: Mouse moved to (716, 466)
Screenshot: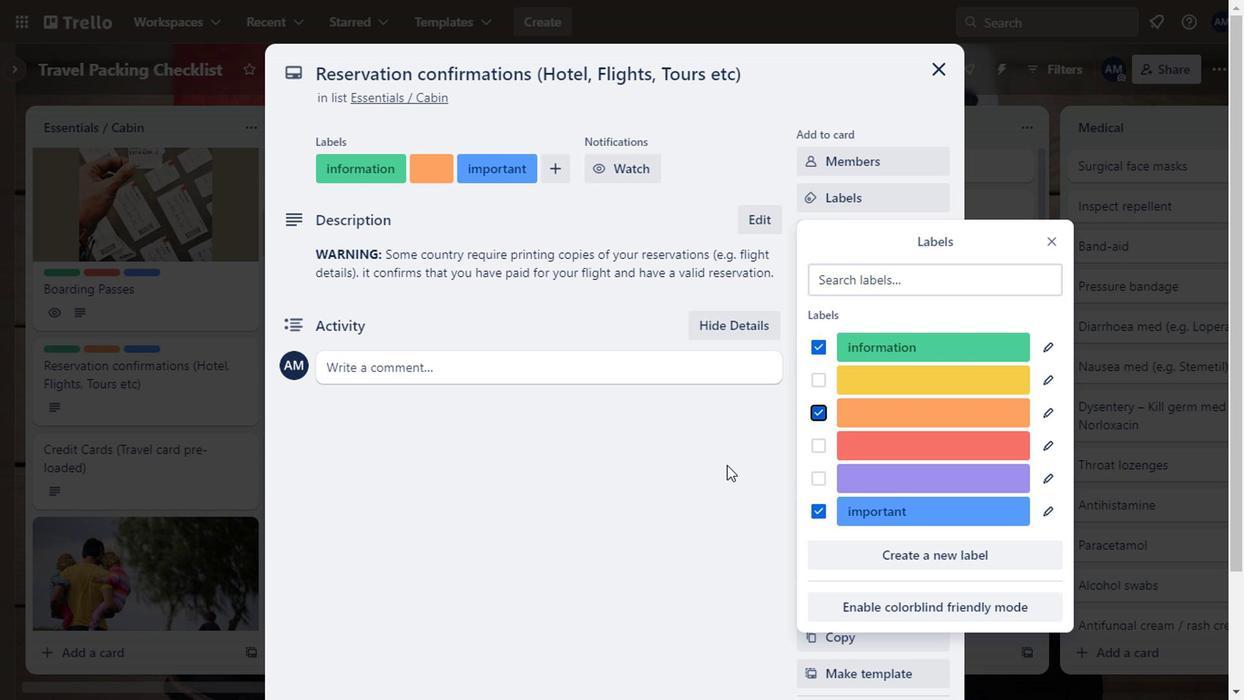 
Action: Mouse pressed left at (716, 466)
Screenshot: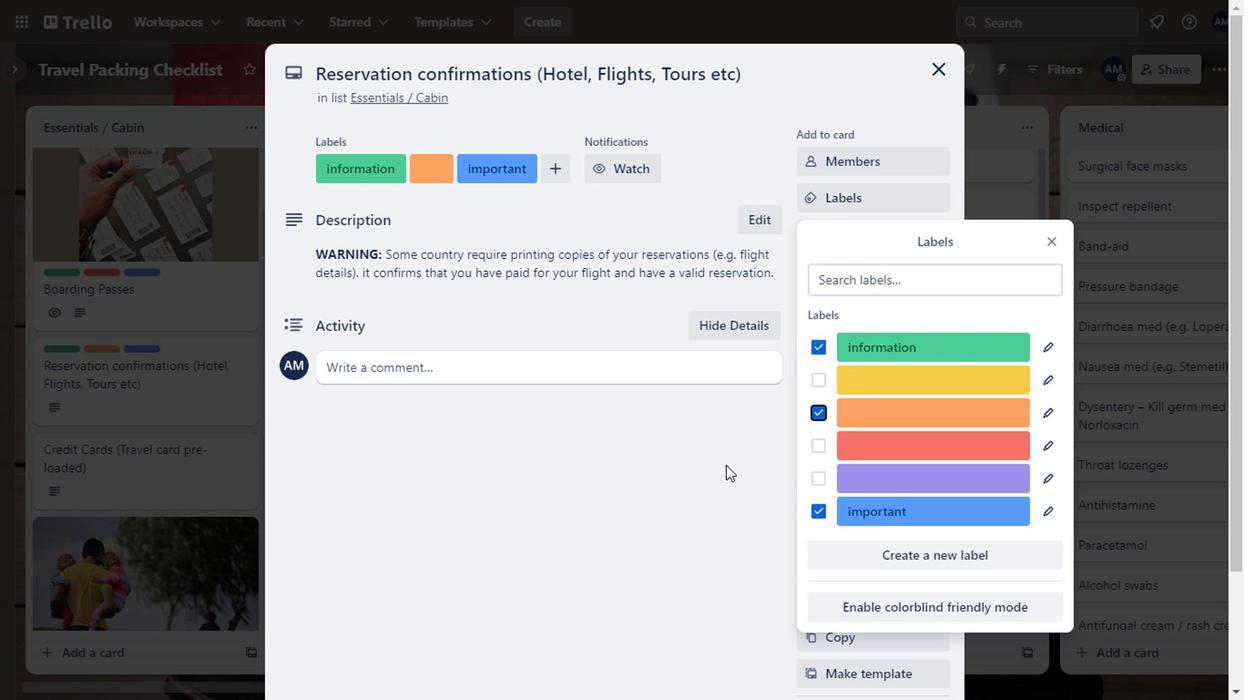 
Action: Mouse moved to (648, 529)
Screenshot: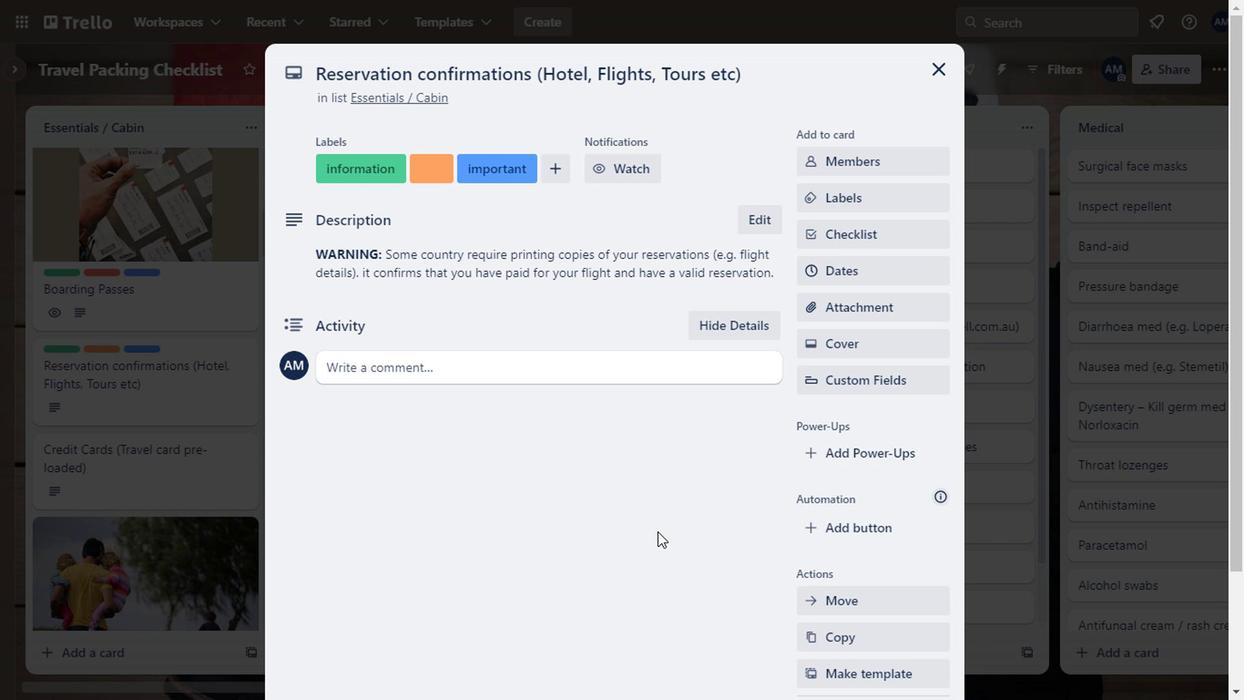 
Action: Mouse scrolled (648, 528) with delta (0, -1)
Screenshot: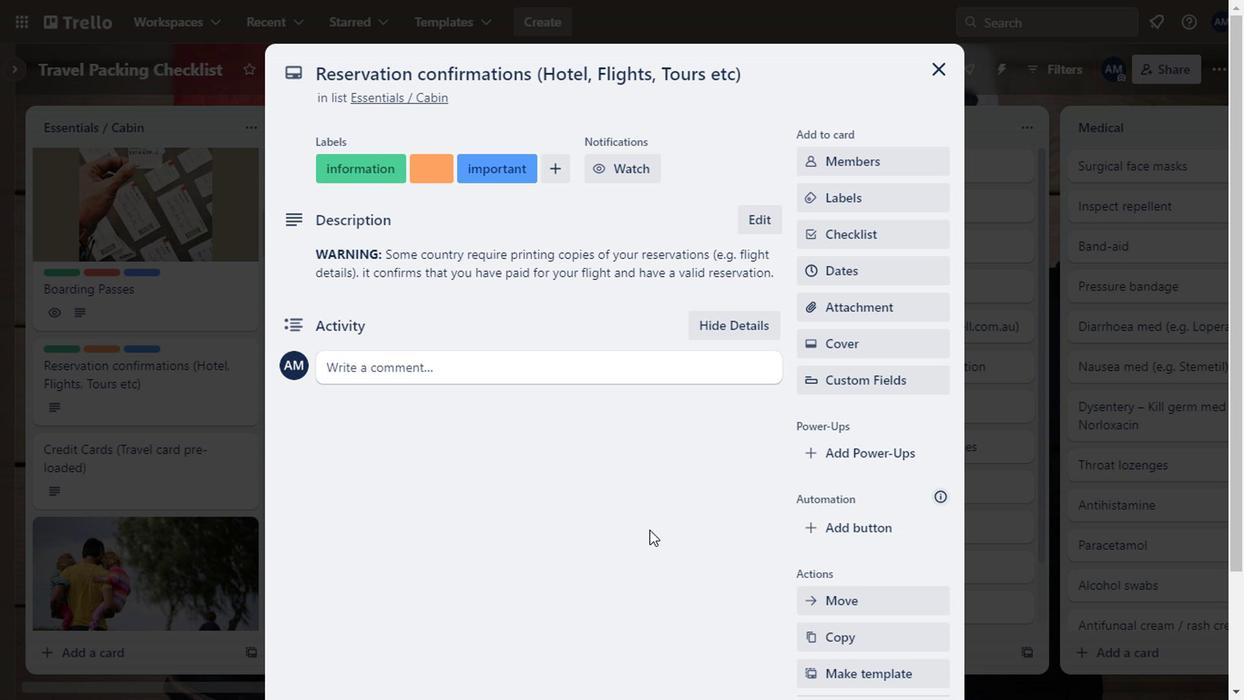 
Action: Mouse scrolled (648, 528) with delta (0, -1)
Screenshot: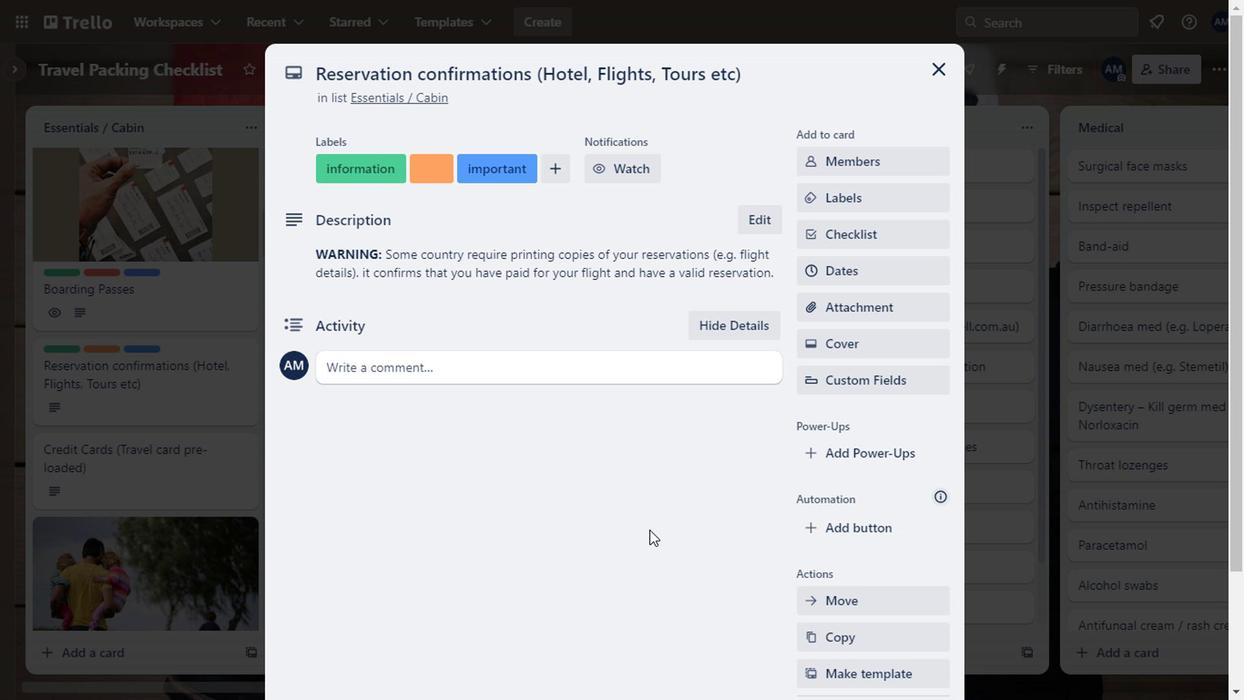 
Action: Mouse moved to (657, 357)
Screenshot: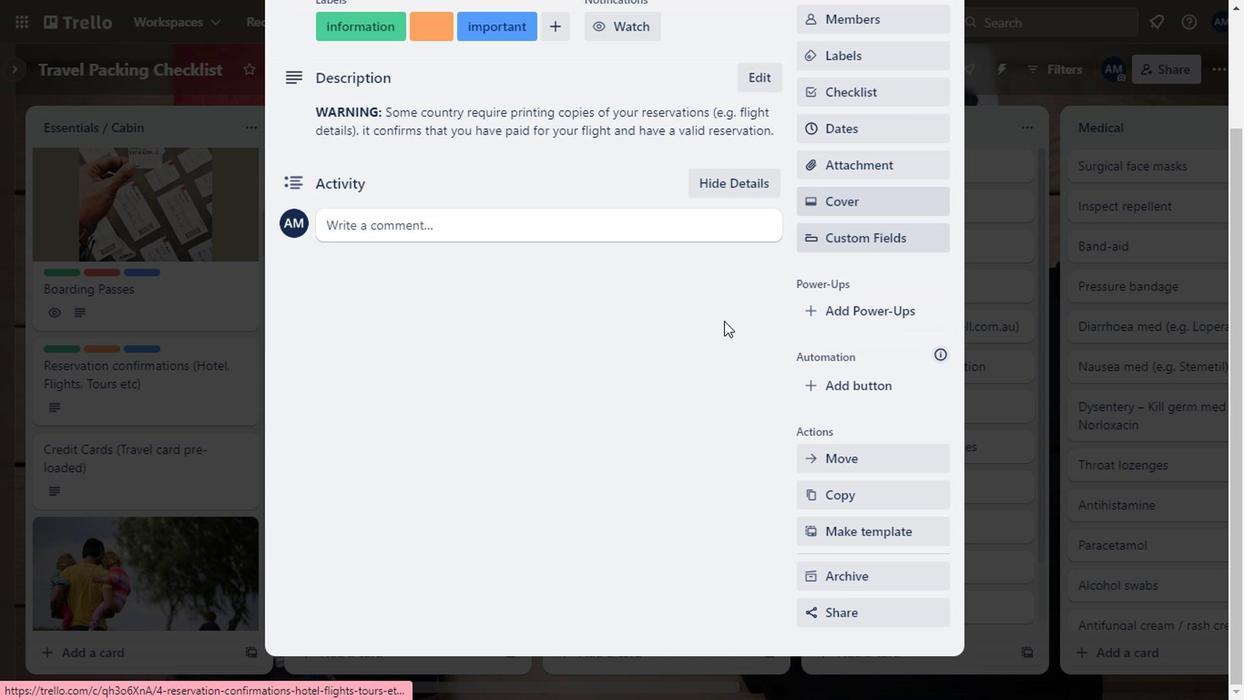 
Action: Mouse scrolled (657, 357) with delta (0, 0)
Screenshot: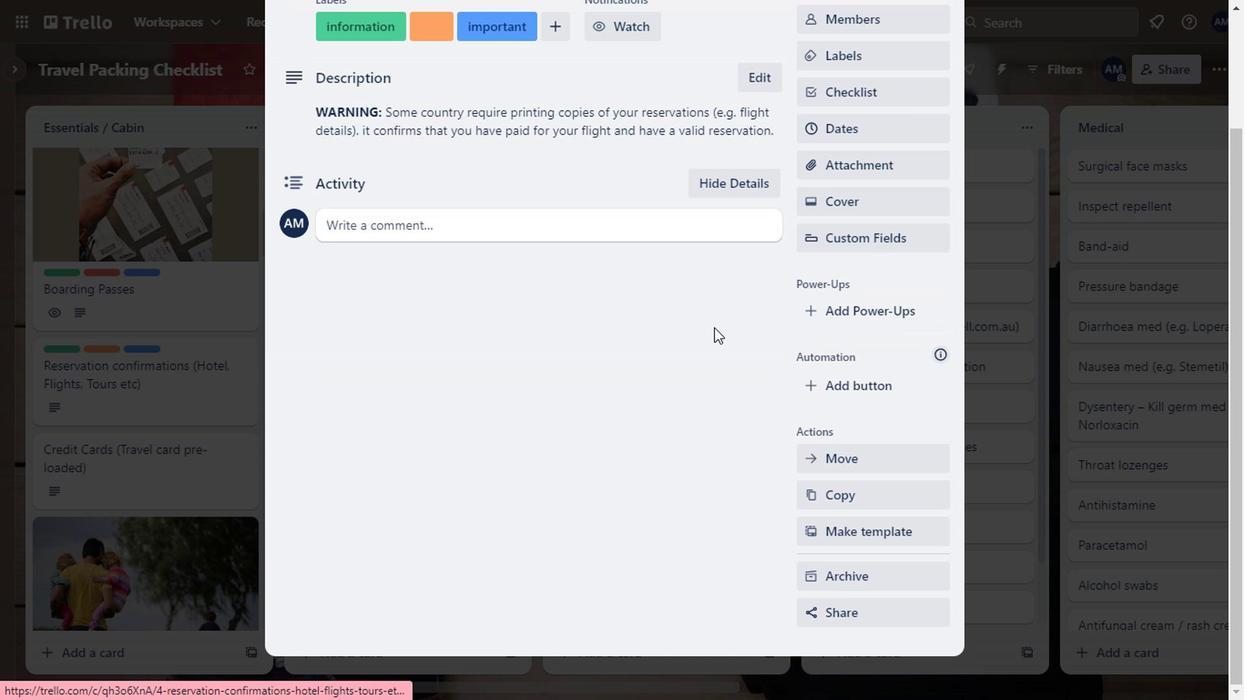 
Action: Mouse scrolled (657, 357) with delta (0, 0)
Screenshot: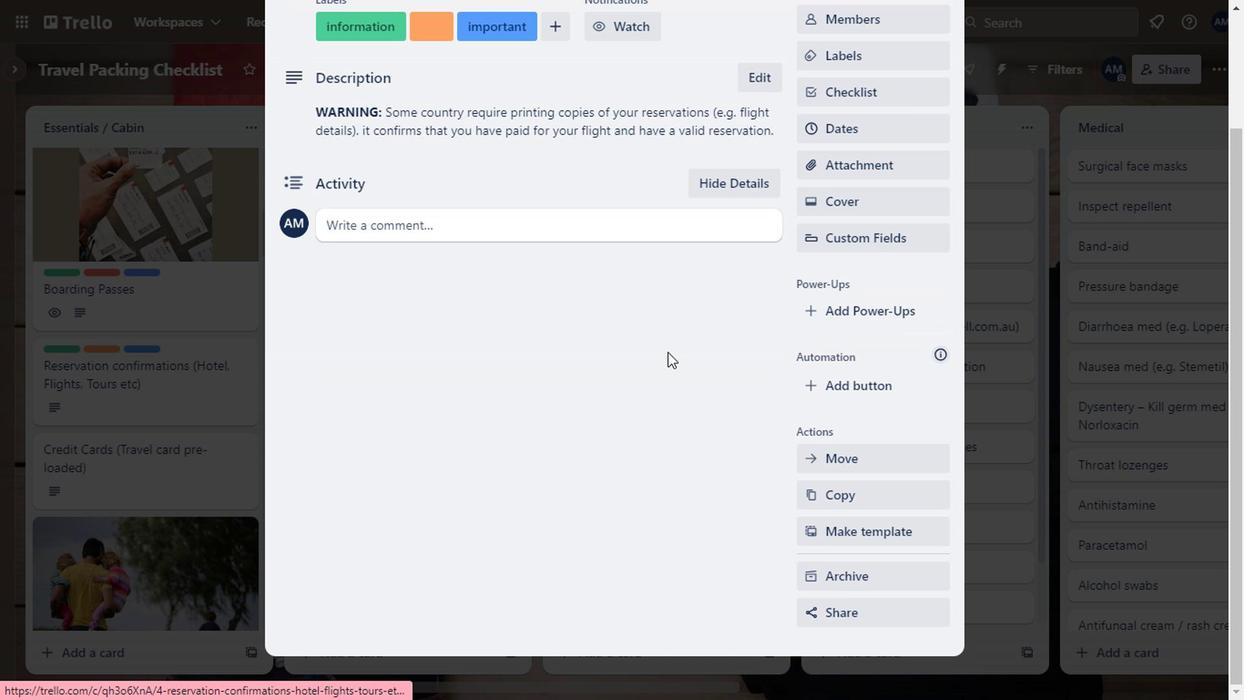 
Action: Mouse scrolled (657, 357) with delta (0, 0)
Screenshot: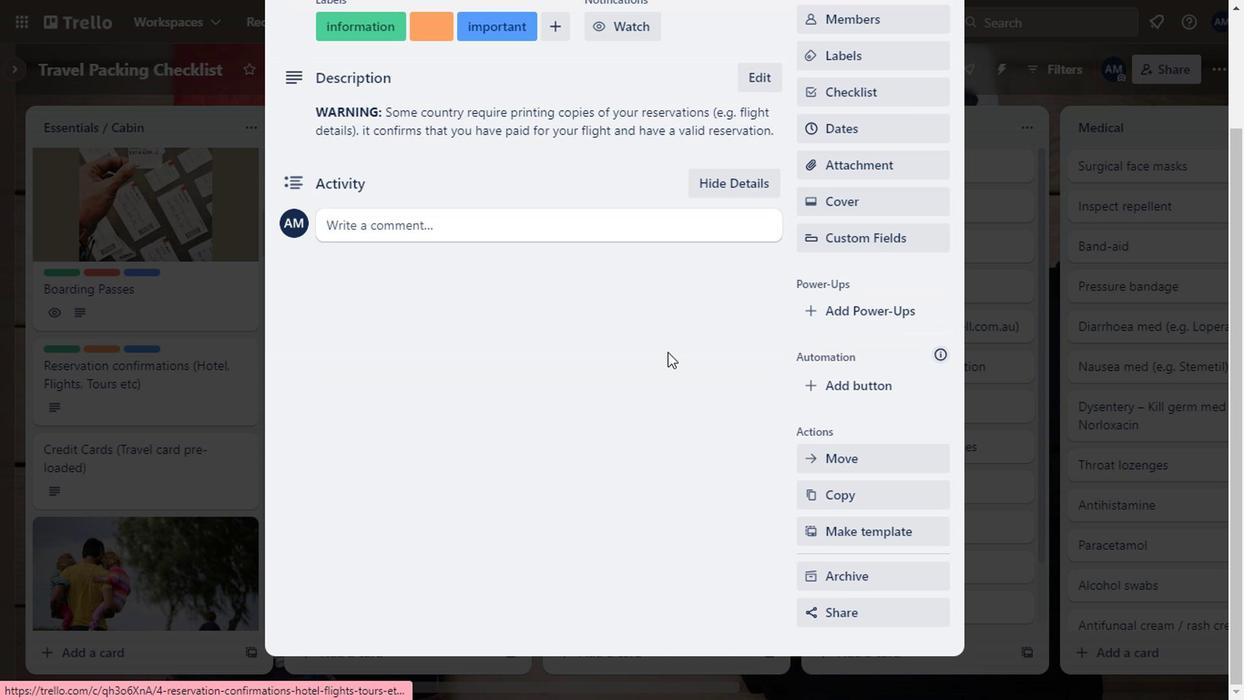 
Action: Mouse moved to (842, 342)
Screenshot: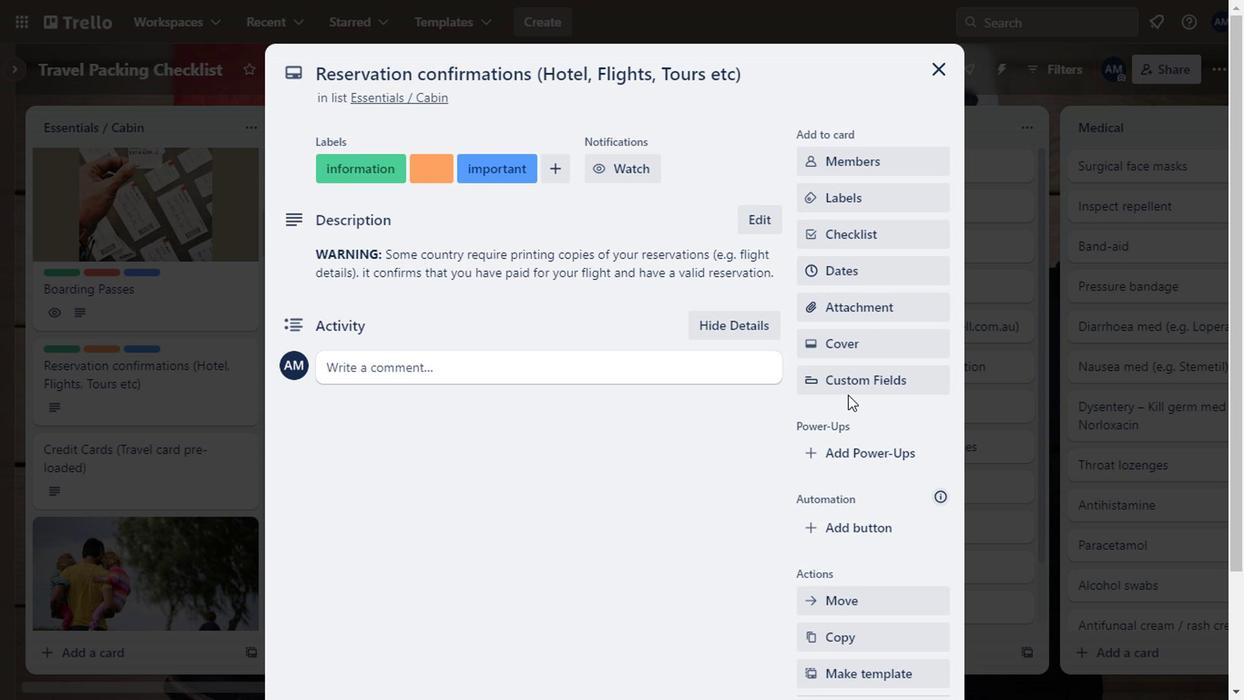 
Action: Mouse pressed left at (842, 342)
Screenshot: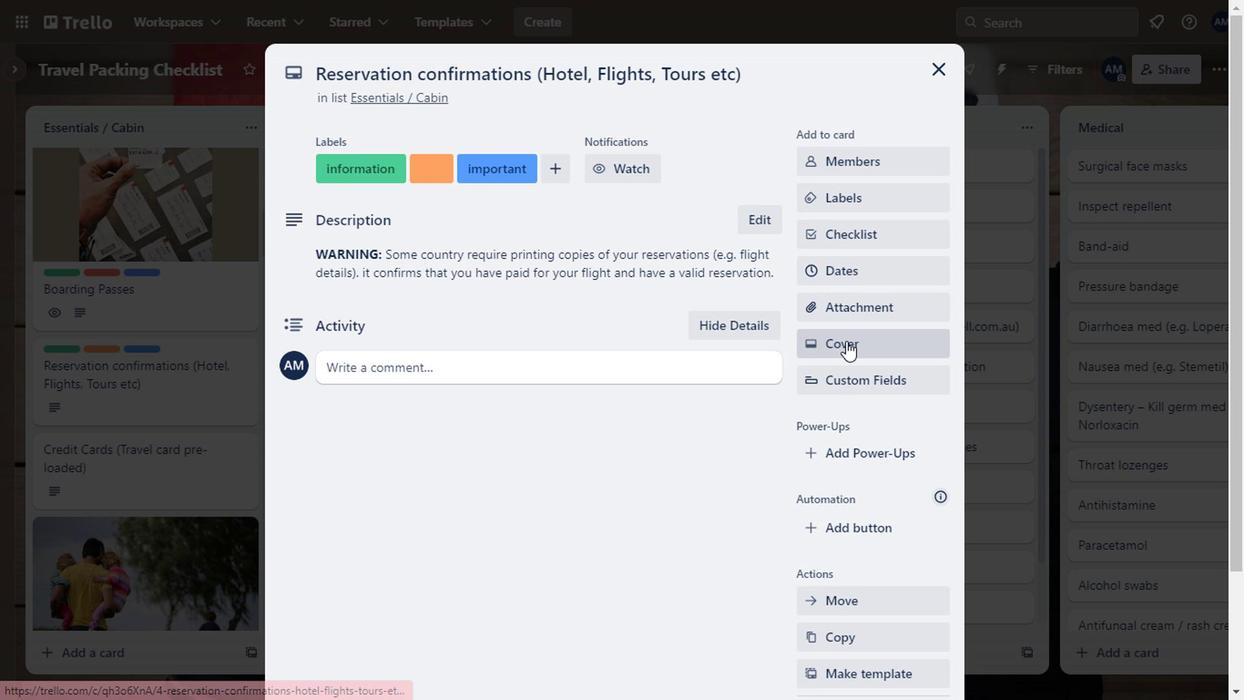 
Action: Mouse moved to (887, 515)
Screenshot: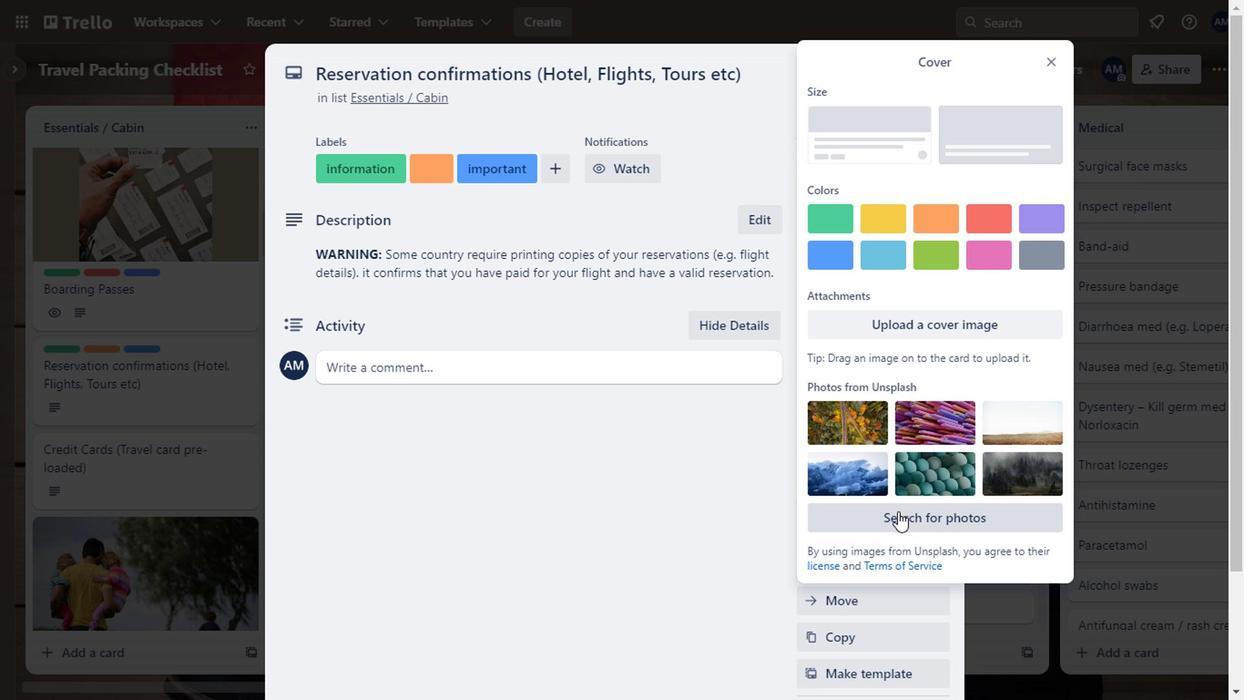 
Action: Mouse pressed left at (887, 515)
Screenshot: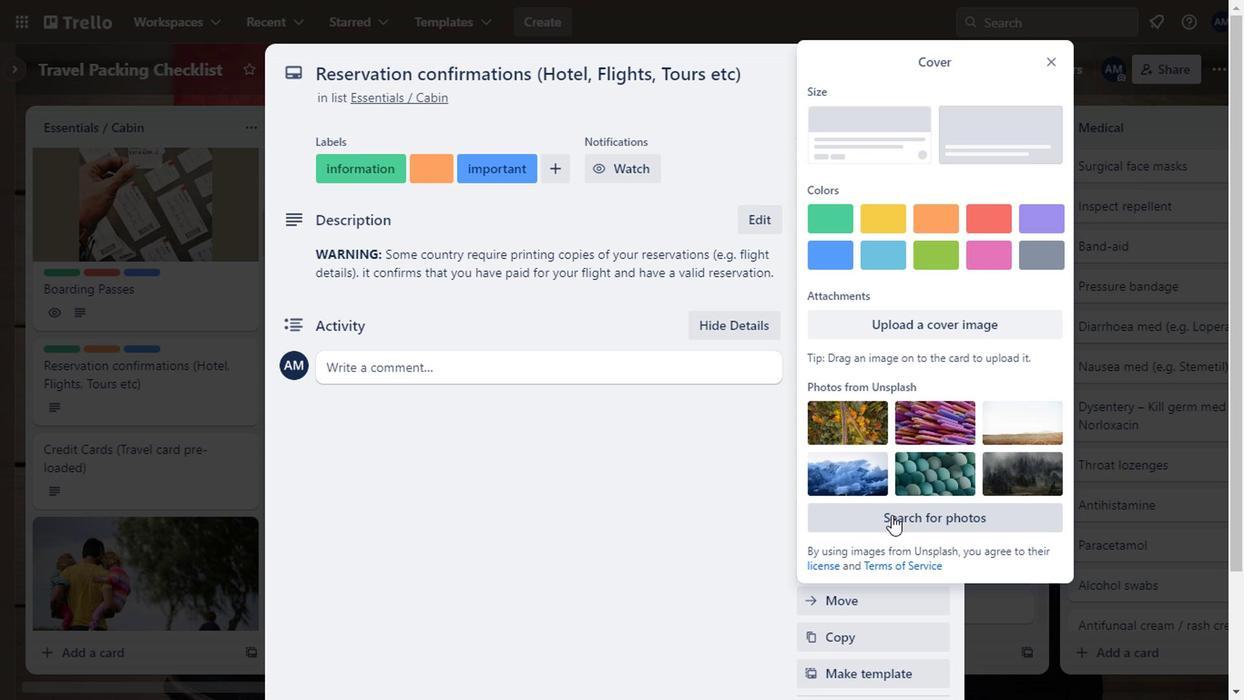 
Action: Mouse moved to (927, 114)
Screenshot: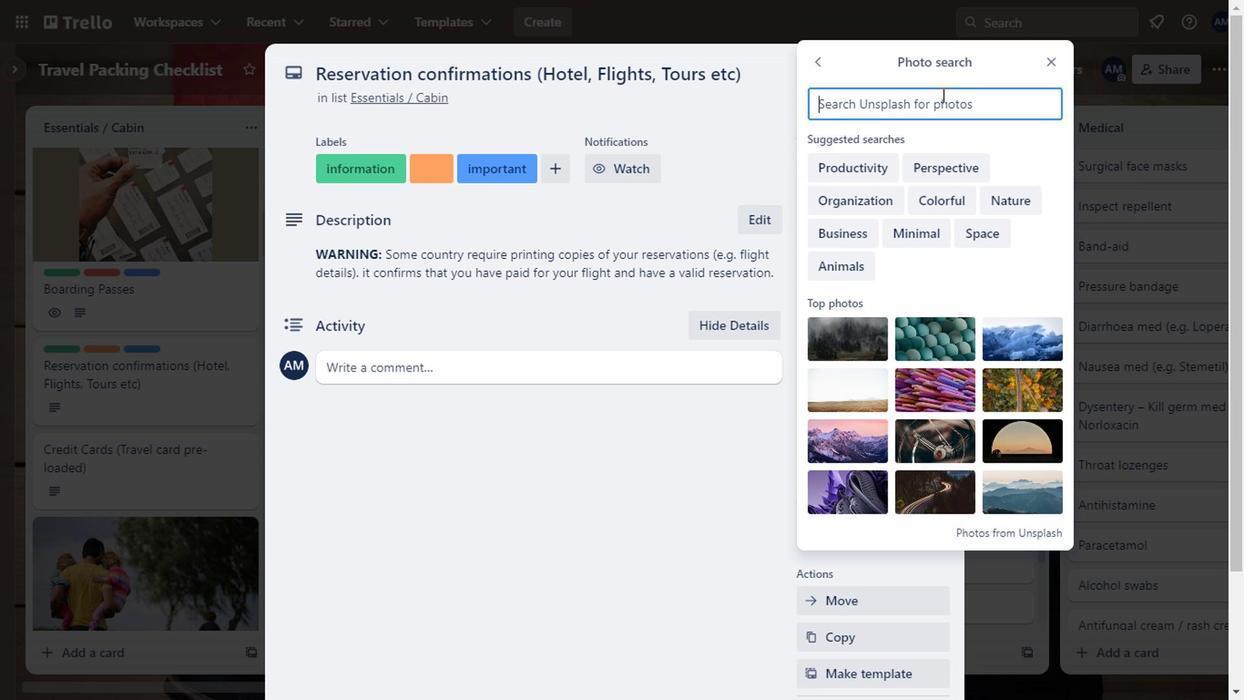 
Action: Mouse pressed left at (927, 114)
Screenshot: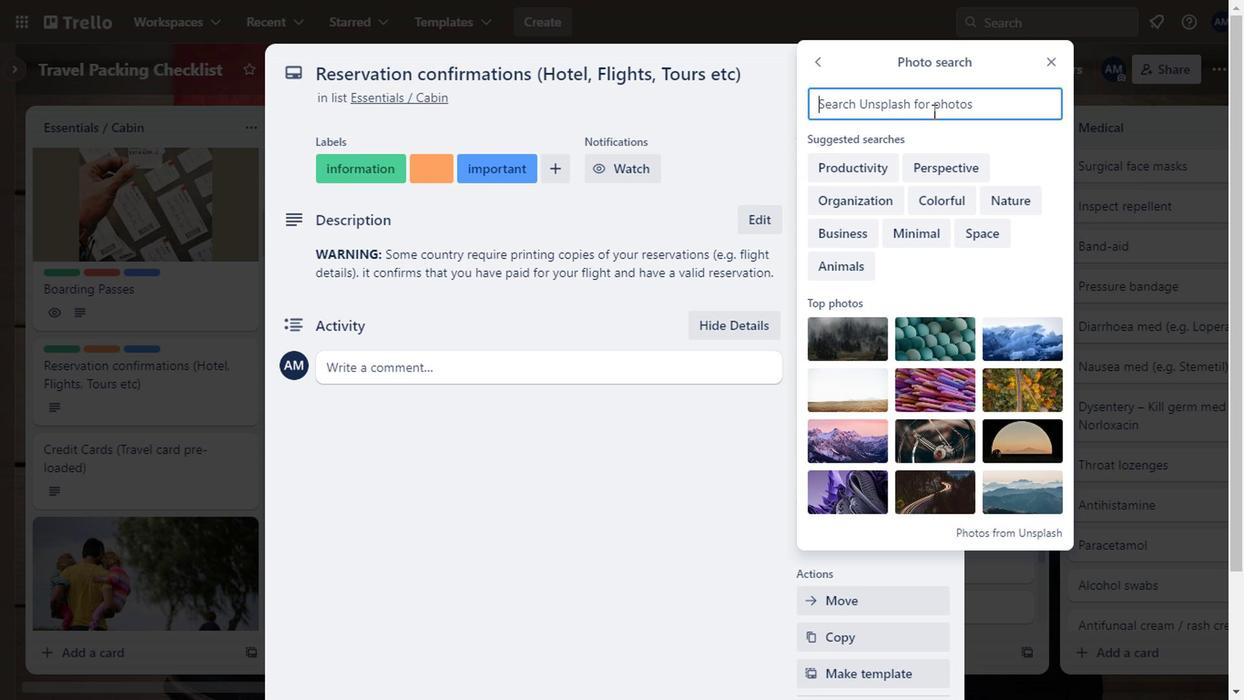 
Action: Key pressed resevation<Key.space><Key.backspace><Key.backspace><Key.backspace><Key.backspace><Key.backspace><Key.backspace><Key.backspace><Key.backspace>ervation
Screenshot: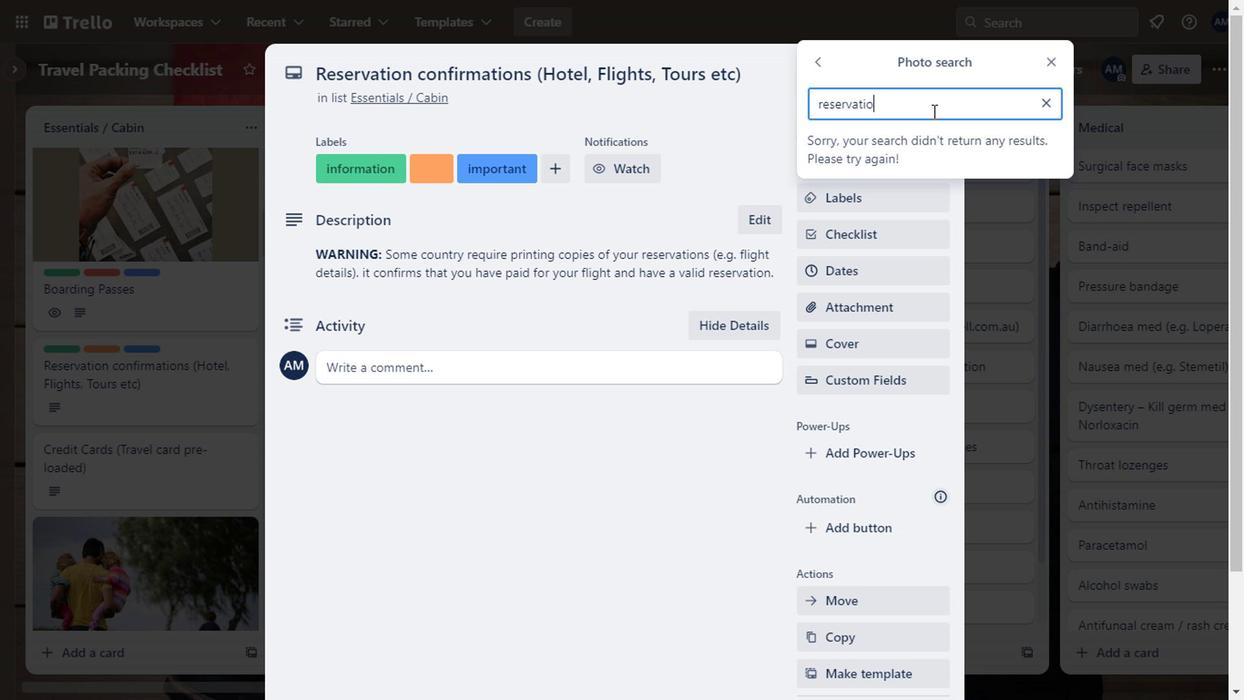 
Action: Mouse moved to (884, 278)
Screenshot: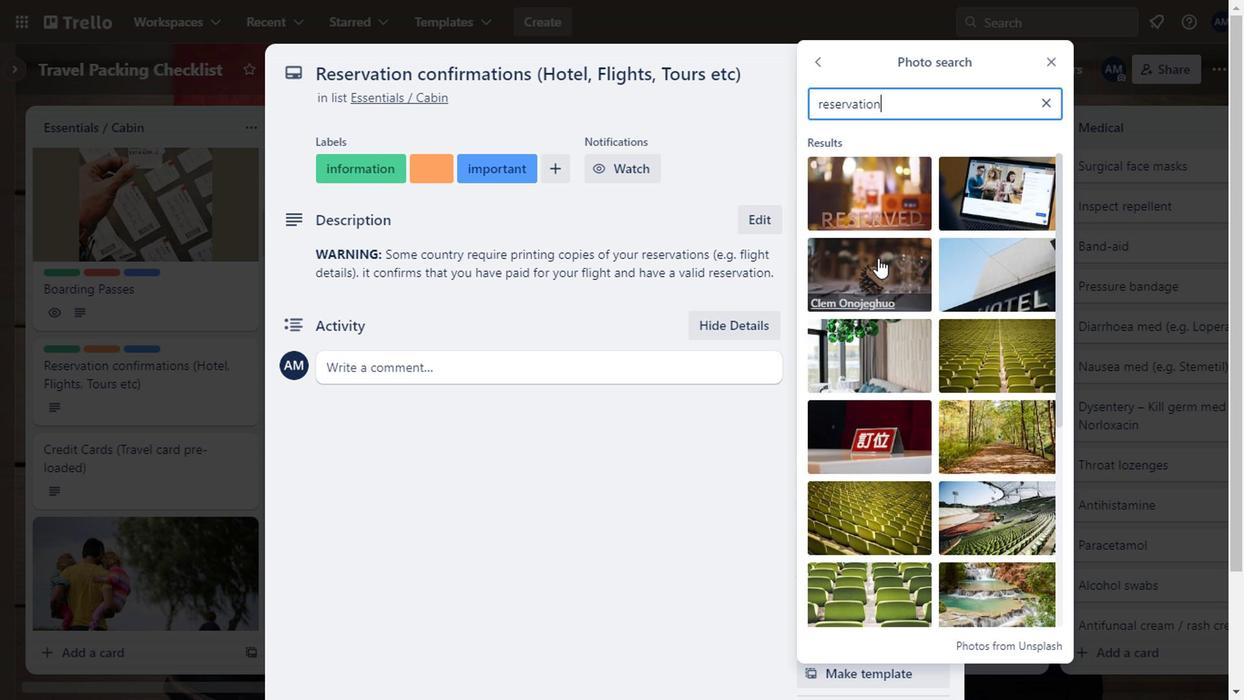 
Action: Mouse scrolled (884, 277) with delta (0, 0)
Screenshot: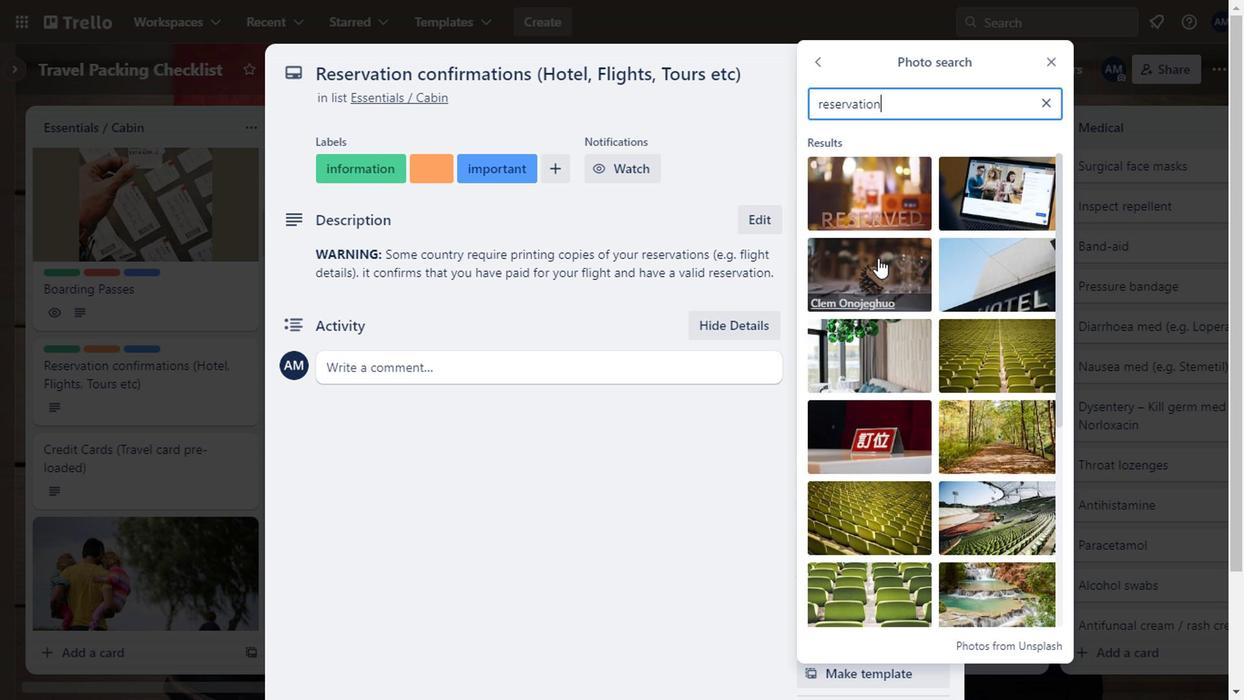 
Action: Mouse moved to (887, 280)
Screenshot: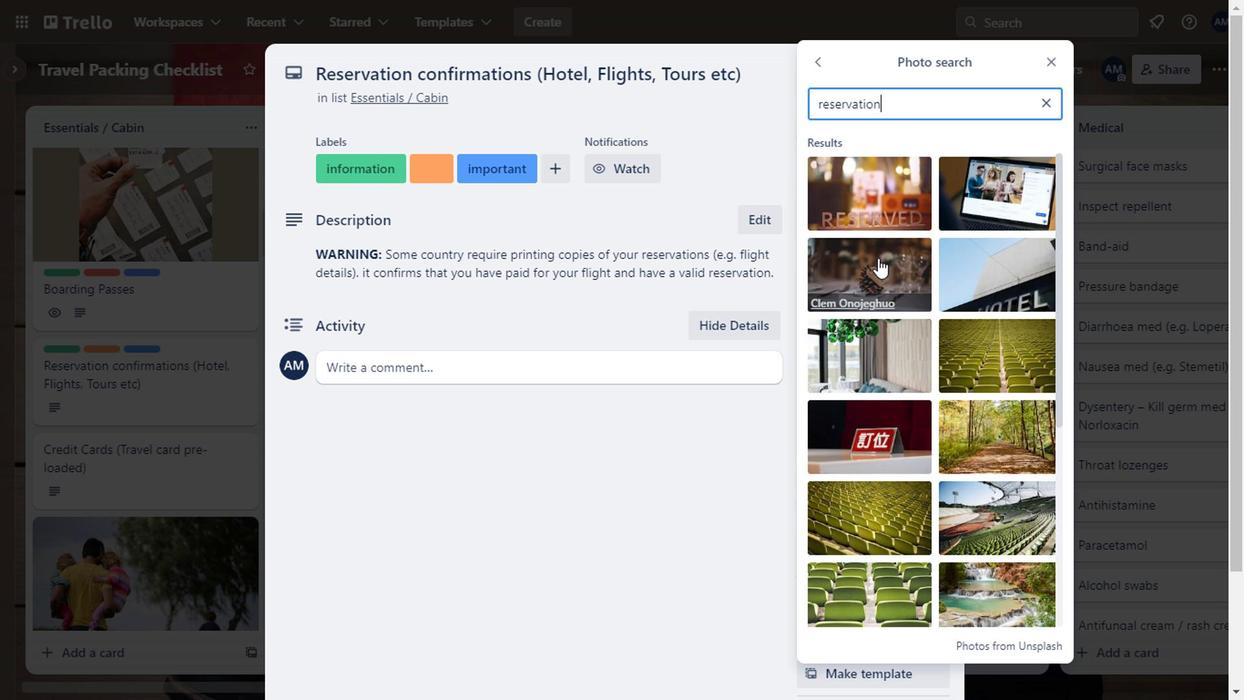 
Action: Mouse scrolled (887, 280) with delta (0, 0)
Screenshot: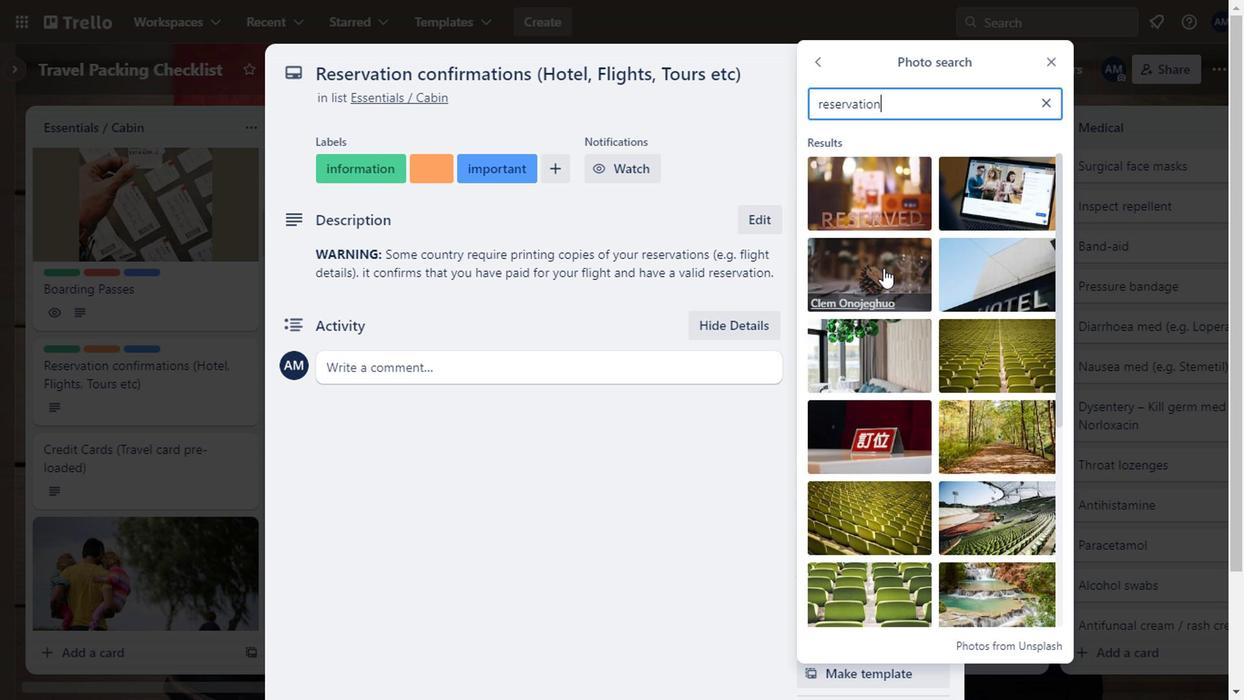 
Action: Mouse scrolled (887, 280) with delta (0, 0)
Screenshot: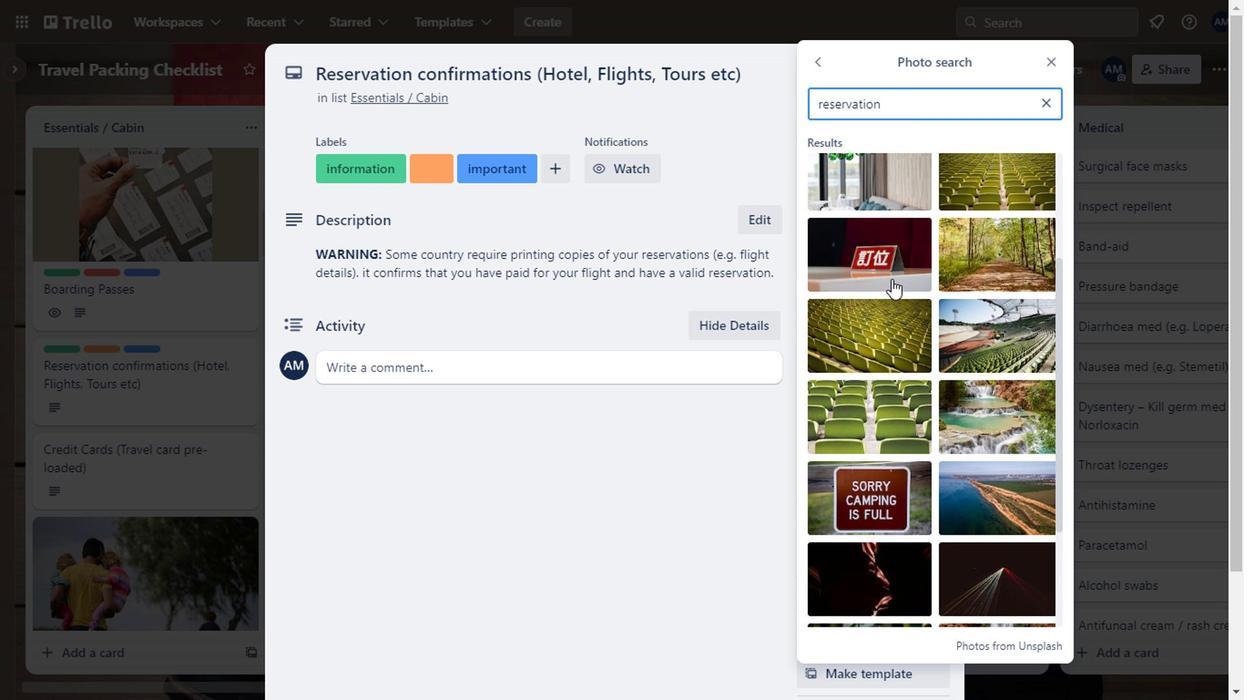 
Action: Mouse scrolled (887, 280) with delta (0, 0)
Screenshot: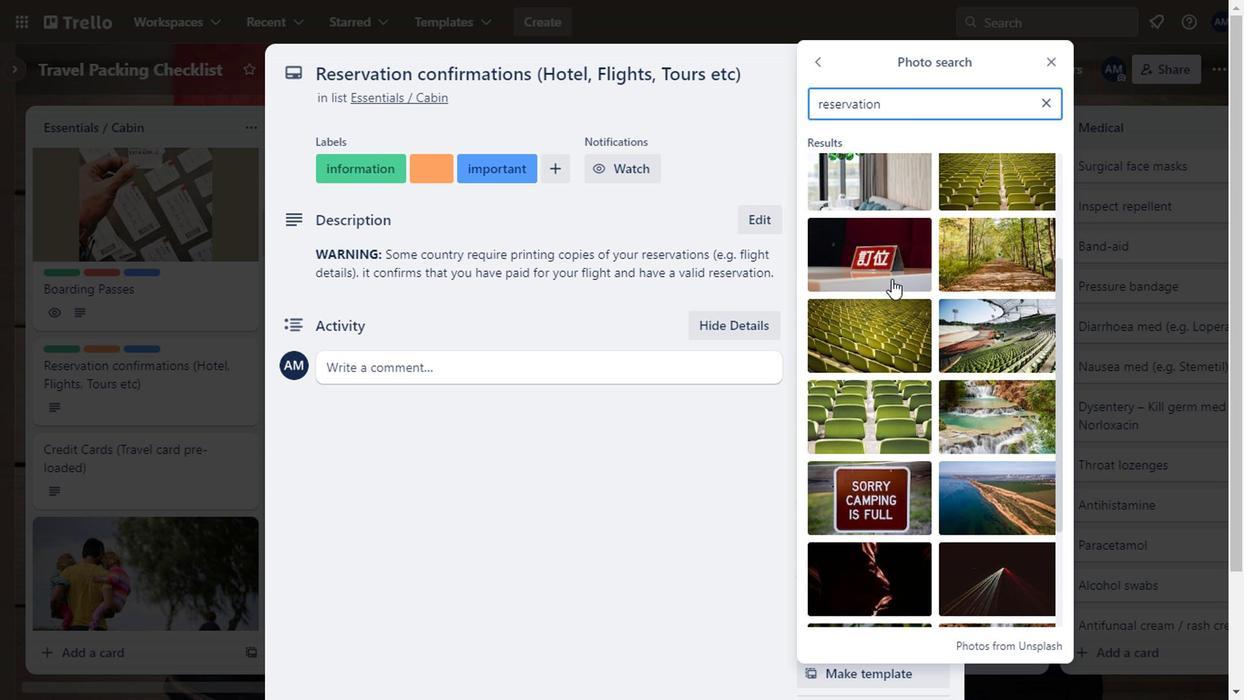 
Action: Mouse scrolled (887, 280) with delta (0, 0)
Screenshot: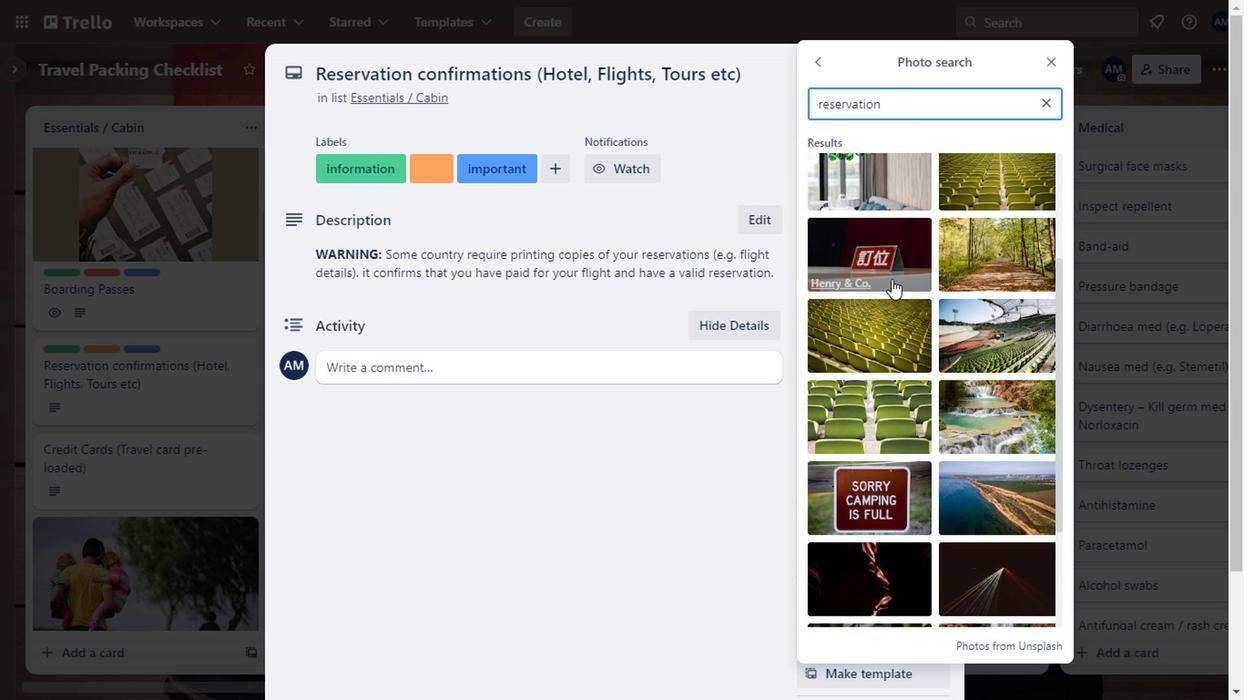 
Action: Mouse scrolled (887, 280) with delta (0, 0)
Screenshot: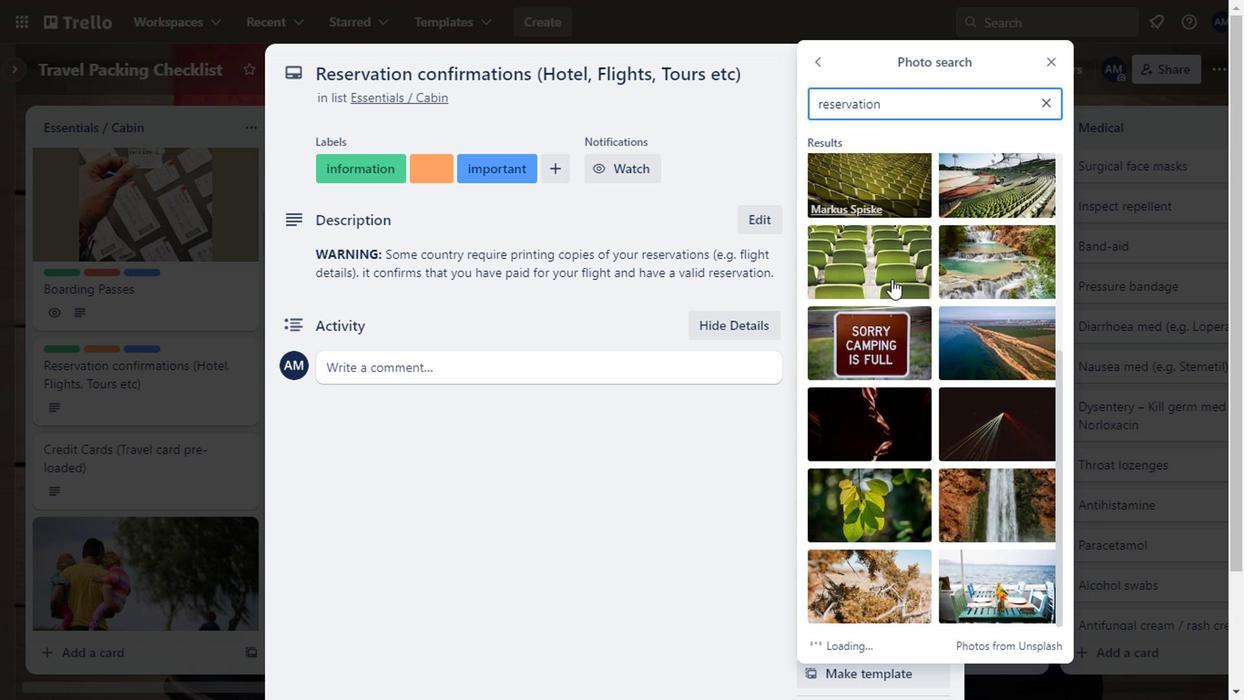 
Action: Mouse scrolled (887, 280) with delta (0, 0)
Screenshot: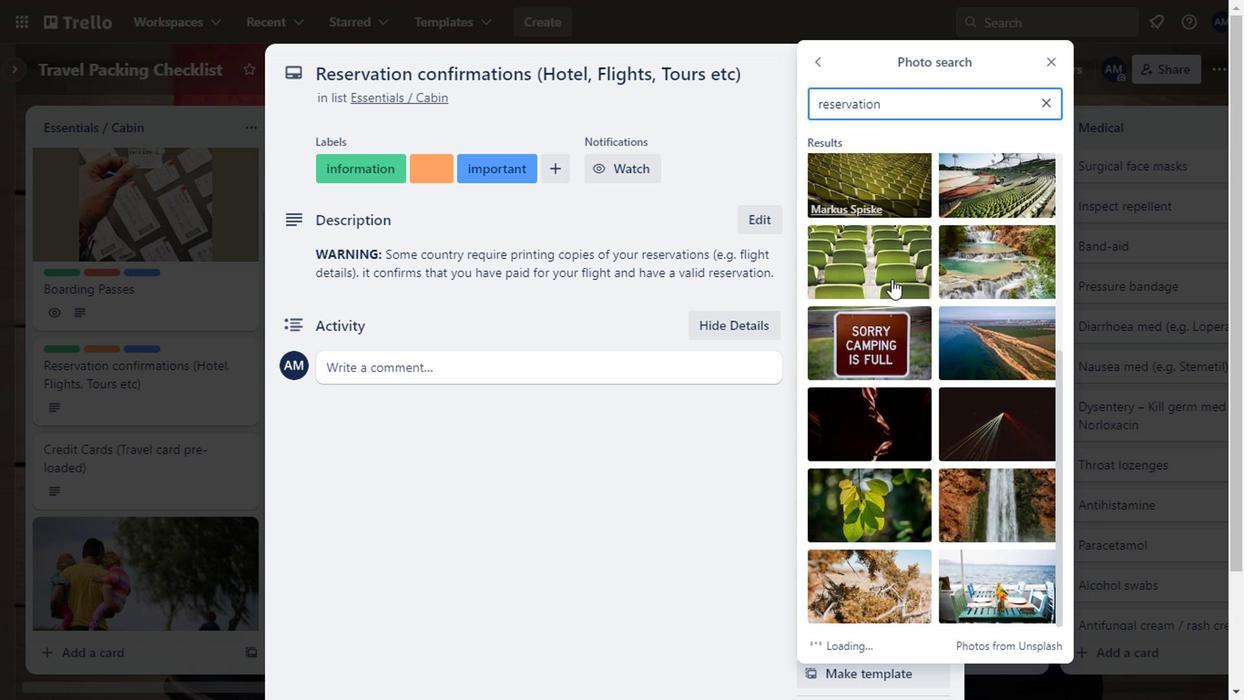 
Action: Mouse scrolled (887, 280) with delta (0, 0)
Screenshot: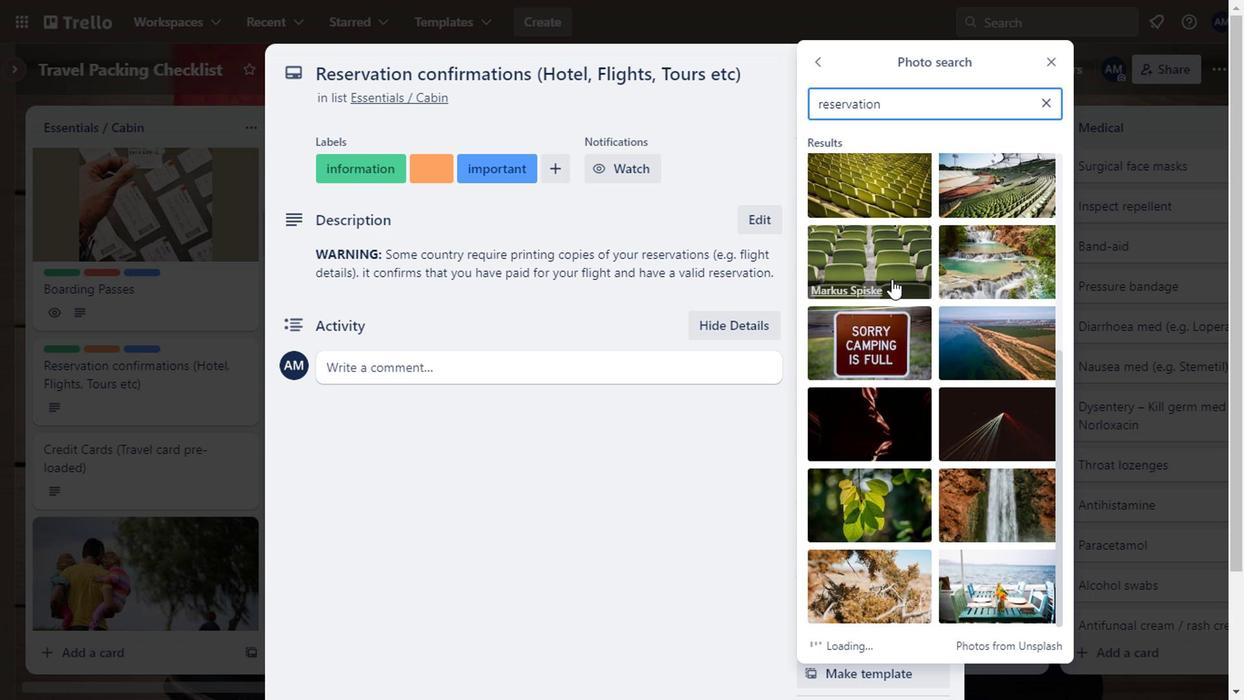 
Action: Mouse moved to (893, 284)
Screenshot: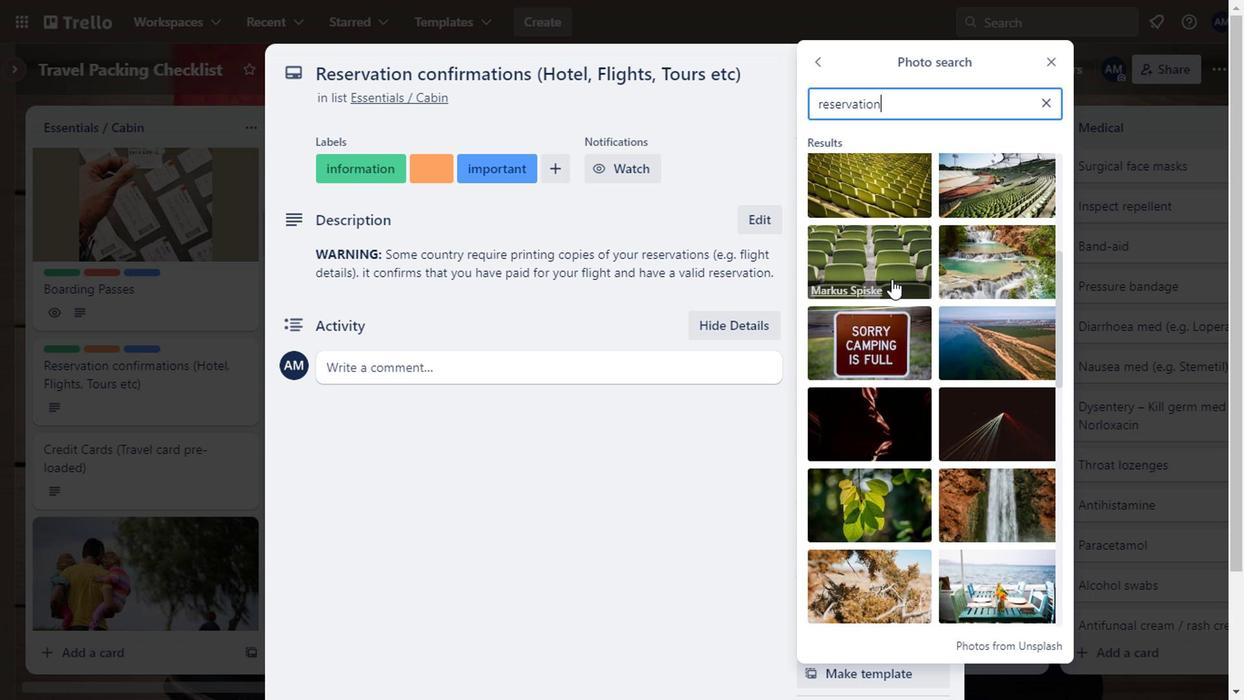 
Action: Mouse scrolled (893, 283) with delta (0, -1)
Screenshot: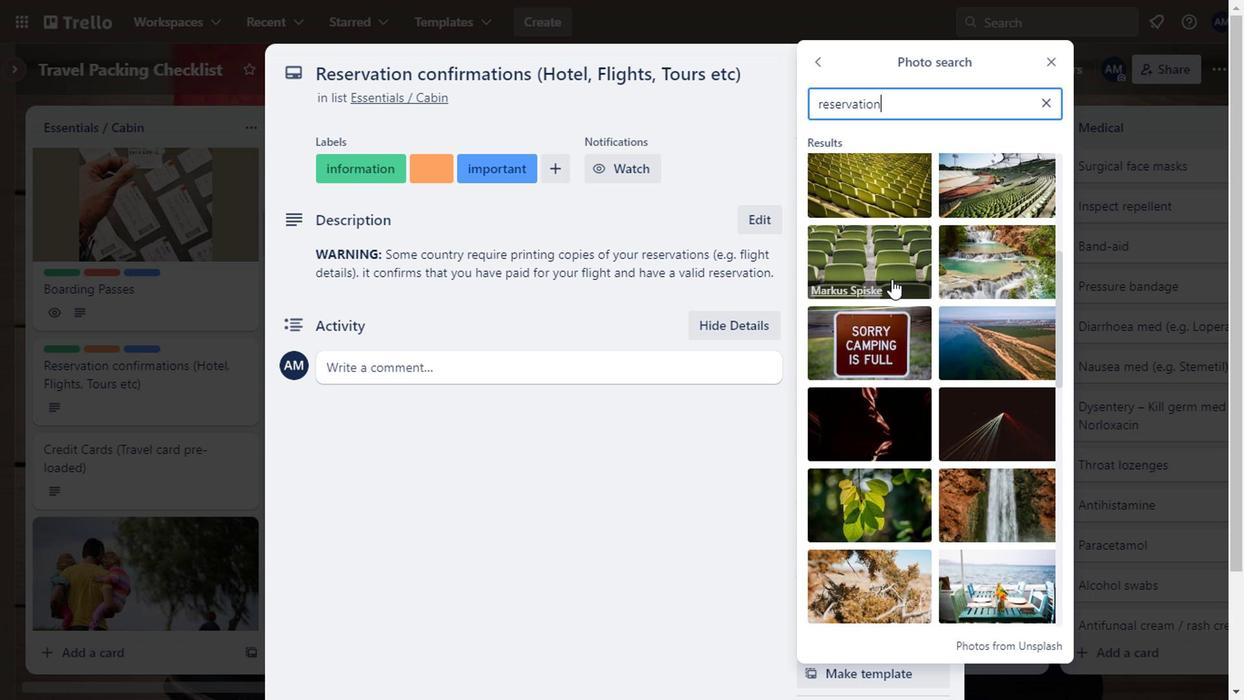 
Action: Mouse moved to (905, 326)
Screenshot: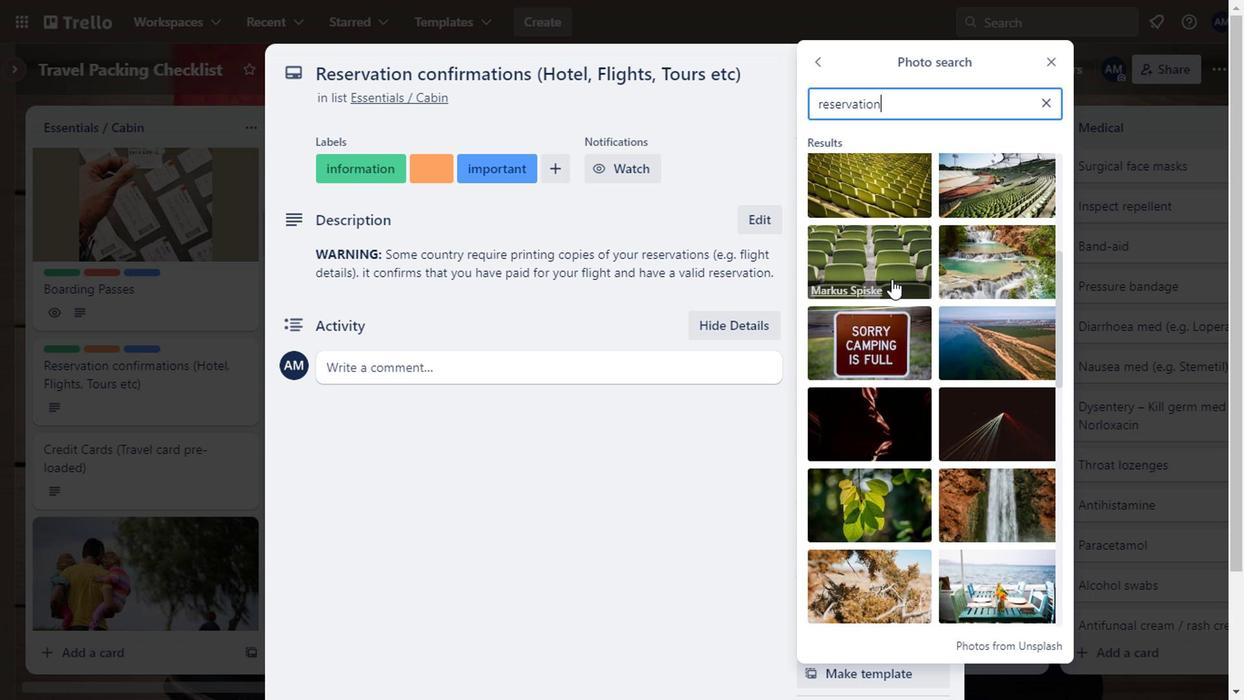 
Action: Mouse scrolled (905, 326) with delta (0, 0)
Screenshot: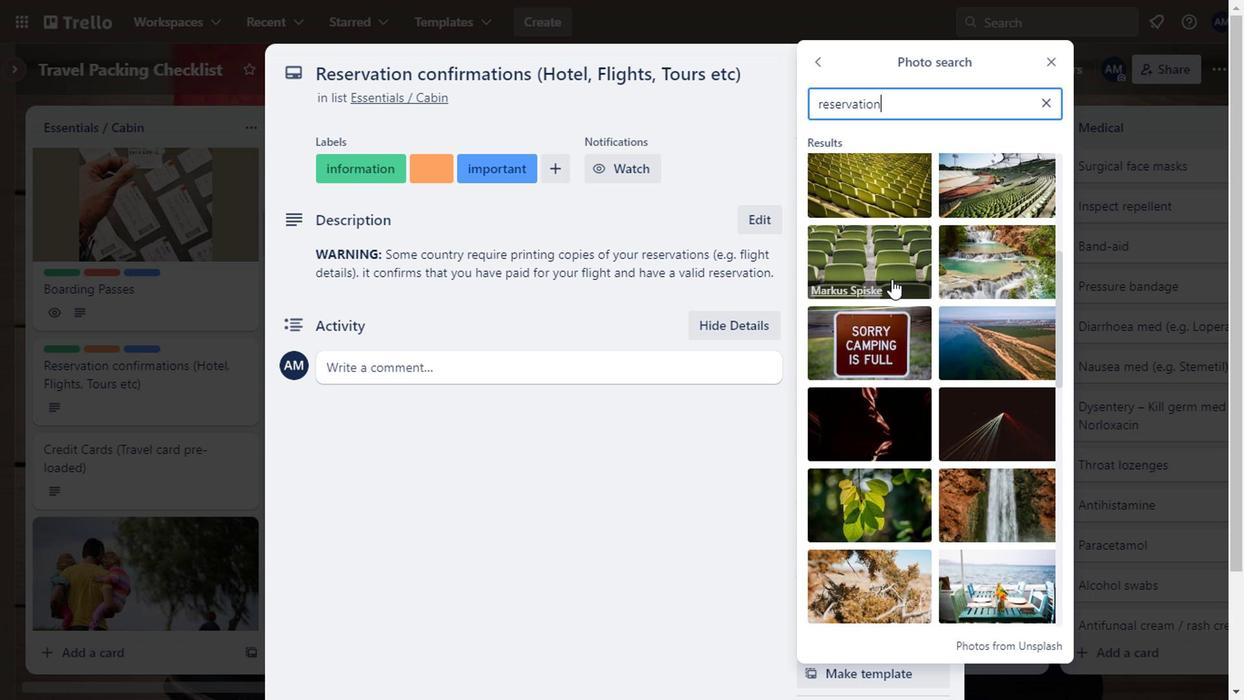 
Action: Mouse moved to (1001, 394)
Screenshot: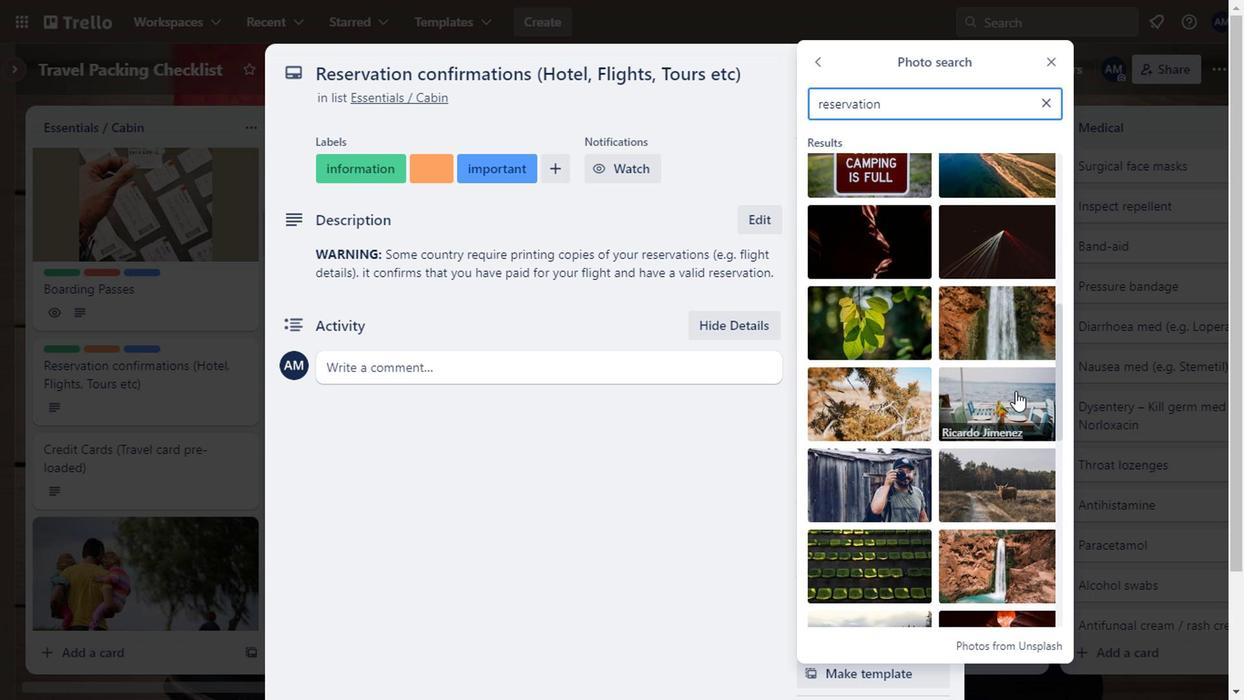
Action: Mouse pressed left at (1001, 394)
Screenshot: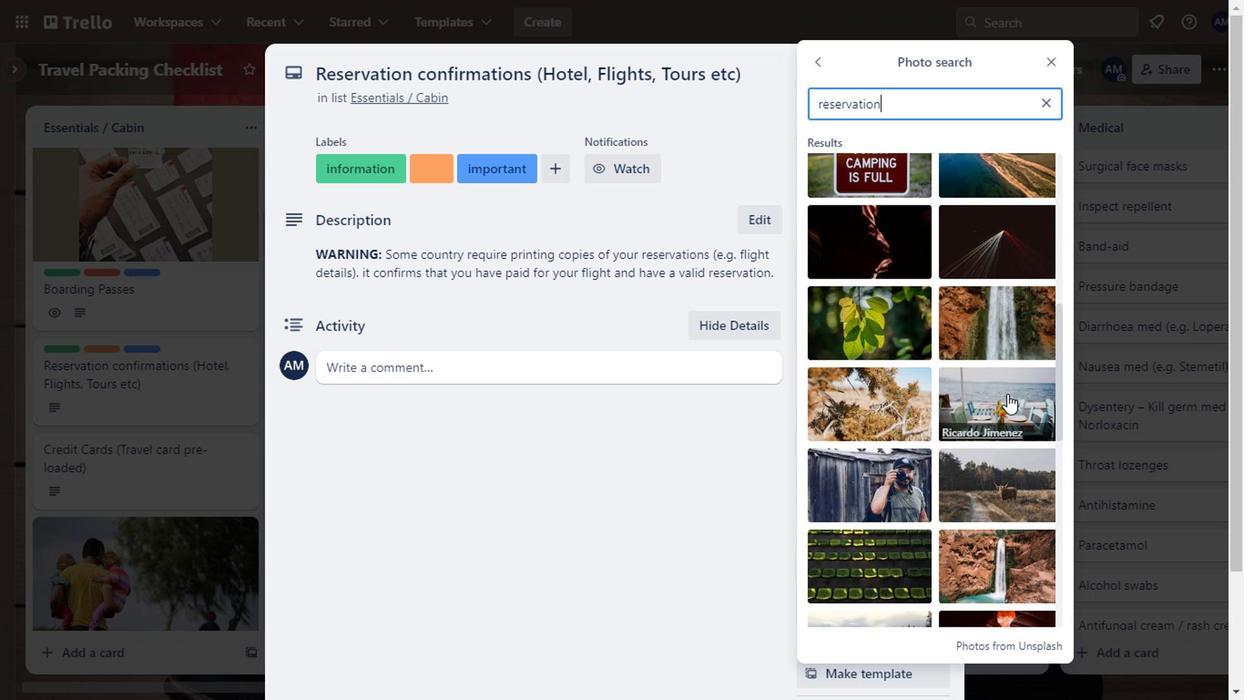 
Action: Mouse moved to (216, 461)
Screenshot: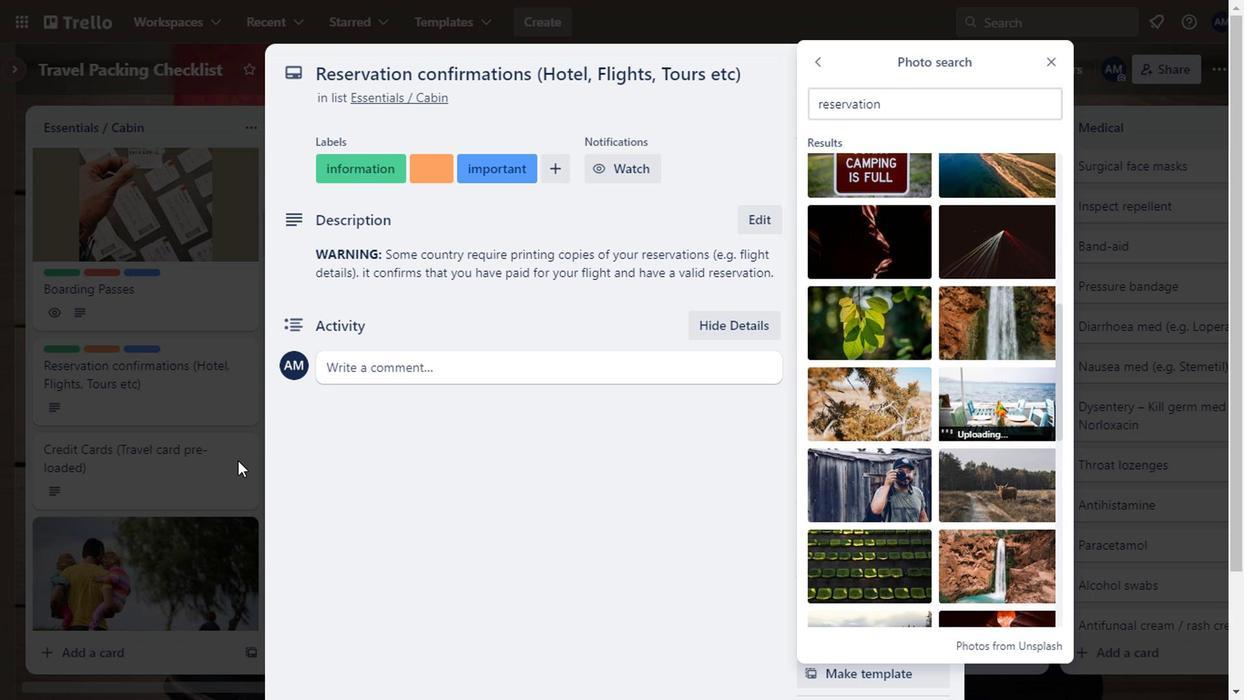 
Action: Mouse pressed left at (216, 461)
Screenshot: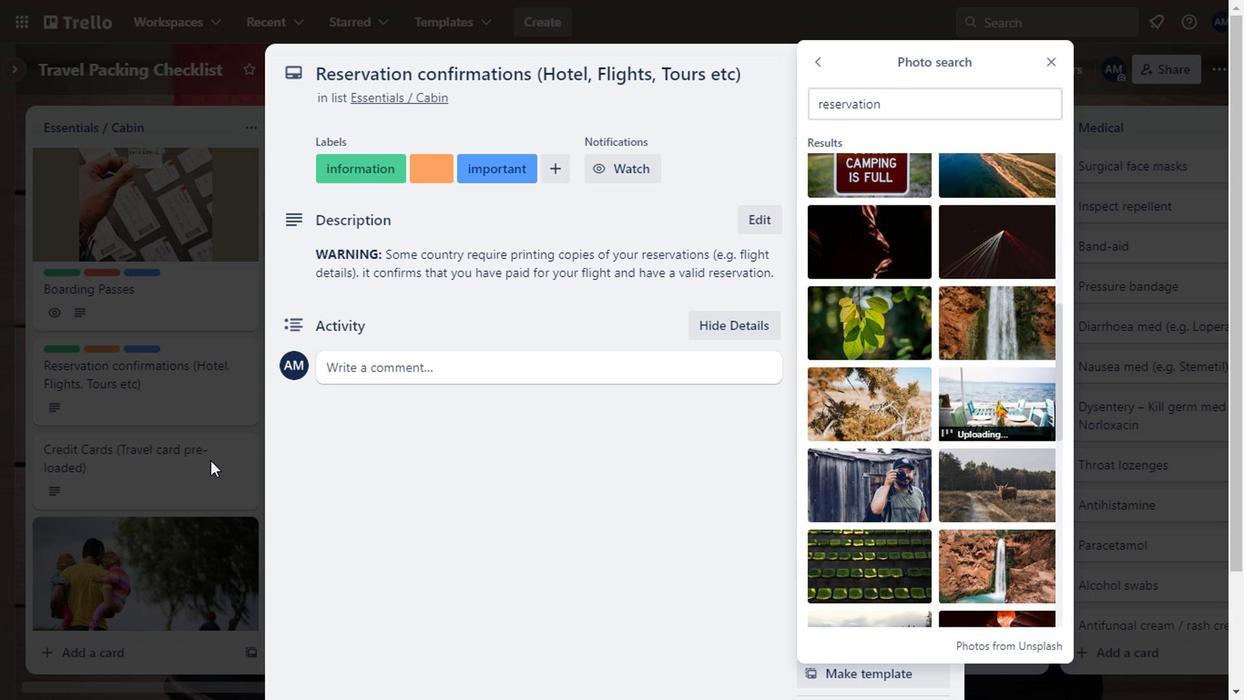
Action: Mouse moved to (924, 66)
Screenshot: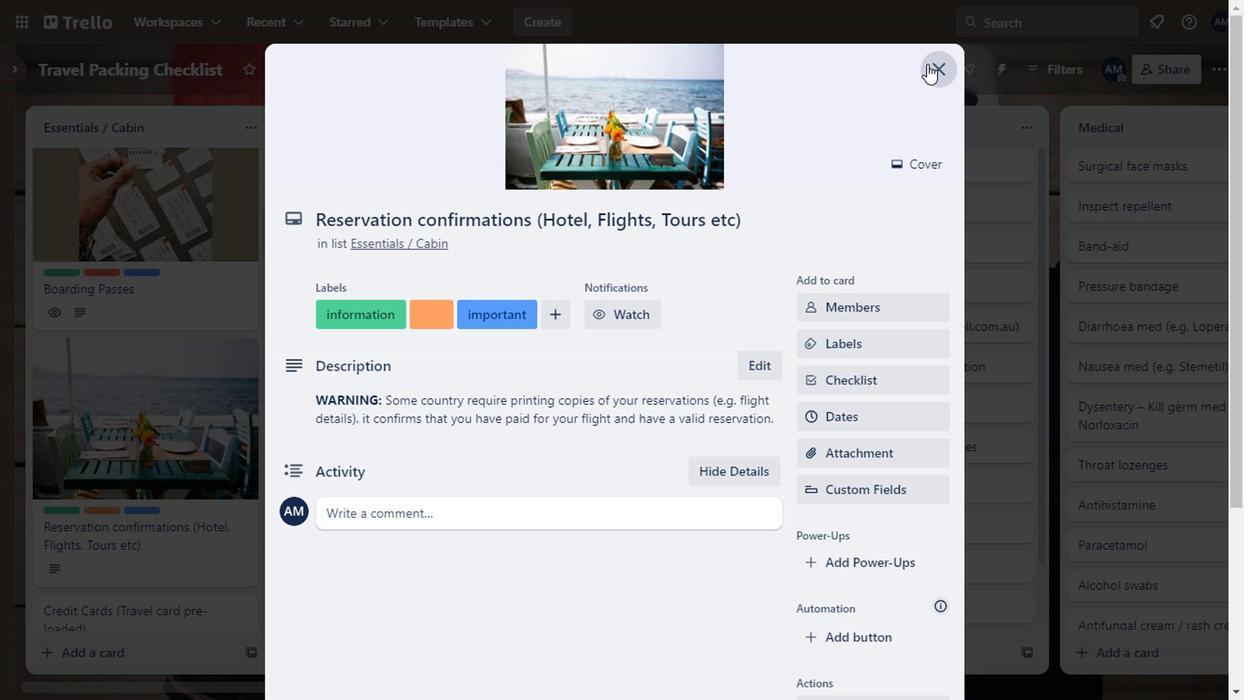 
Action: Mouse pressed left at (924, 66)
Screenshot: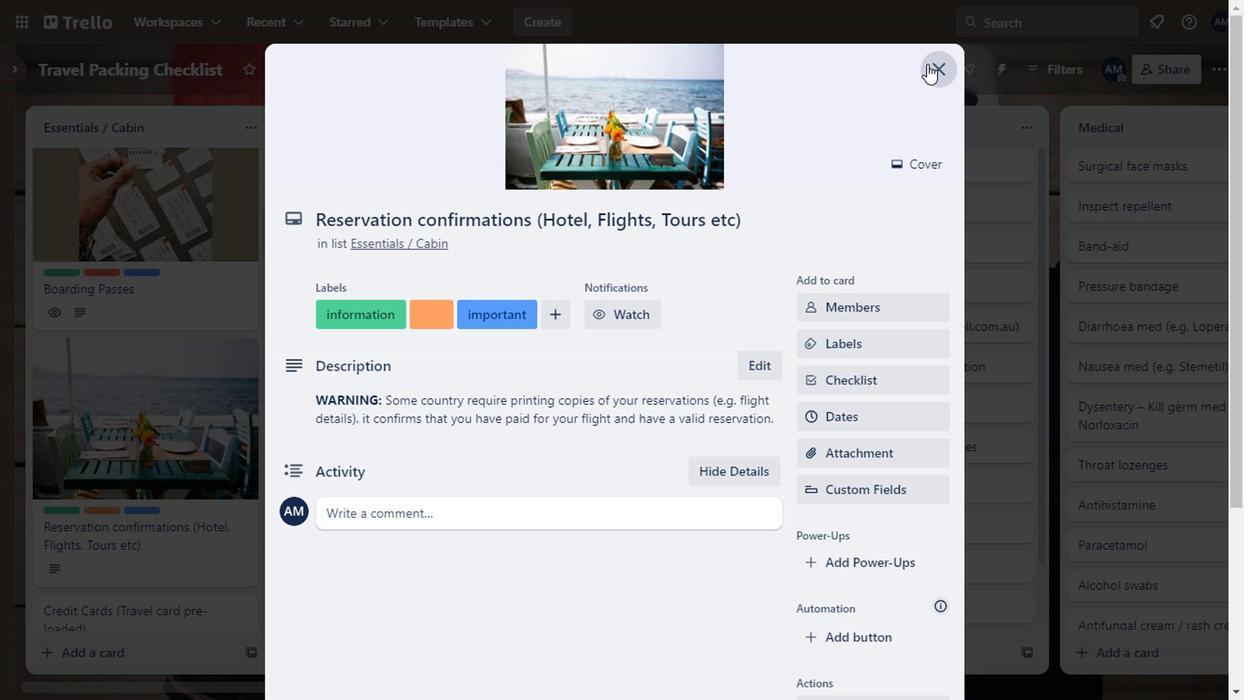 
Action: Mouse moved to (170, 490)
Screenshot: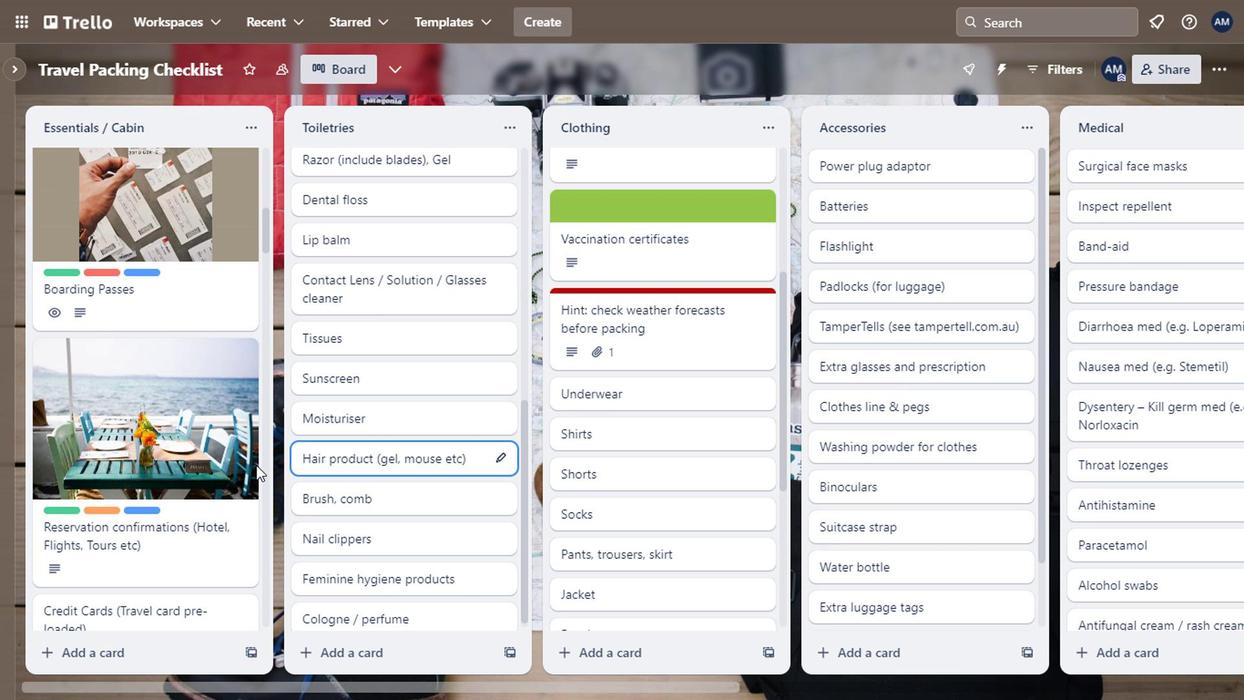 
Action: Mouse scrolled (170, 489) with delta (0, 0)
Screenshot: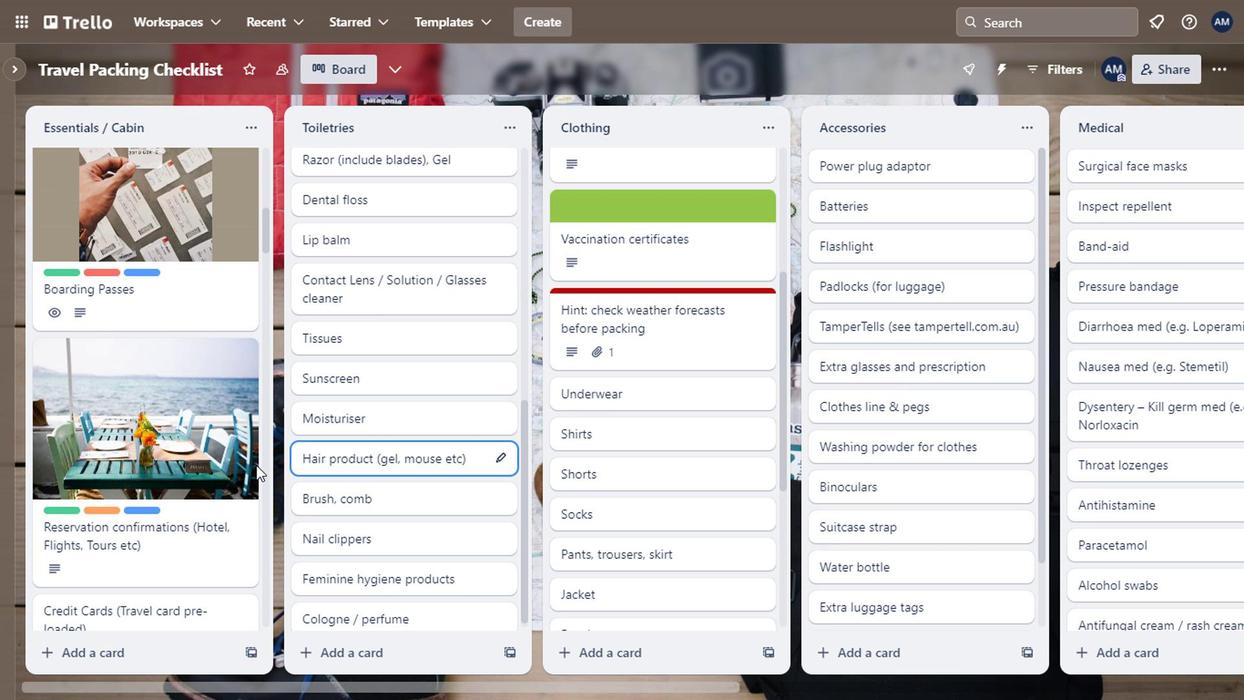 
Action: Mouse moved to (160, 512)
Screenshot: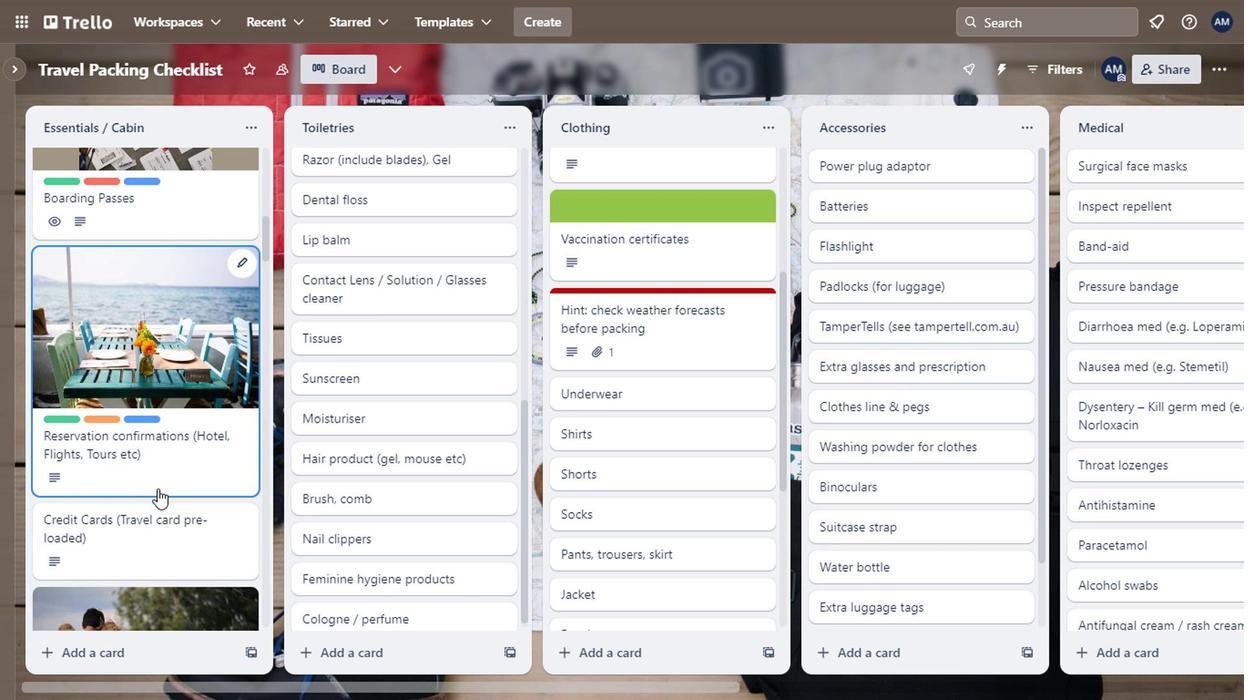 
Action: Mouse scrolled (160, 511) with delta (0, 0)
Screenshot: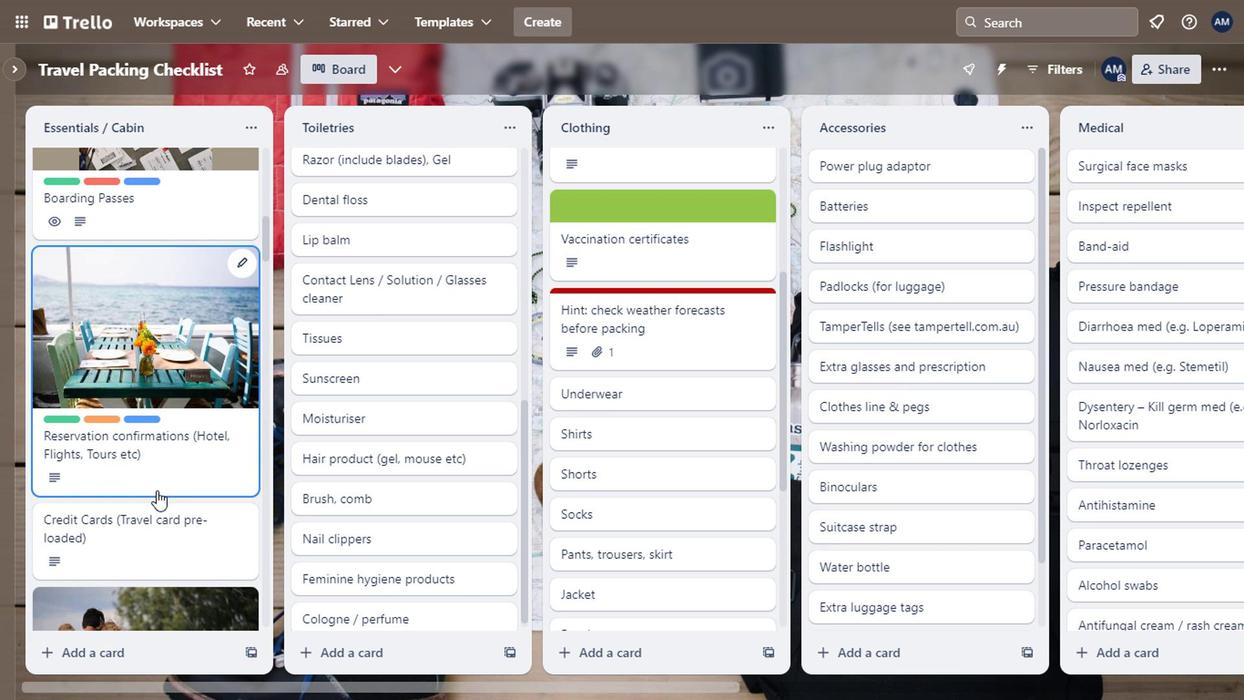 
Action: Mouse moved to (121, 446)
Screenshot: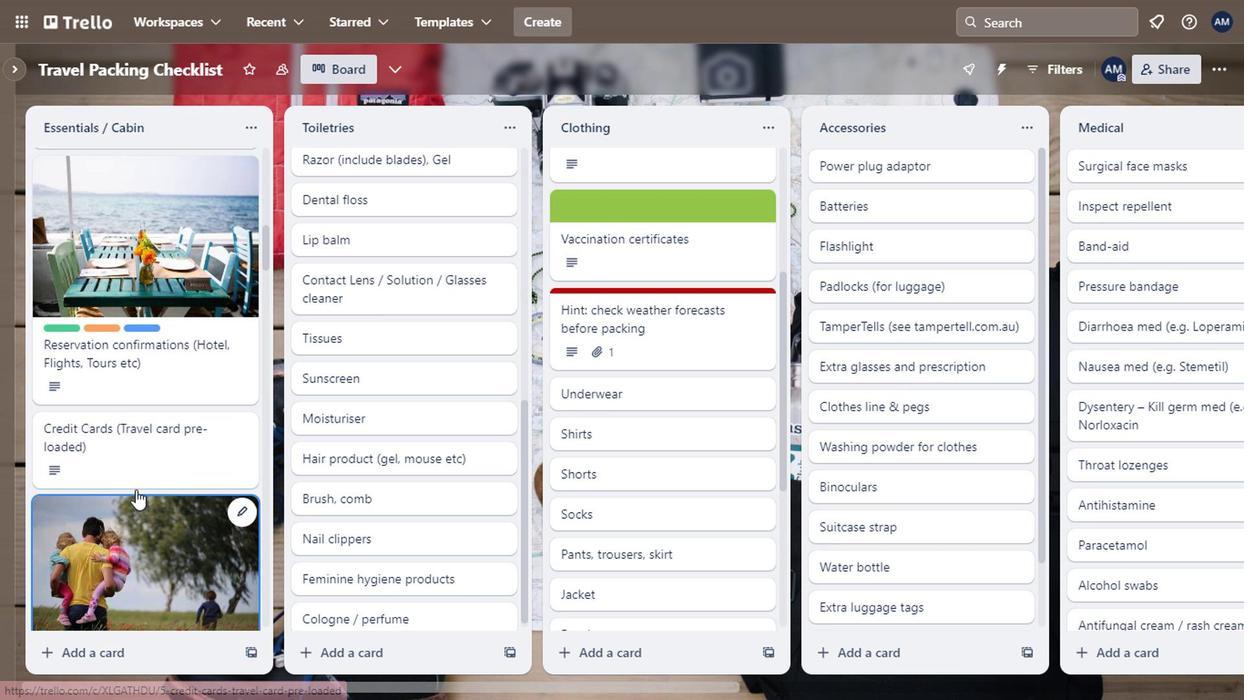 
Action: Mouse pressed left at (121, 446)
Screenshot: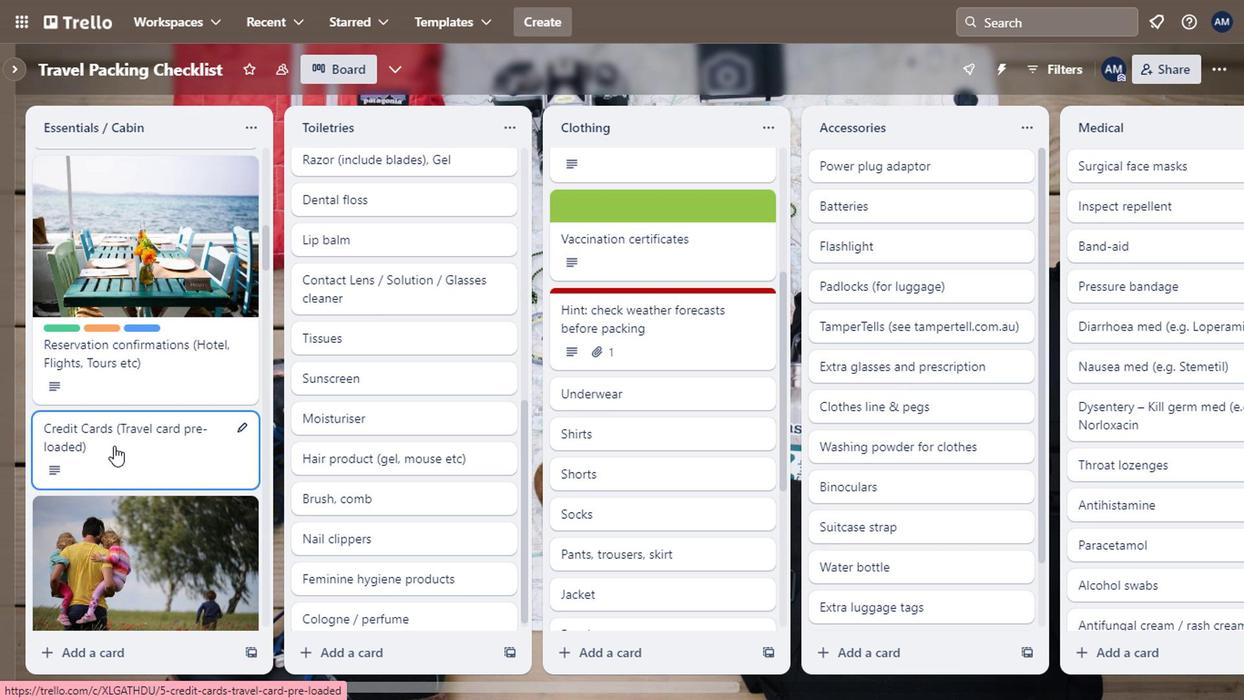 
Action: Mouse moved to (476, 284)
Screenshot: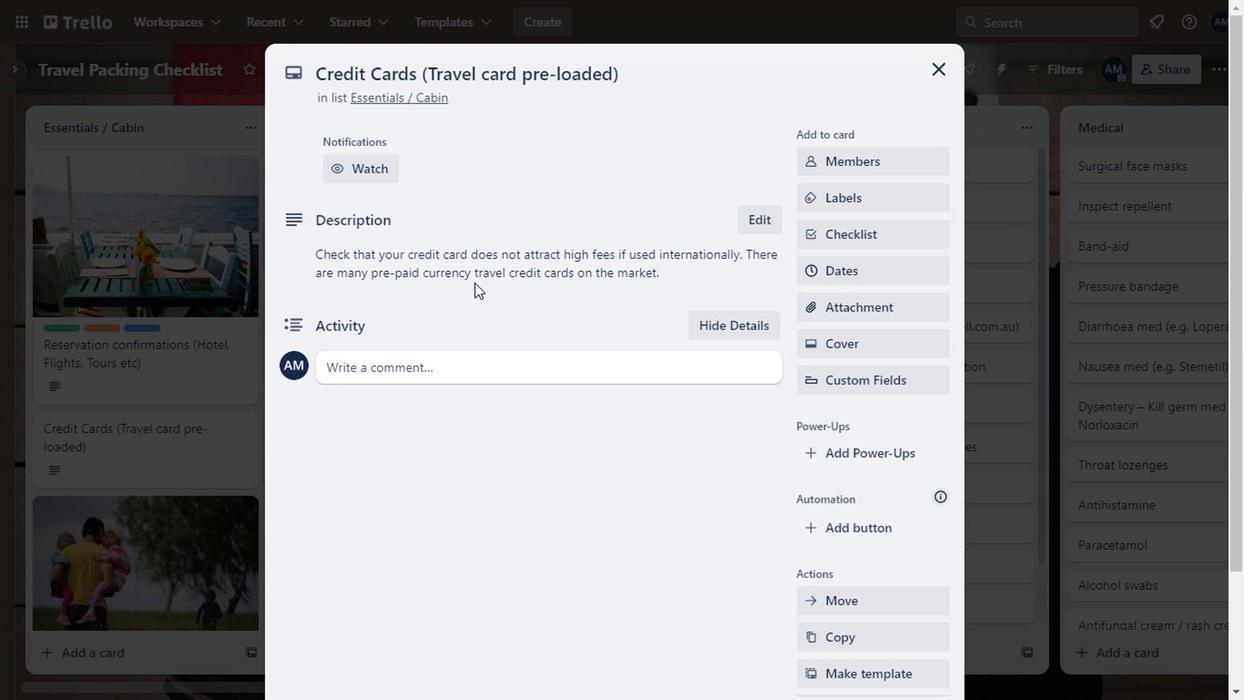 
Action: Mouse pressed left at (476, 284)
Screenshot: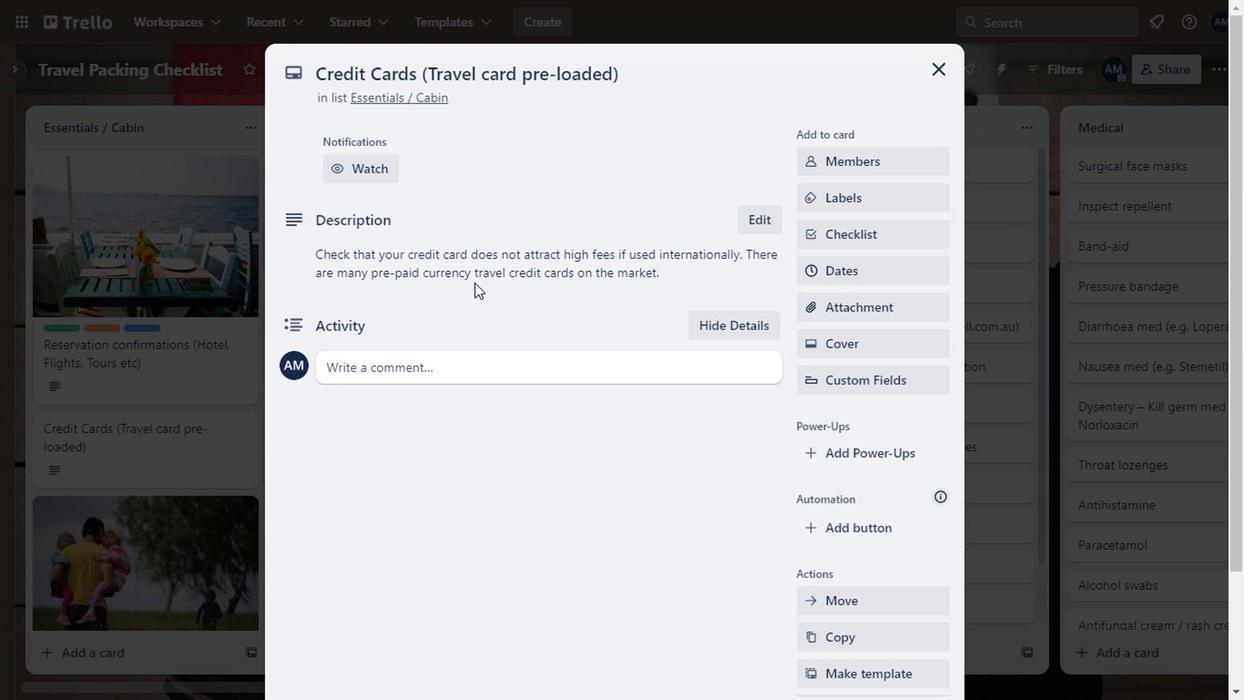 
Action: Mouse moved to (453, 260)
Screenshot: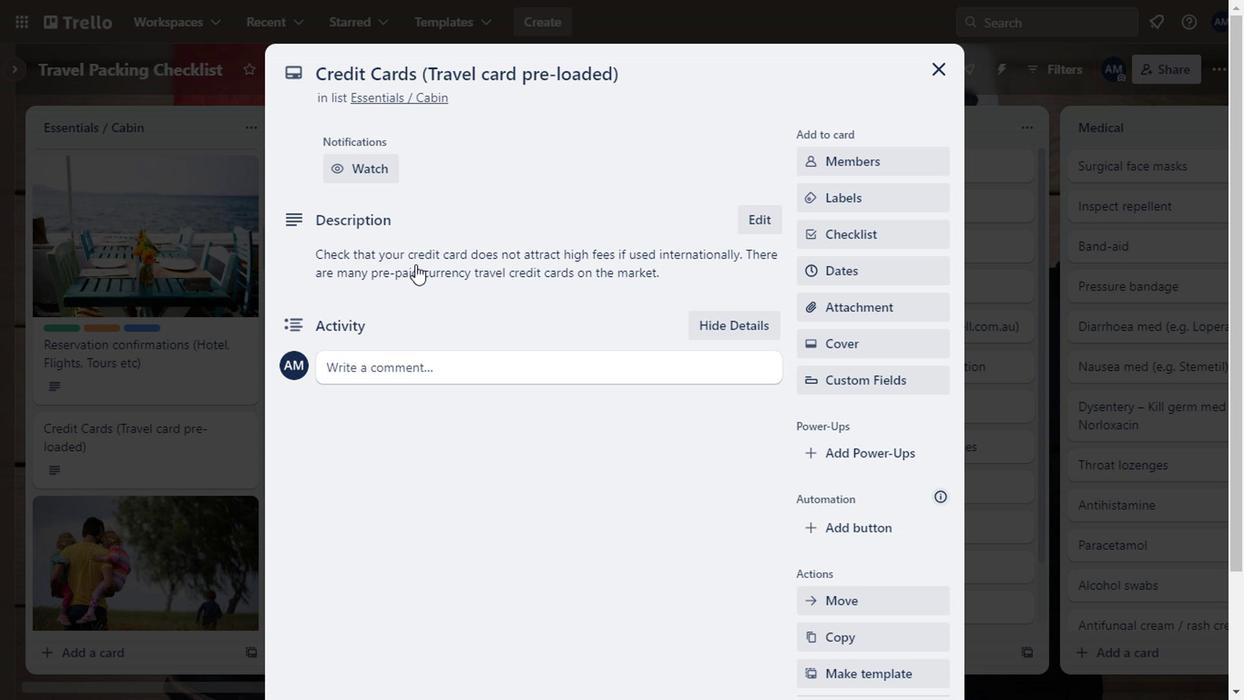 
Action: Mouse pressed left at (453, 260)
Screenshot: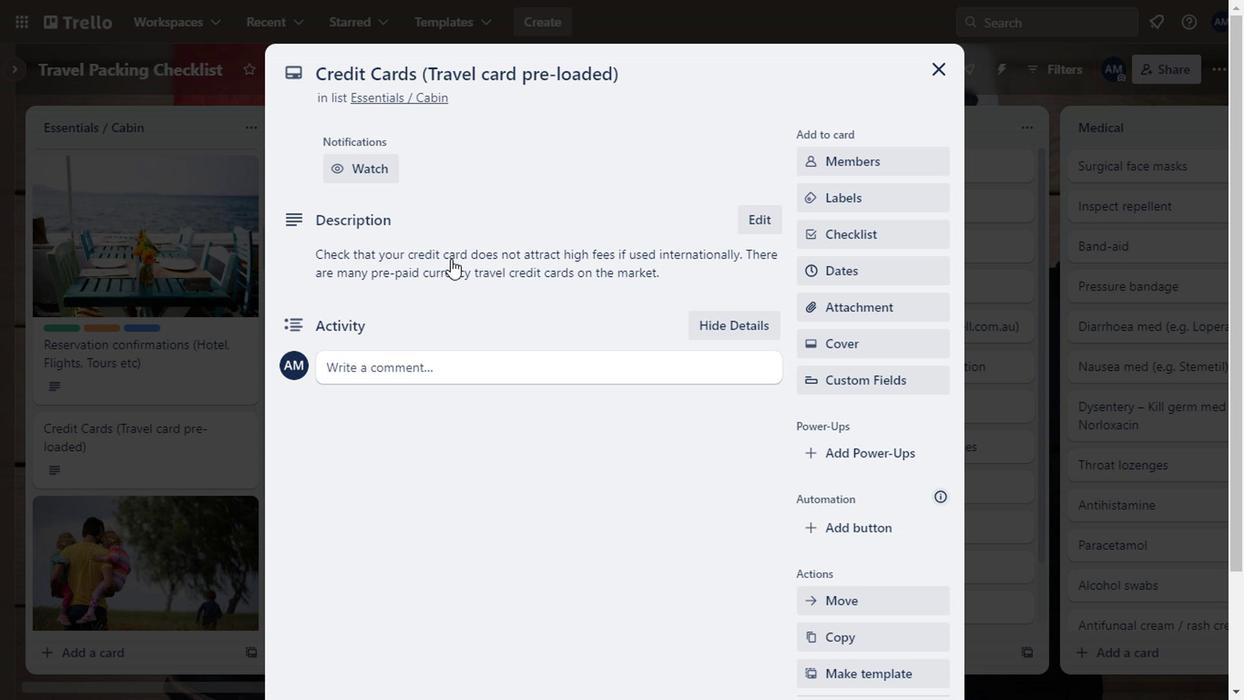 
Action: Mouse moved to (833, 199)
Screenshot: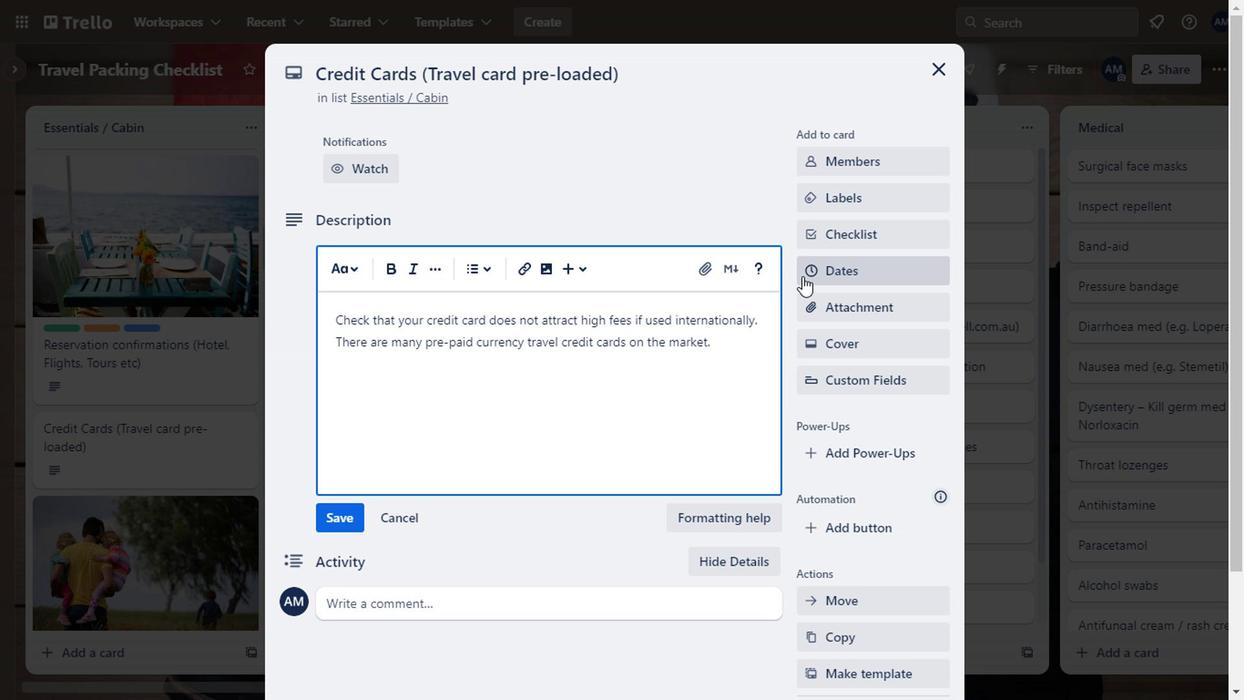 
Action: Mouse pressed left at (833, 199)
Screenshot: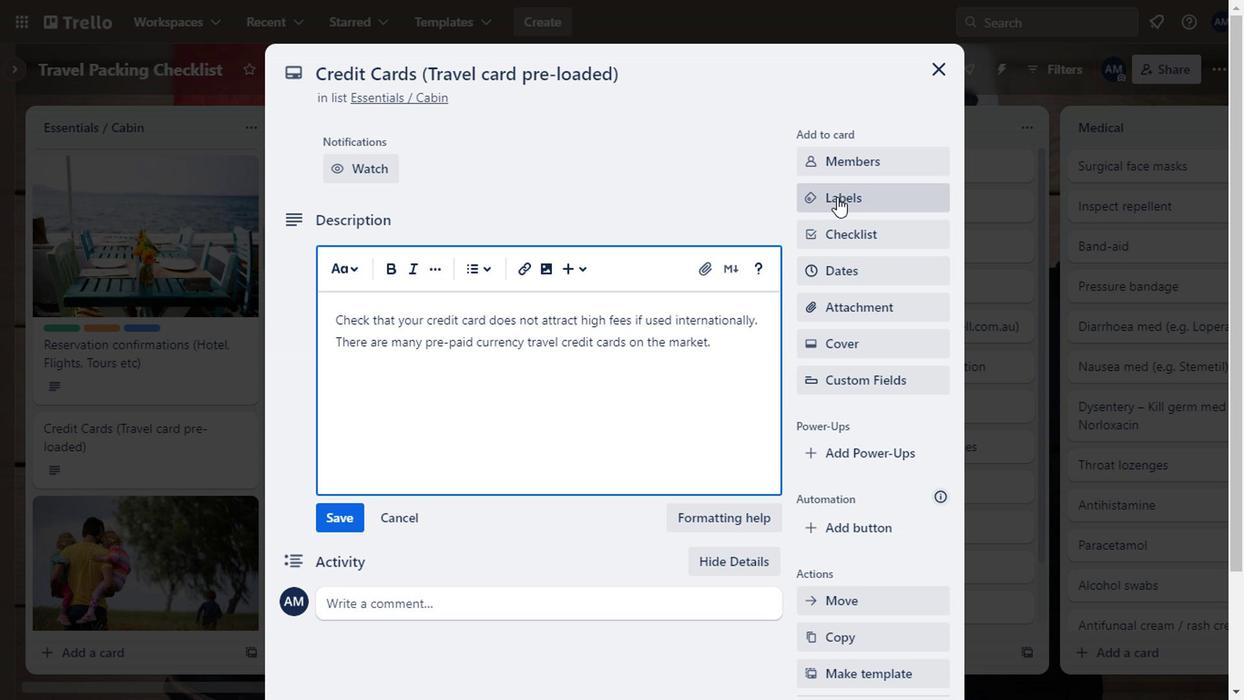 
Action: Mouse moved to (821, 349)
Screenshot: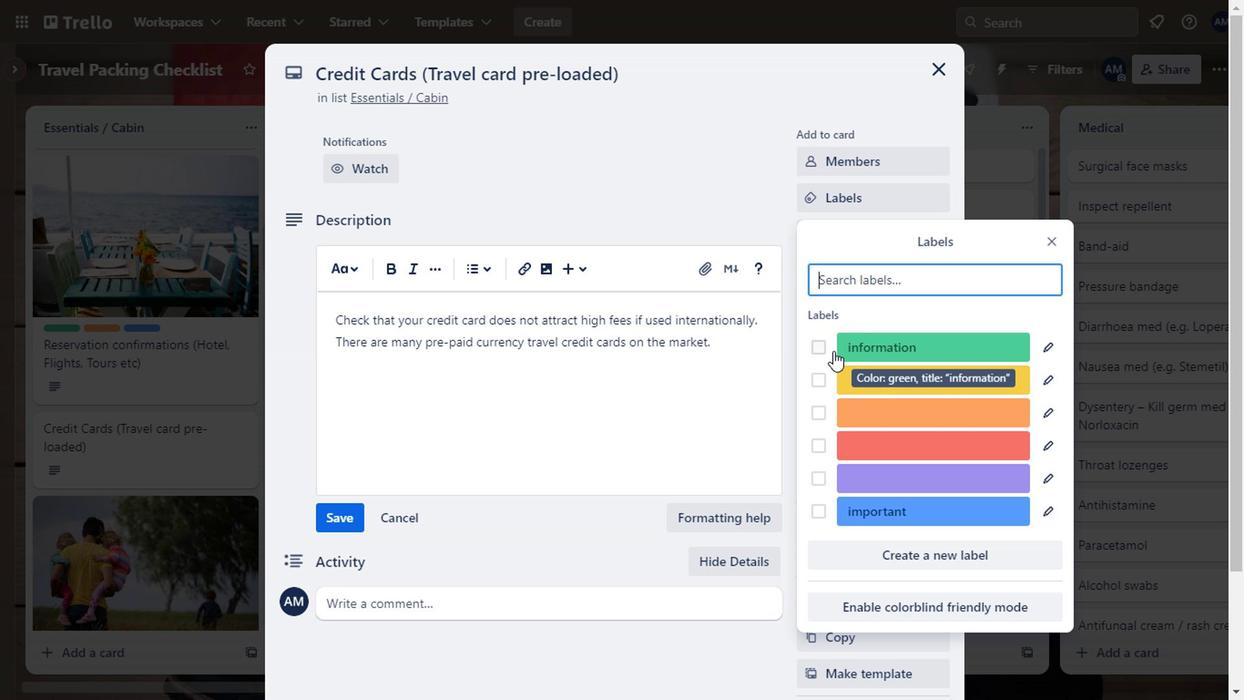 
Action: Mouse pressed left at (821, 349)
Screenshot: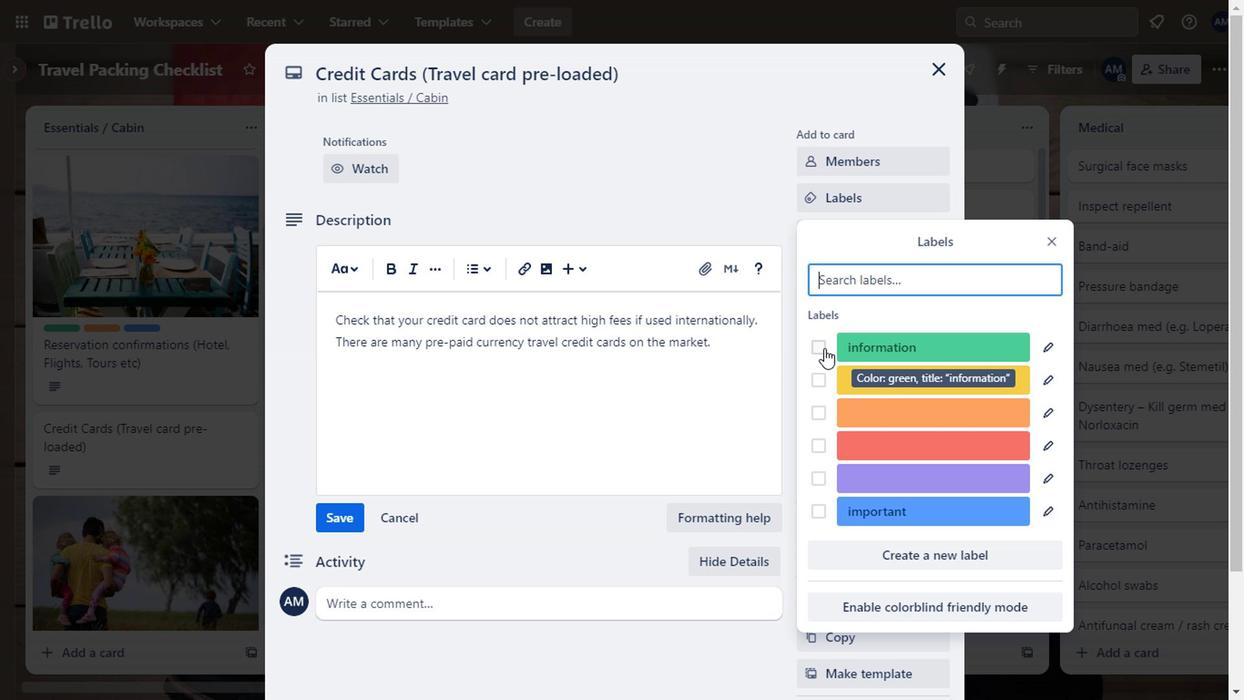 
Action: Mouse moved to (818, 512)
Screenshot: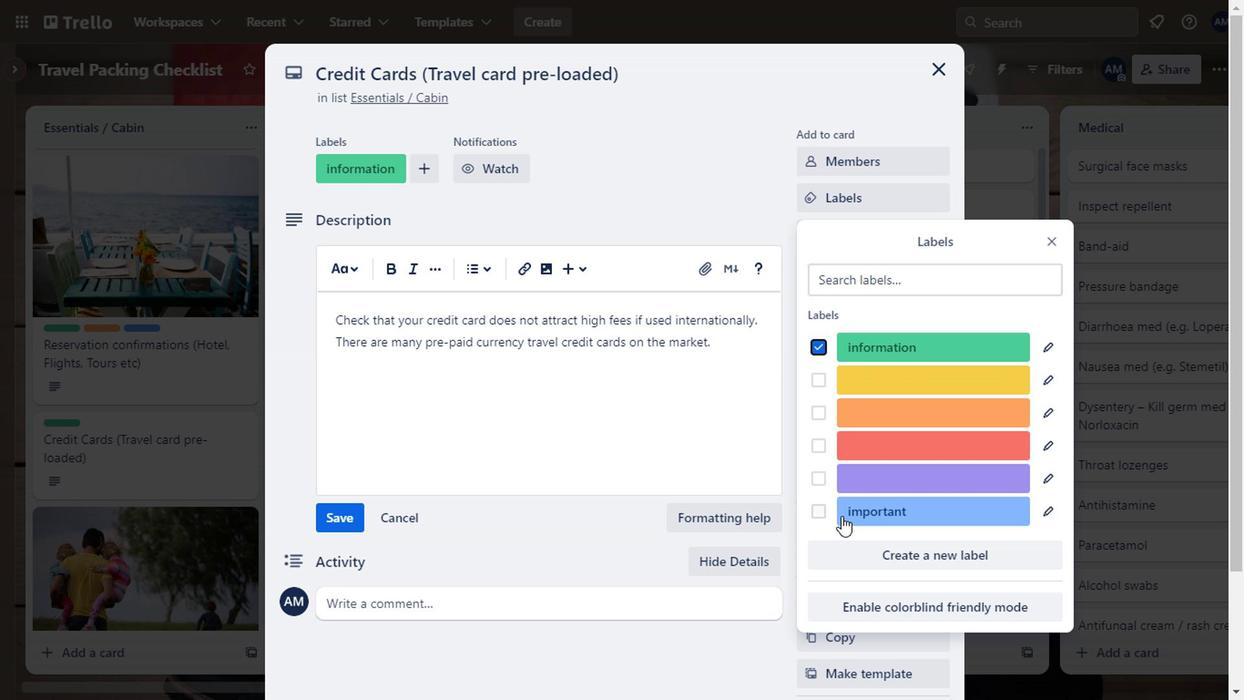 
Action: Mouse pressed left at (818, 512)
Screenshot: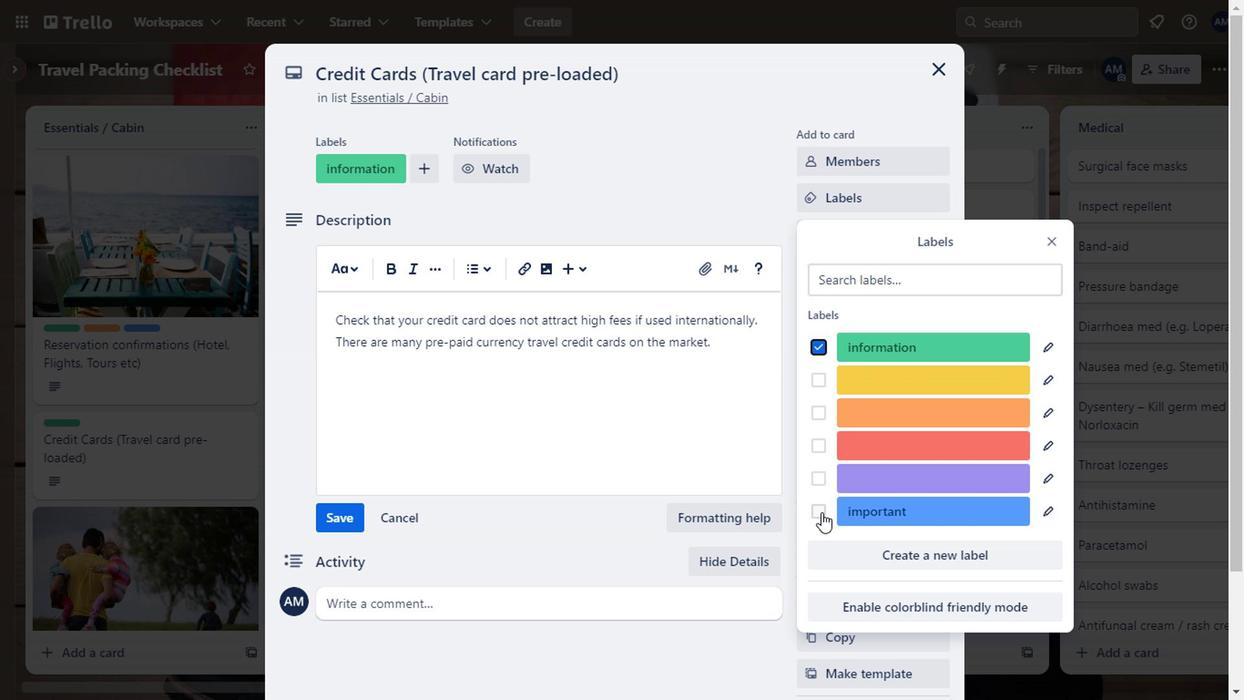 
Action: Mouse moved to (1032, 246)
Screenshot: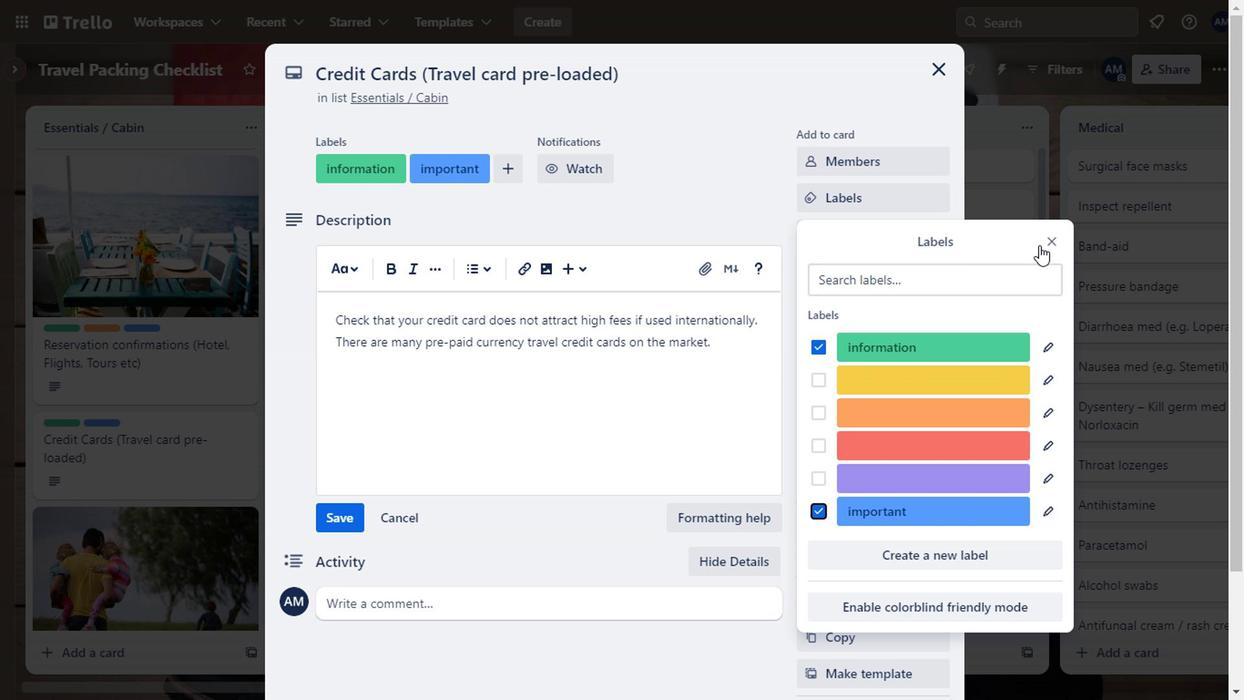 
Action: Mouse pressed left at (1032, 246)
Screenshot: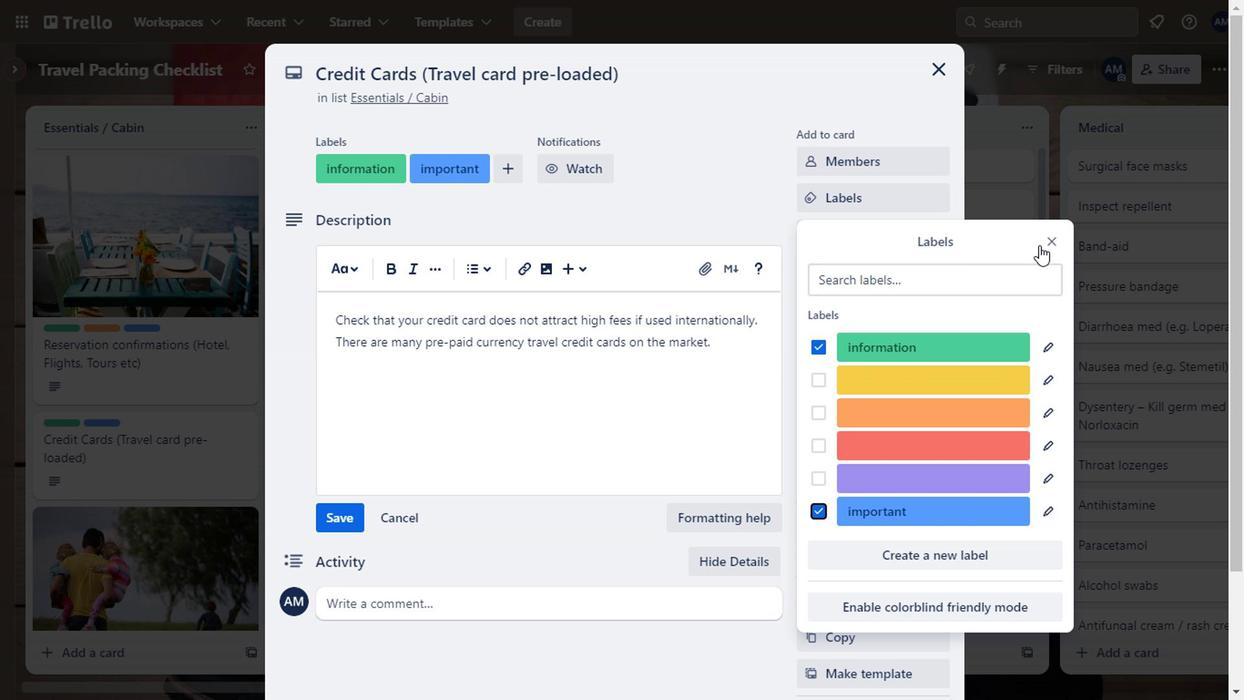 
Action: Mouse moved to (852, 264)
Screenshot: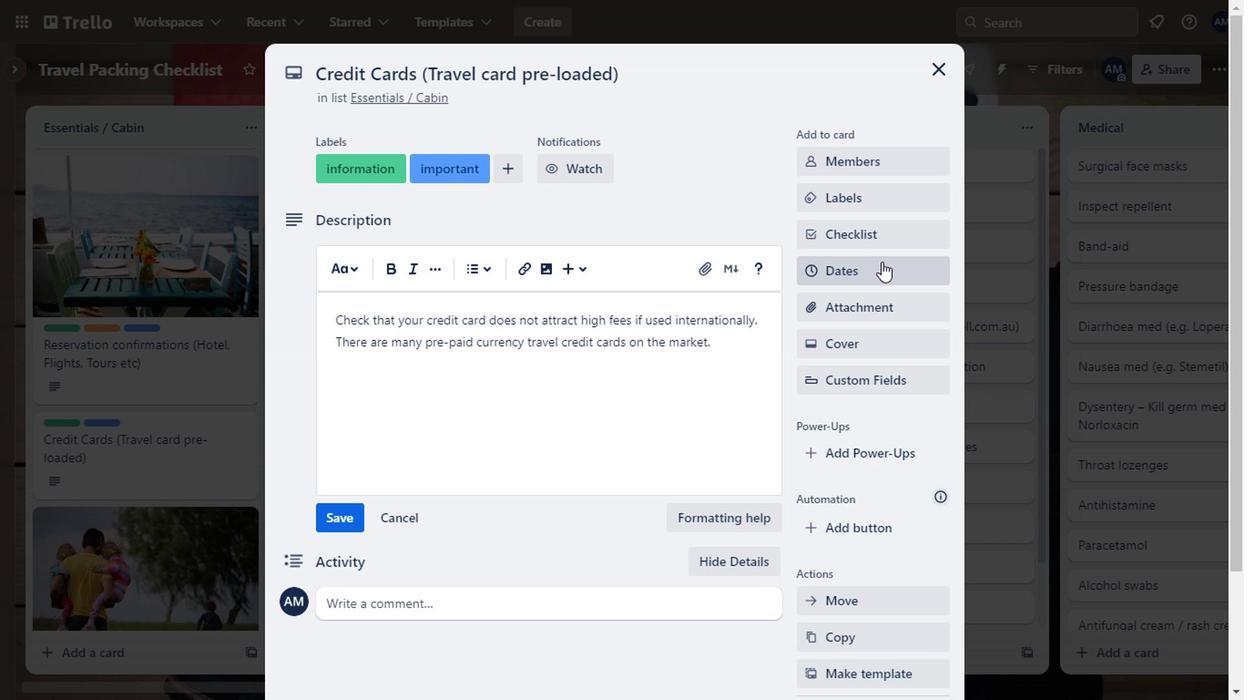 
Action: Mouse pressed left at (852, 264)
Screenshot: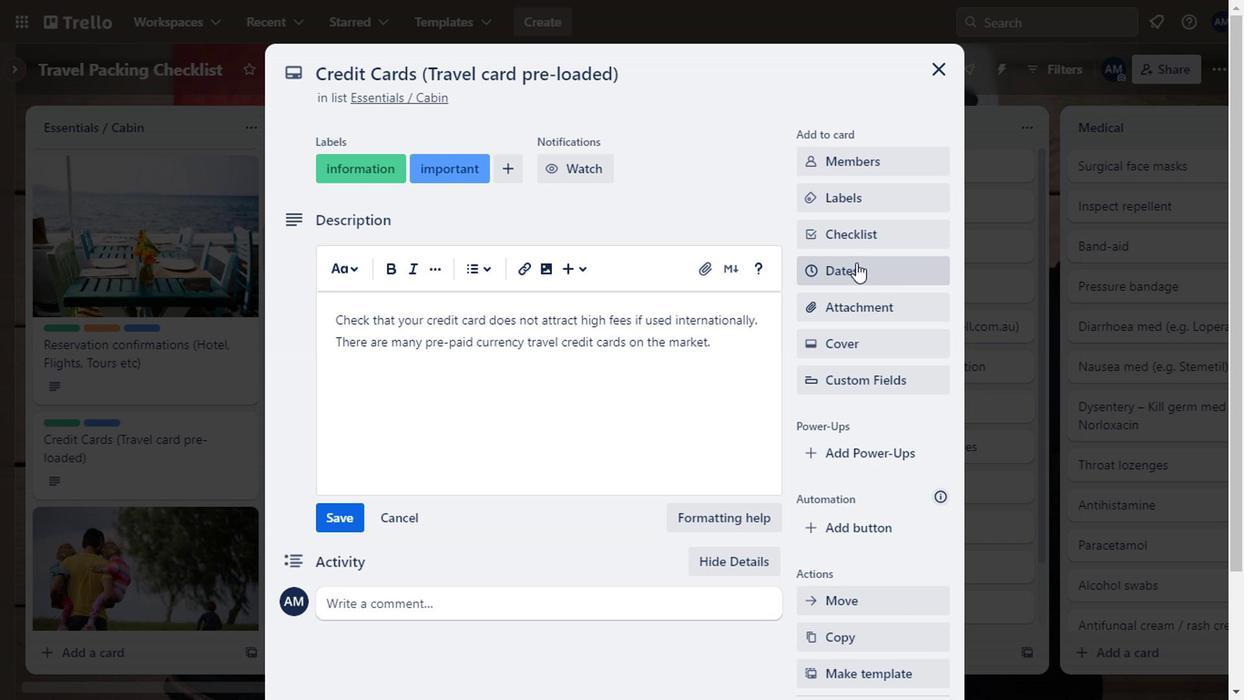
Action: Mouse moved to (812, 479)
Screenshot: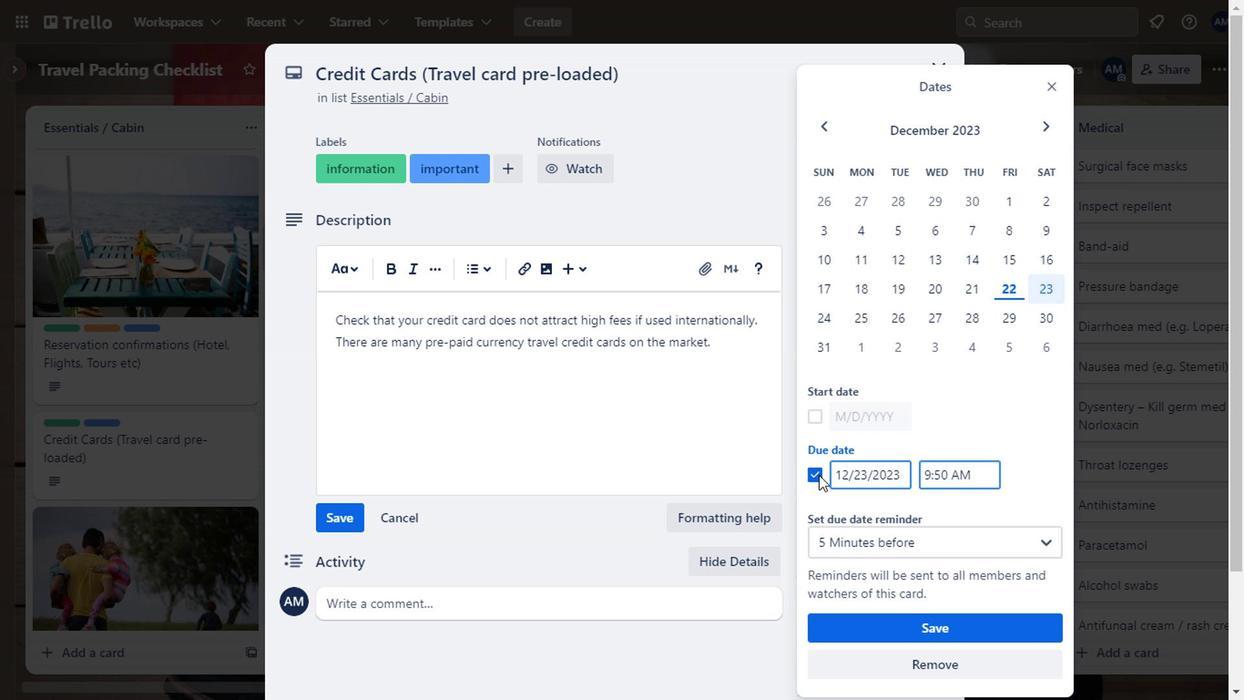 
Action: Mouse pressed left at (812, 479)
Screenshot: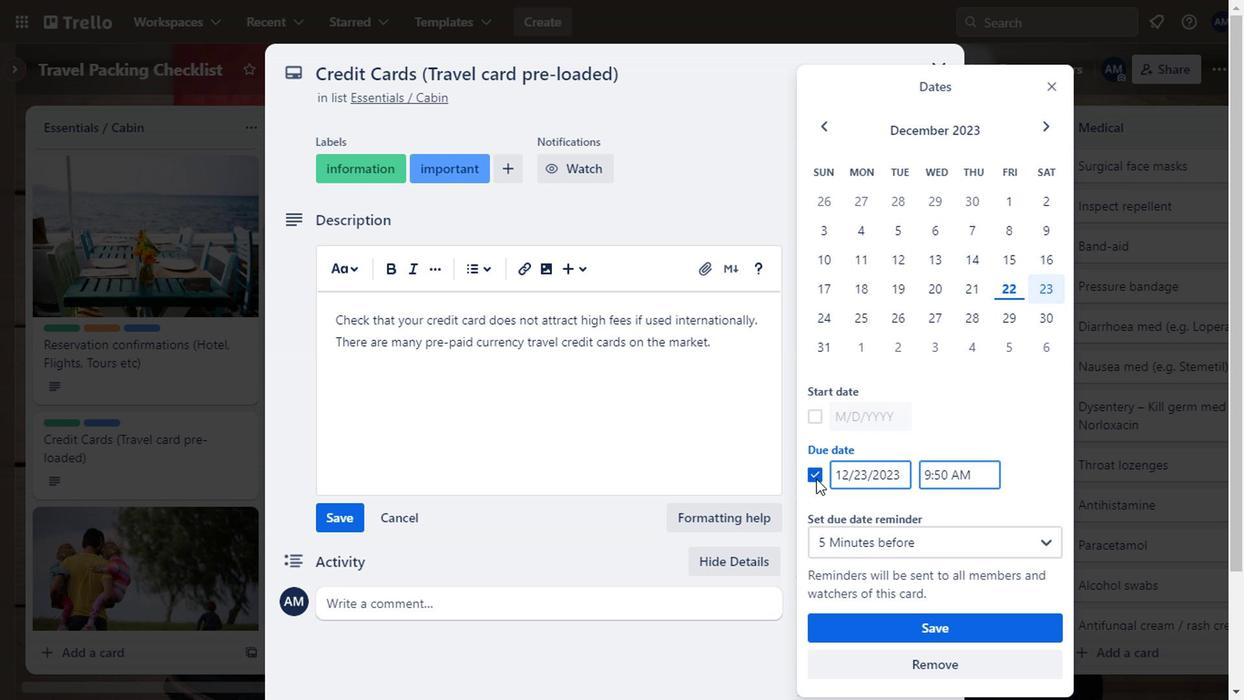 
Action: Mouse moved to (863, 613)
Screenshot: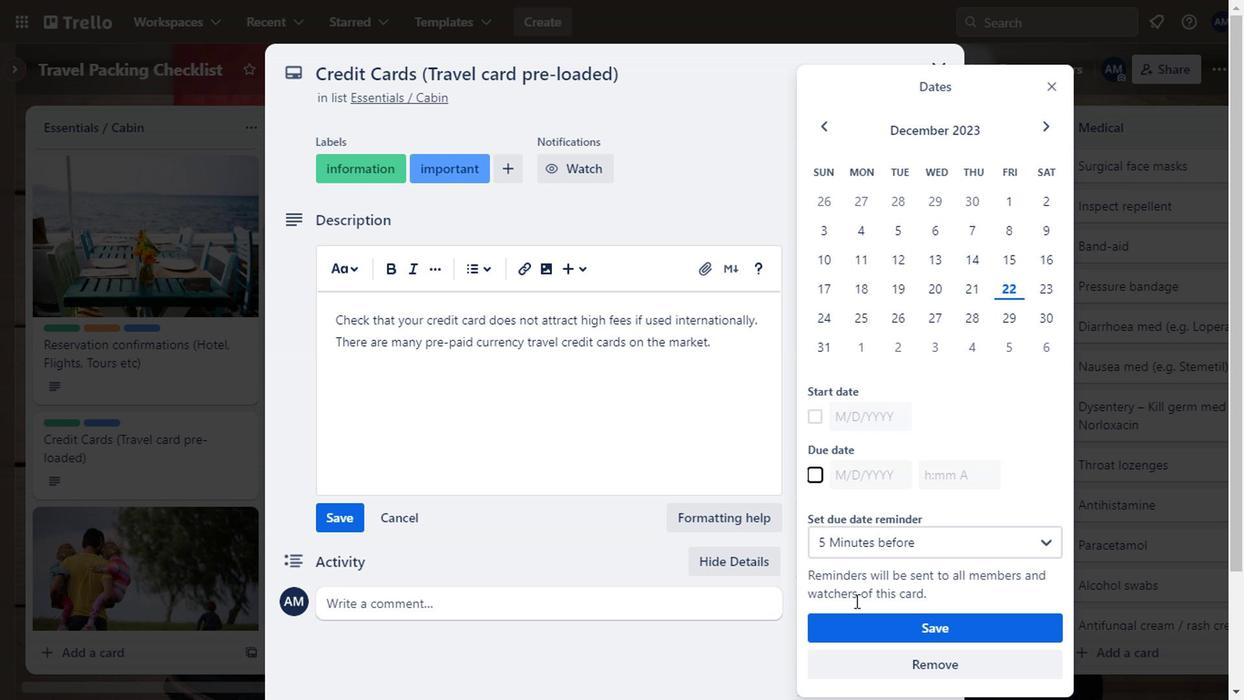 
Action: Mouse pressed left at (863, 613)
Screenshot: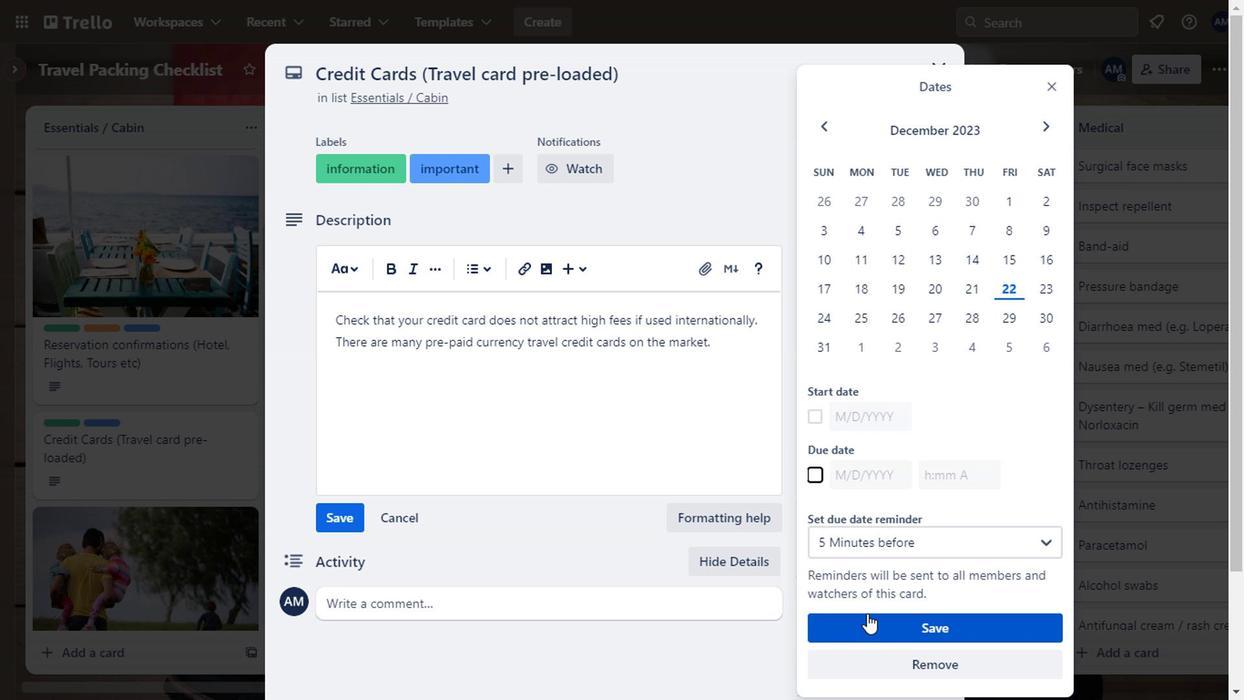 
Action: Mouse moved to (840, 344)
Screenshot: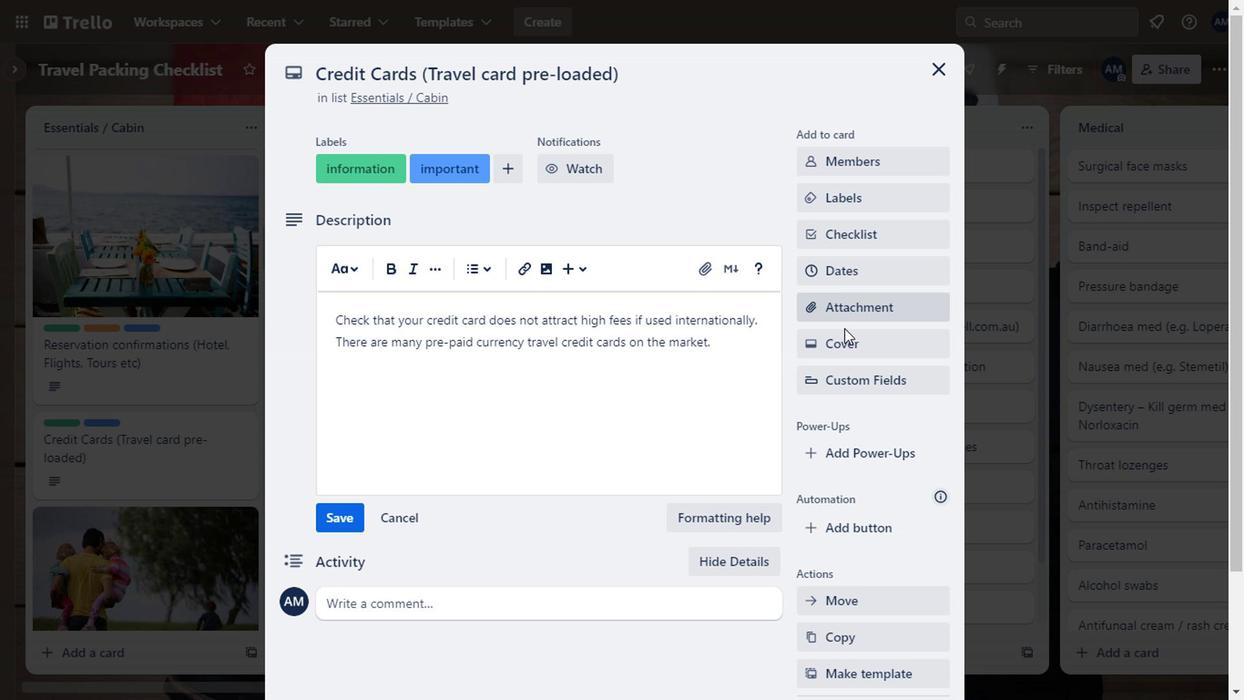
Action: Mouse pressed left at (840, 344)
Screenshot: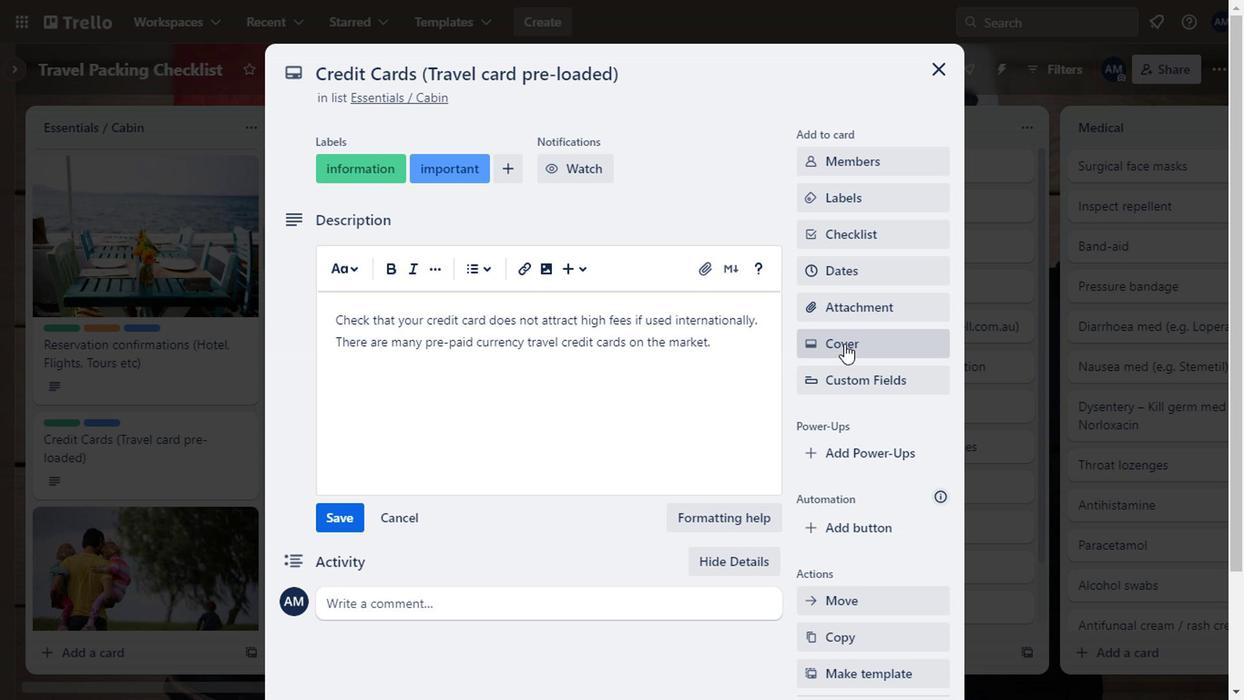 
Action: Mouse moved to (948, 509)
Screenshot: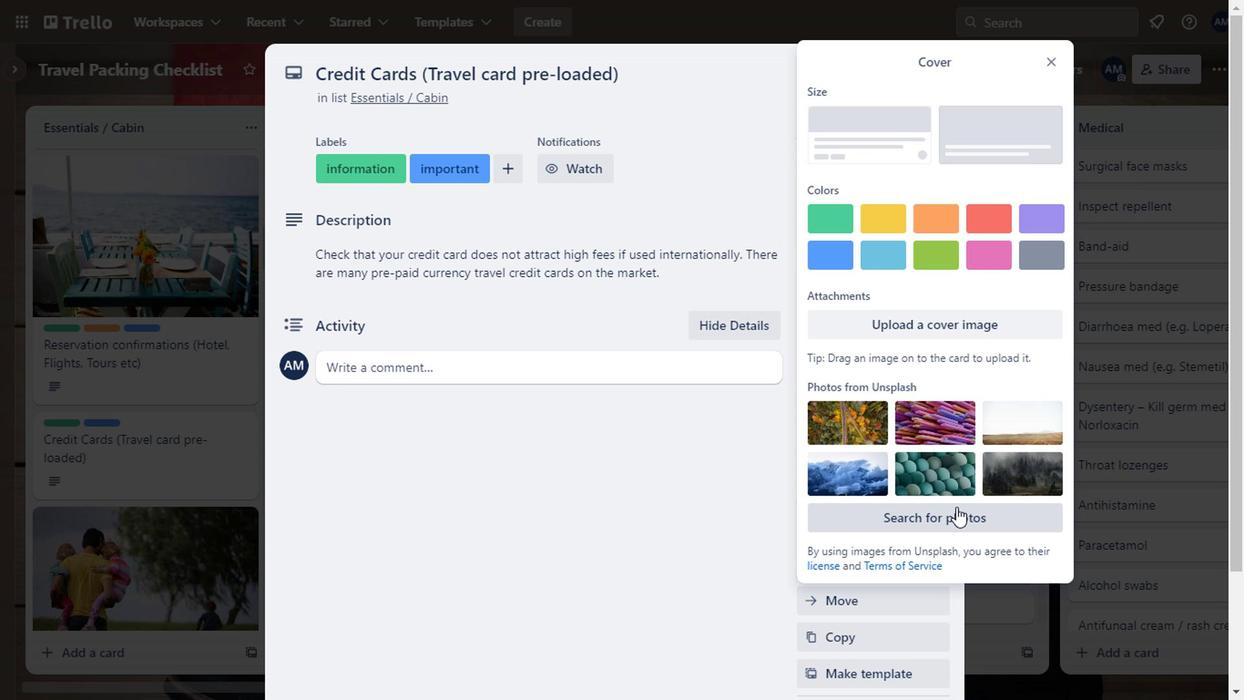
Action: Mouse pressed left at (948, 509)
Screenshot: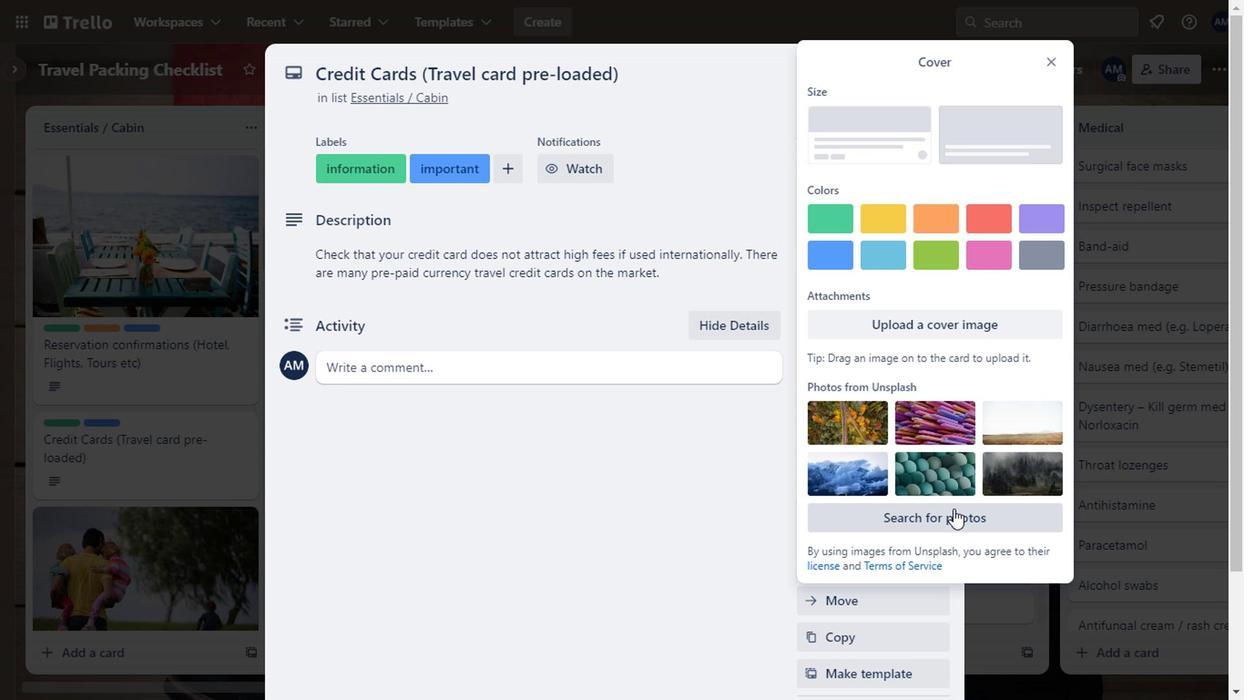 
Action: Mouse moved to (866, 105)
Screenshot: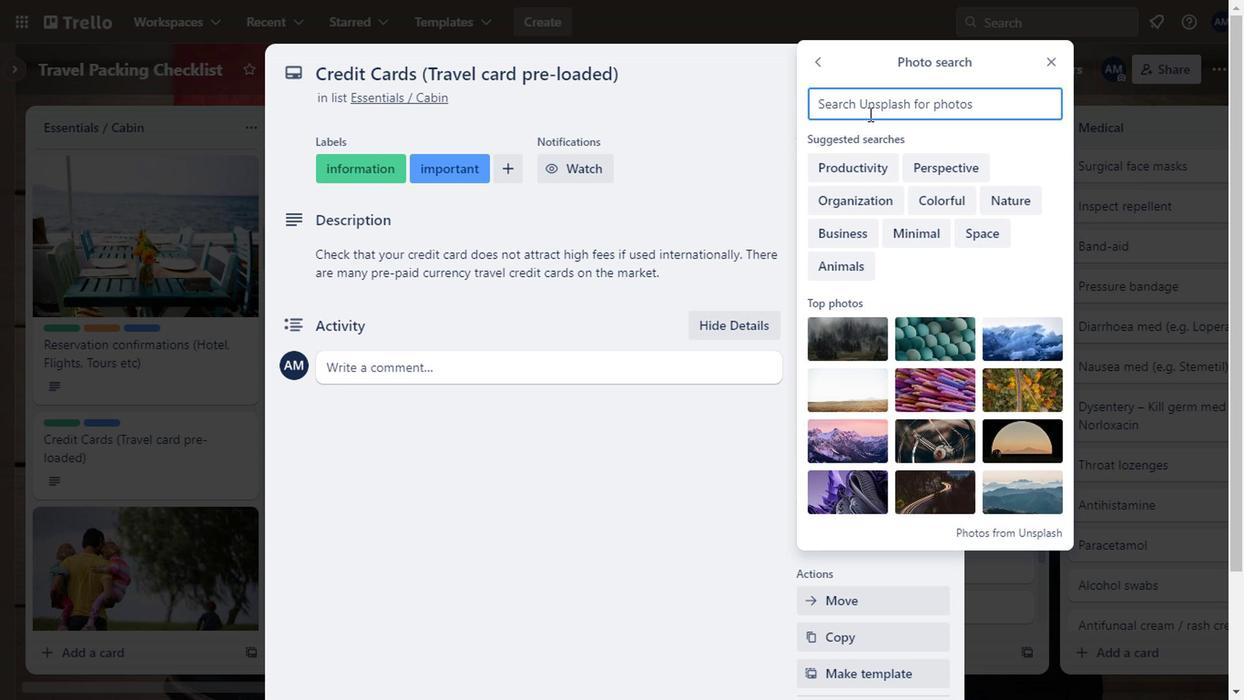 
Action: Mouse pressed left at (866, 105)
Screenshot: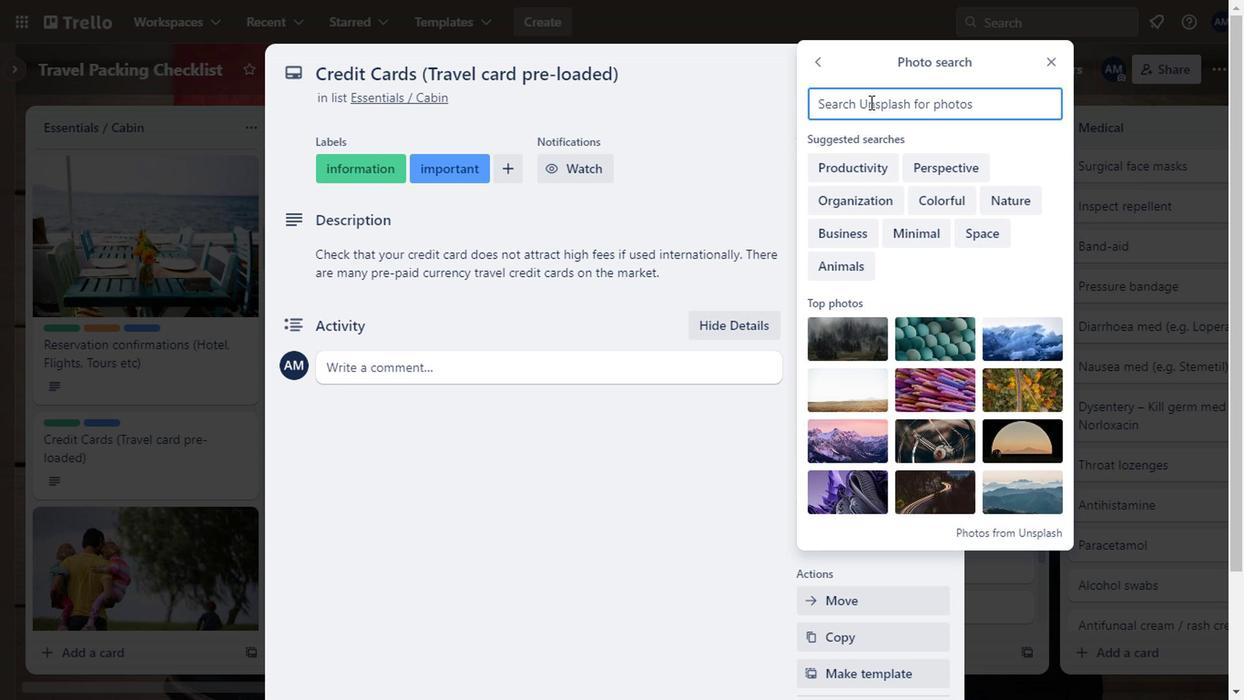 
Action: Key pressed credit<Key.space>card
Screenshot: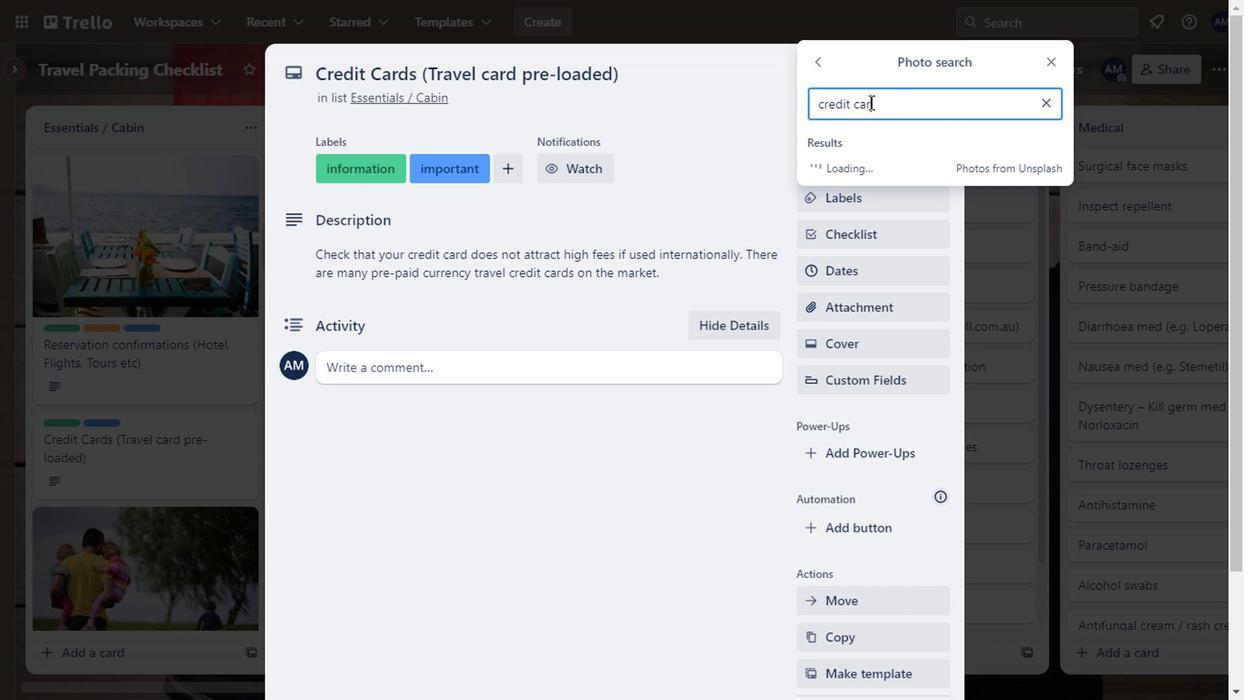 
Action: Mouse moved to (978, 420)
Screenshot: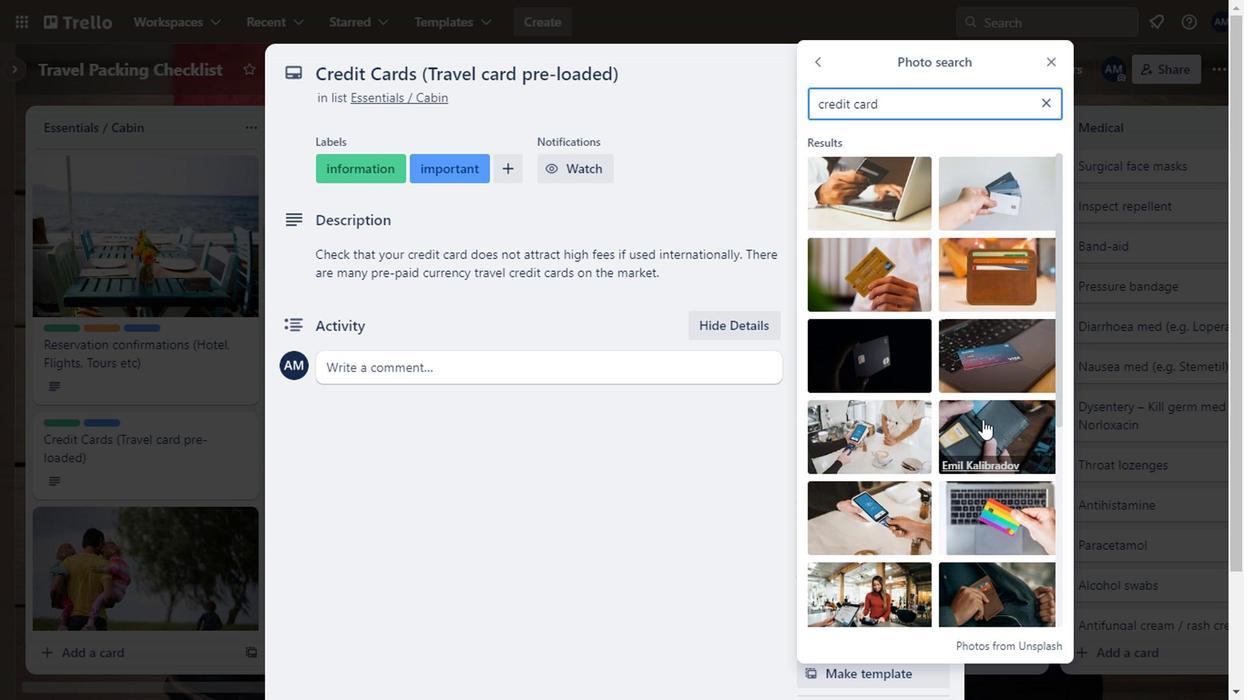 
Action: Mouse scrolled (978, 419) with delta (0, -1)
Screenshot: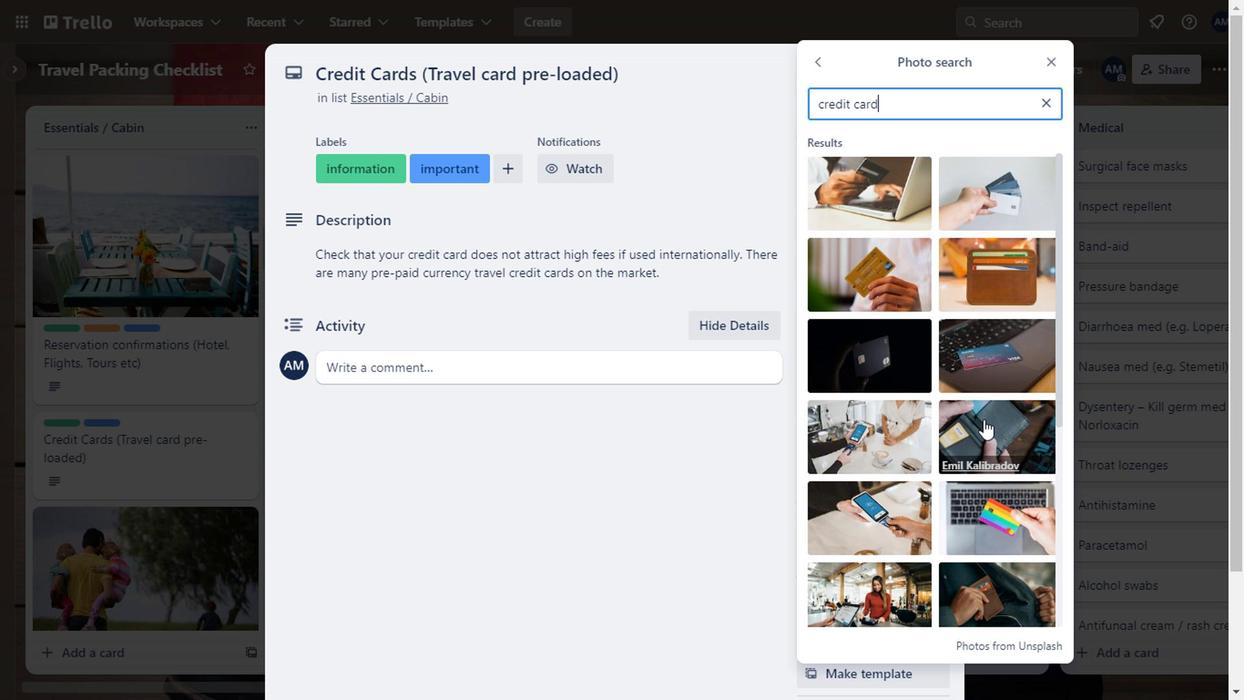 
Action: Mouse moved to (988, 421)
Screenshot: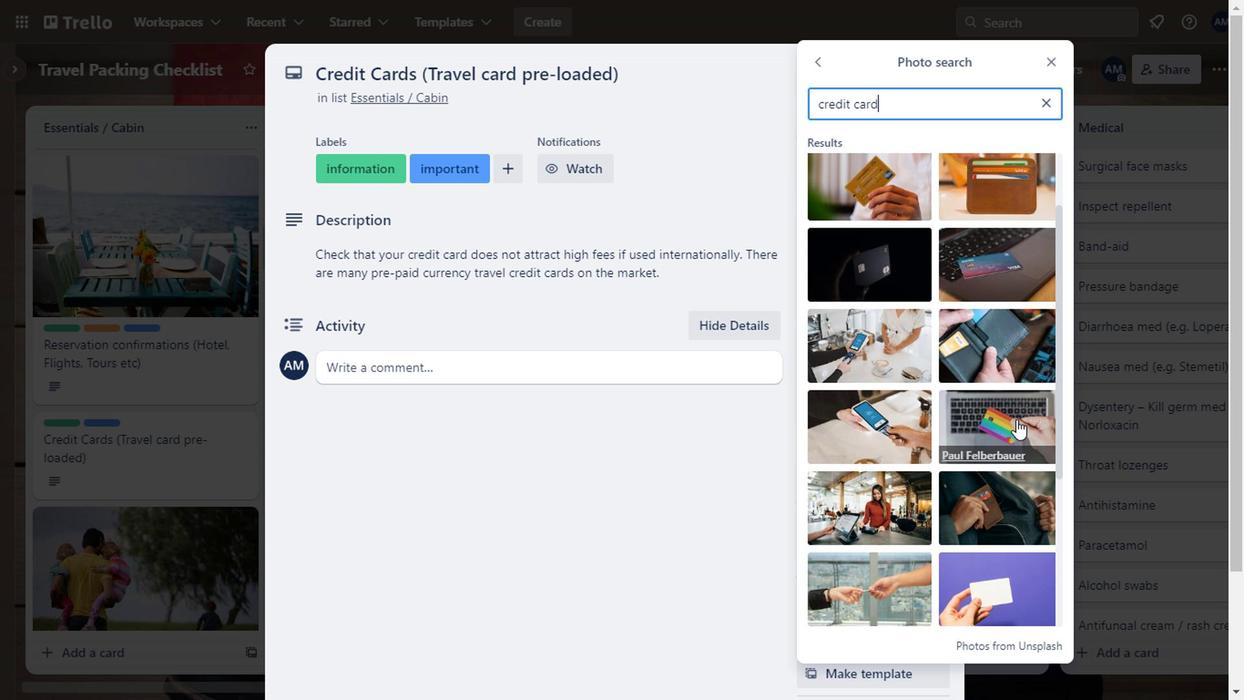 
Action: Mouse pressed left at (988, 421)
Screenshot: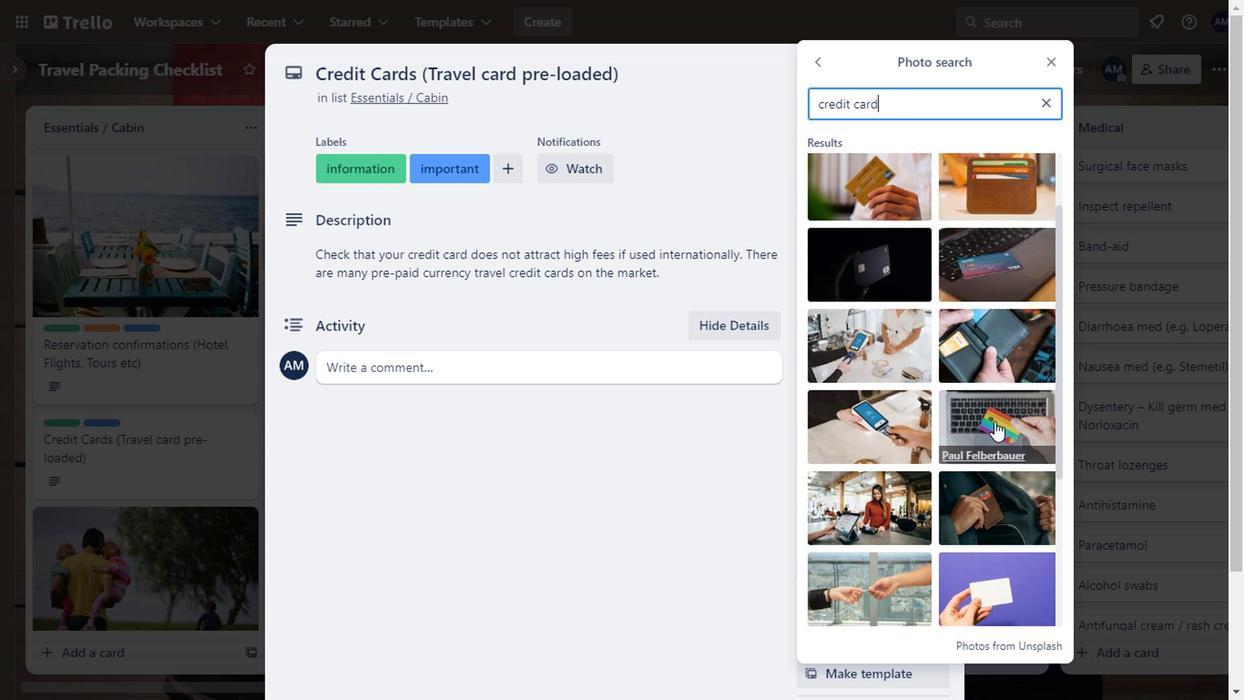 
Action: Mouse moved to (1048, 65)
Screenshot: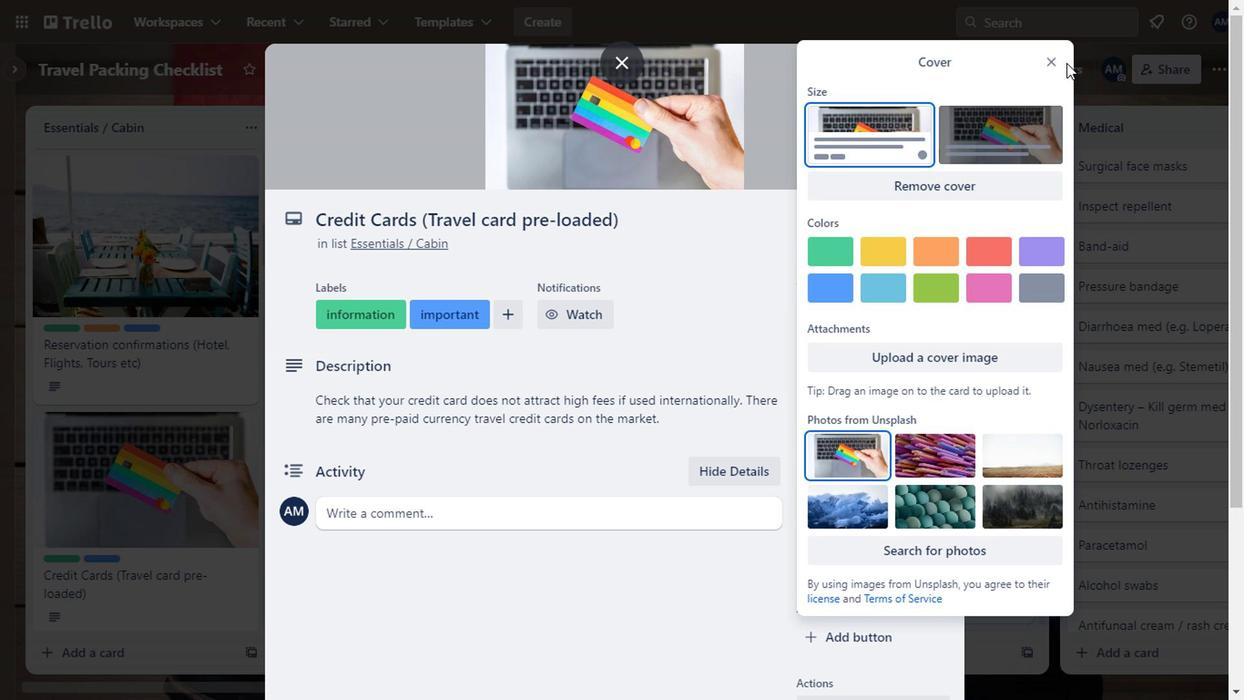 
Action: Mouse pressed left at (1048, 65)
Screenshot: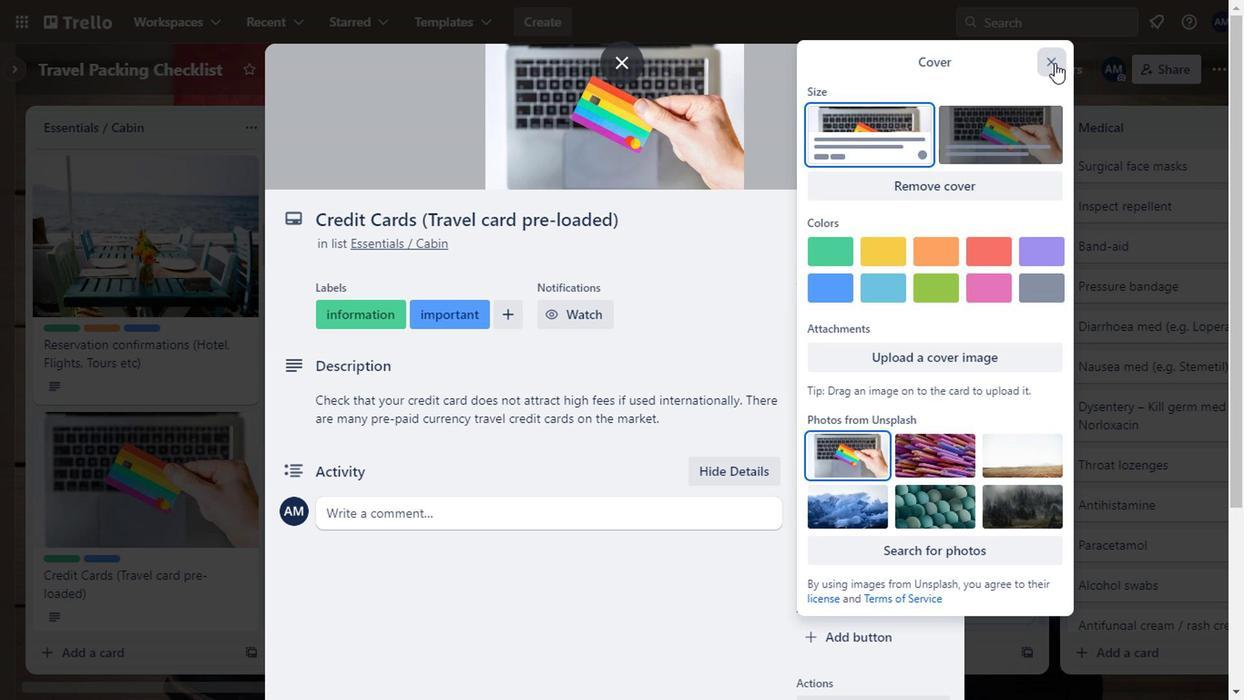 
Action: Mouse moved to (930, 81)
Screenshot: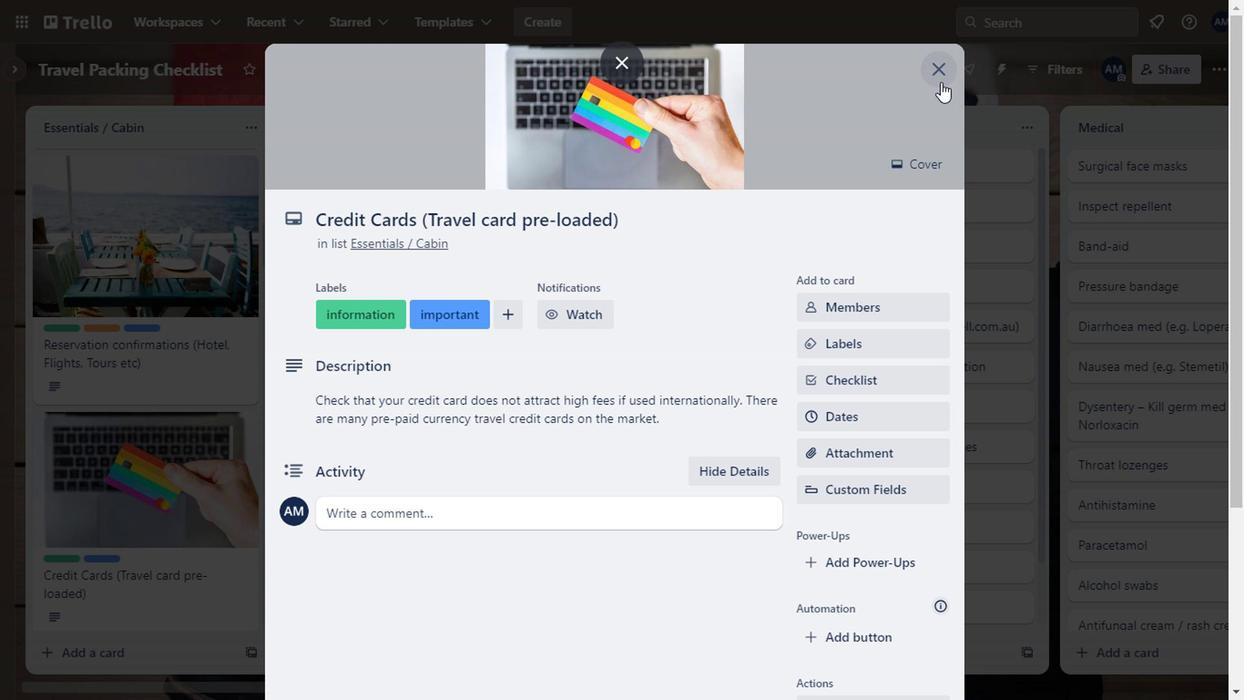 
Action: Mouse pressed left at (930, 81)
Screenshot: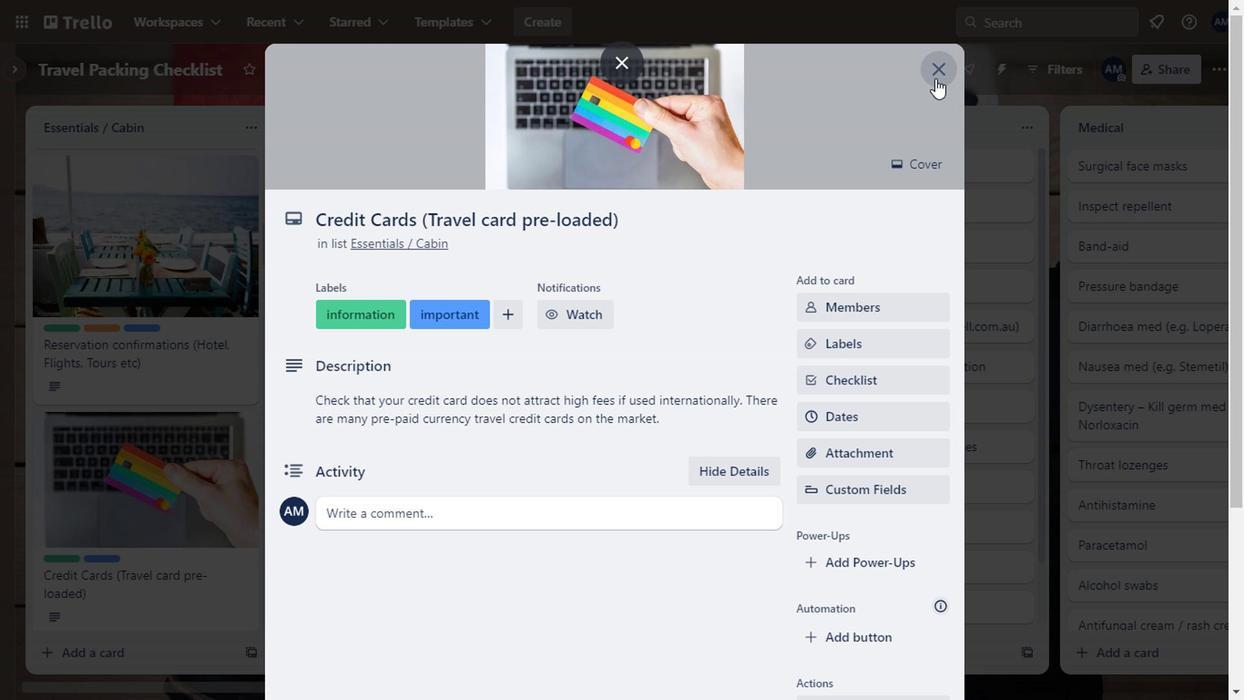 
Action: Mouse moved to (333, 477)
Screenshot: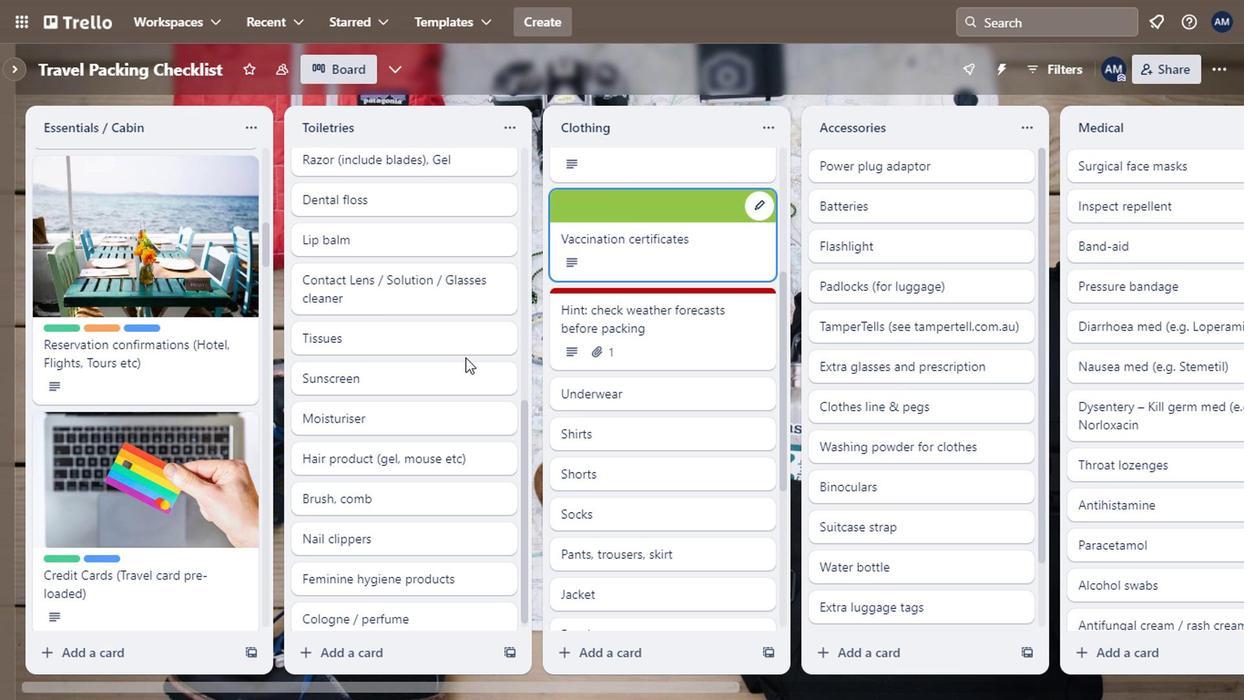 
Action: Mouse scrolled (333, 476) with delta (0, -1)
Screenshot: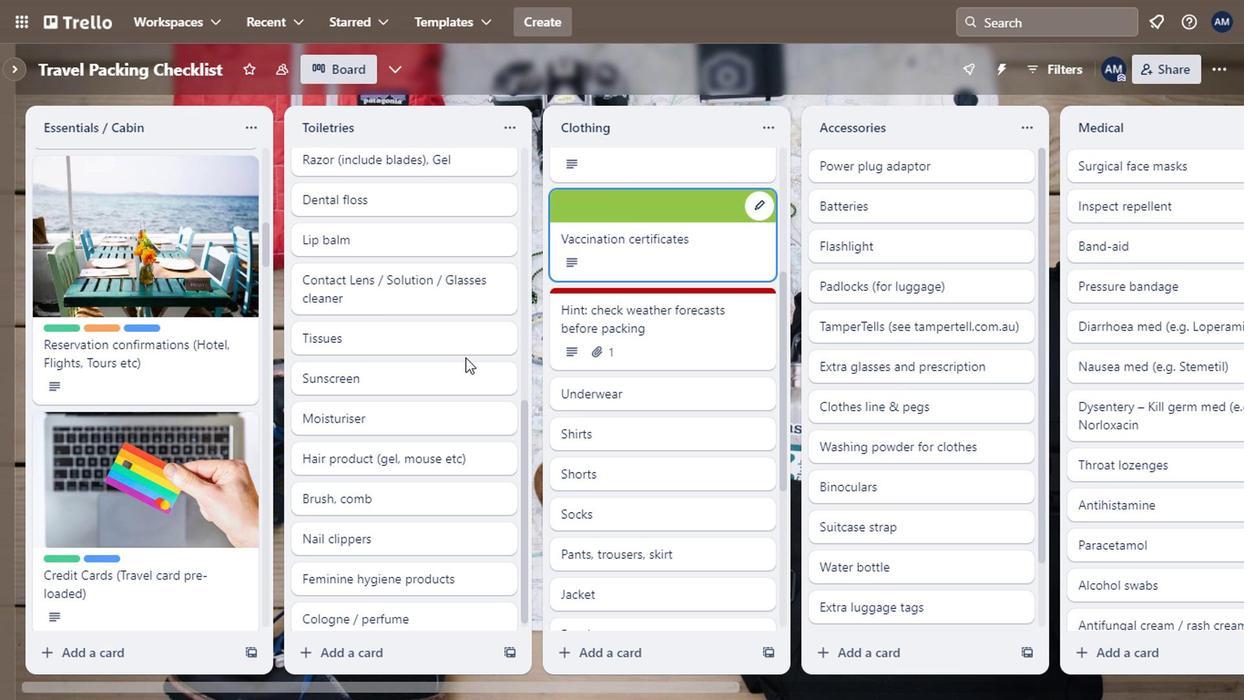 
Action: Mouse moved to (202, 556)
Screenshot: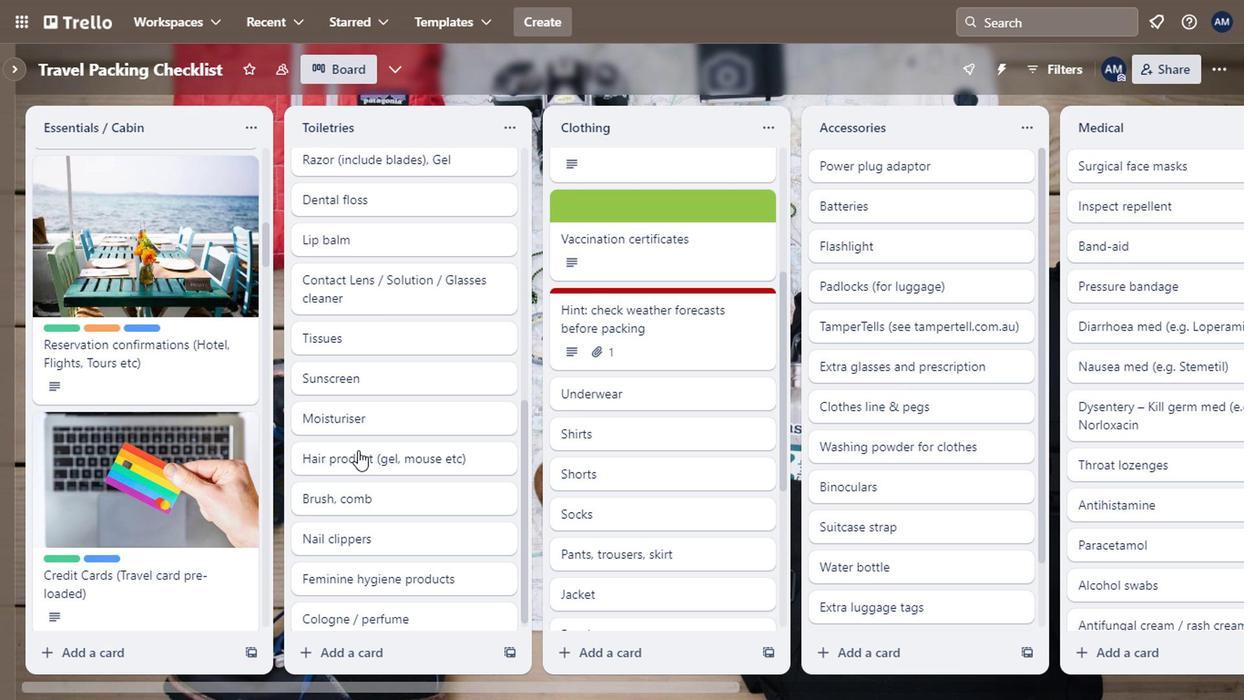 
Action: Mouse scrolled (202, 555) with delta (0, -1)
Screenshot: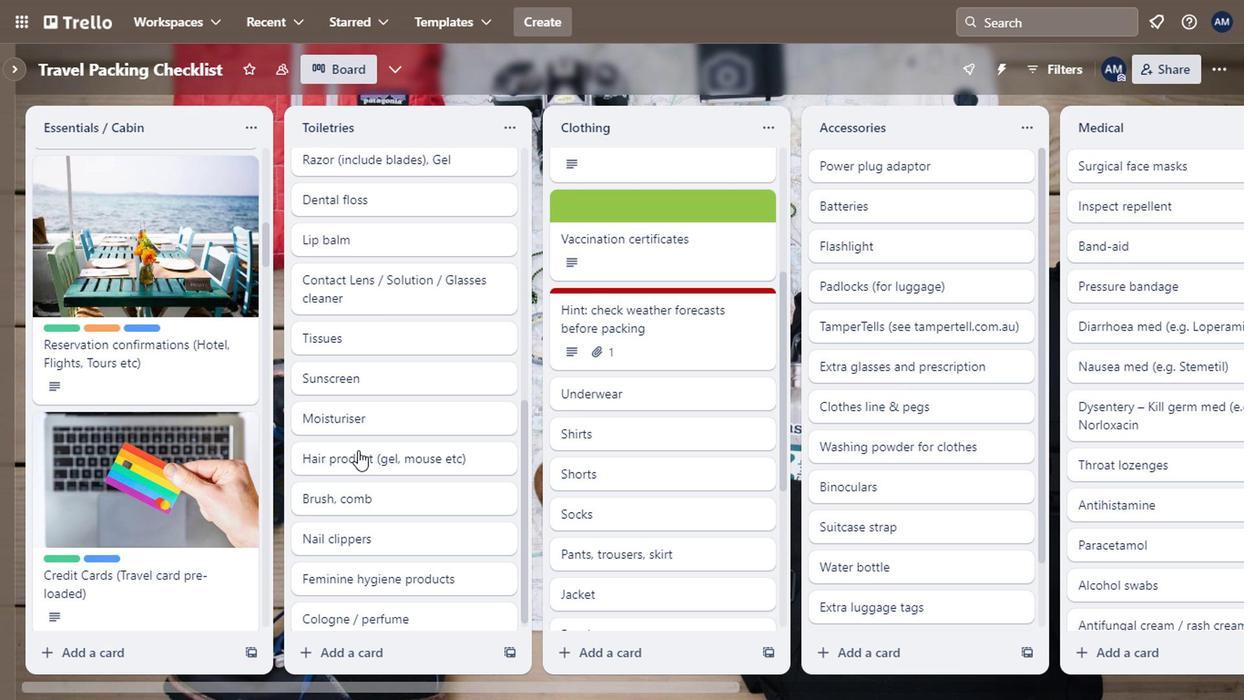 
Action: Mouse moved to (100, 575)
Screenshot: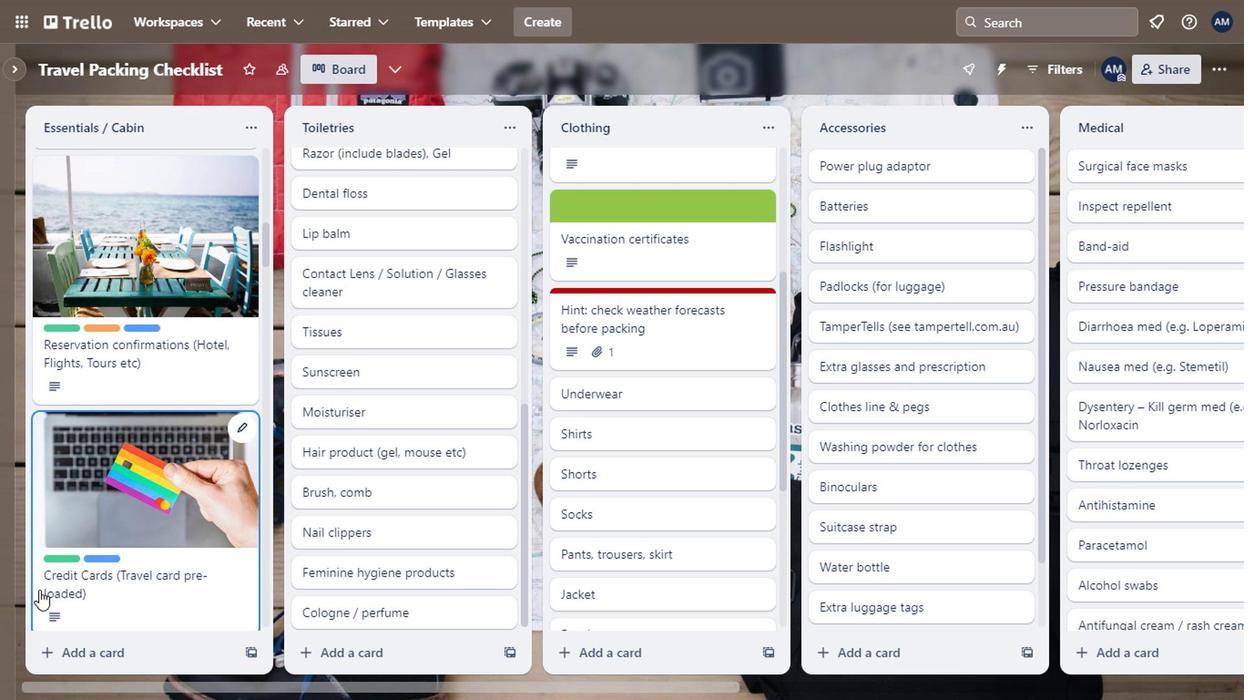 
Action: Mouse scrolled (100, 574) with delta (0, 0)
Screenshot: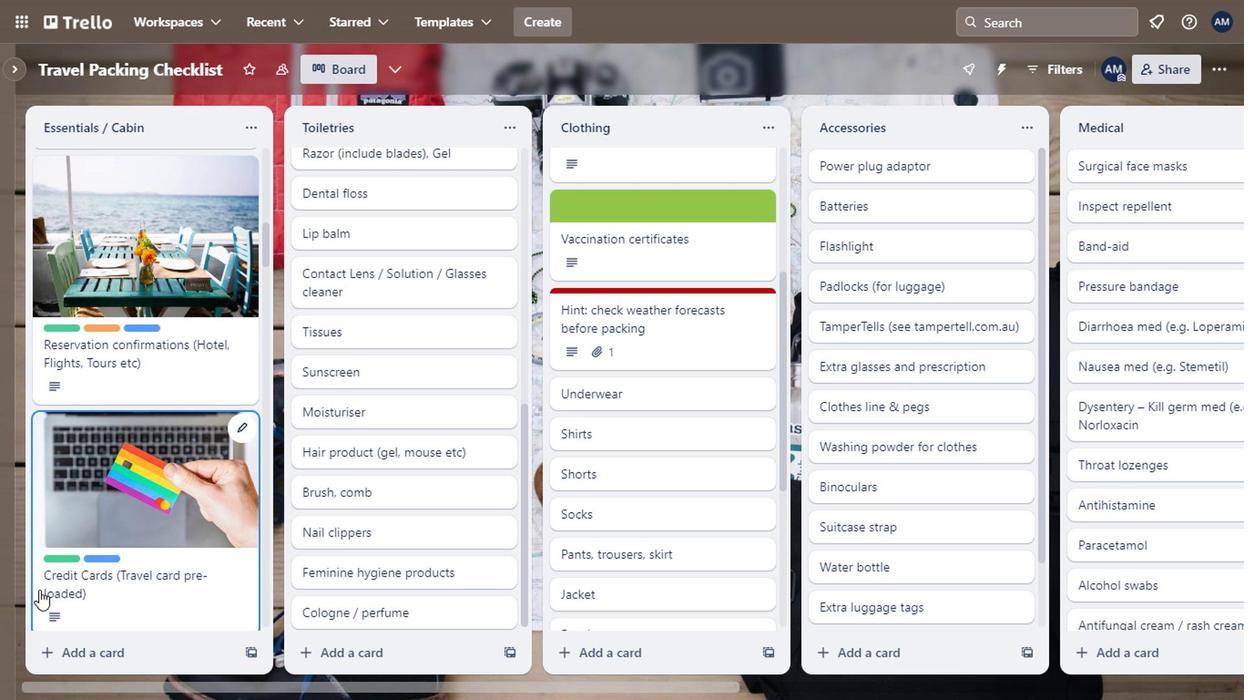 
Action: Mouse moved to (155, 525)
Screenshot: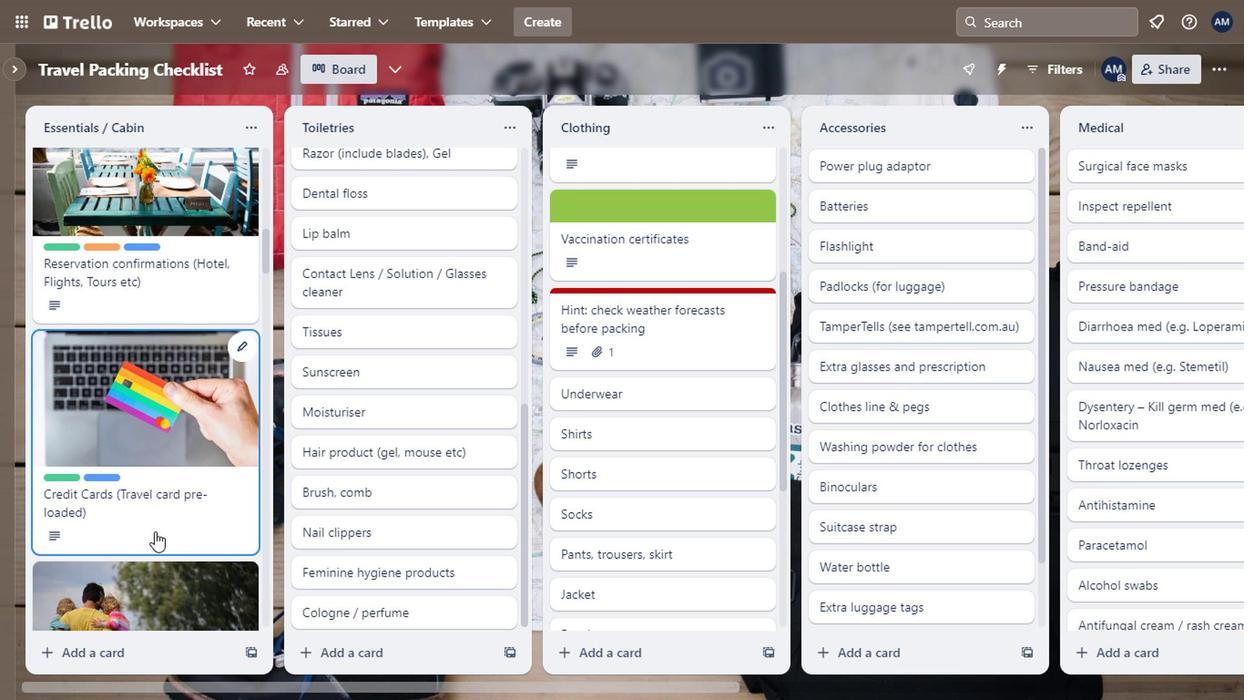 
Action: Mouse scrolled (155, 523) with delta (0, -1)
Screenshot: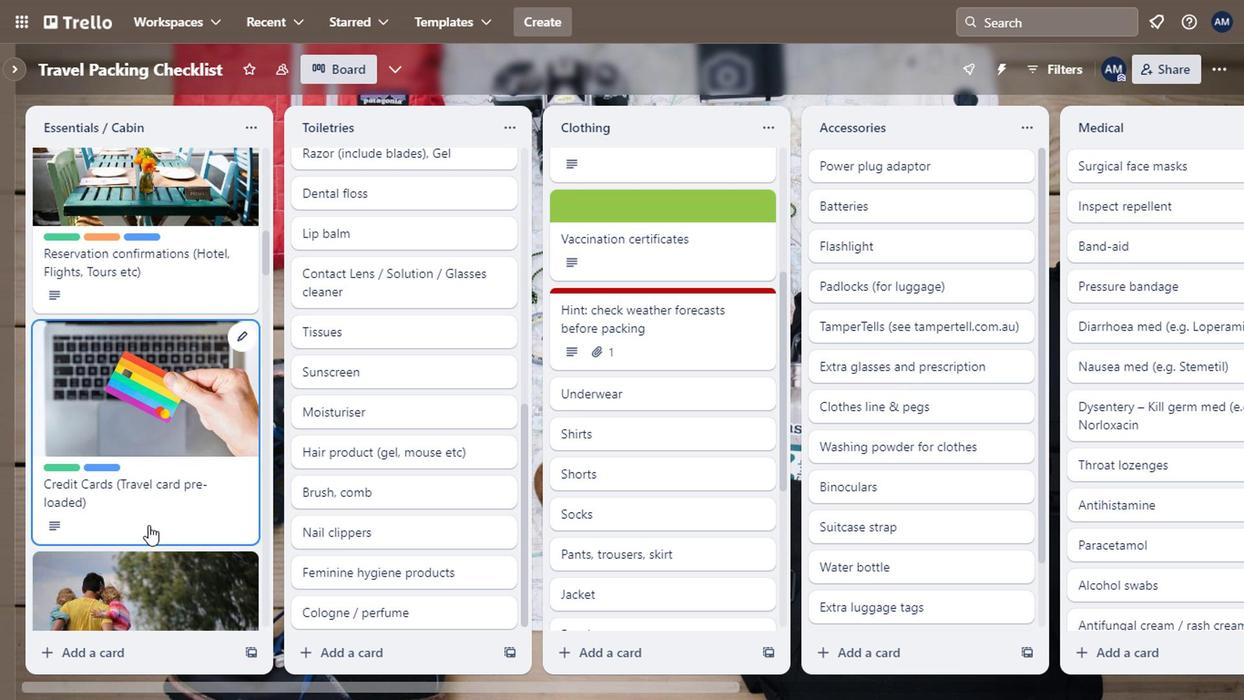 
Action: Mouse scrolled (155, 523) with delta (0, -1)
Screenshot: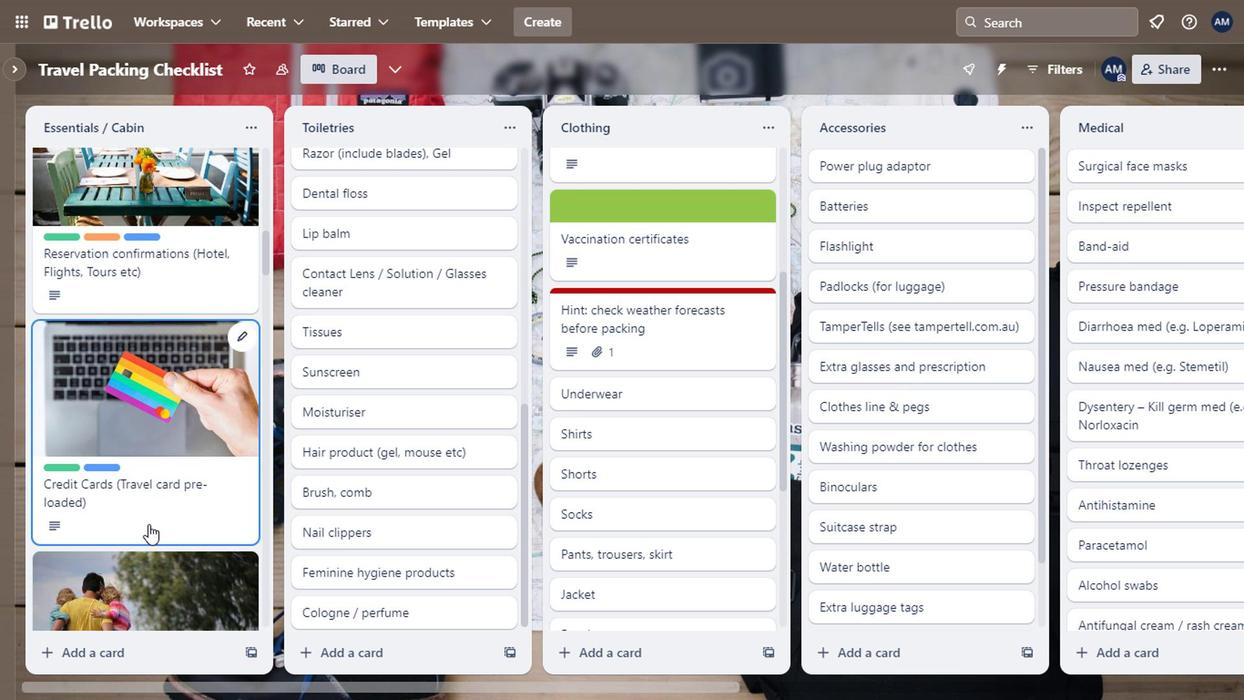 
Action: Mouse moved to (155, 520)
Screenshot: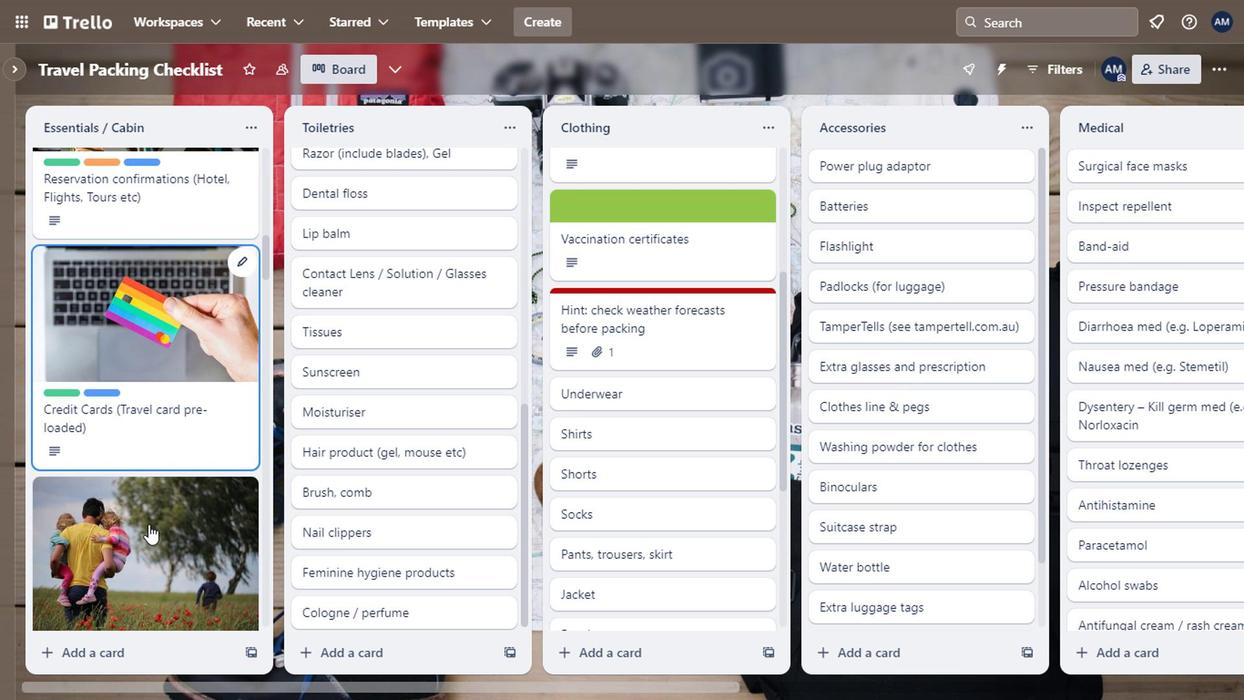 
Action: Mouse scrolled (155, 519) with delta (0, -1)
Screenshot: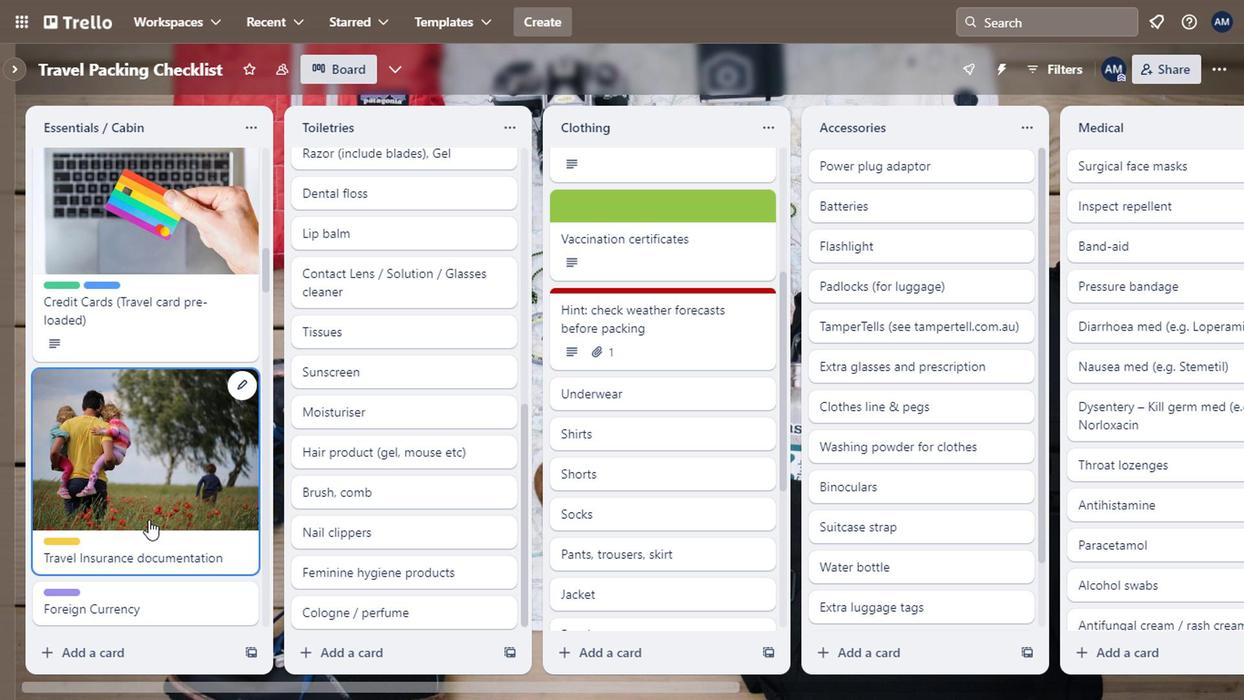 
Action: Mouse scrolled (155, 519) with delta (0, -1)
Screenshot: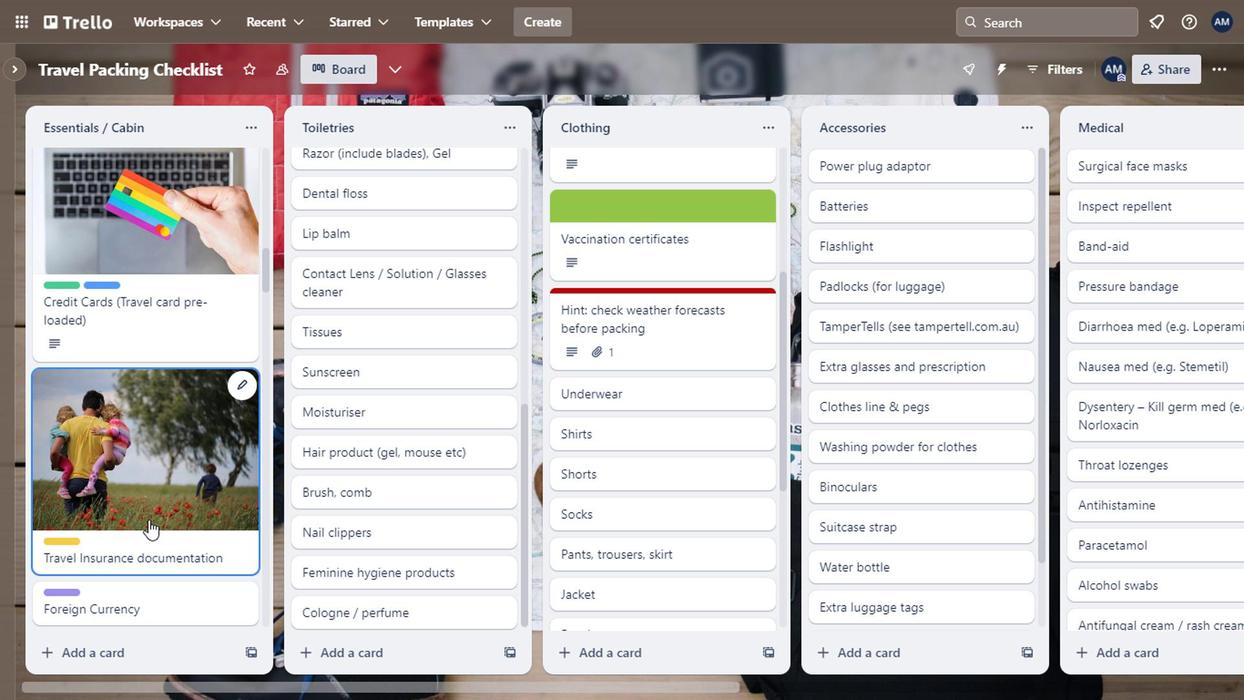 
Action: Mouse moved to (168, 418)
Screenshot: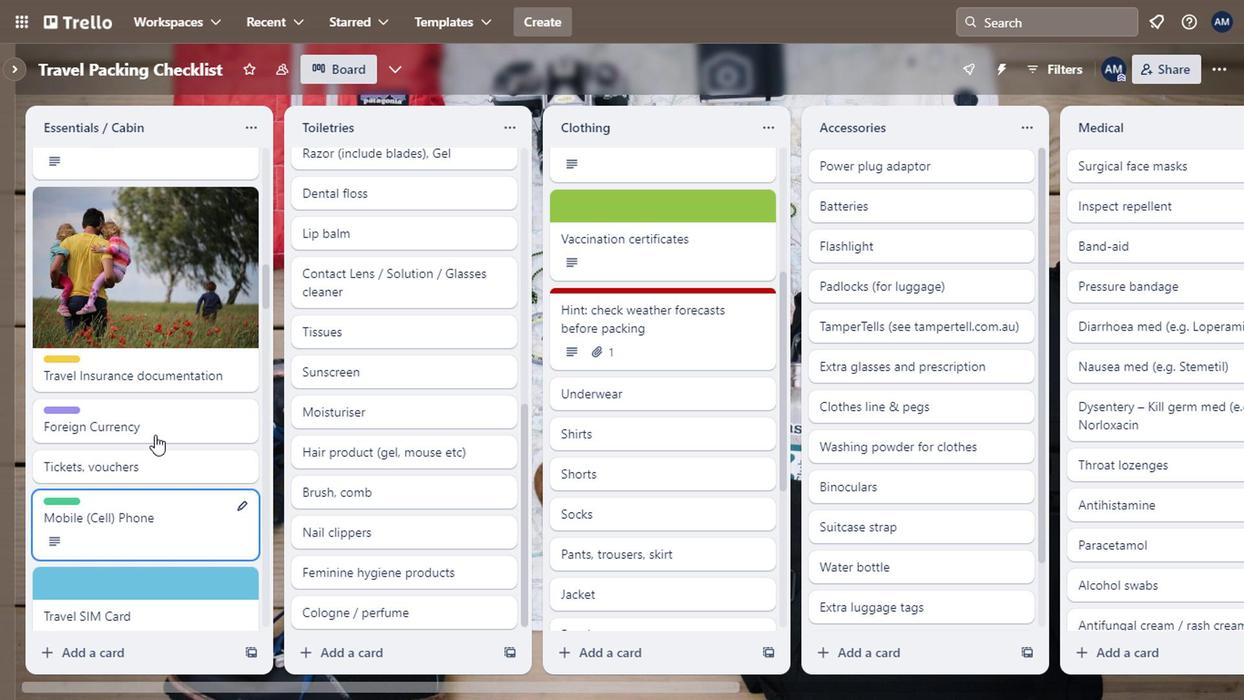 
Action: Mouse scrolled (168, 417) with delta (0, -1)
Screenshot: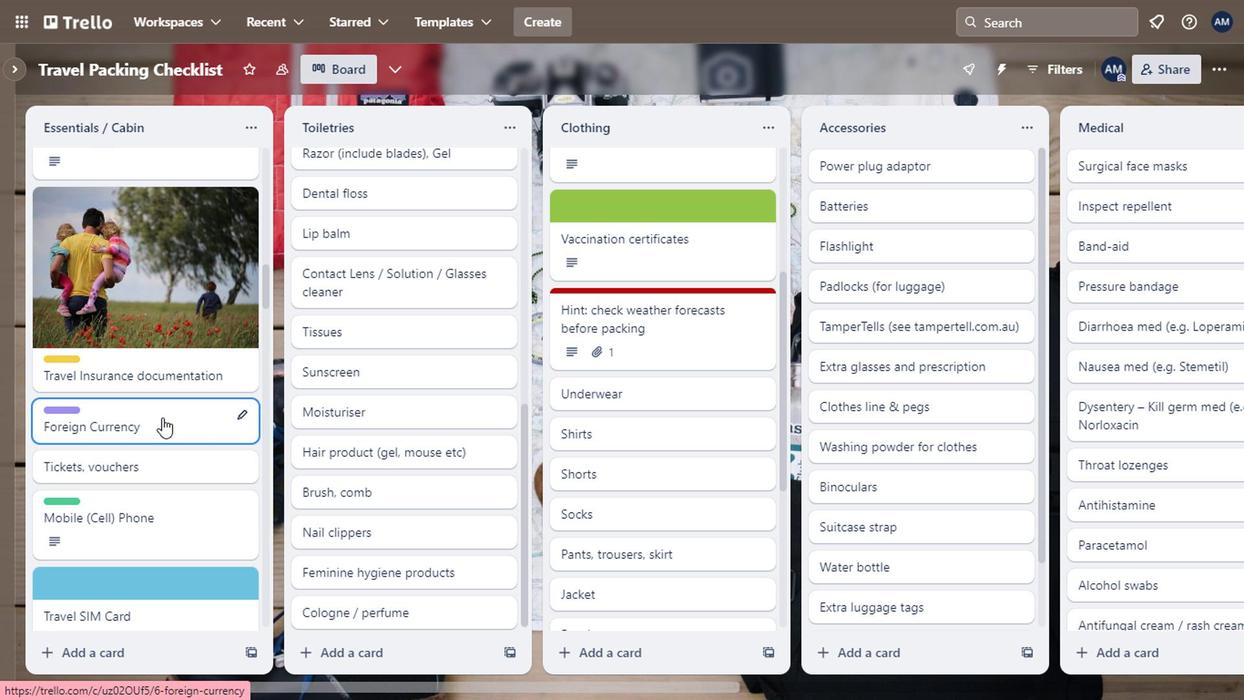 
Action: Mouse moved to (116, 376)
Screenshot: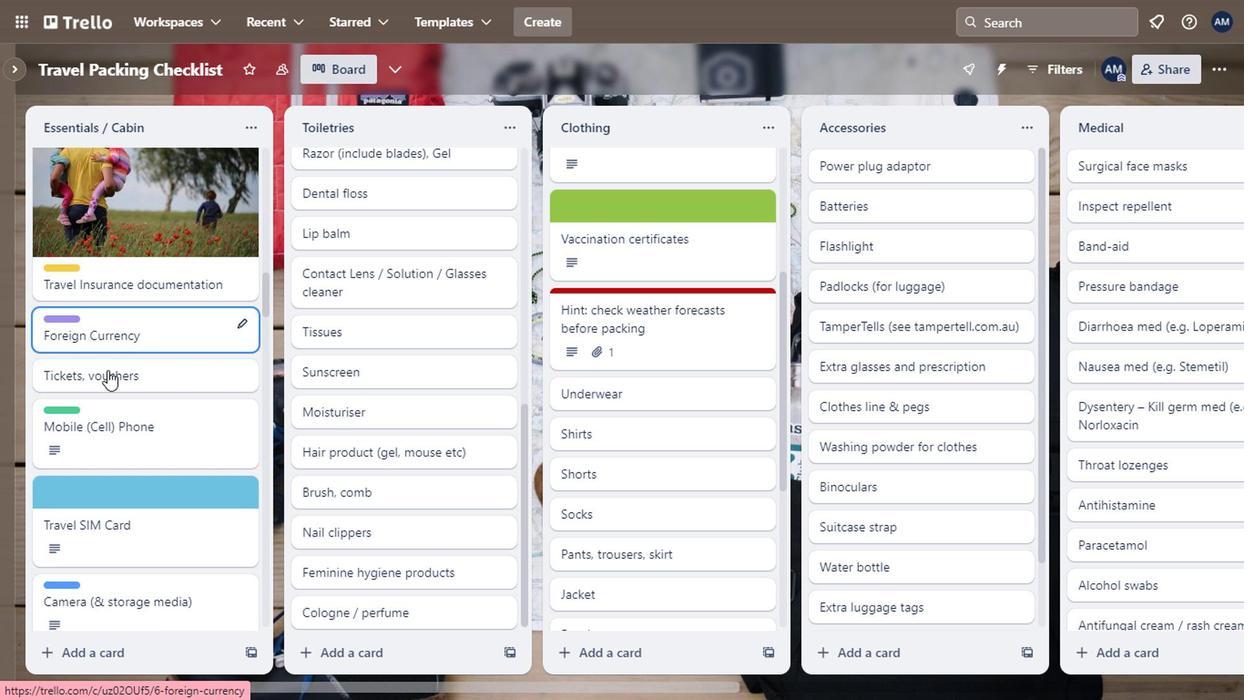 
Action: Mouse pressed left at (116, 376)
